 Task: Explore Airbnb accommodation in Piaseczno, Poland from 2nd November, 2023 to 6th November, 2023 for 1 adult.1  bedroom having 1 bed and 1 bathroom. Property type can be hotel. Booking option can be shelf check-in. Look for 4 properties as per requirement.
Action: Mouse moved to (473, 86)
Screenshot: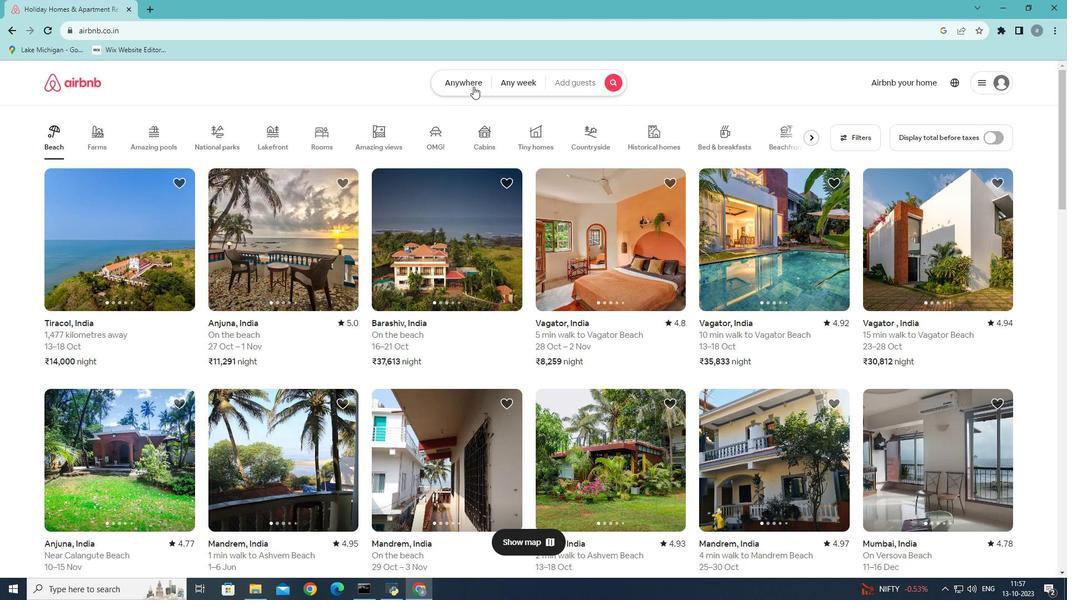 
Action: Mouse pressed left at (473, 86)
Screenshot: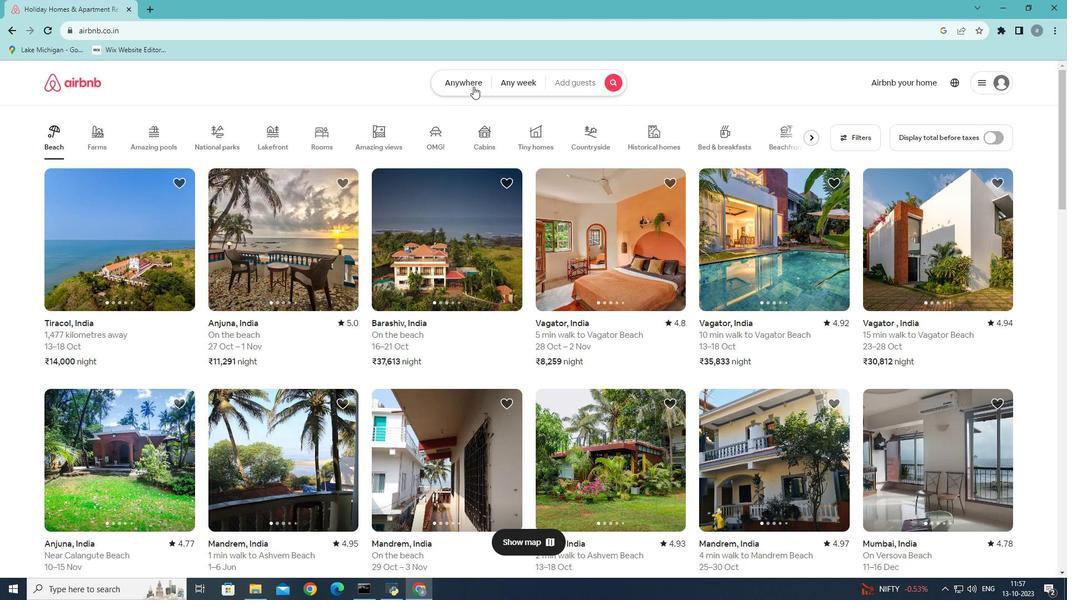 
Action: Mouse moved to (378, 128)
Screenshot: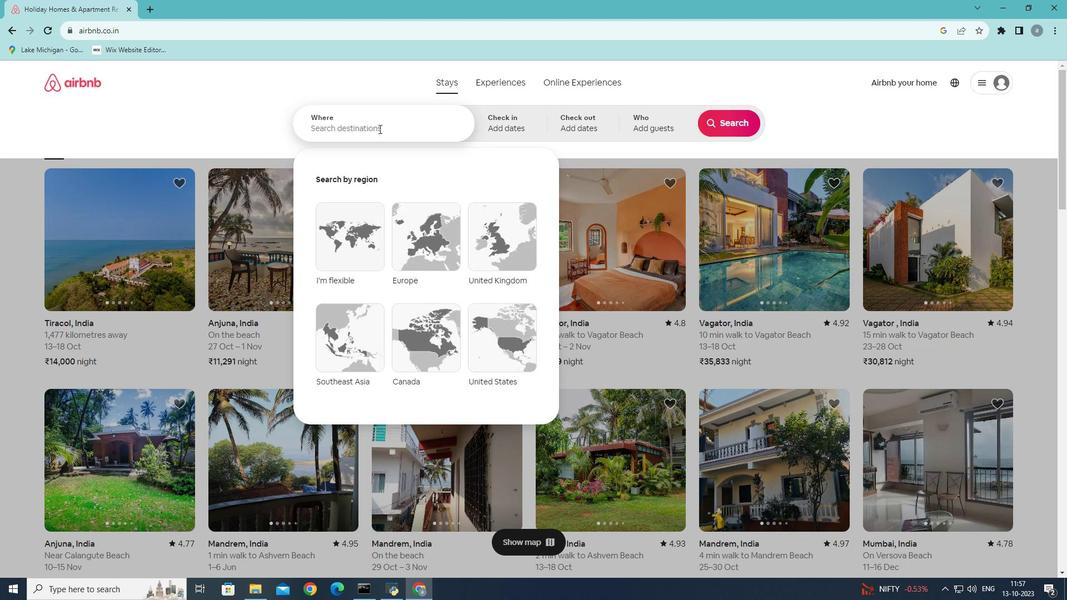 
Action: Mouse pressed left at (378, 128)
Screenshot: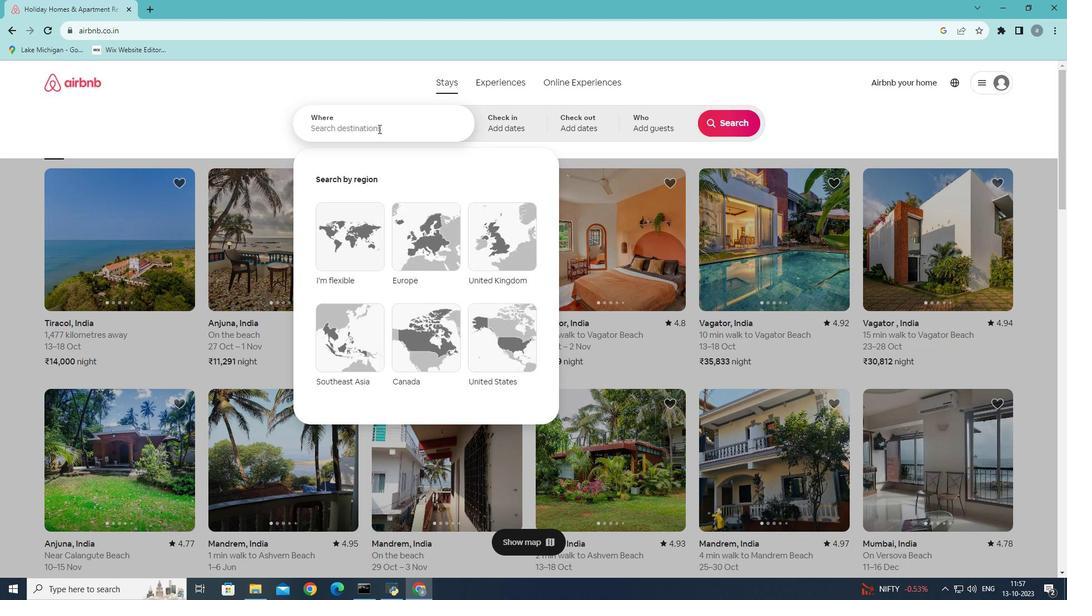 
Action: Mouse moved to (412, 121)
Screenshot: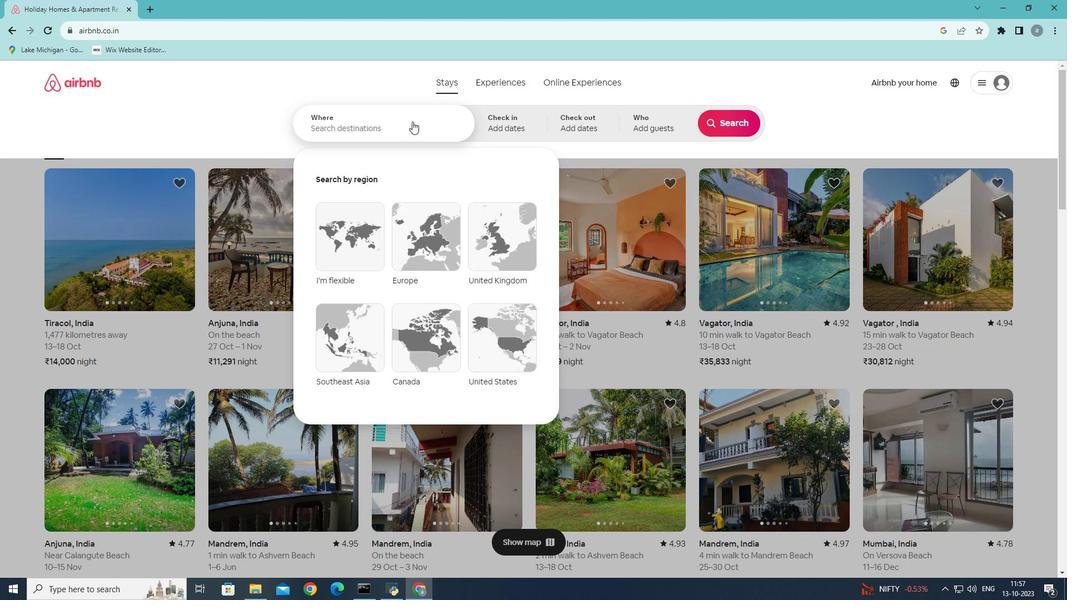 
Action: Key pressed <Key.shift><Key.shift><Key.shift><Key.shift><Key.shift><Key.shift><Key.shift><Key.shift><Key.shift><Key.shift><Key.shift><Key.shift><Key.shift><Key.shift><Key.shift><Key.shift><Key.shift><Key.shift><Key.shift><Key.shift><Key.shift><Key.shift><Key.shift><Key.shift><Key.shift><Key.shift><Key.shift><Key.shift><Key.shift><Key.shift><Key.shift><Key.shift><Key.shift>Piaseczno
Screenshot: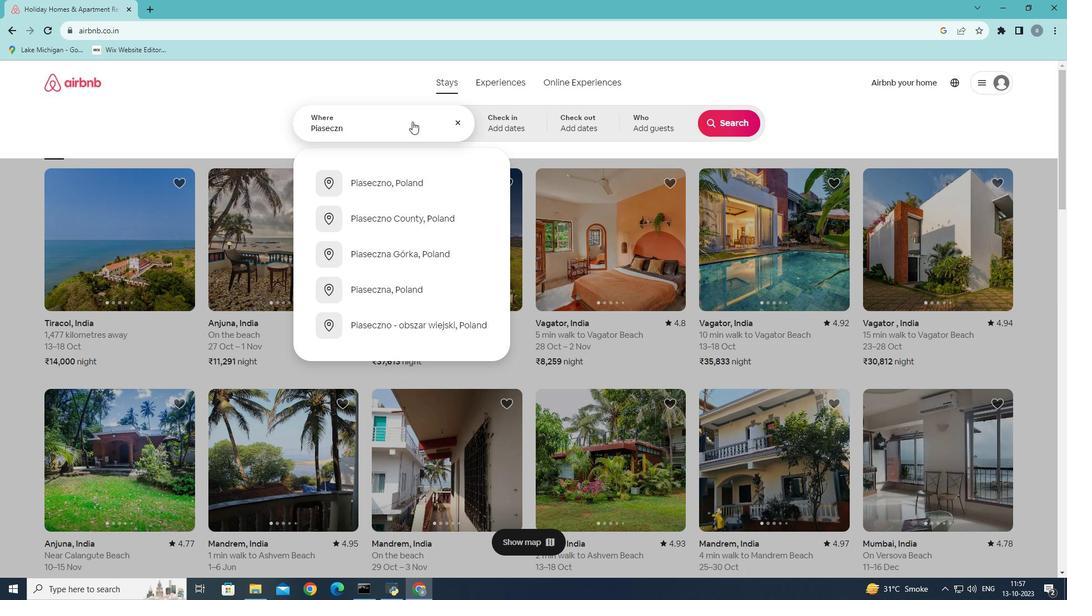 
Action: Mouse moved to (400, 186)
Screenshot: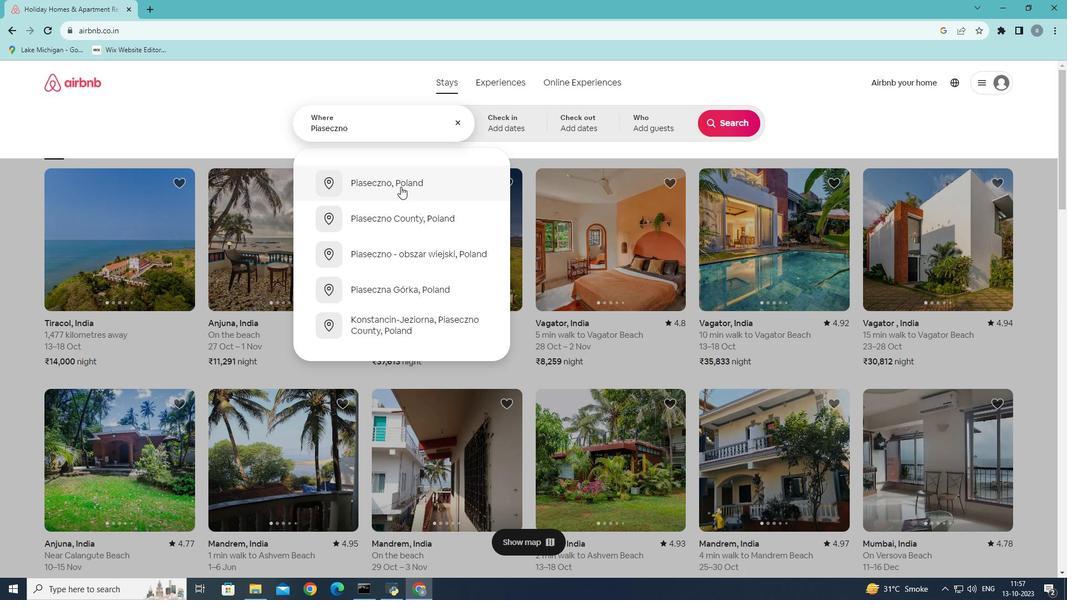
Action: Mouse pressed left at (400, 186)
Screenshot: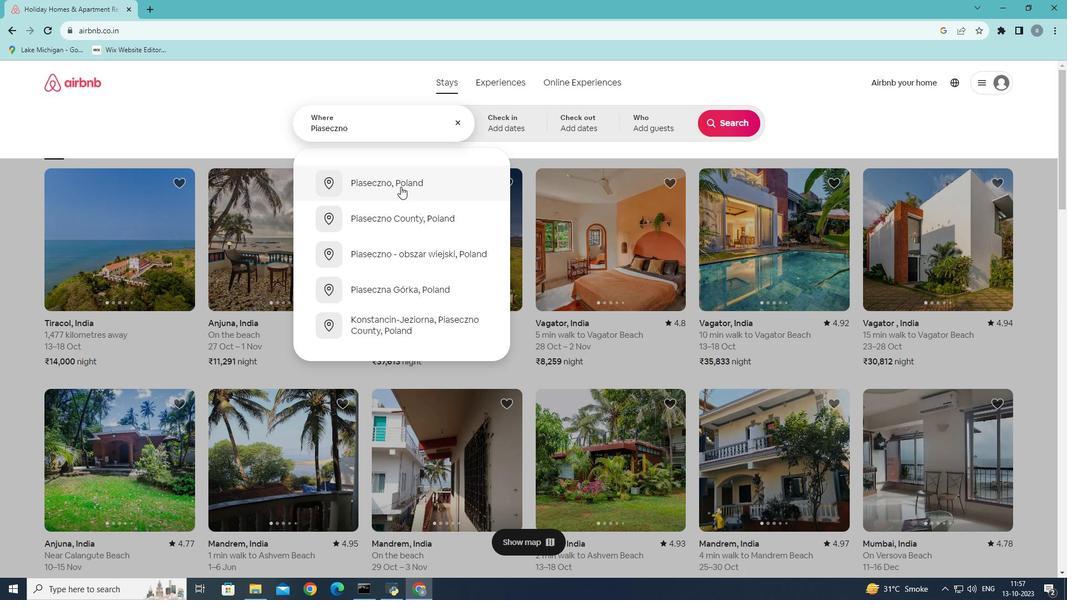 
Action: Mouse moved to (727, 211)
Screenshot: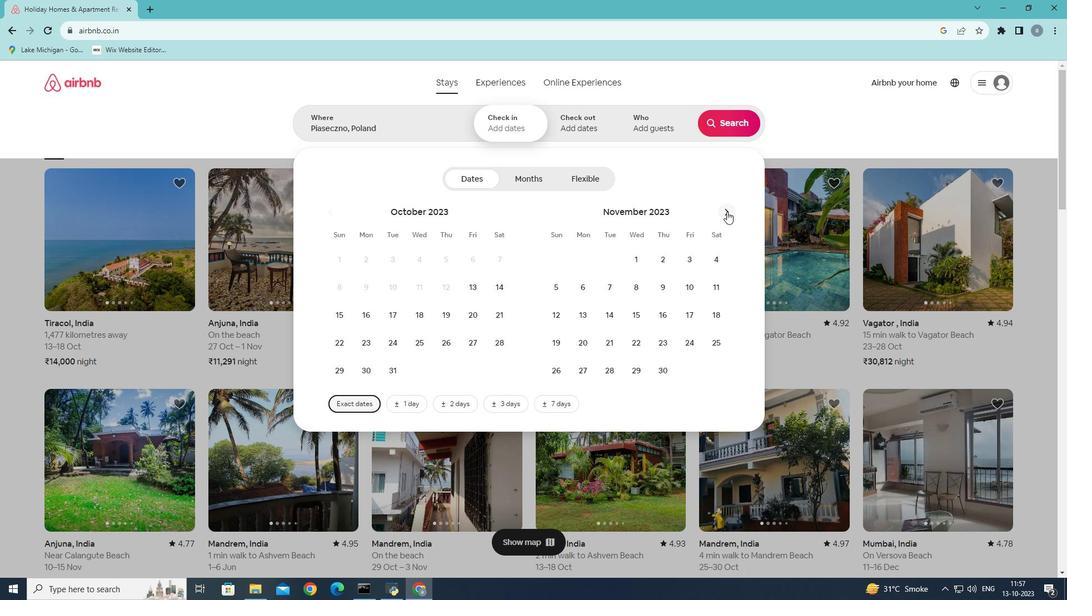 
Action: Mouse pressed left at (727, 211)
Screenshot: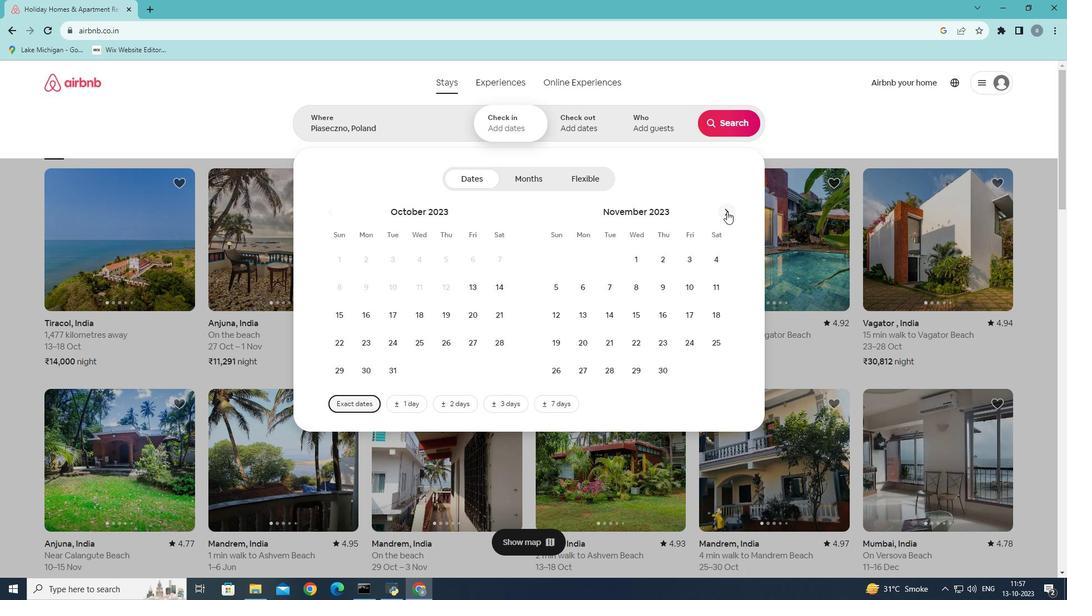 
Action: Mouse moved to (446, 254)
Screenshot: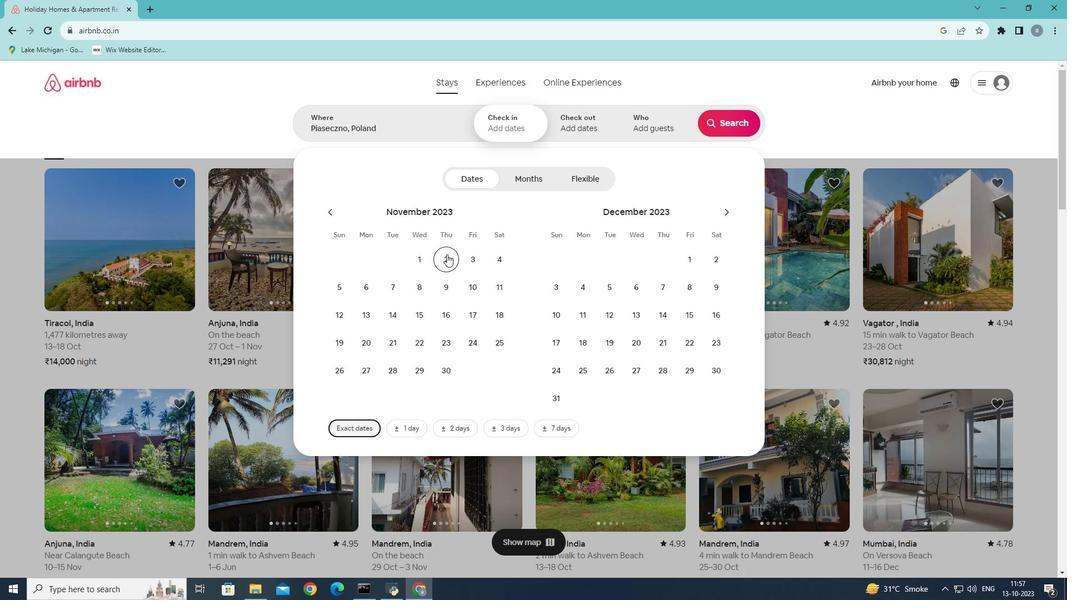 
Action: Mouse pressed left at (446, 254)
Screenshot: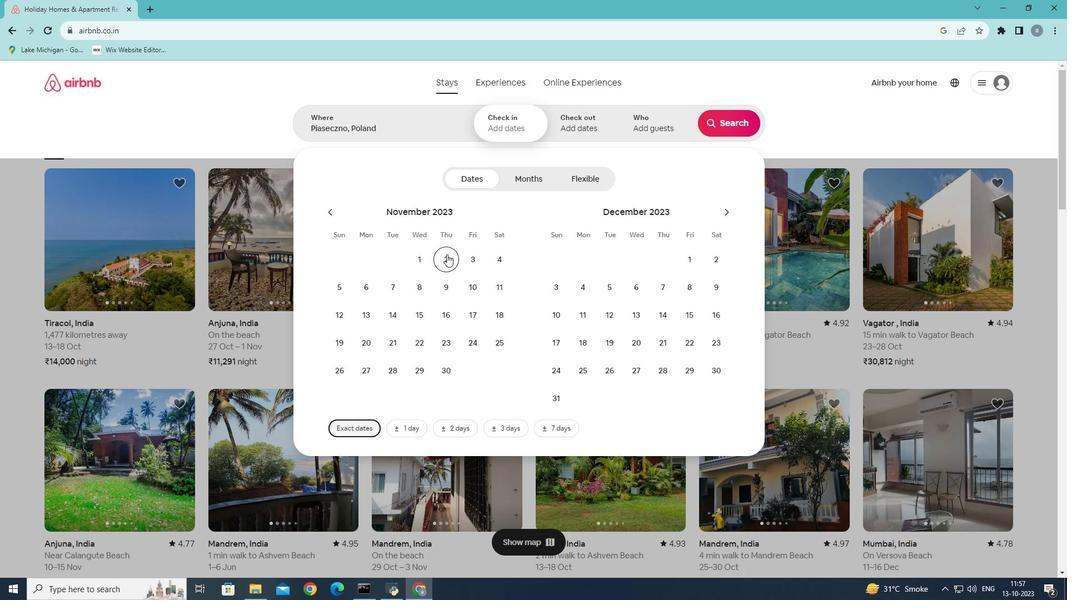 
Action: Mouse moved to (371, 291)
Screenshot: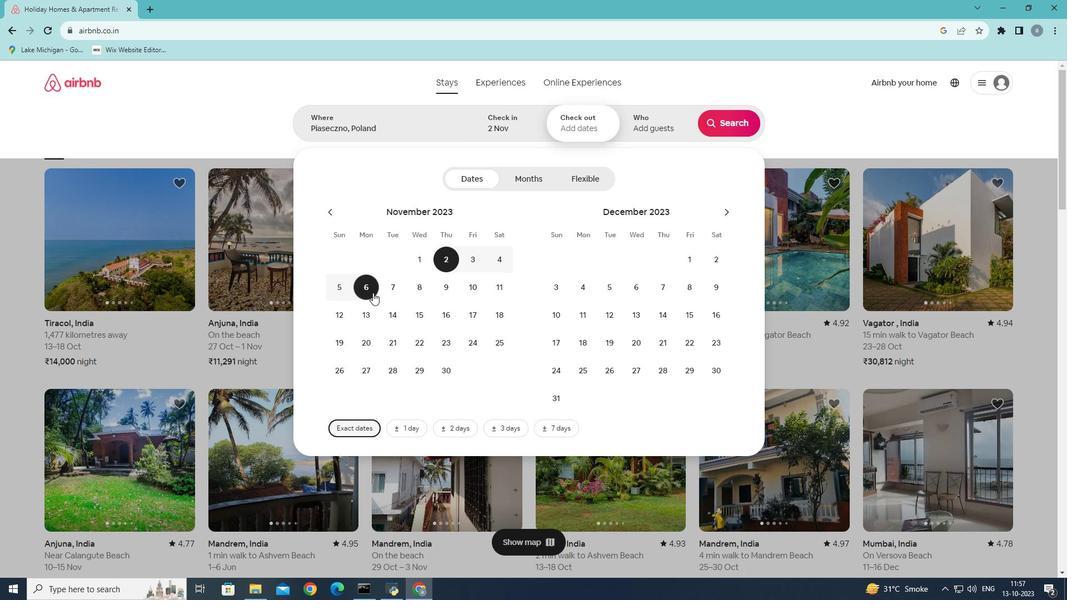 
Action: Mouse pressed left at (371, 291)
Screenshot: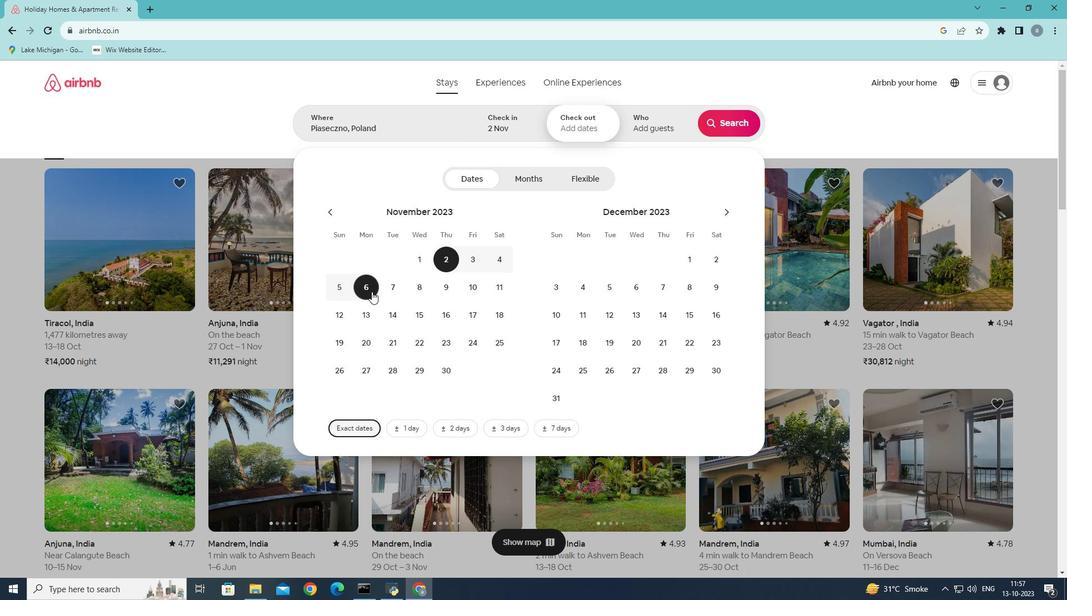 
Action: Mouse moved to (679, 125)
Screenshot: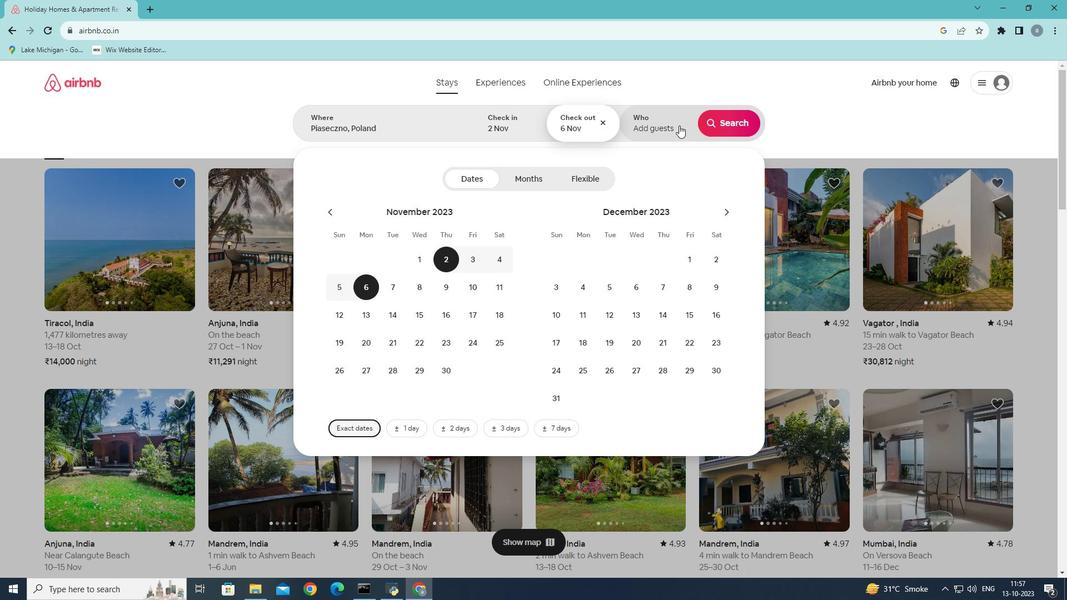 
Action: Mouse pressed left at (679, 125)
Screenshot: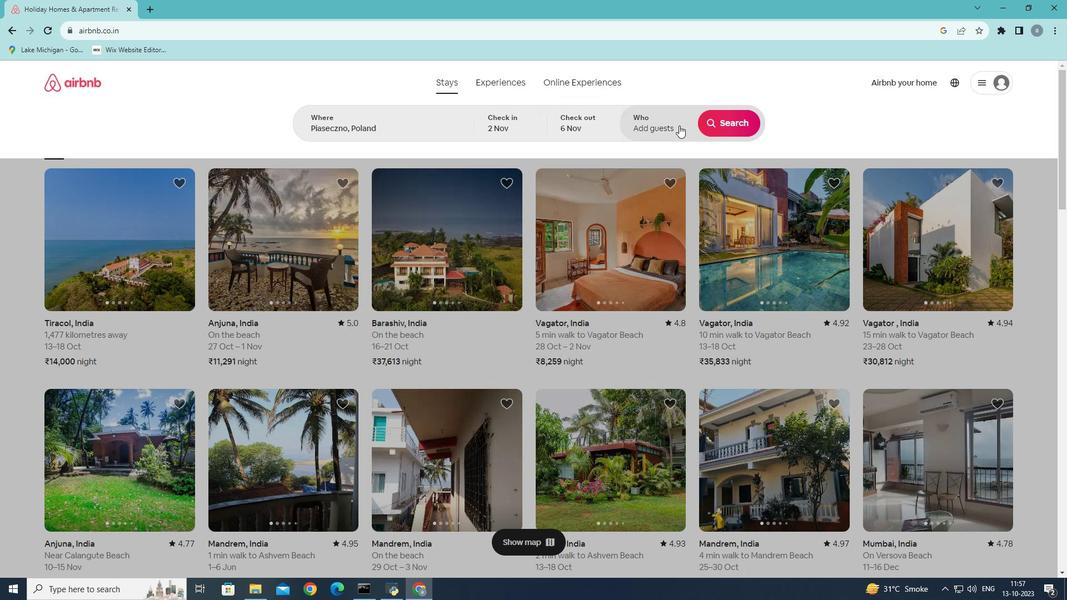 
Action: Mouse moved to (734, 182)
Screenshot: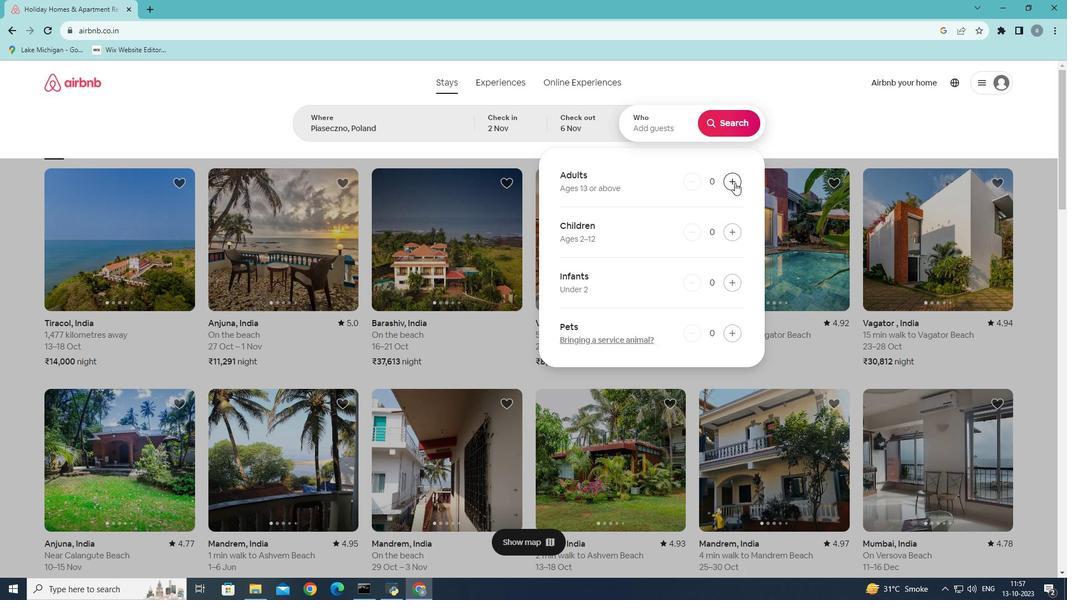 
Action: Mouse pressed left at (734, 182)
Screenshot: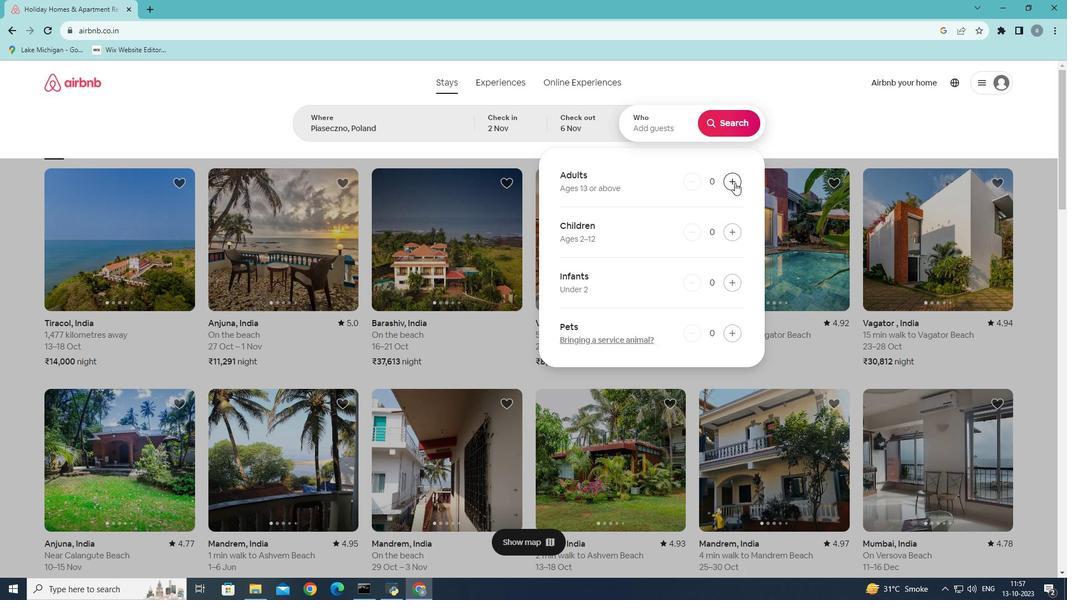 
Action: Mouse moved to (734, 122)
Screenshot: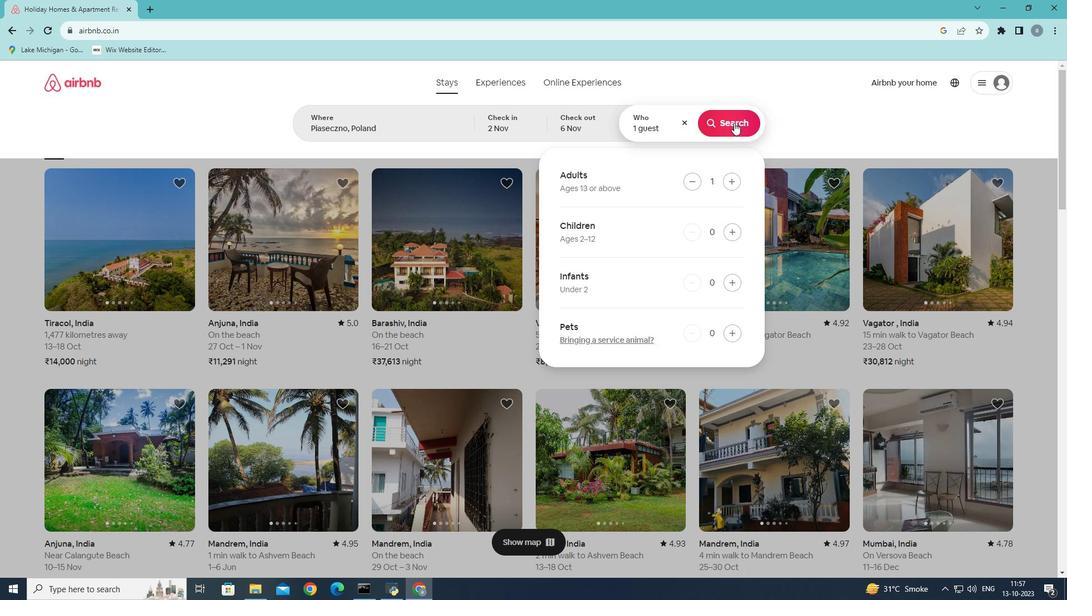 
Action: Mouse pressed left at (734, 122)
Screenshot: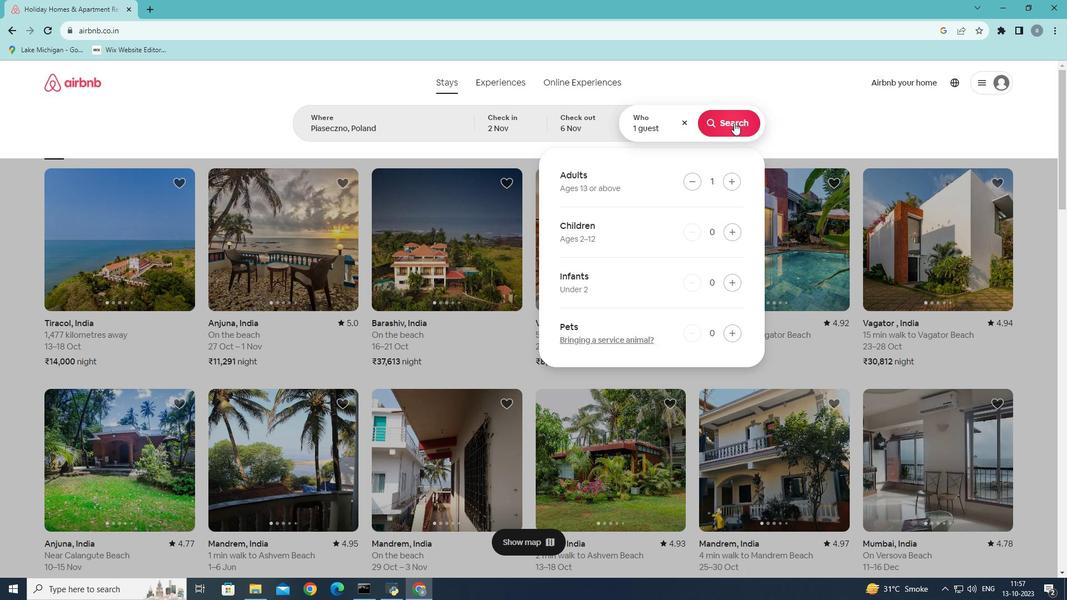 
Action: Mouse moved to (902, 122)
Screenshot: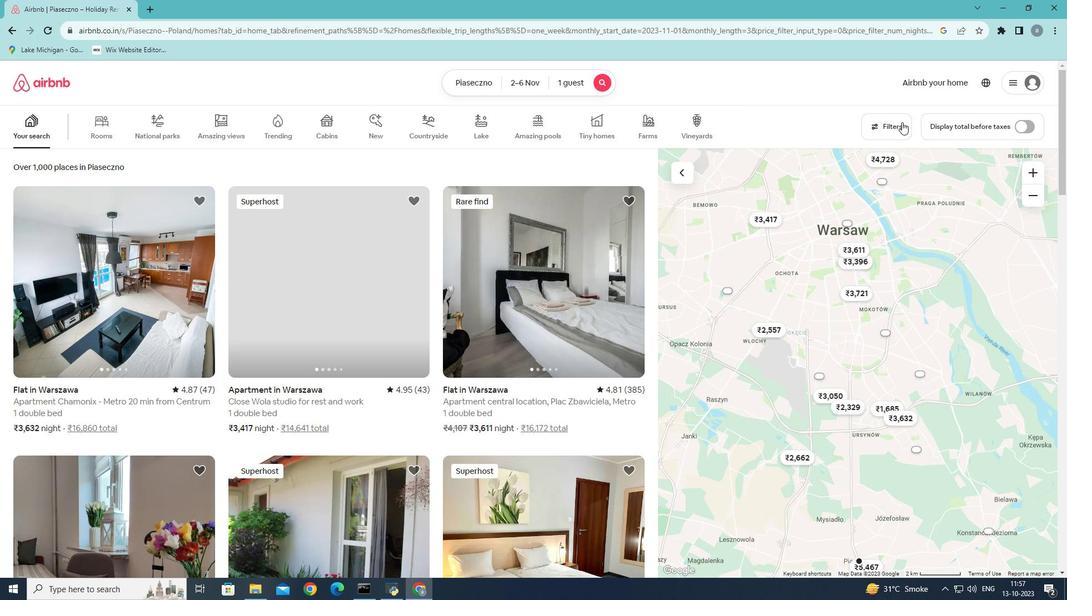 
Action: Mouse pressed left at (902, 122)
Screenshot: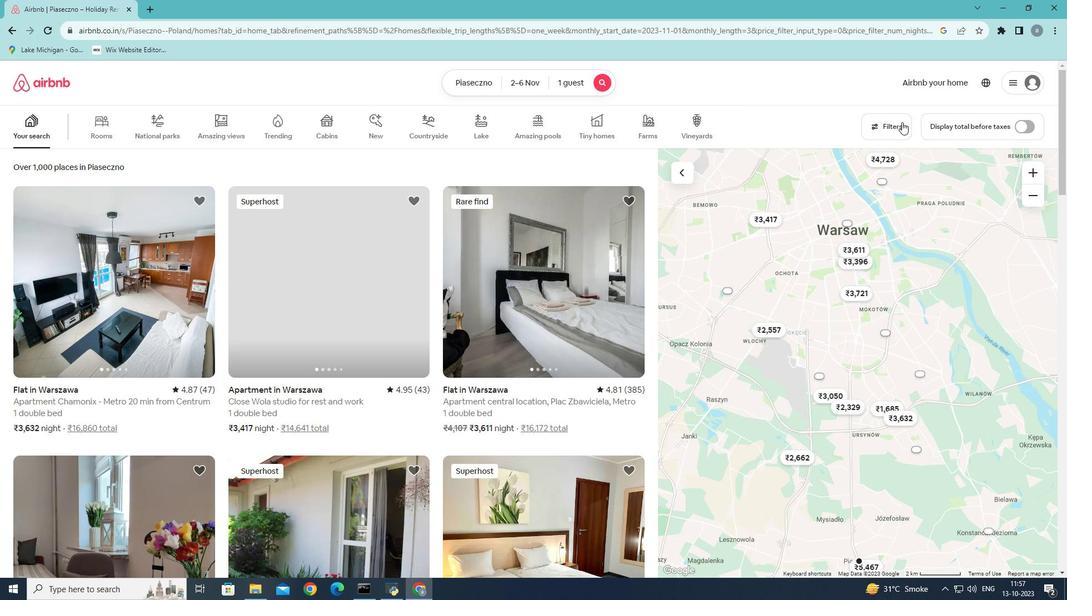 
Action: Mouse moved to (527, 356)
Screenshot: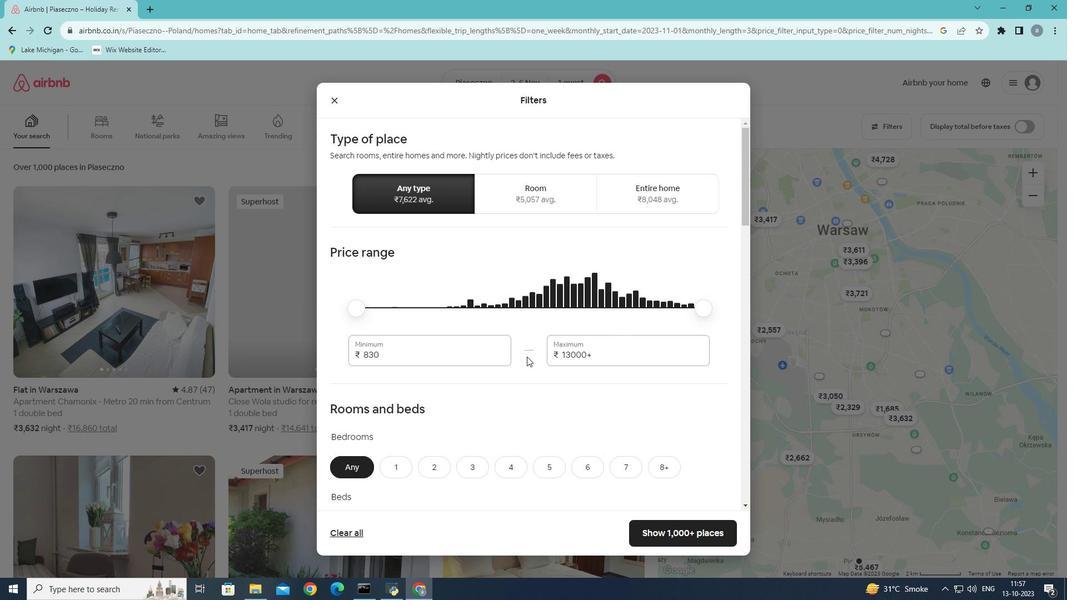 
Action: Mouse scrolled (527, 356) with delta (0, 0)
Screenshot: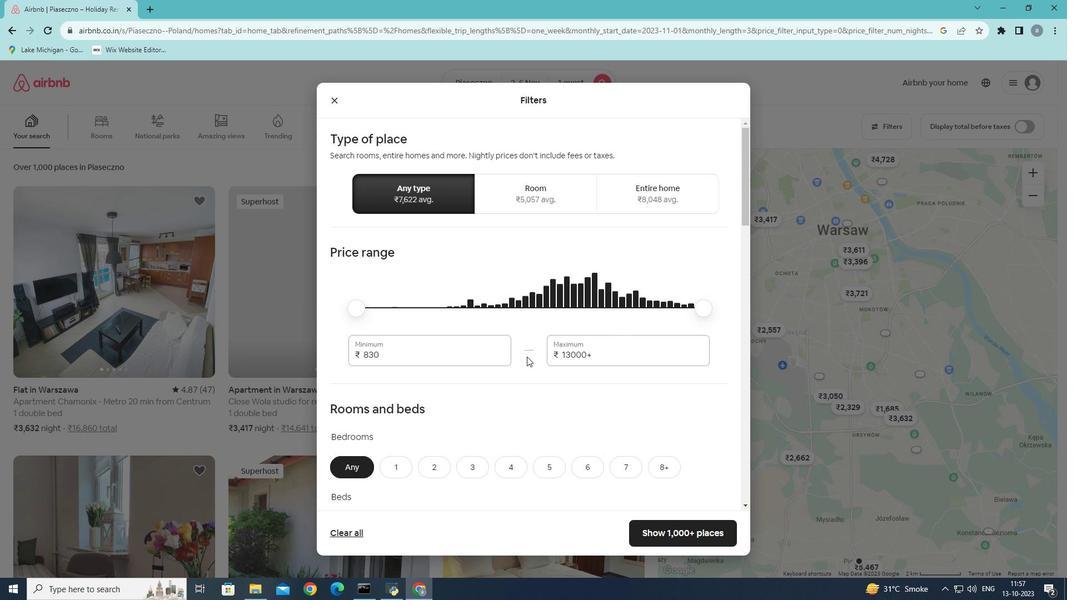 
Action: Mouse scrolled (527, 356) with delta (0, 0)
Screenshot: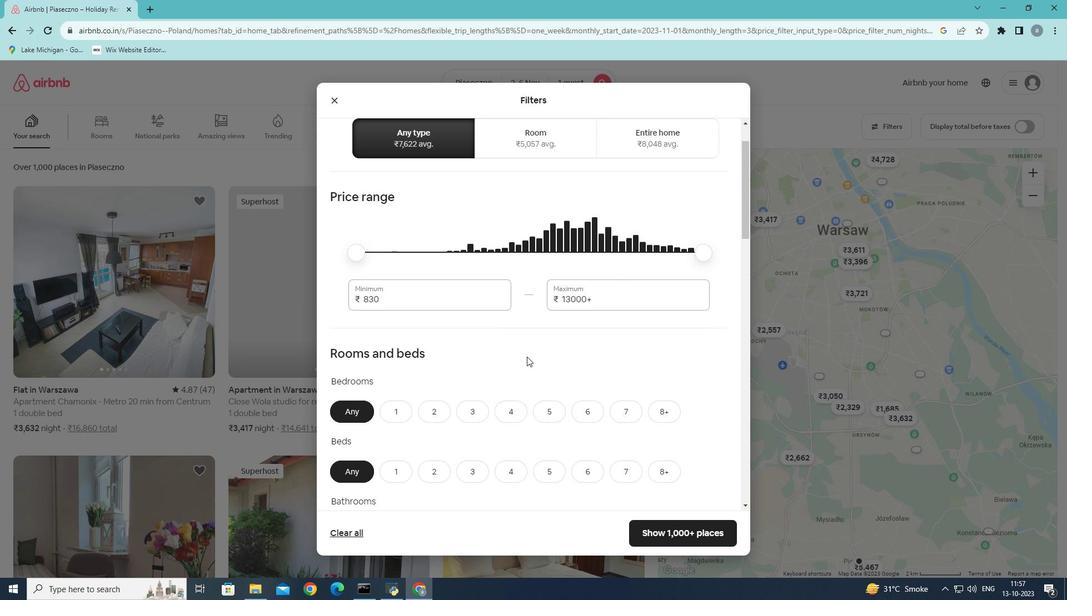 
Action: Mouse scrolled (527, 356) with delta (0, 0)
Screenshot: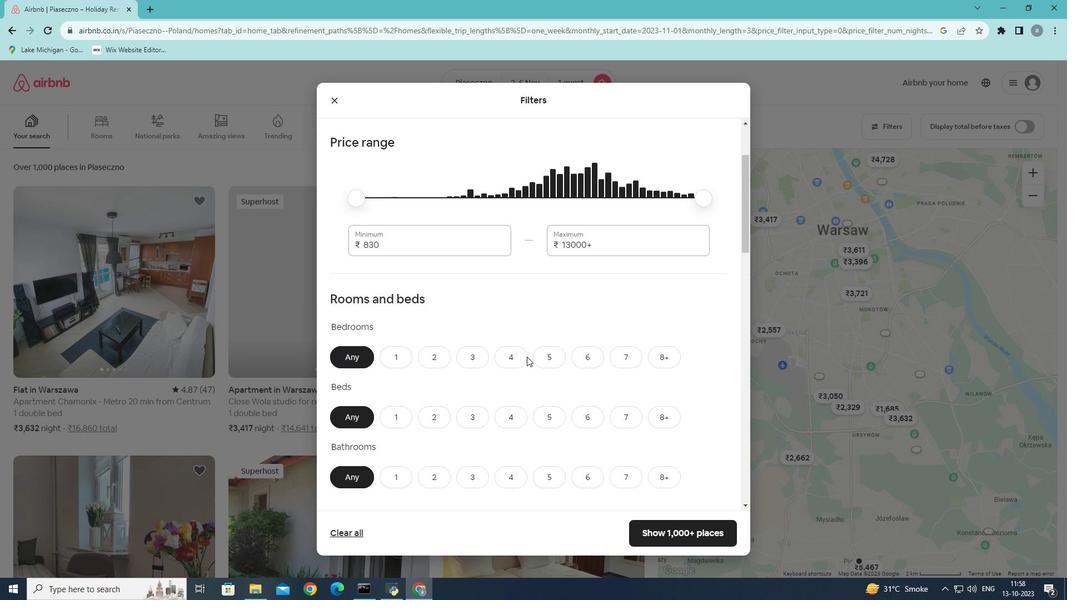 
Action: Mouse scrolled (527, 356) with delta (0, 0)
Screenshot: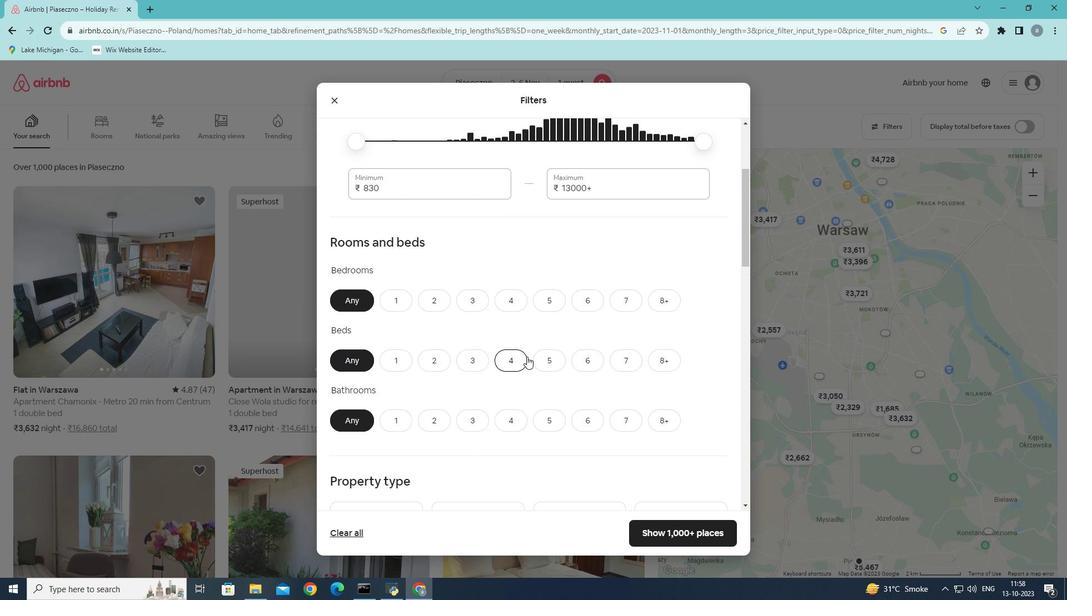 
Action: Mouse moved to (402, 245)
Screenshot: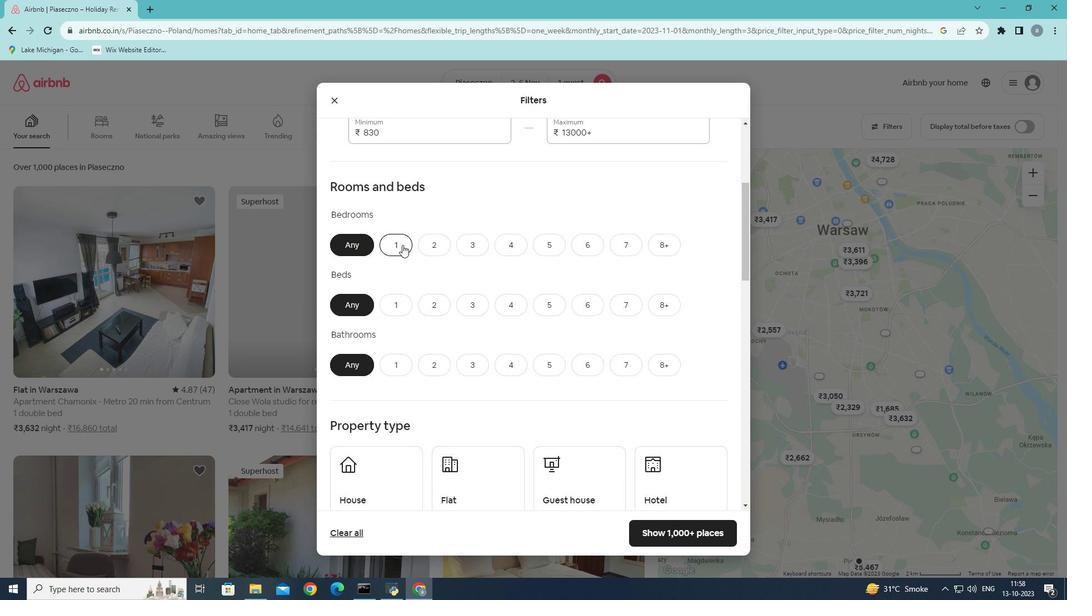 
Action: Mouse pressed left at (402, 245)
Screenshot: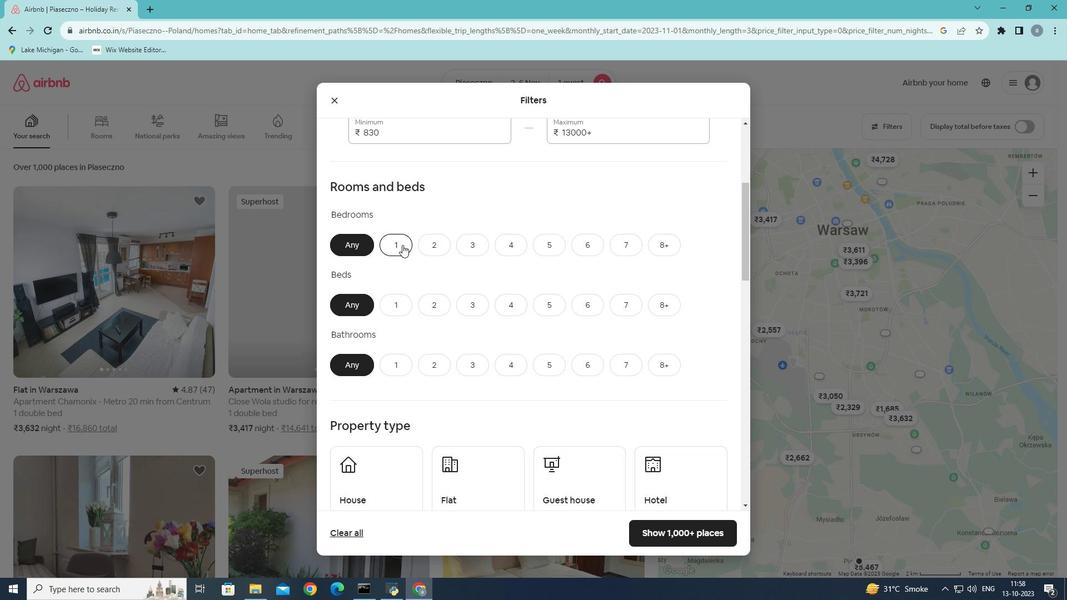
Action: Mouse moved to (395, 305)
Screenshot: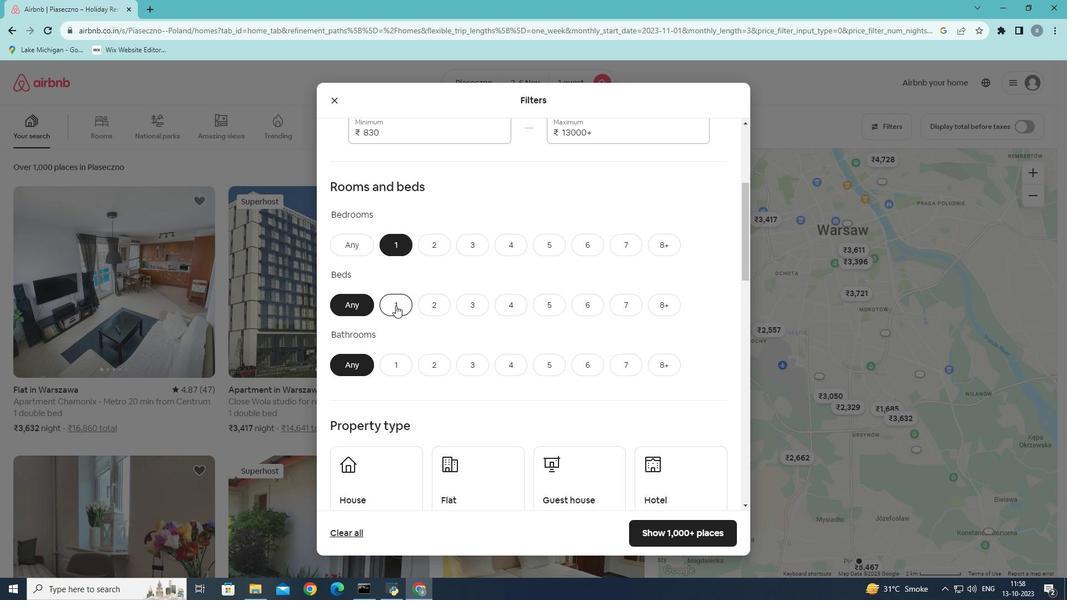
Action: Mouse pressed left at (395, 305)
Screenshot: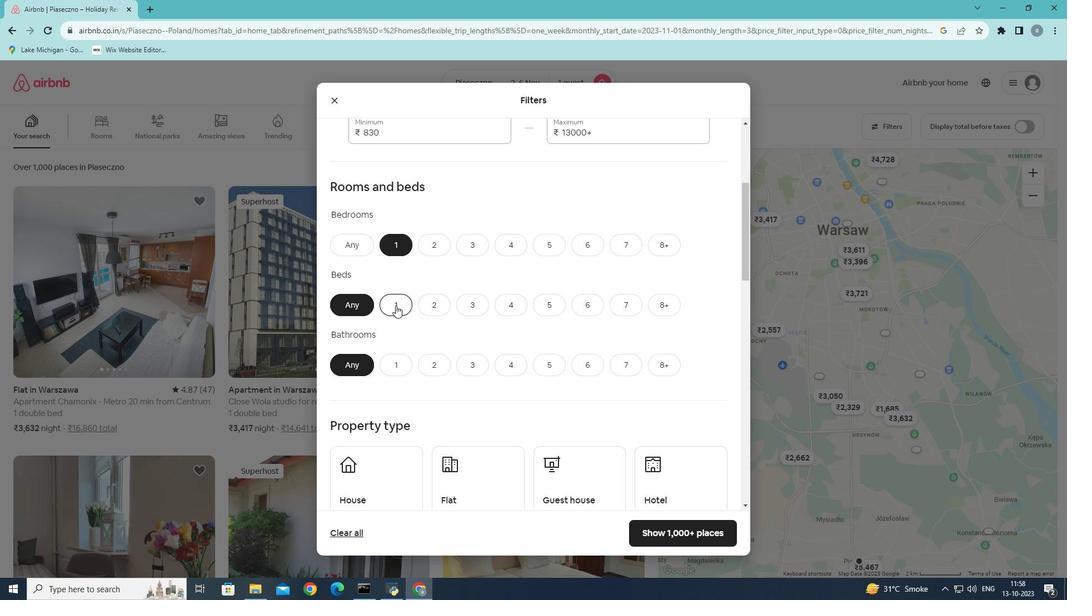 
Action: Mouse moved to (401, 367)
Screenshot: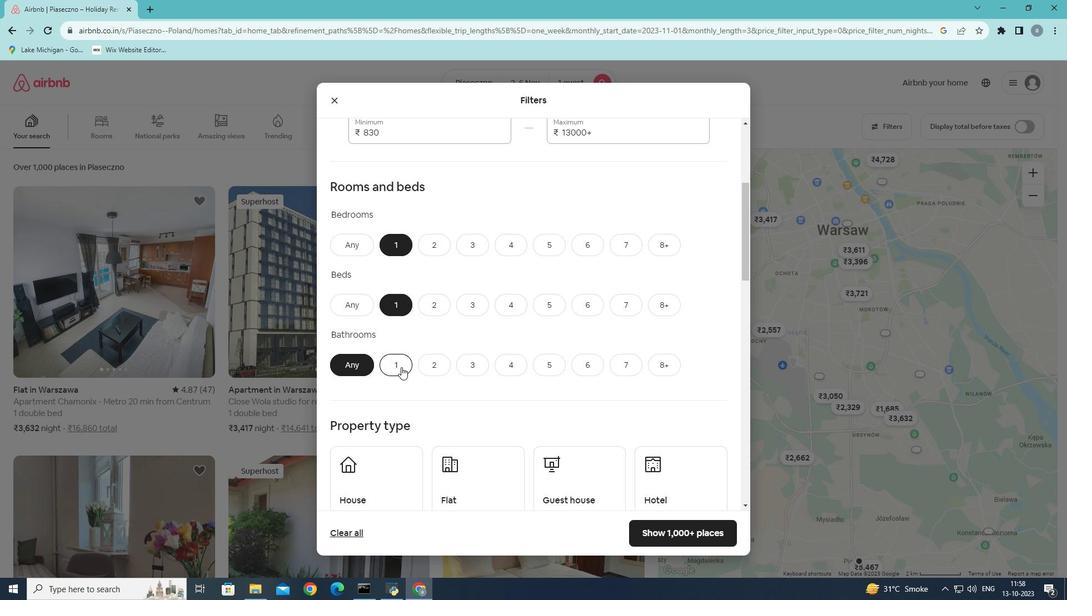 
Action: Mouse pressed left at (401, 367)
Screenshot: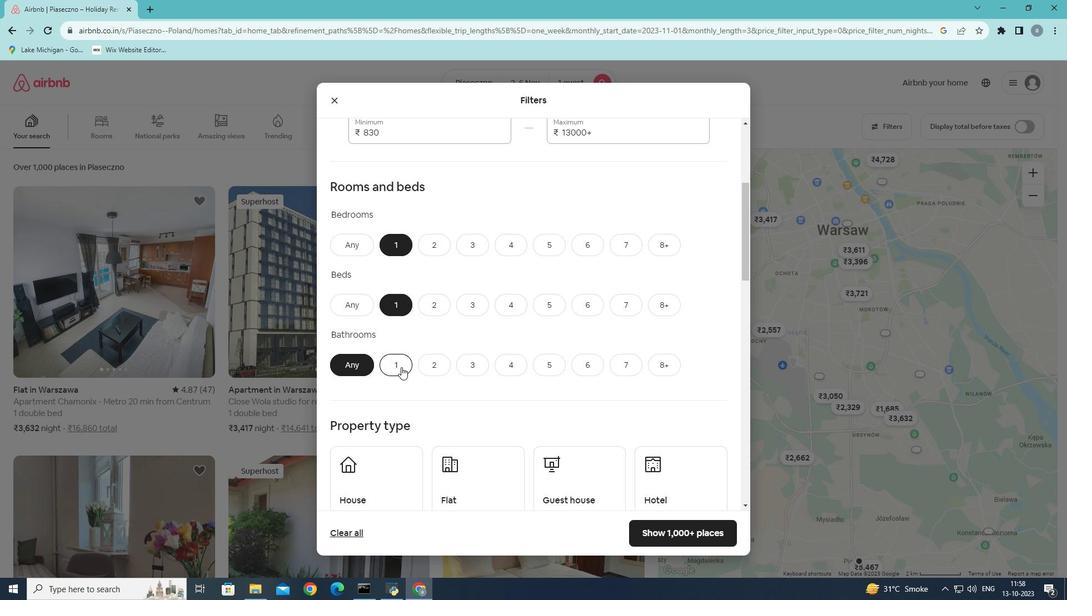 
Action: Mouse moved to (464, 290)
Screenshot: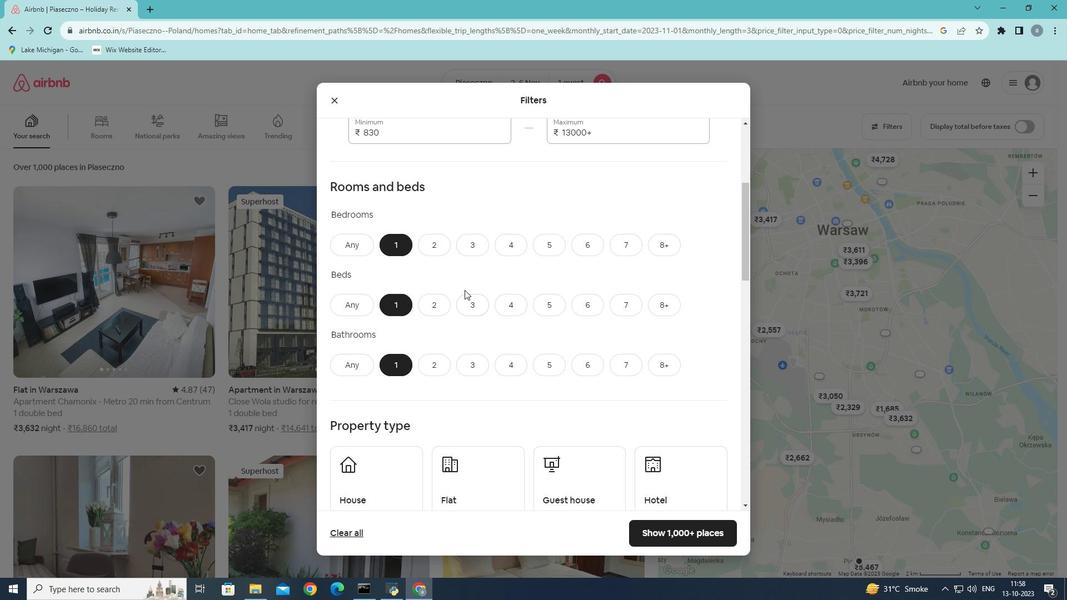 
Action: Mouse scrolled (464, 289) with delta (0, 0)
Screenshot: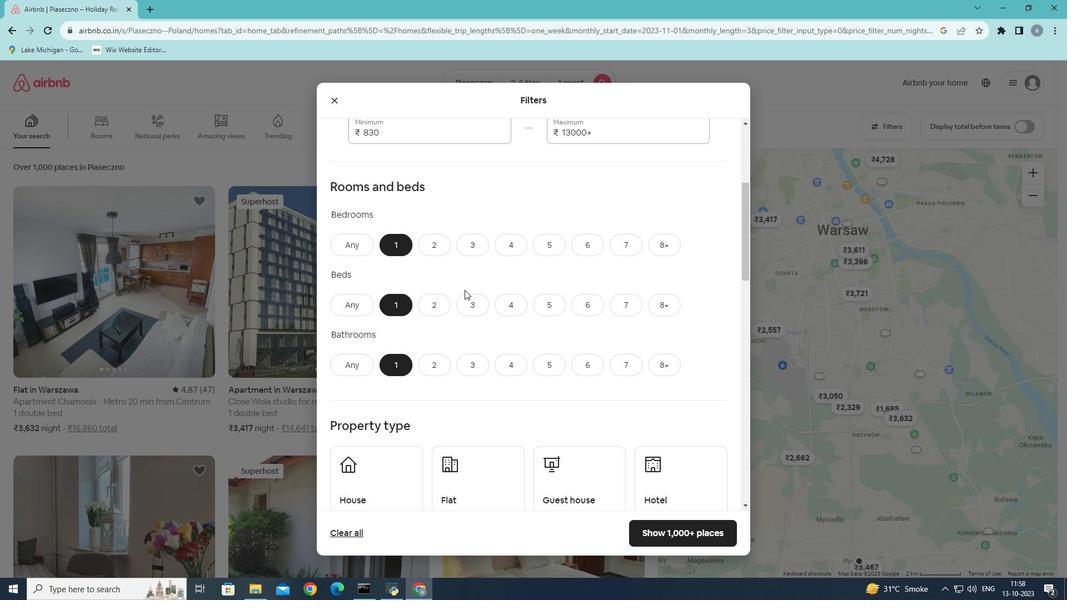 
Action: Mouse scrolled (464, 289) with delta (0, 0)
Screenshot: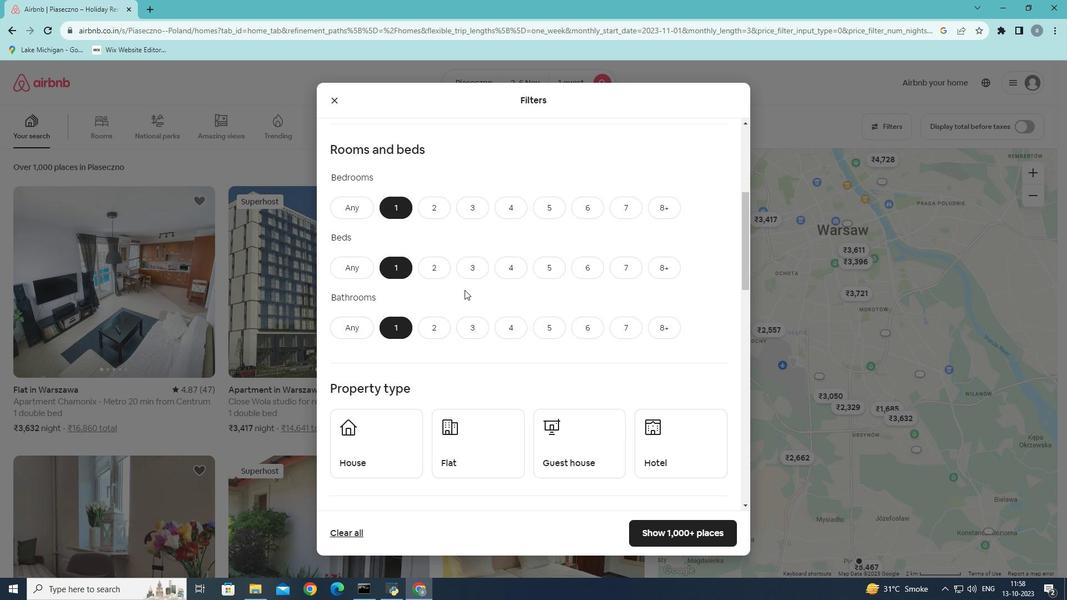
Action: Mouse scrolled (464, 289) with delta (0, 0)
Screenshot: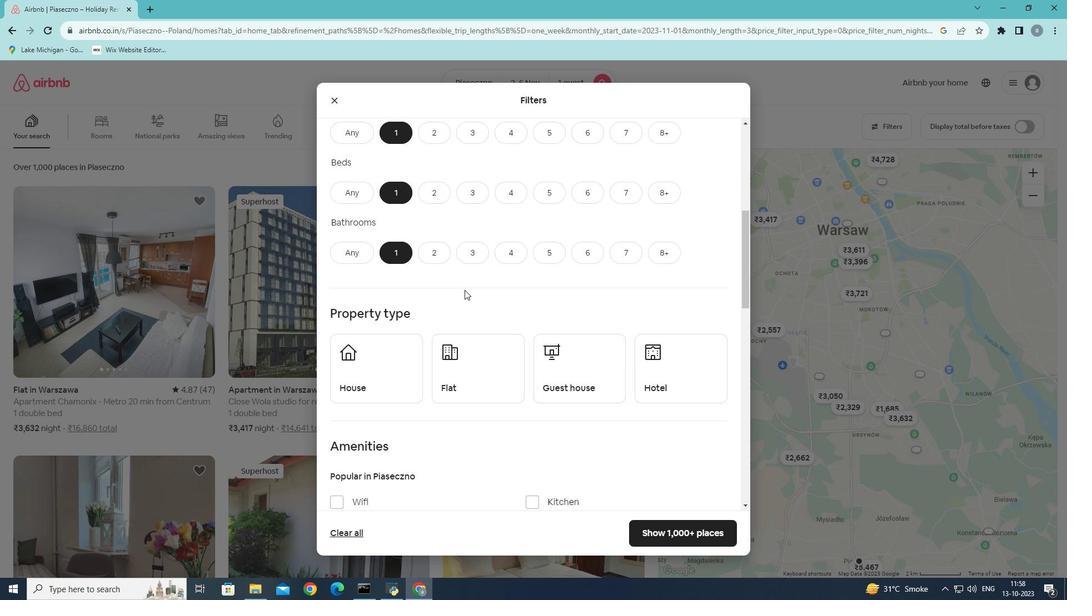 
Action: Mouse moved to (661, 306)
Screenshot: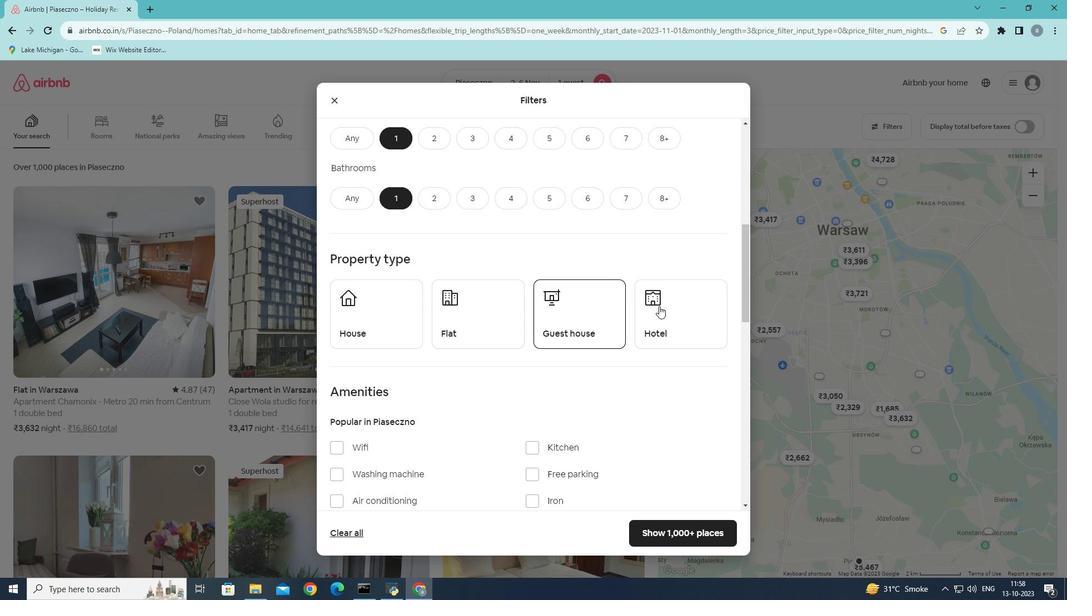 
Action: Mouse pressed left at (661, 306)
Screenshot: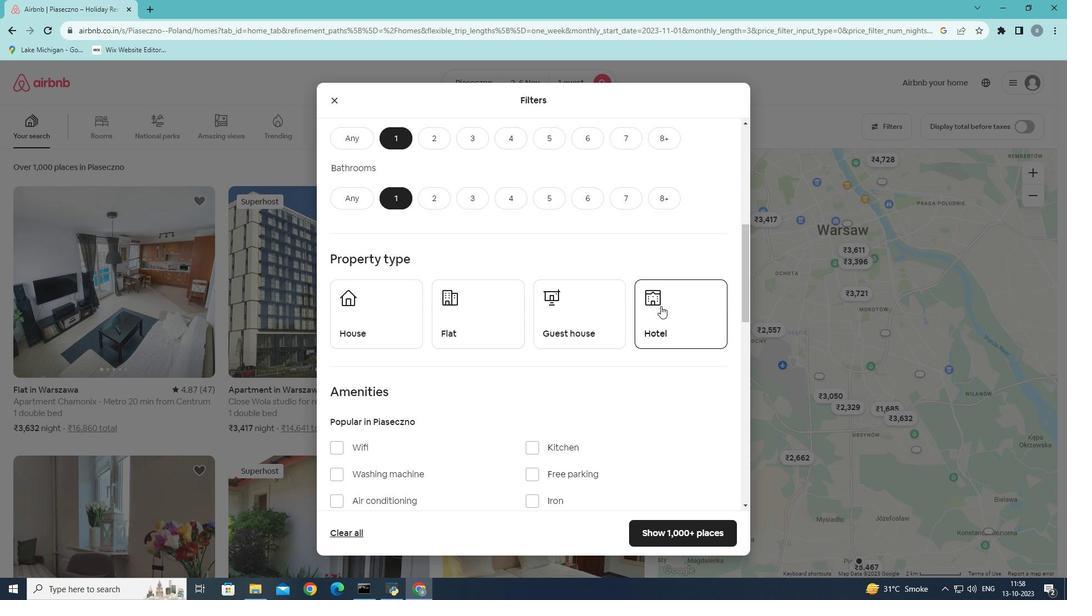 
Action: Mouse moved to (564, 335)
Screenshot: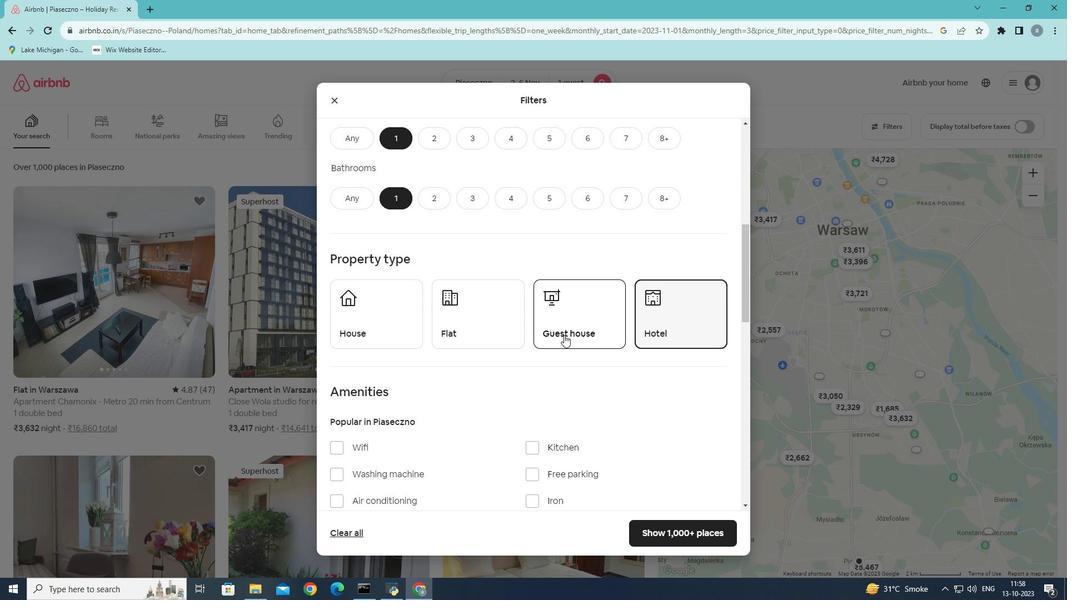 
Action: Mouse scrolled (564, 334) with delta (0, 0)
Screenshot: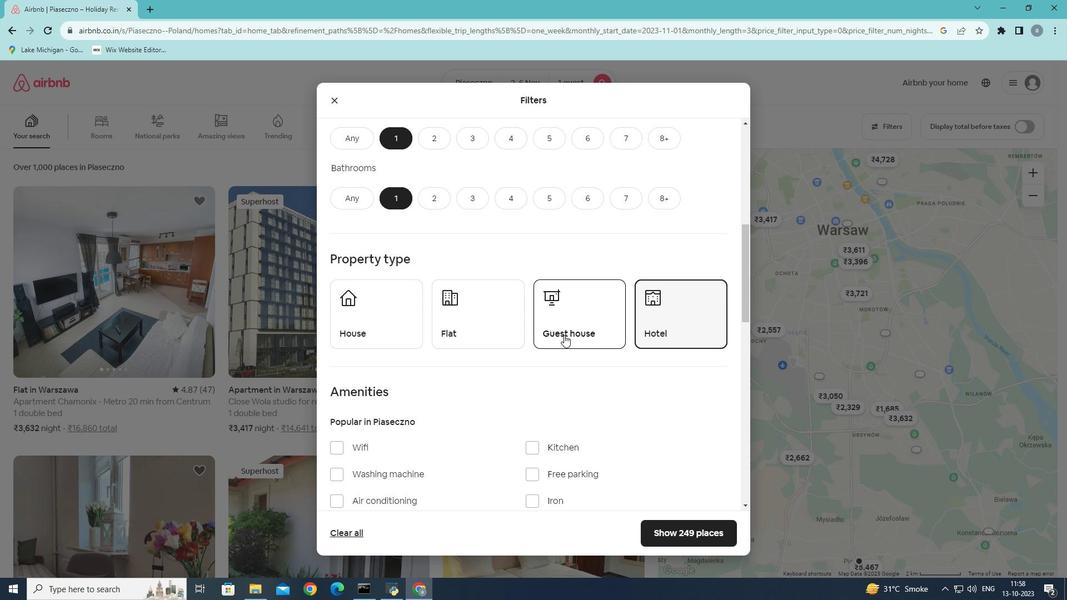 
Action: Mouse scrolled (564, 334) with delta (0, 0)
Screenshot: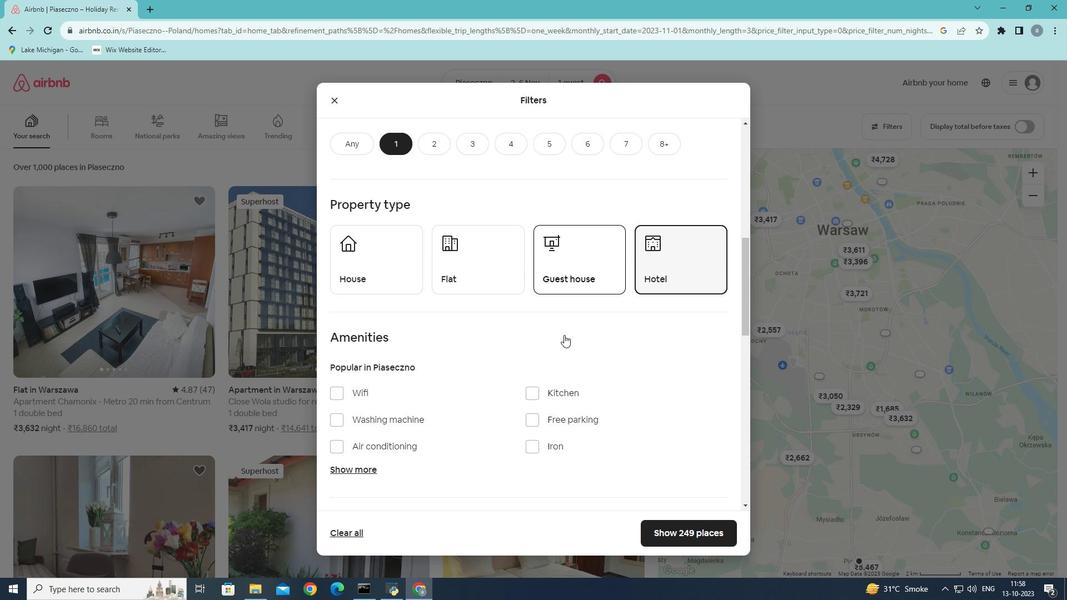 
Action: Mouse scrolled (564, 334) with delta (0, 0)
Screenshot: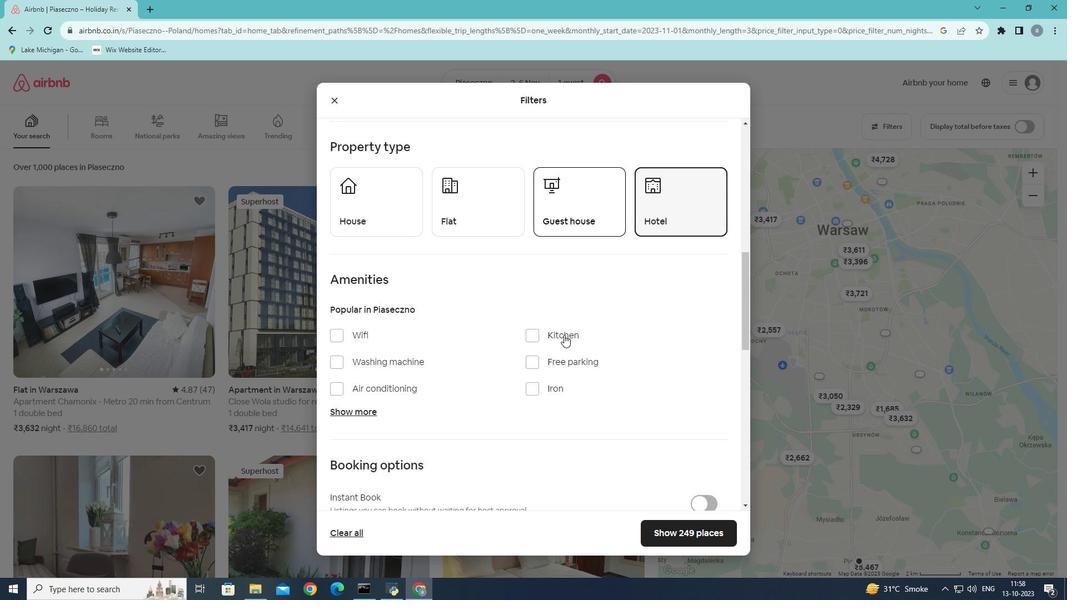 
Action: Mouse moved to (493, 280)
Screenshot: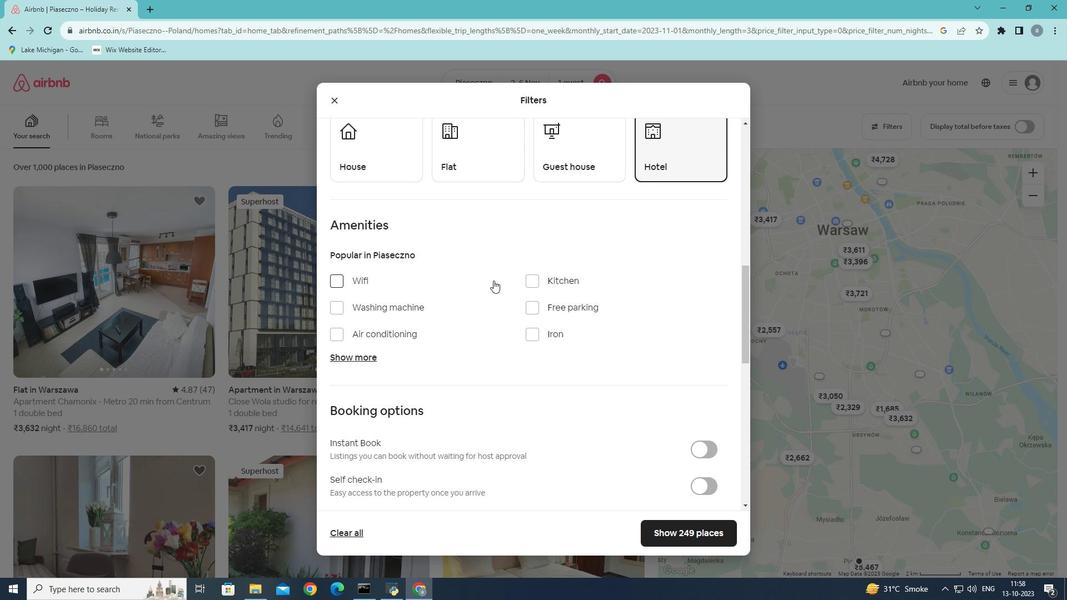 
Action: Mouse scrolled (493, 280) with delta (0, 0)
Screenshot: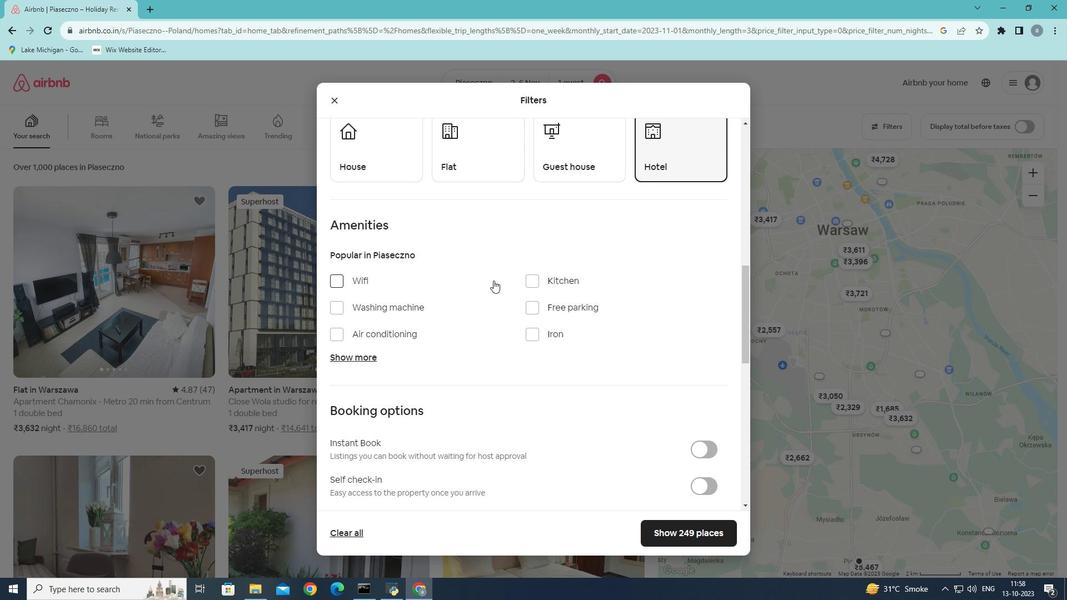 
Action: Mouse moved to (583, 328)
Screenshot: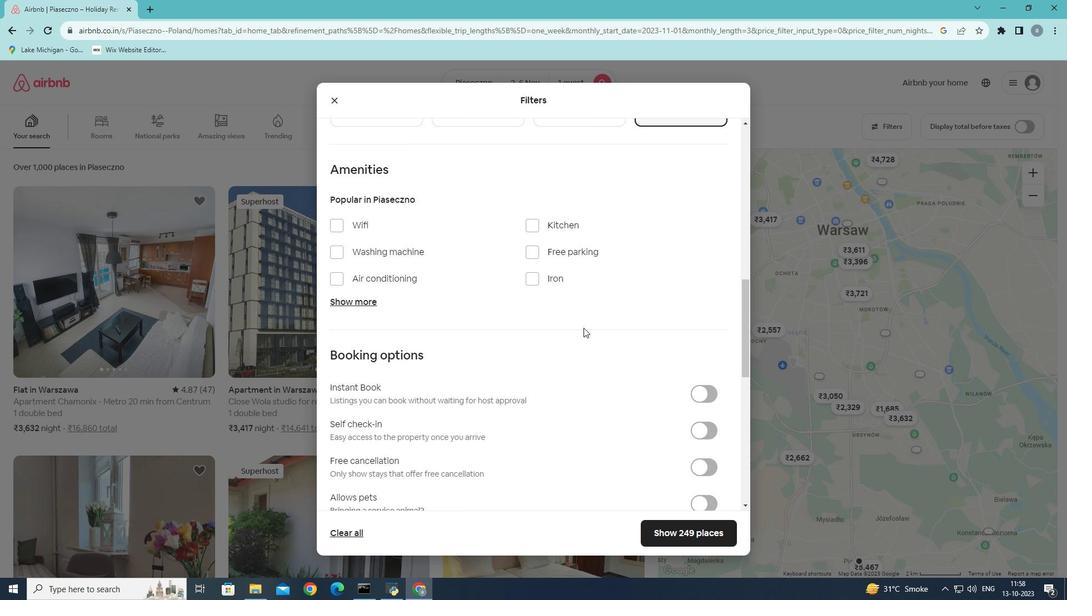 
Action: Mouse scrolled (583, 327) with delta (0, 0)
Screenshot: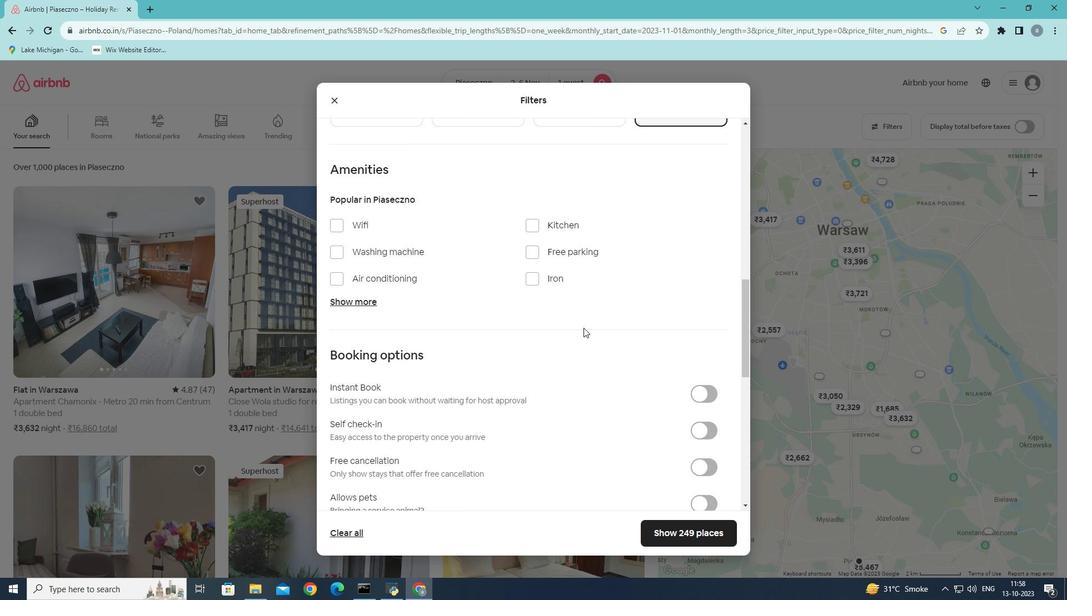 
Action: Mouse scrolled (583, 327) with delta (0, 0)
Screenshot: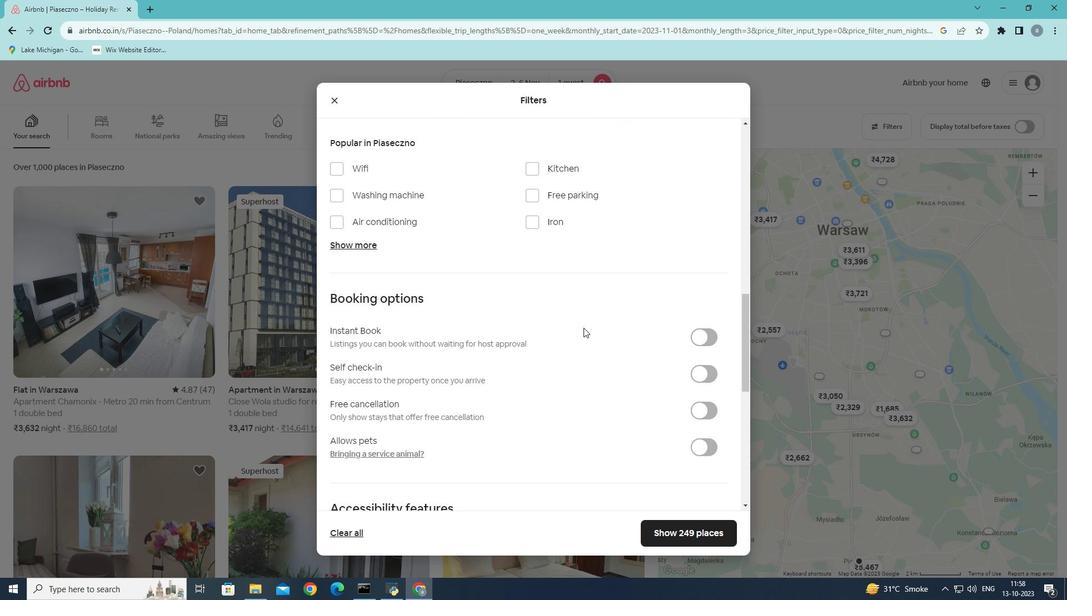 
Action: Mouse moved to (706, 322)
Screenshot: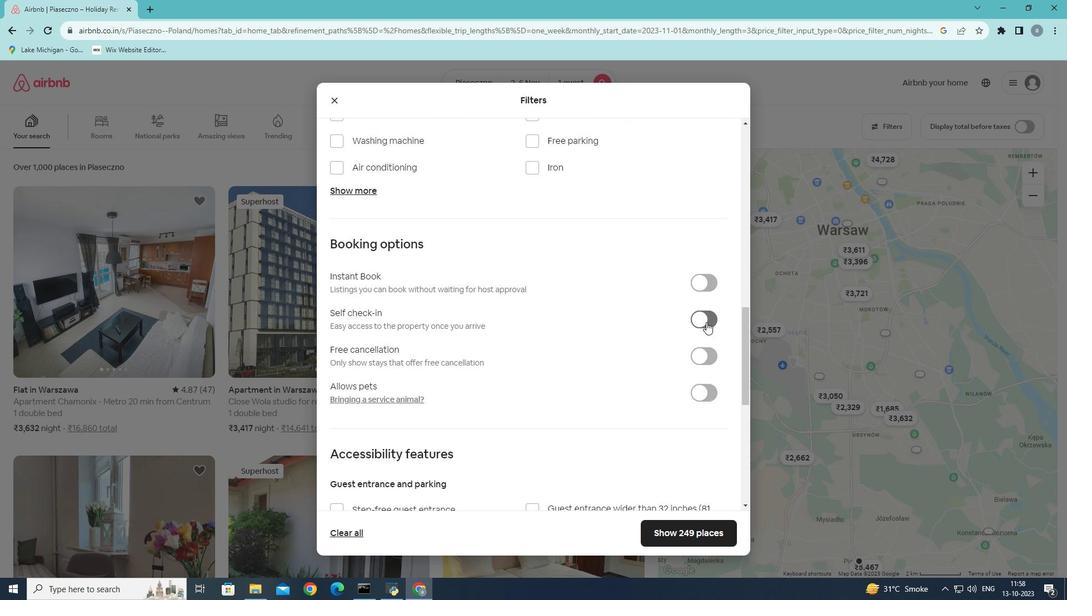 
Action: Mouse pressed left at (706, 322)
Screenshot: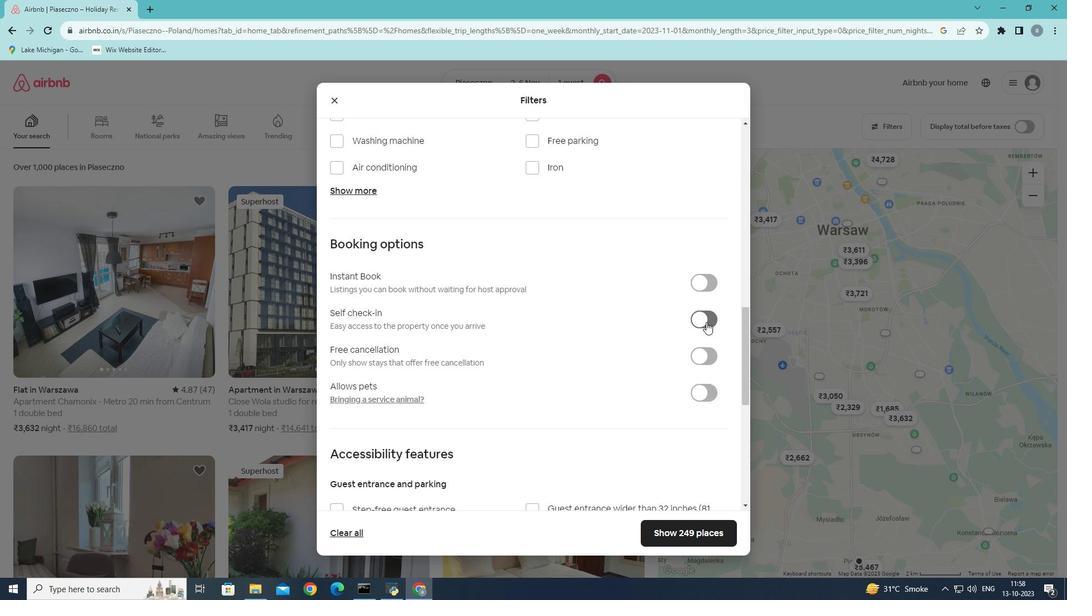 
Action: Mouse moved to (630, 383)
Screenshot: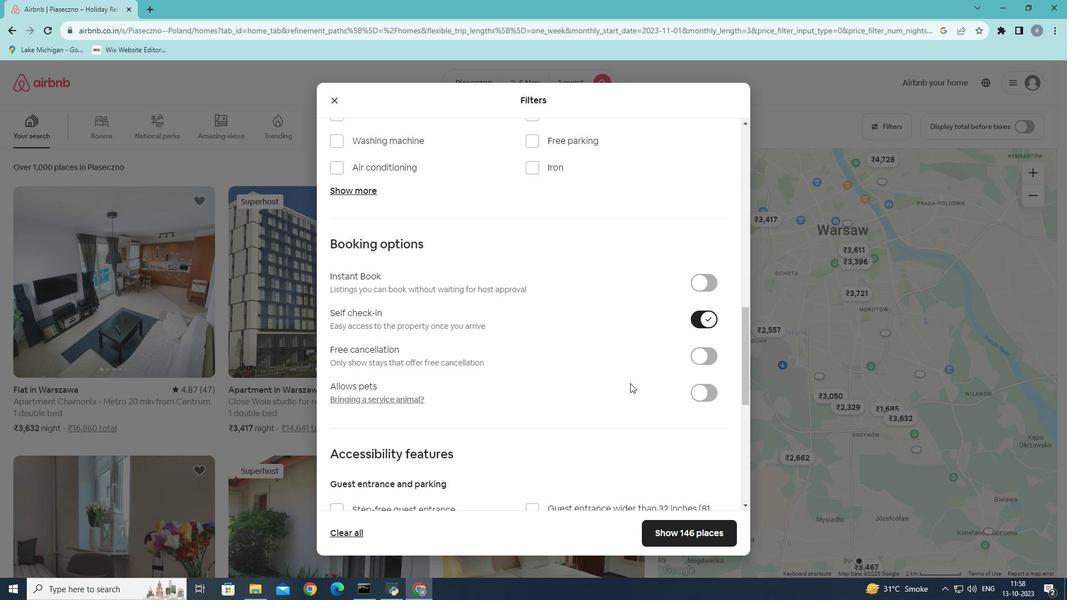 
Action: Mouse scrolled (630, 383) with delta (0, 0)
Screenshot: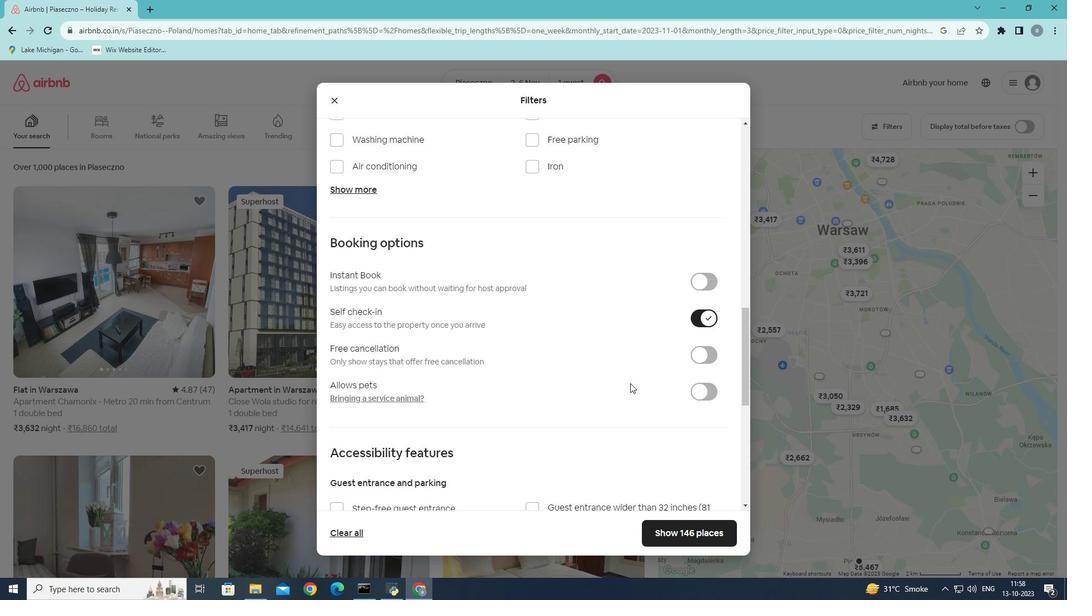 
Action: Mouse moved to (672, 532)
Screenshot: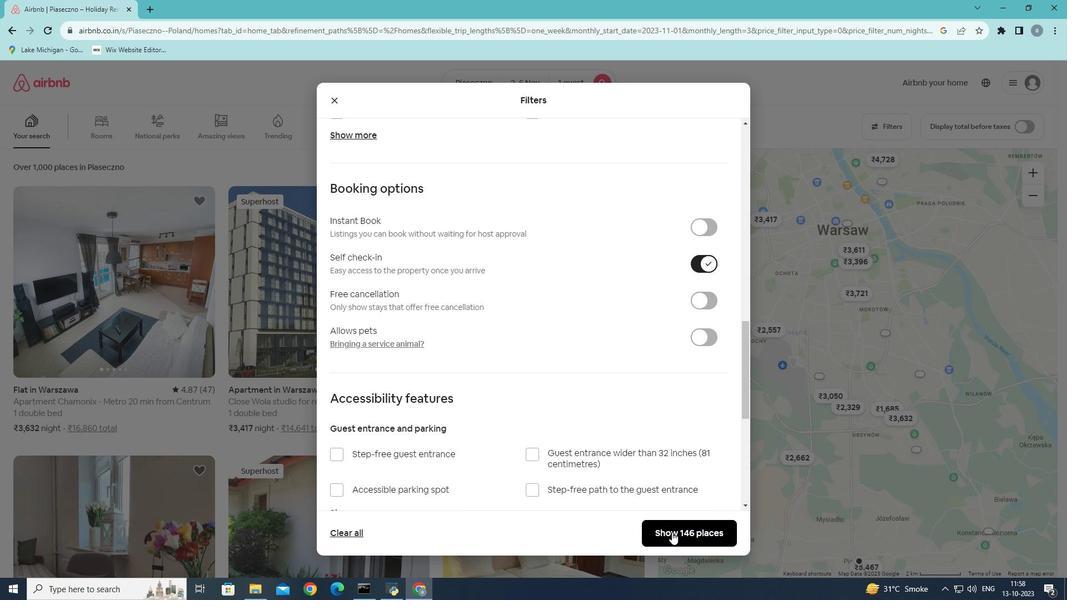 
Action: Mouse pressed left at (672, 532)
Screenshot: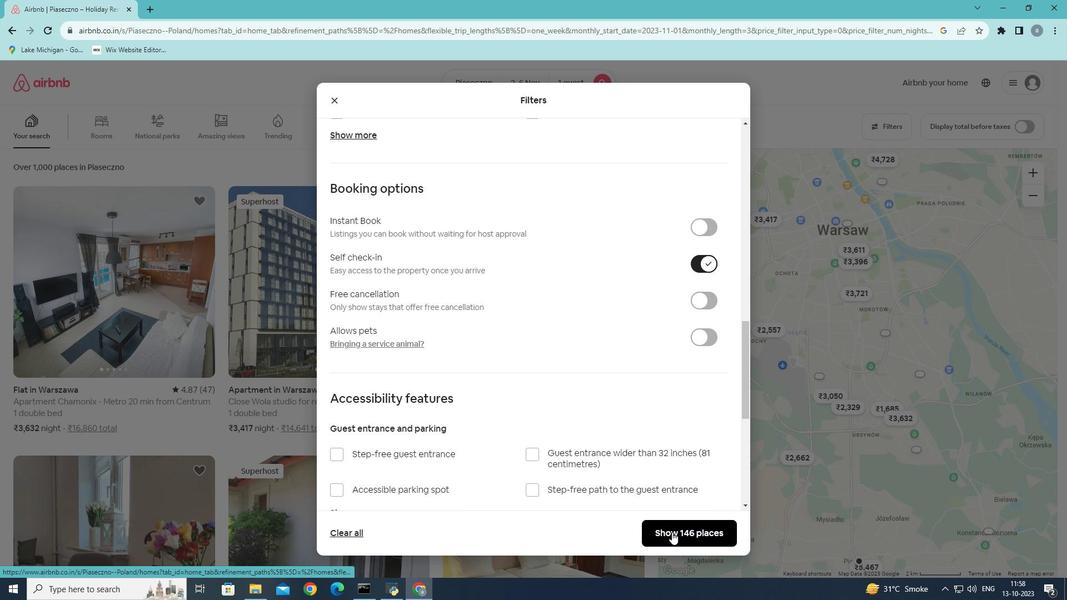 
Action: Mouse moved to (144, 297)
Screenshot: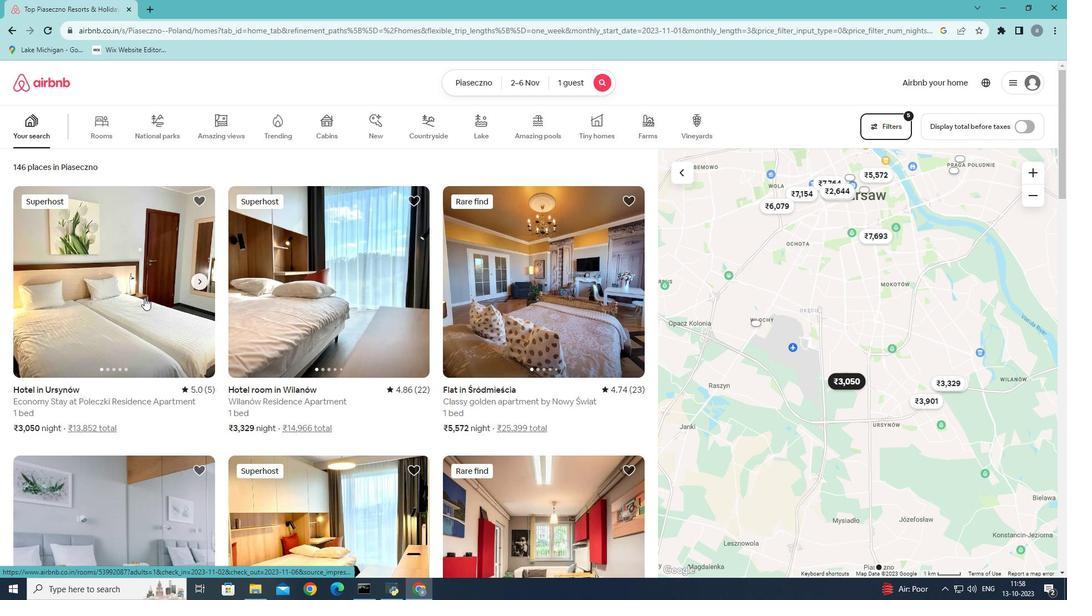 
Action: Mouse pressed left at (144, 297)
Screenshot: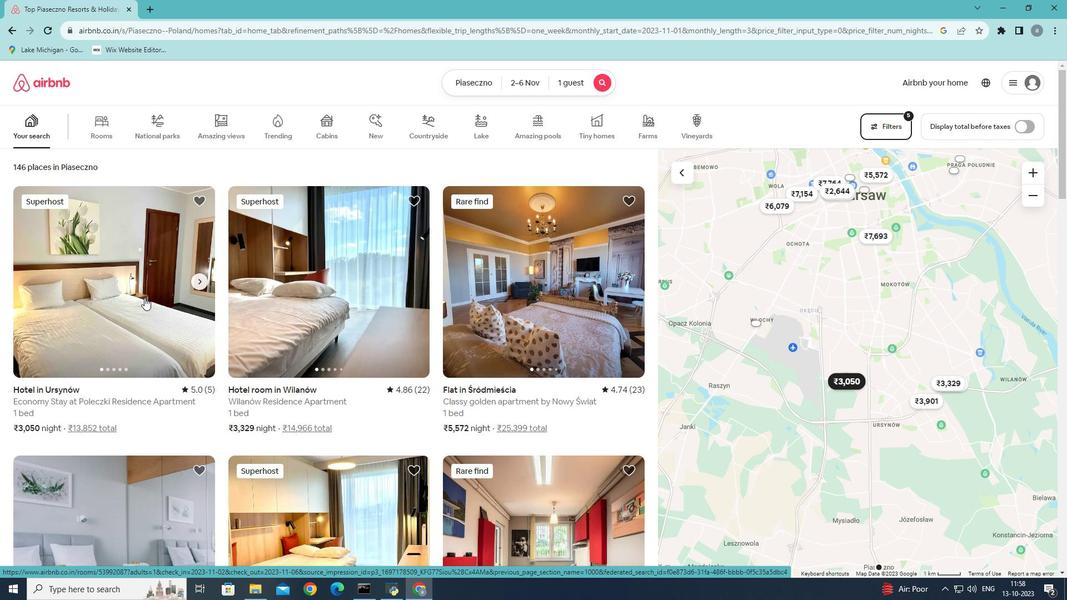 
Action: Mouse moved to (781, 418)
Screenshot: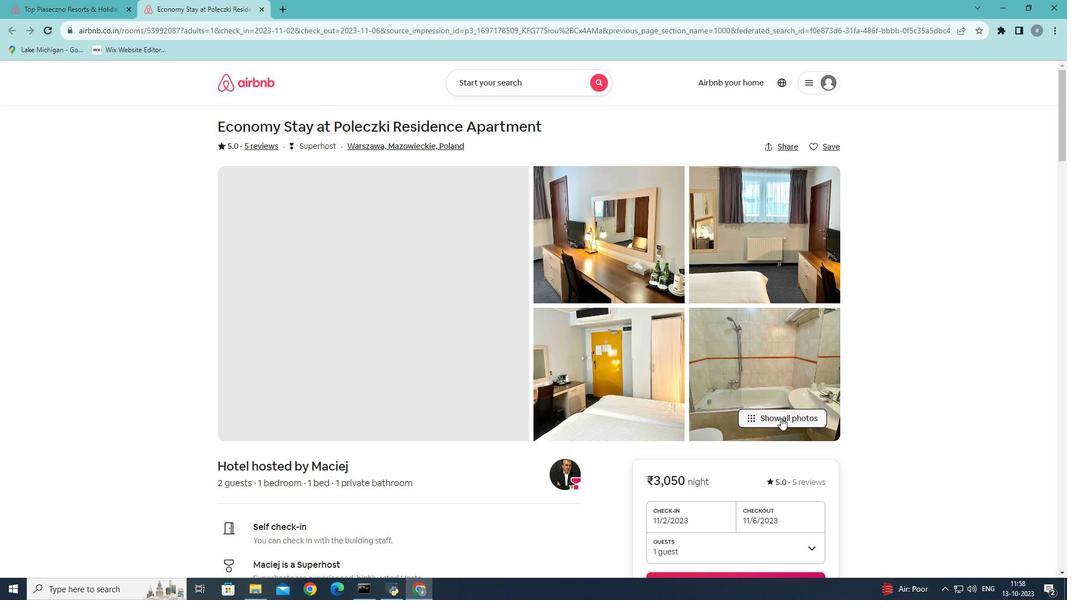 
Action: Mouse pressed left at (781, 418)
Screenshot: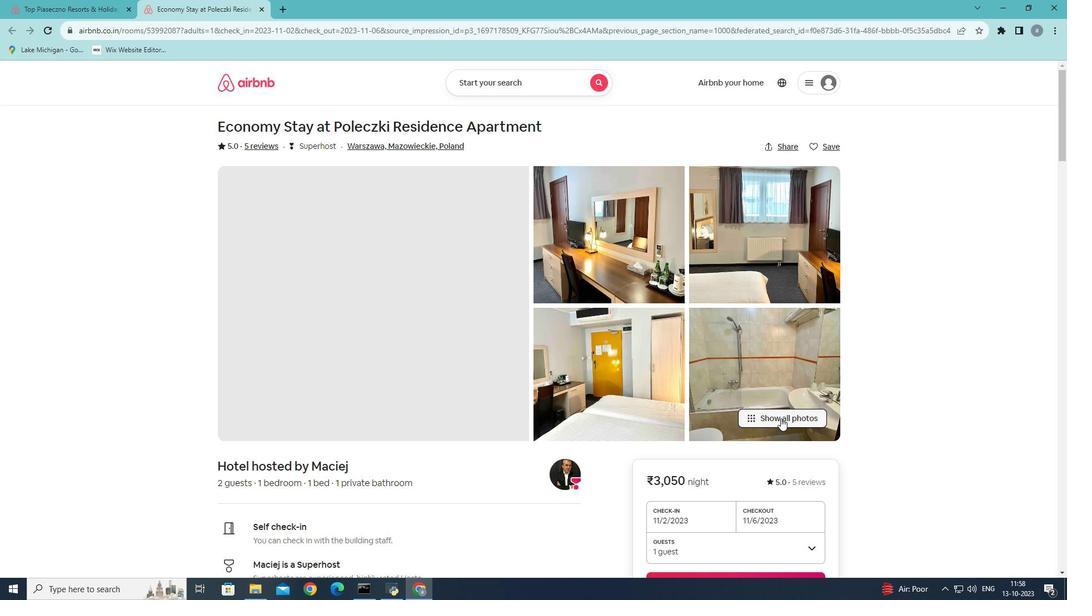 
Action: Mouse moved to (611, 256)
Screenshot: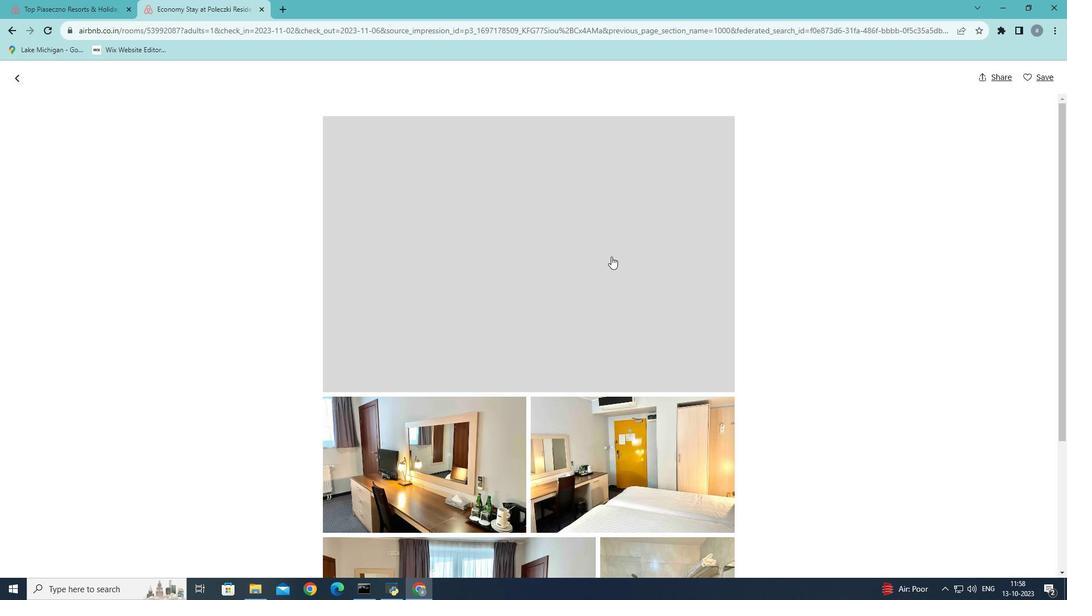 
Action: Mouse scrolled (611, 256) with delta (0, 0)
Screenshot: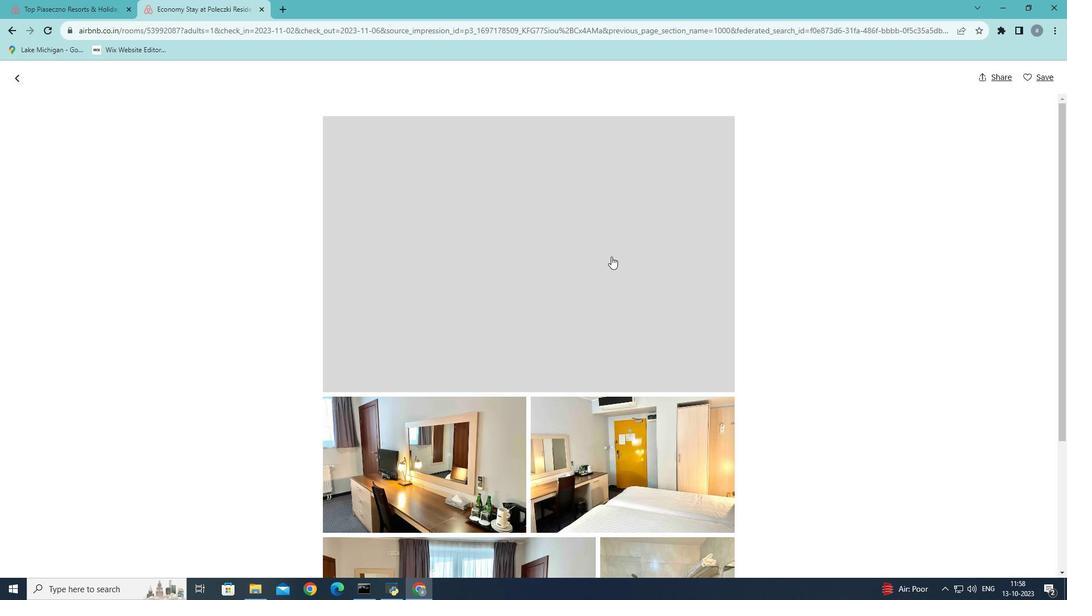 
Action: Mouse moved to (622, 256)
Screenshot: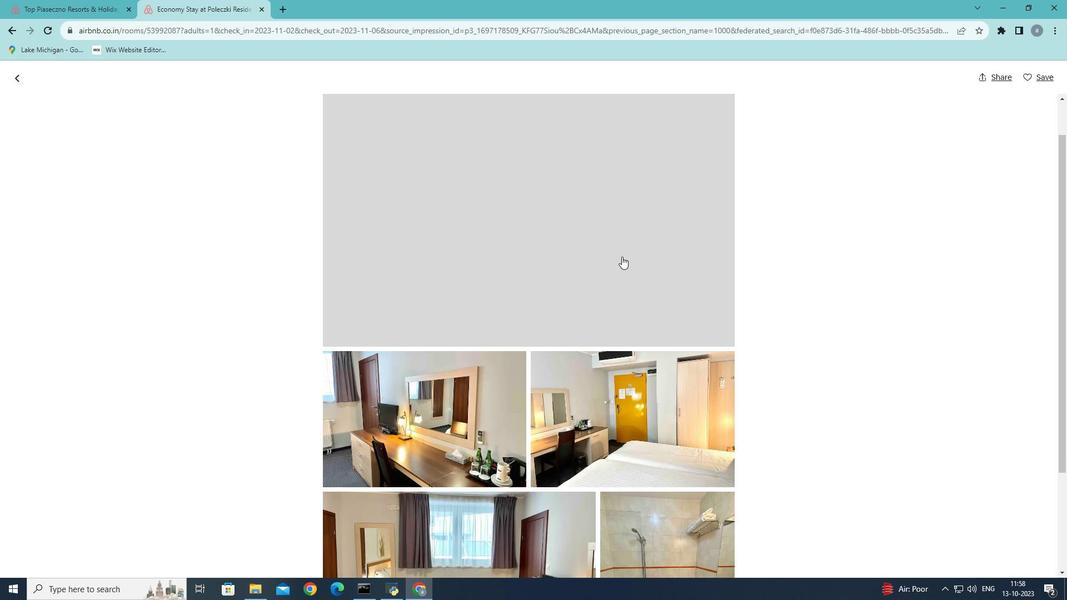 
Action: Mouse scrolled (622, 256) with delta (0, 0)
Screenshot: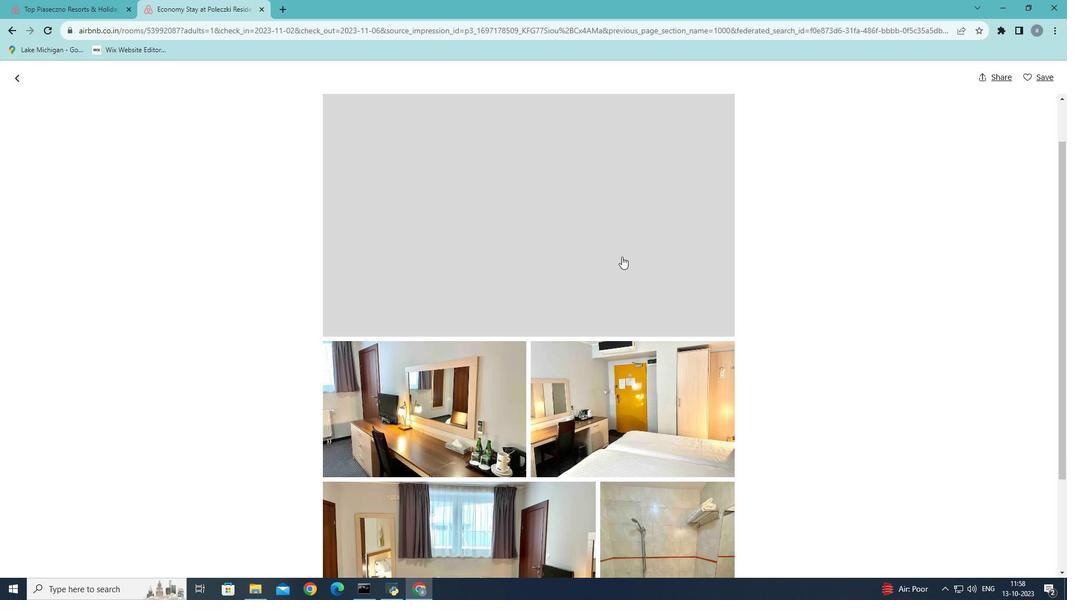 
Action: Mouse scrolled (622, 256) with delta (0, 0)
Screenshot: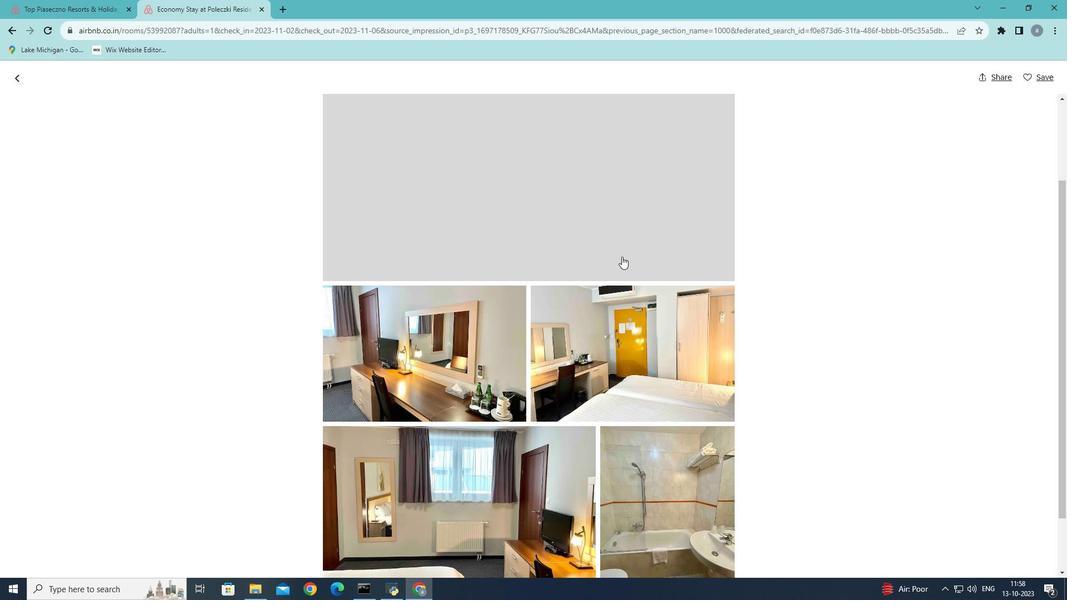 
Action: Mouse moved to (664, 258)
Screenshot: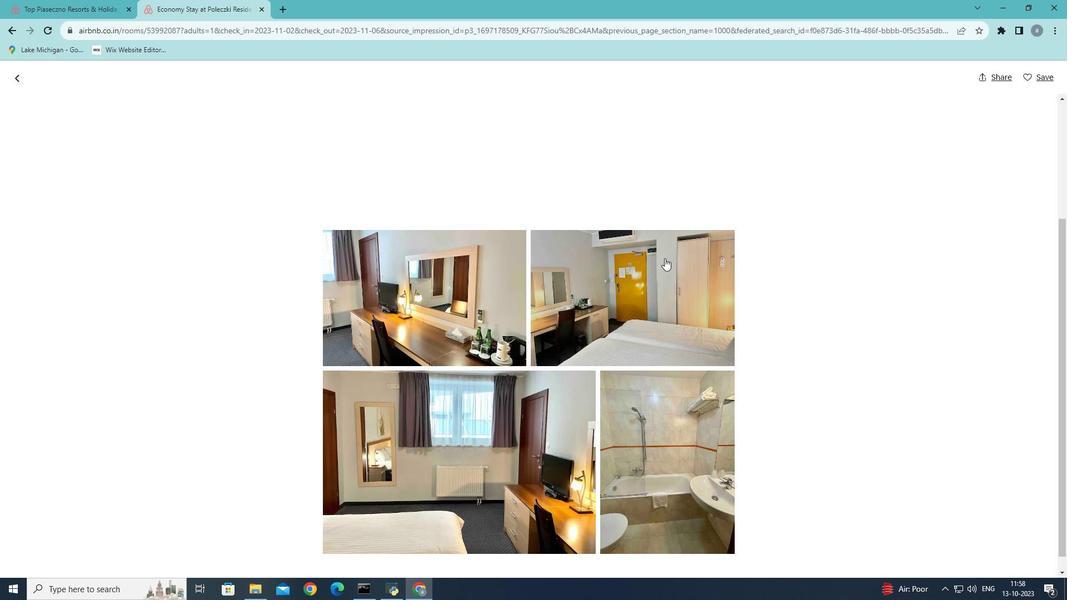 
Action: Mouse scrolled (664, 257) with delta (0, 0)
Screenshot: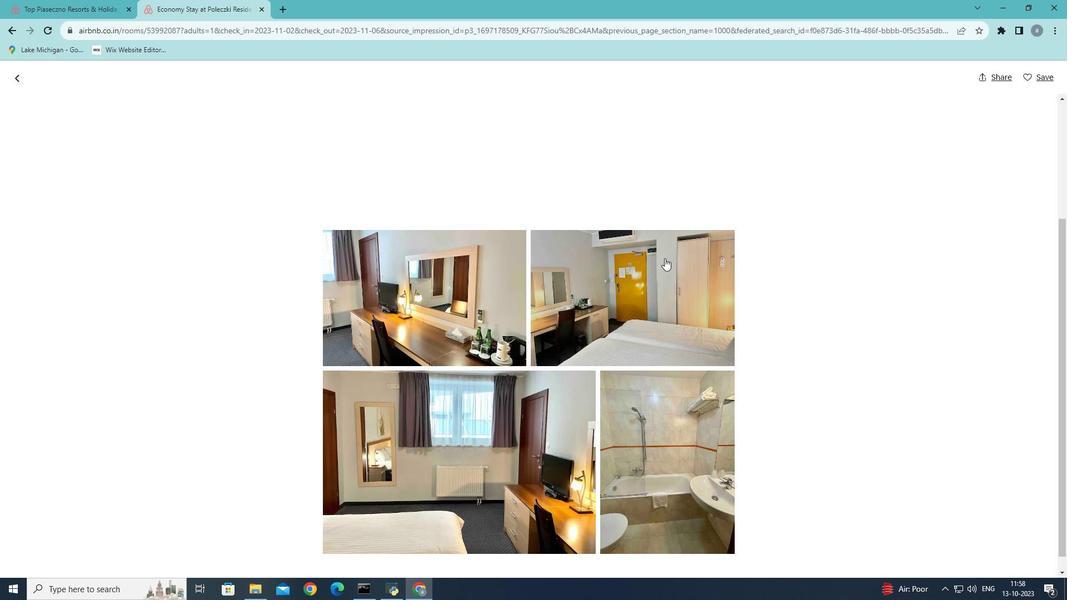 
Action: Mouse scrolled (664, 257) with delta (0, 0)
Screenshot: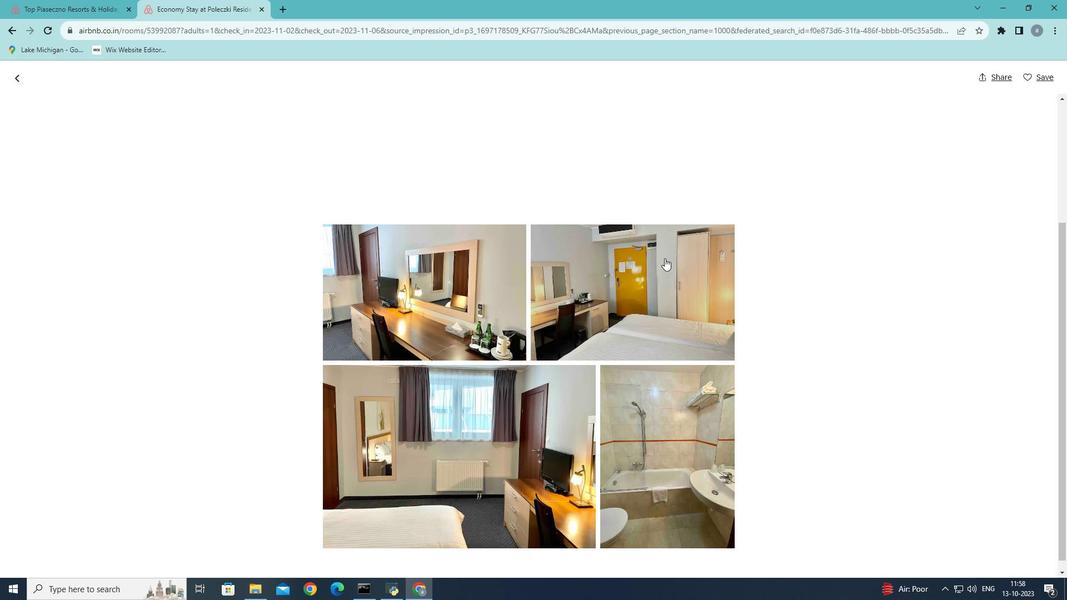 
Action: Mouse scrolled (664, 257) with delta (0, 0)
Screenshot: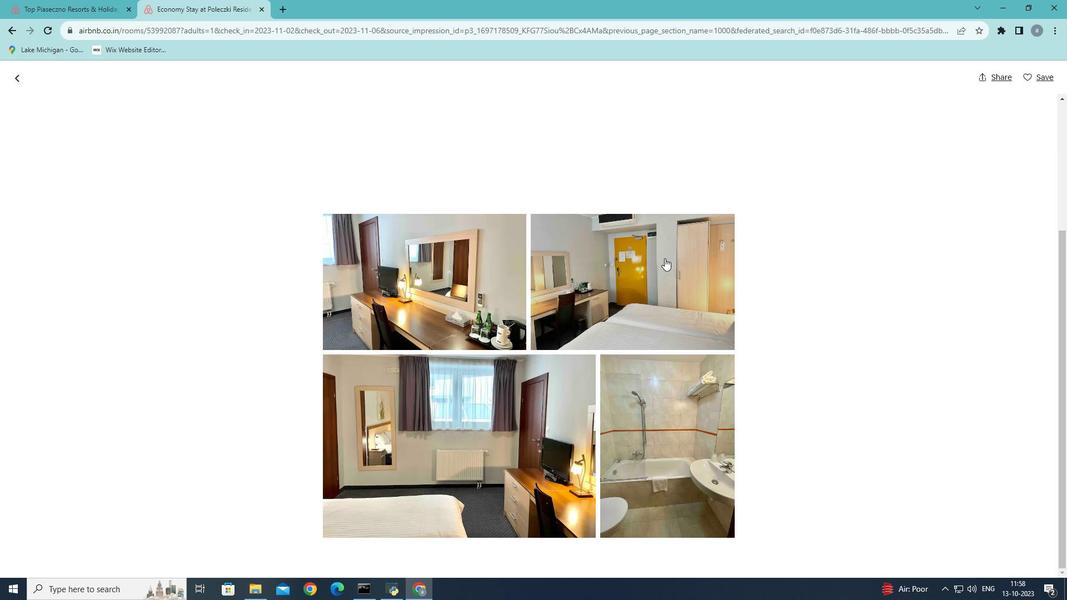 
Action: Mouse scrolled (664, 257) with delta (0, 0)
Screenshot: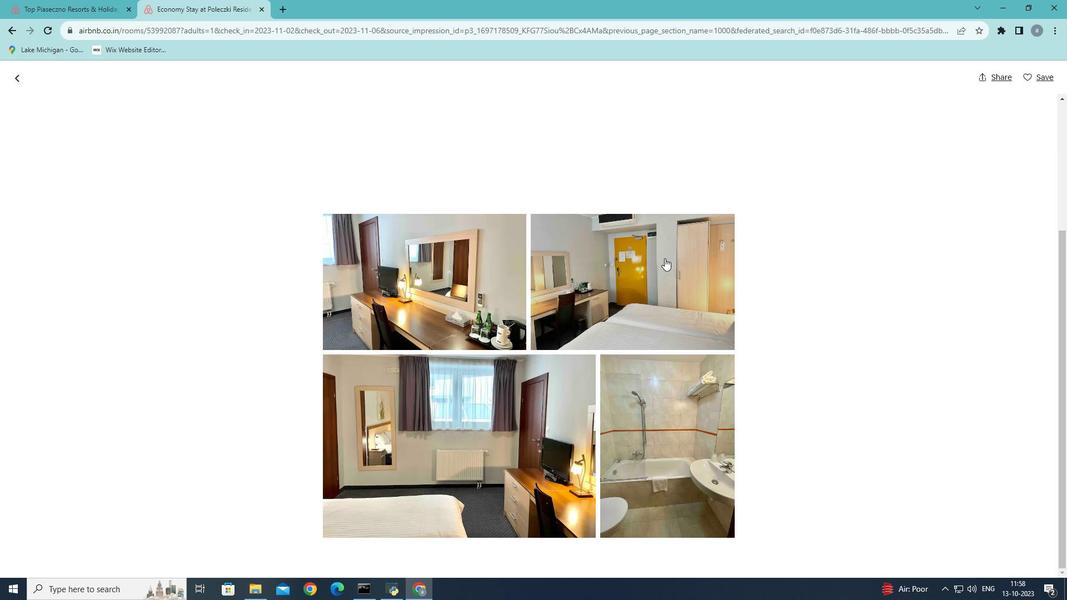 
Action: Mouse scrolled (664, 257) with delta (0, 0)
Screenshot: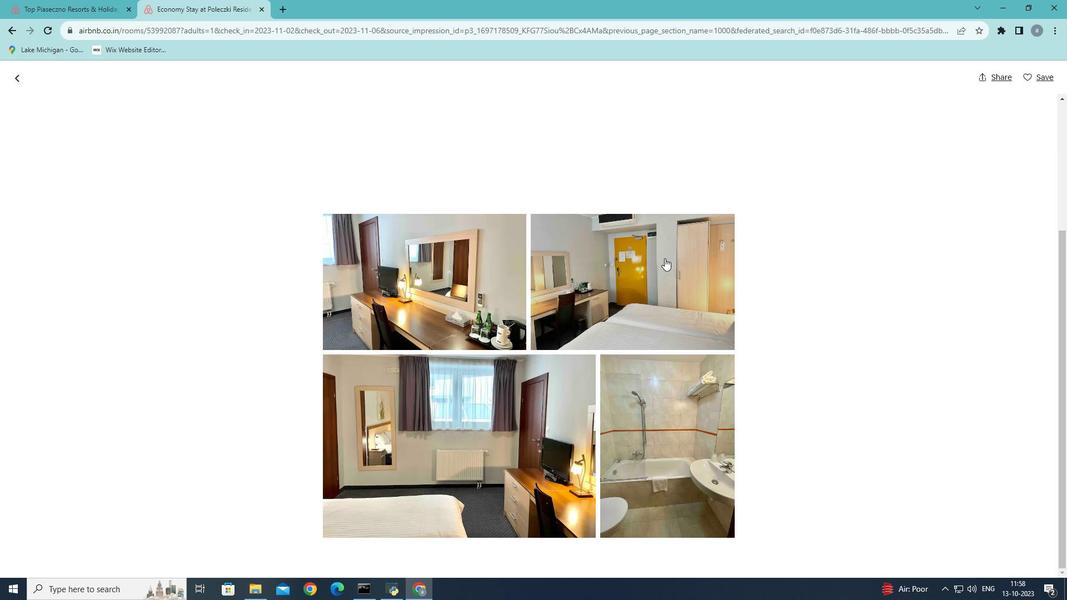
Action: Mouse scrolled (664, 257) with delta (0, 0)
Screenshot: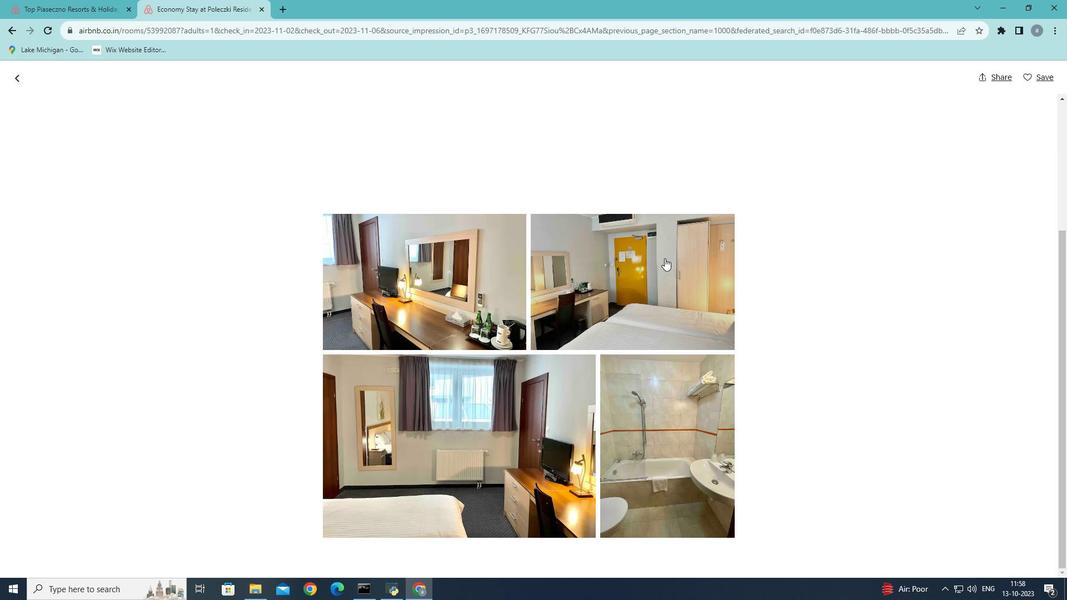
Action: Mouse scrolled (664, 259) with delta (0, 0)
Screenshot: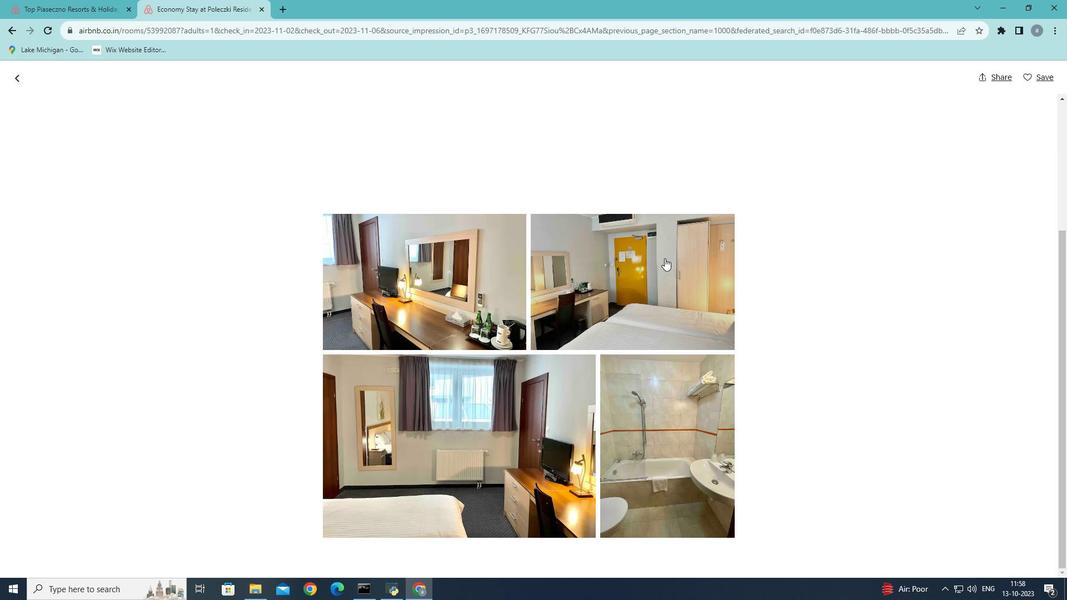 
Action: Mouse scrolled (664, 259) with delta (0, 0)
Screenshot: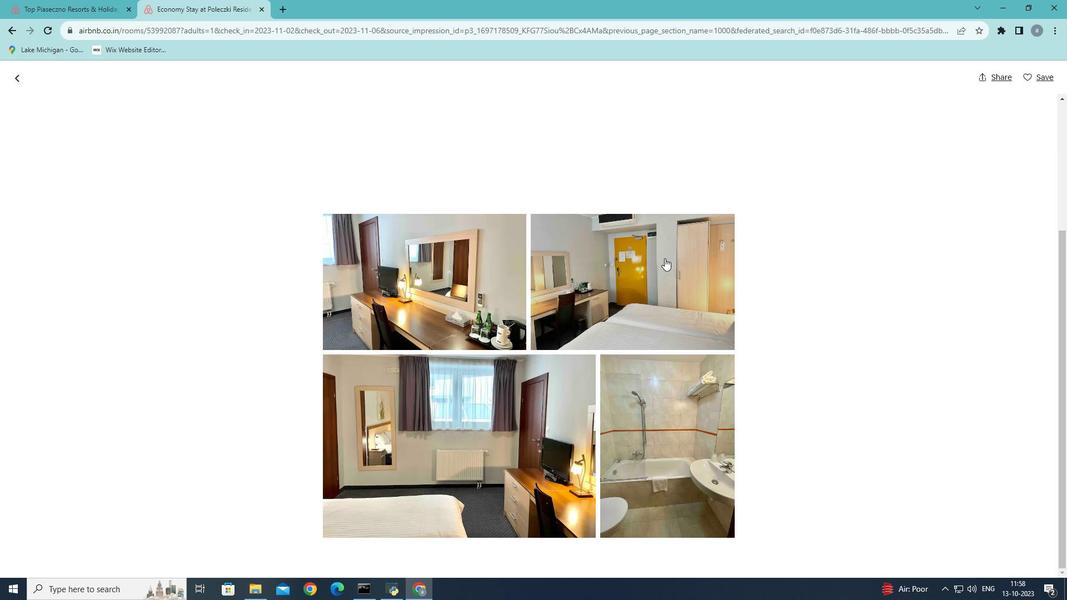 
Action: Mouse scrolled (664, 259) with delta (0, 0)
Screenshot: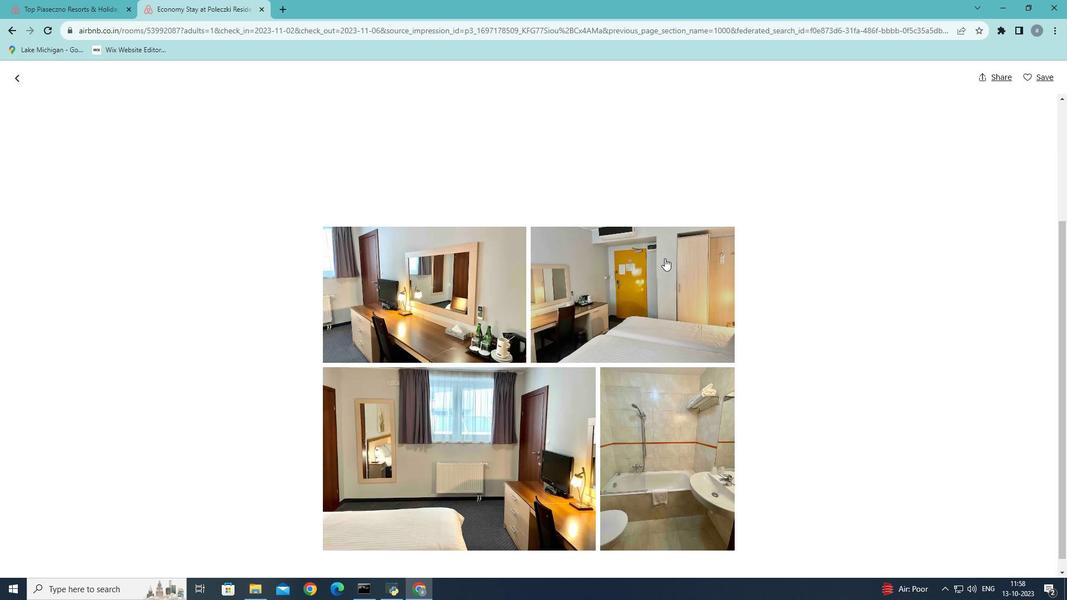 
Action: Mouse scrolled (664, 259) with delta (0, 0)
Screenshot: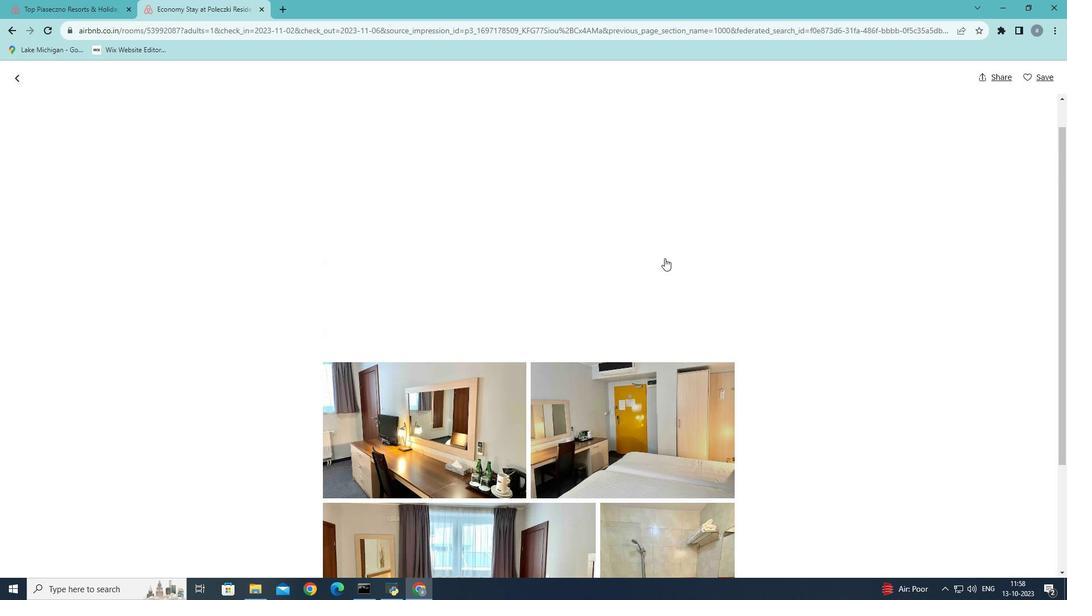 
Action: Mouse scrolled (664, 259) with delta (0, 0)
Screenshot: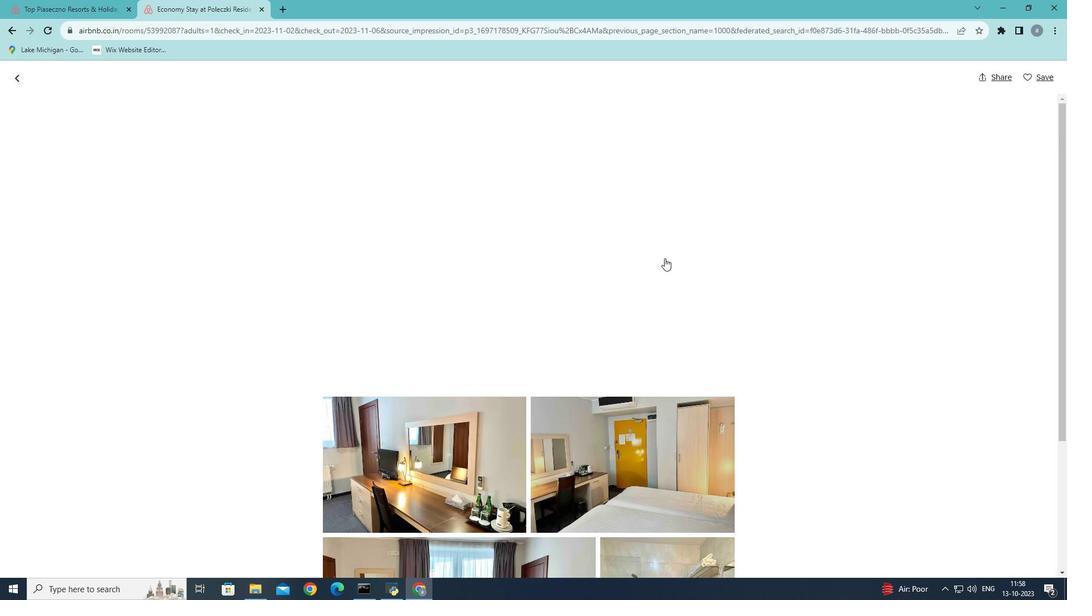 
Action: Mouse scrolled (664, 259) with delta (0, 0)
Screenshot: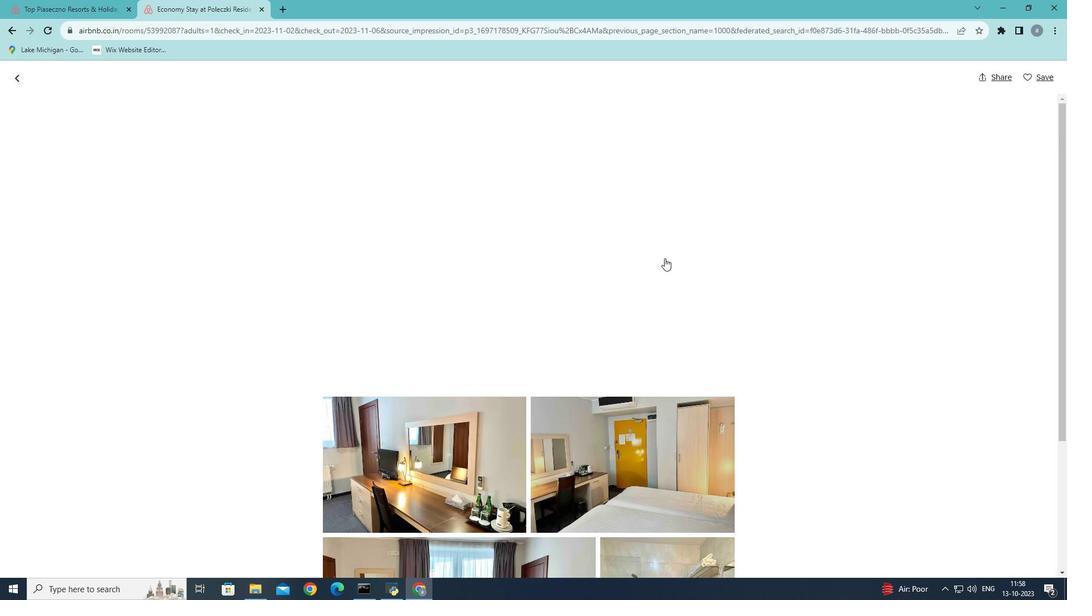 
Action: Mouse scrolled (664, 259) with delta (0, 0)
Screenshot: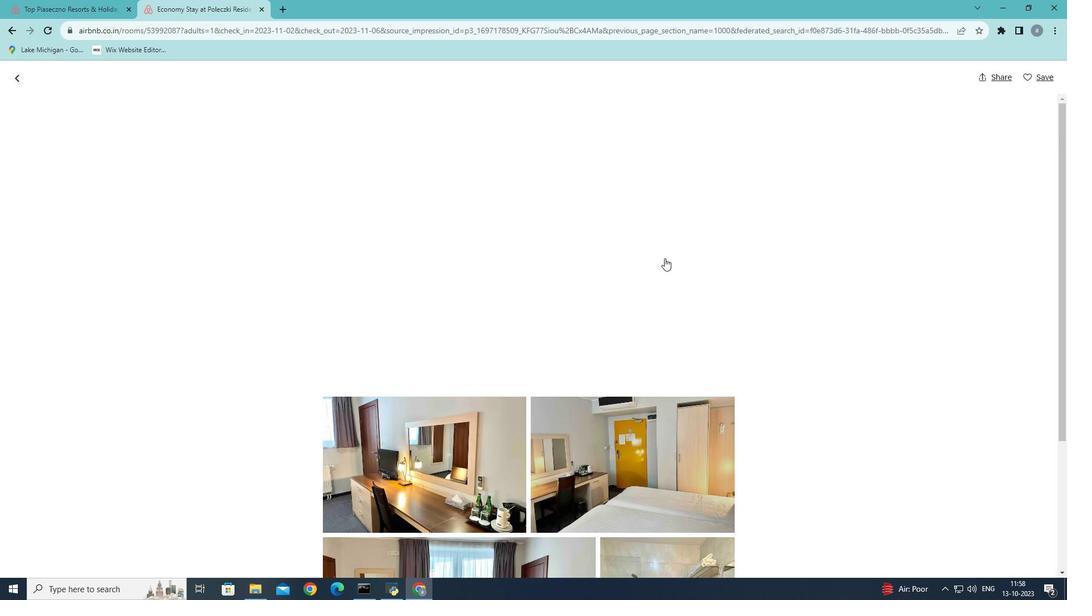 
Action: Mouse scrolled (664, 259) with delta (0, 0)
Screenshot: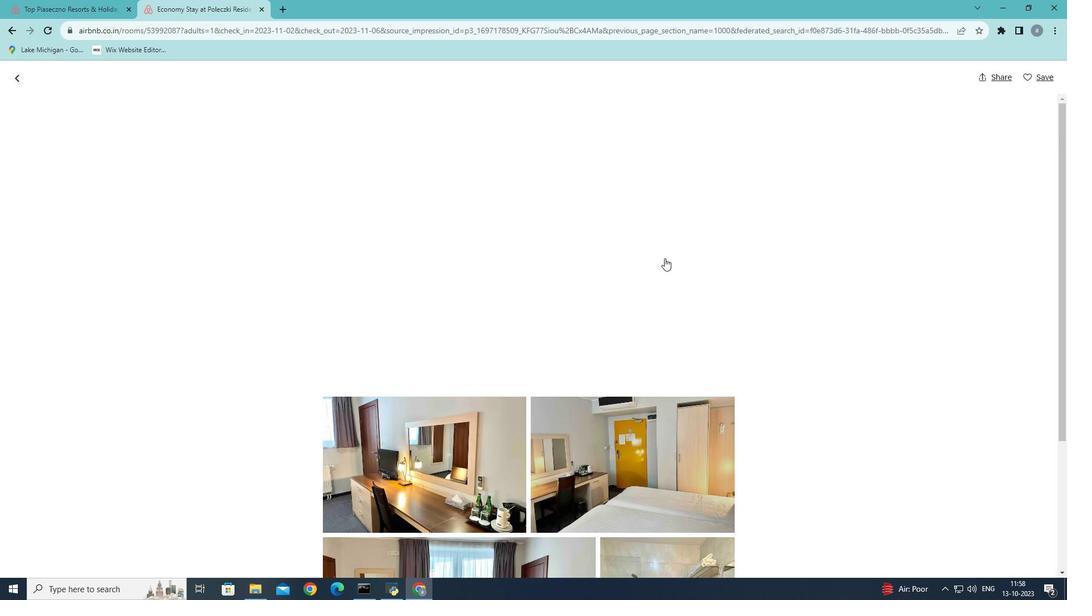 
Action: Mouse scrolled (664, 257) with delta (0, 0)
Screenshot: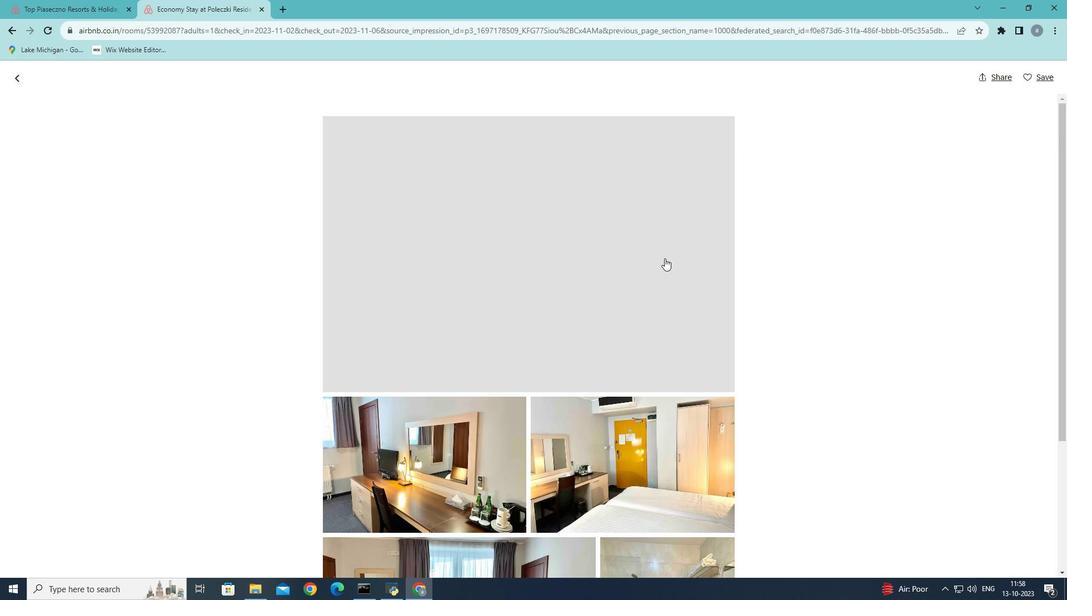 
Action: Mouse scrolled (664, 257) with delta (0, 0)
Screenshot: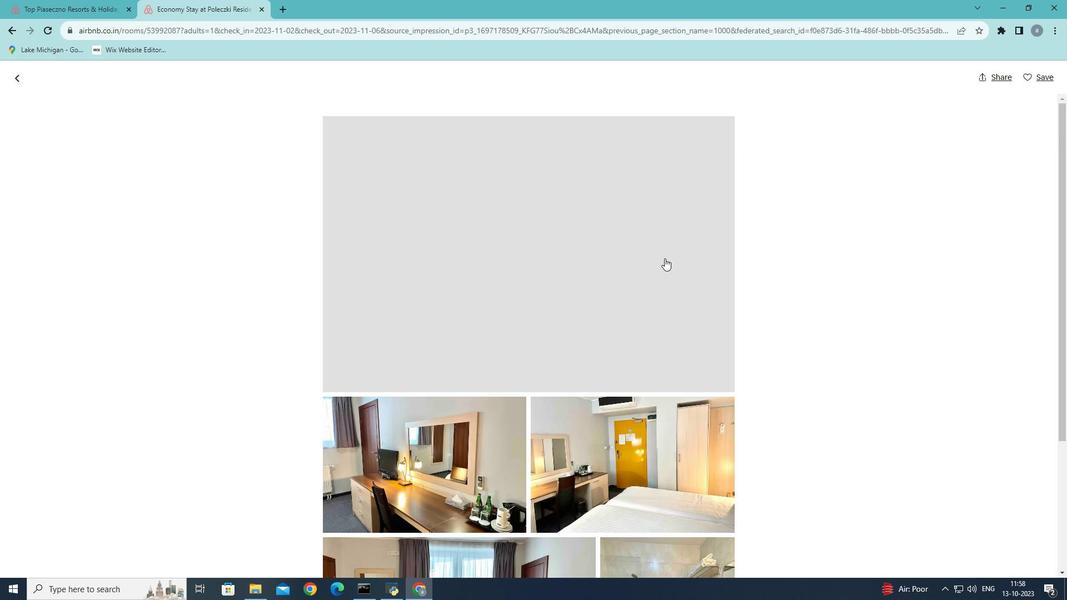 
Action: Mouse scrolled (664, 257) with delta (0, 0)
Screenshot: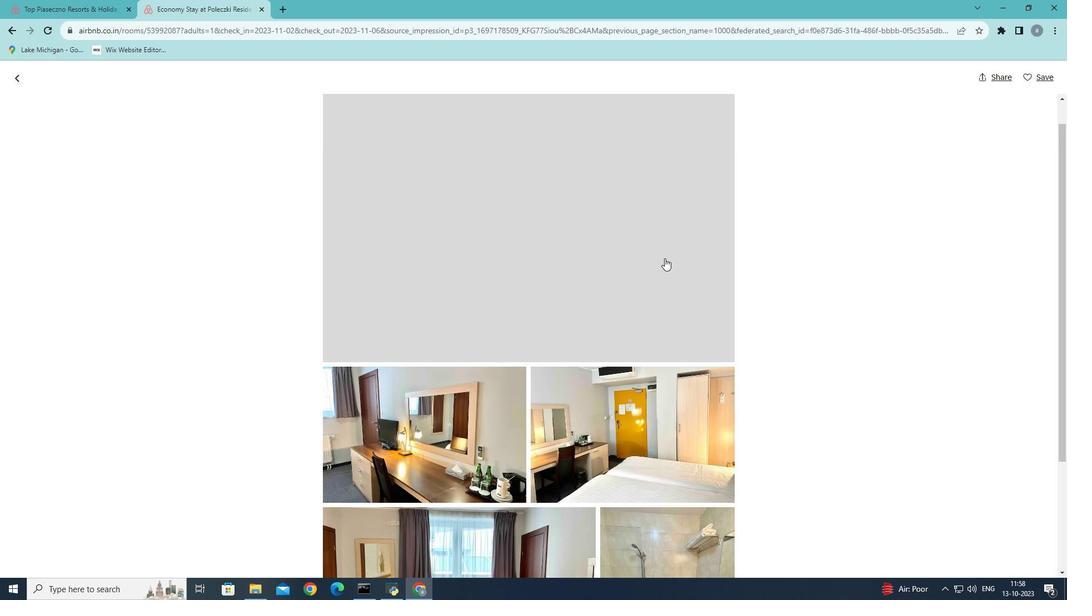 
Action: Mouse scrolled (664, 257) with delta (0, 0)
Screenshot: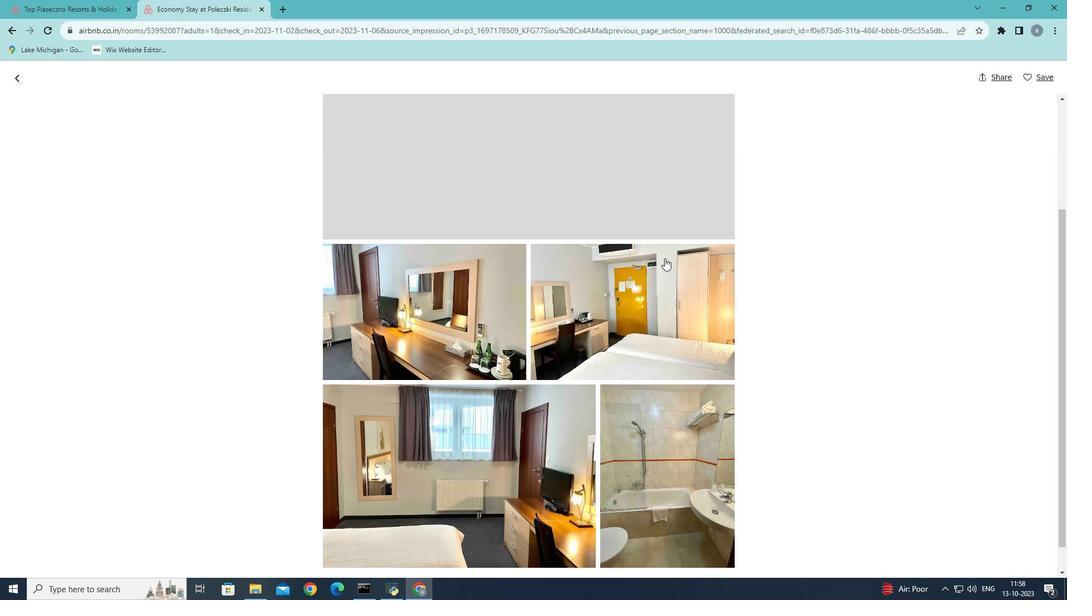 
Action: Mouse scrolled (664, 257) with delta (0, 0)
Screenshot: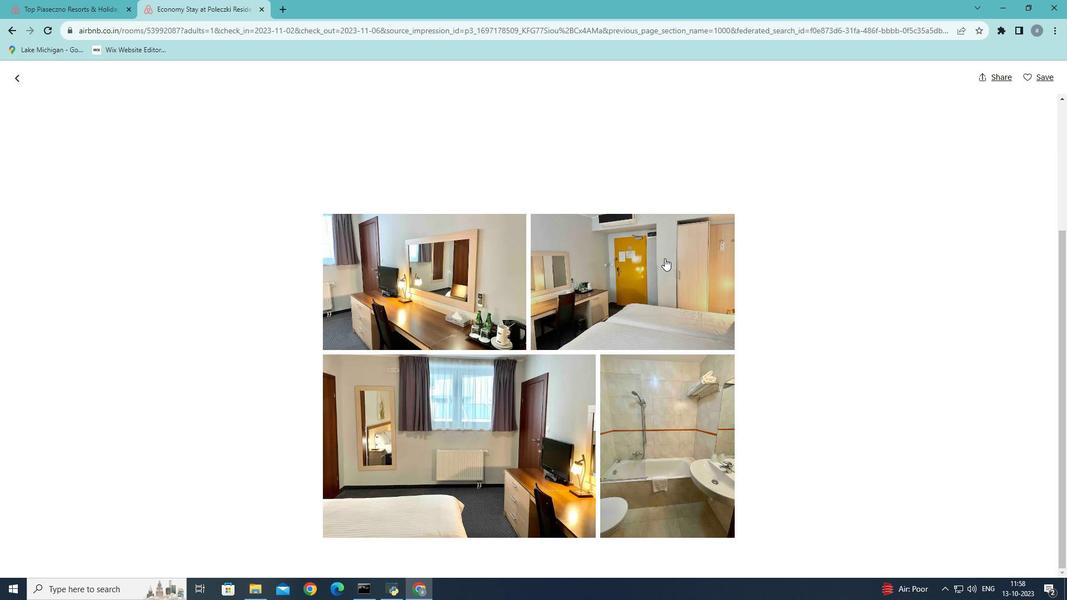 
Action: Mouse scrolled (664, 257) with delta (0, 0)
Screenshot: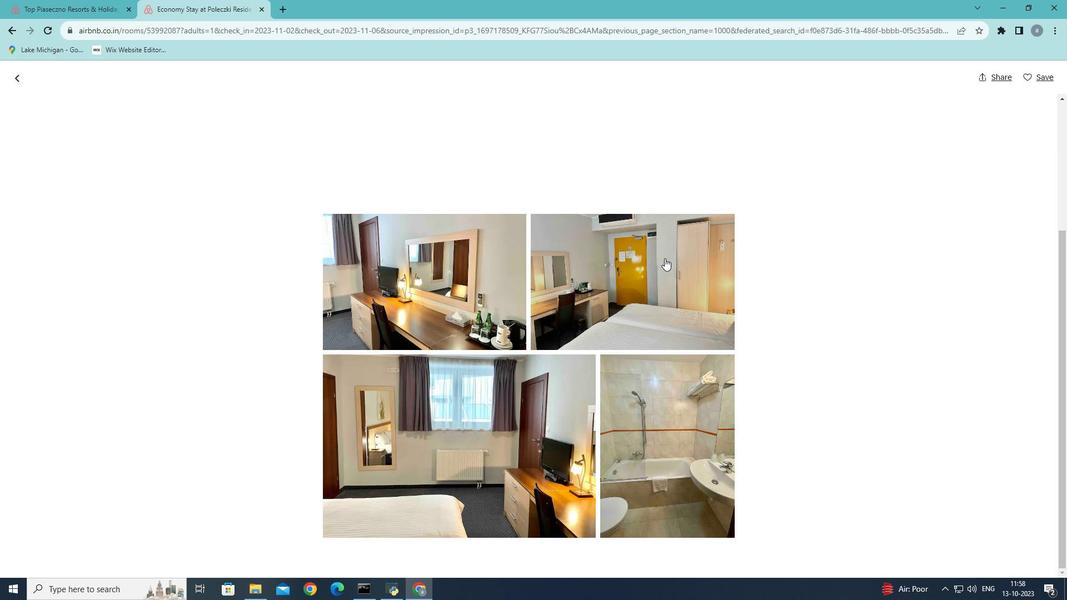
Action: Mouse scrolled (664, 257) with delta (0, 0)
Screenshot: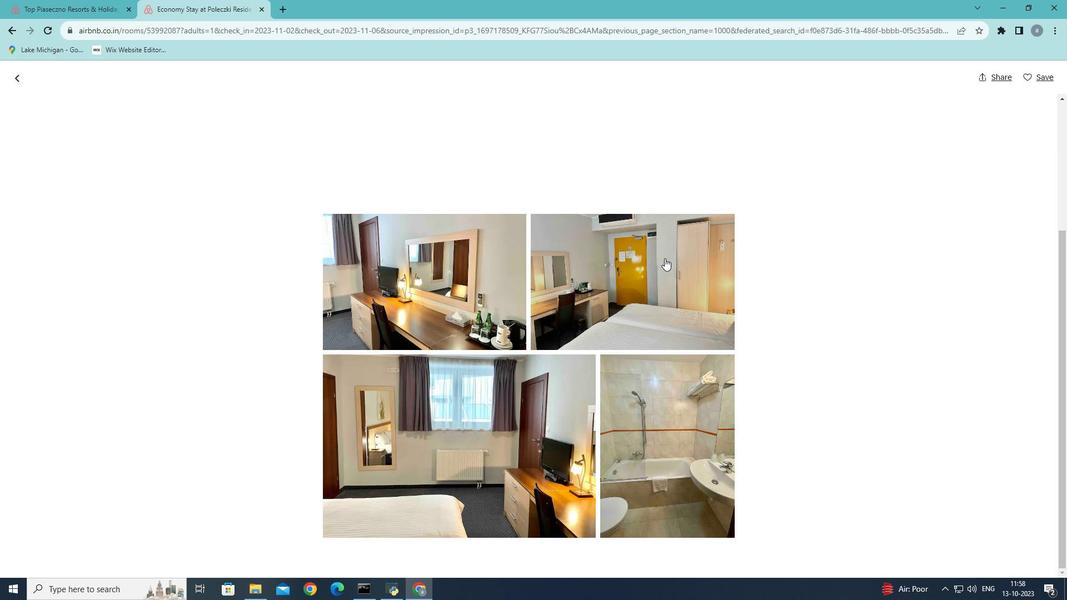 
Action: Mouse moved to (667, 261)
Screenshot: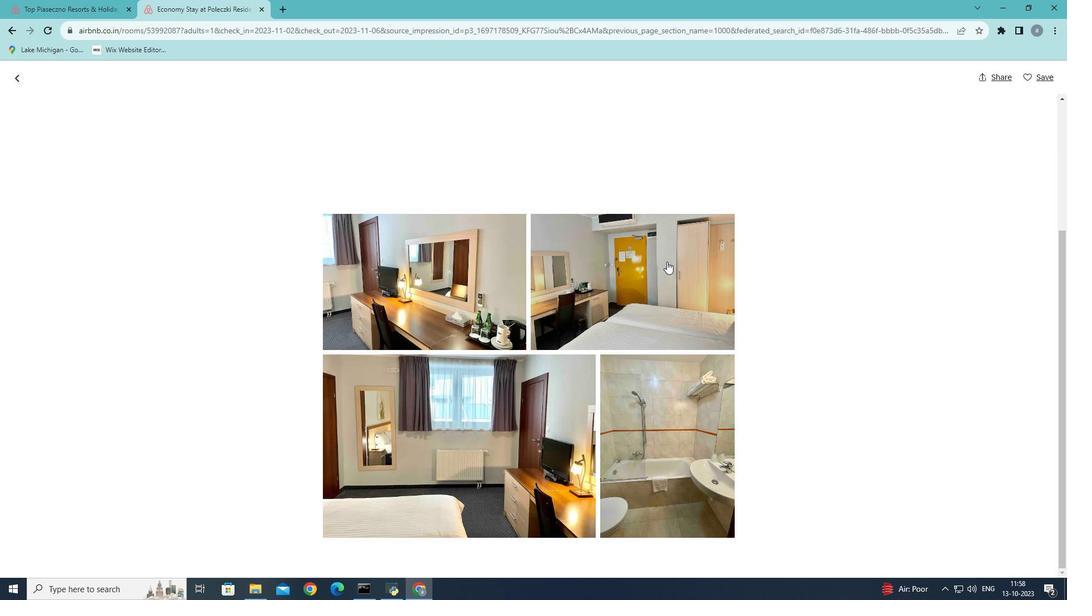 
Action: Mouse scrolled (667, 262) with delta (0, 0)
Screenshot: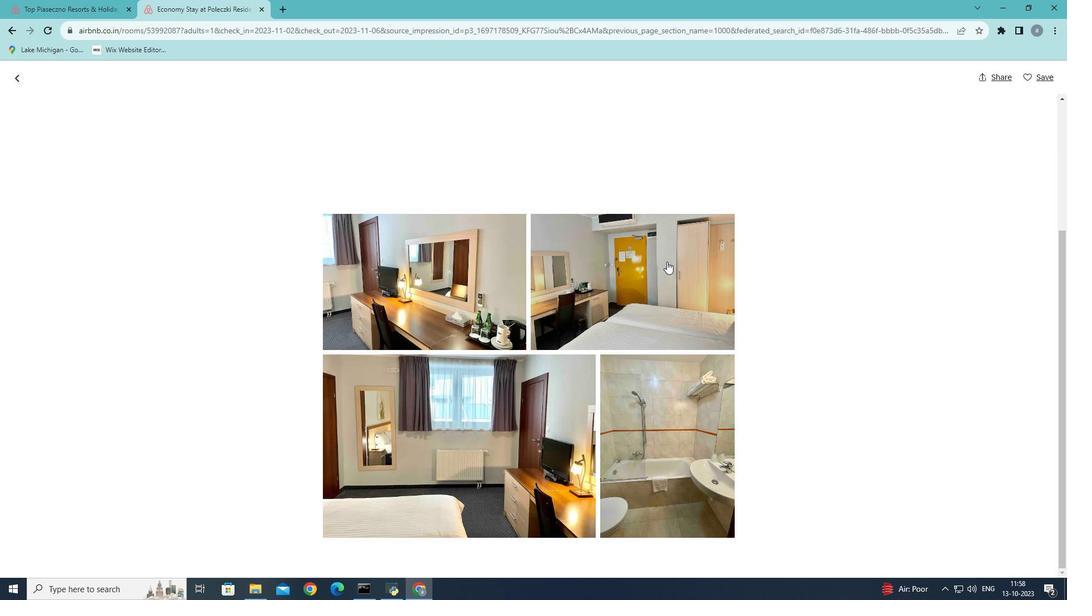 
Action: Mouse scrolled (667, 262) with delta (0, 0)
Screenshot: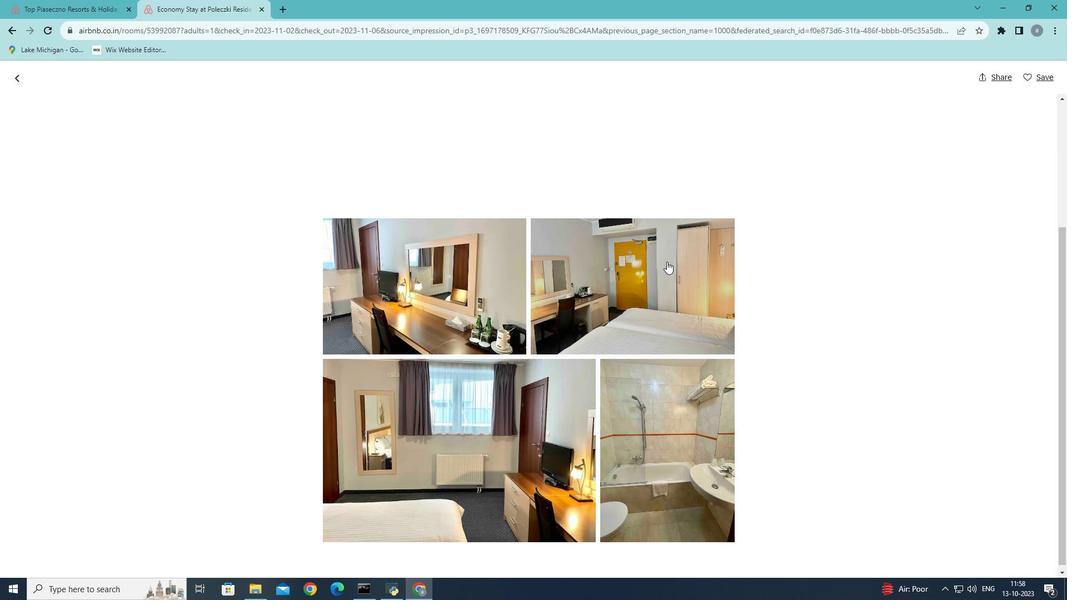 
Action: Mouse scrolled (667, 262) with delta (0, 0)
Screenshot: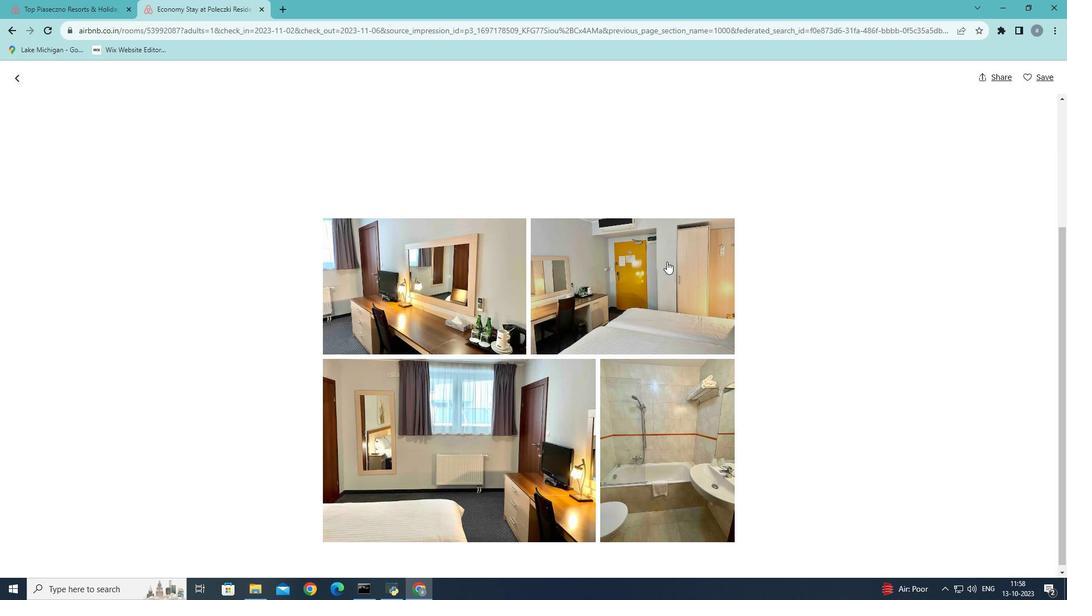 
Action: Mouse scrolled (667, 262) with delta (0, 0)
Screenshot: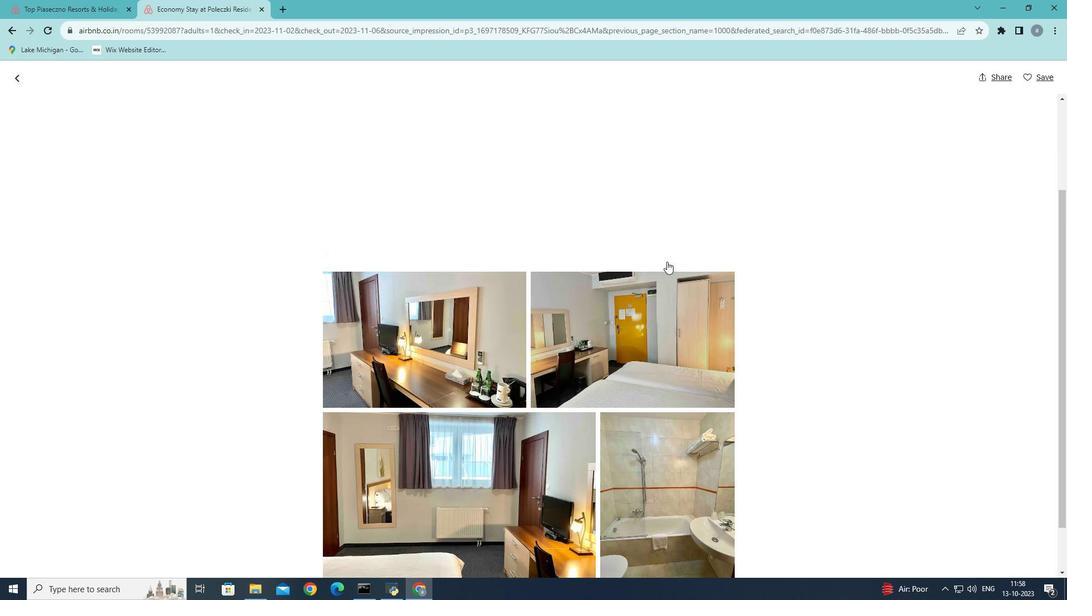 
Action: Mouse scrolled (667, 262) with delta (0, 0)
Screenshot: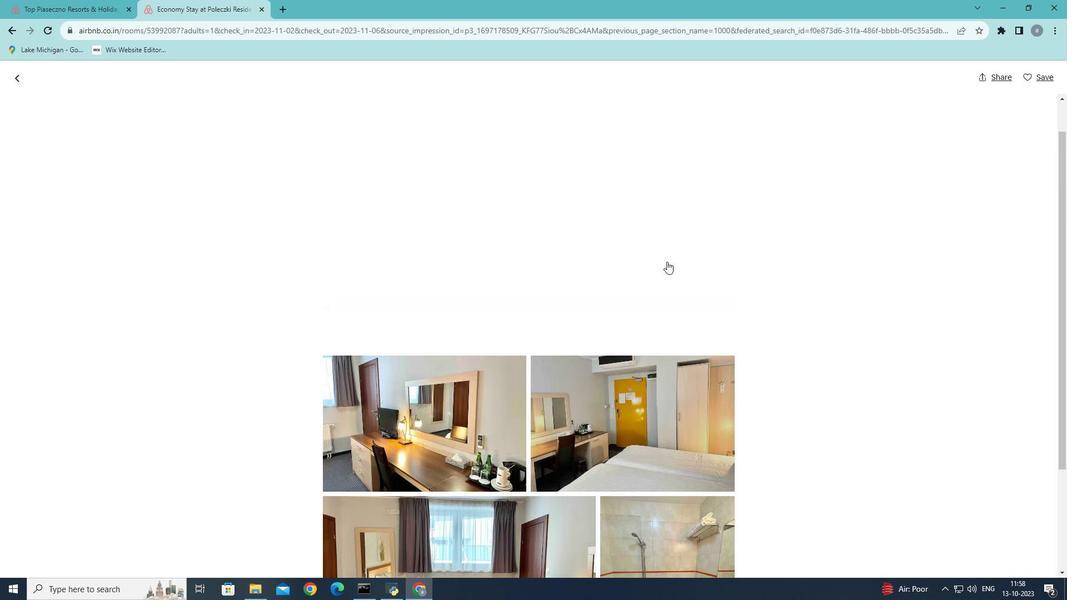 
Action: Mouse moved to (654, 264)
Screenshot: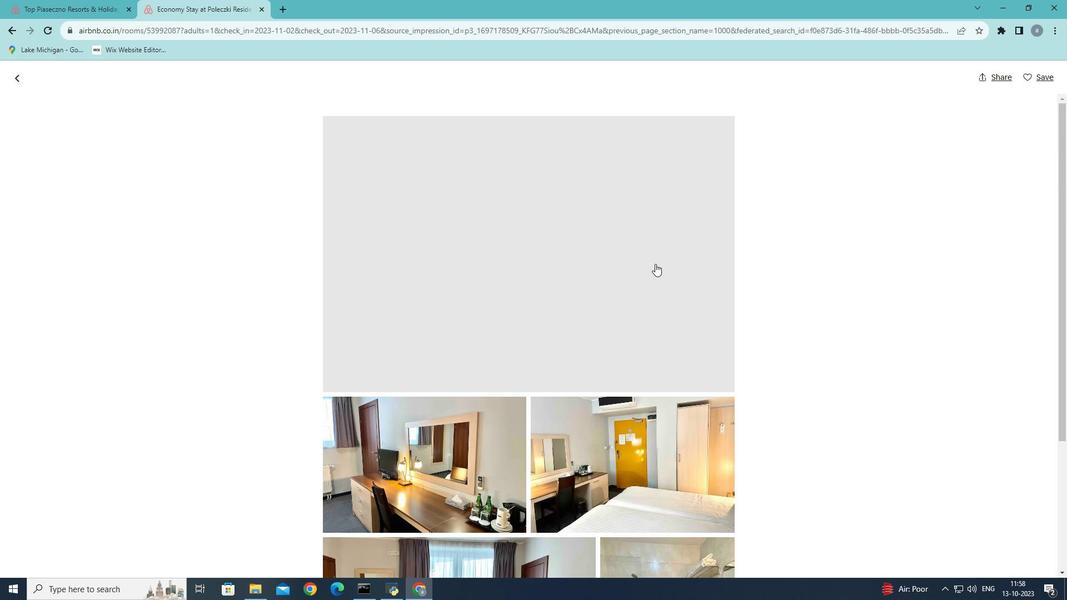 
Action: Mouse scrolled (654, 264) with delta (0, 0)
Screenshot: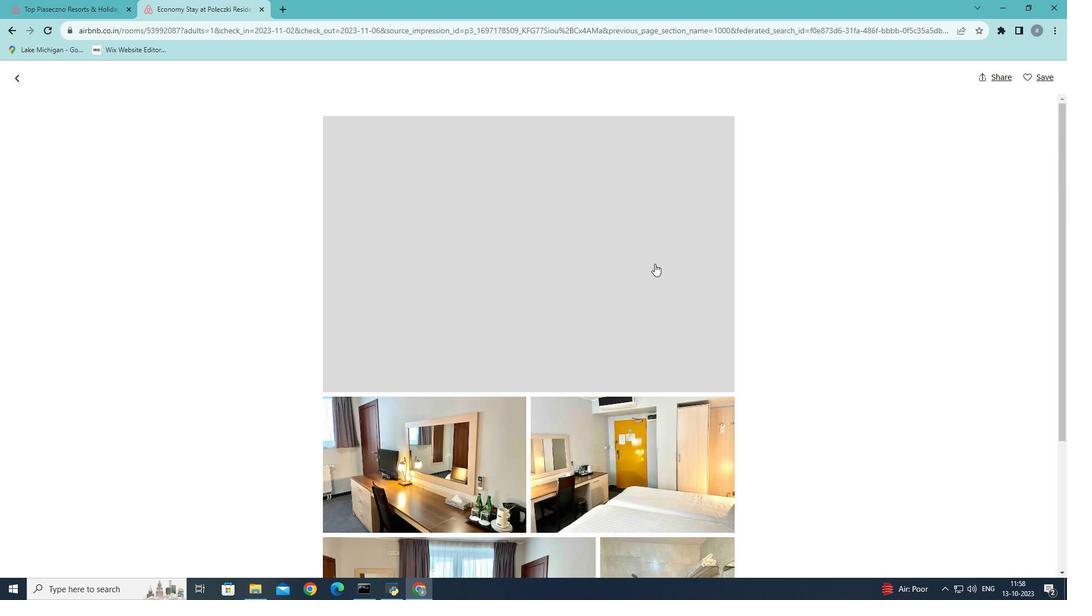 
Action: Mouse moved to (653, 264)
Screenshot: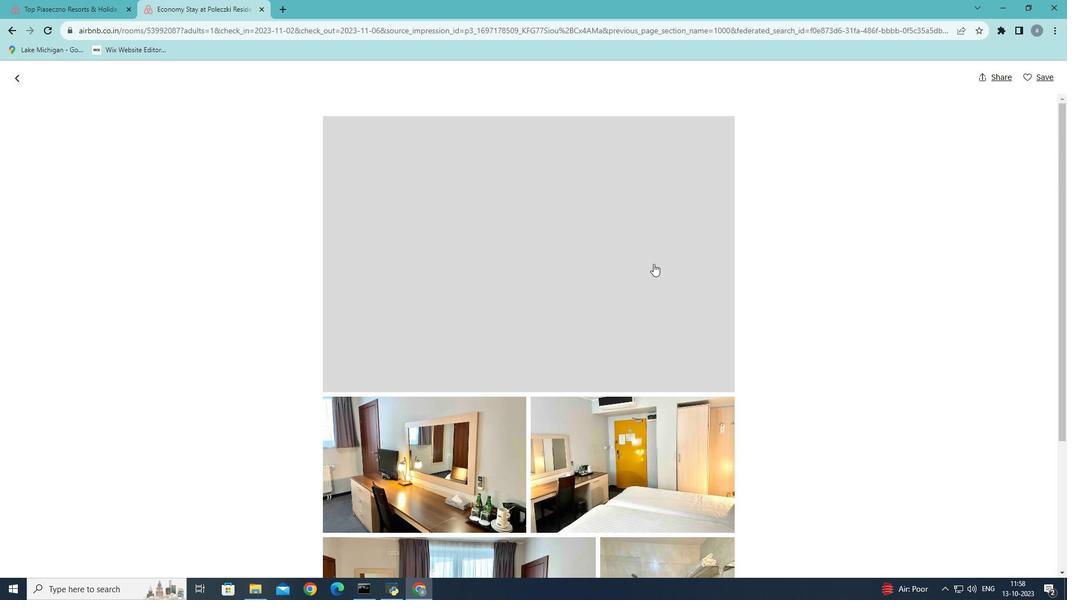 
Action: Mouse scrolled (653, 264) with delta (0, 0)
Screenshot: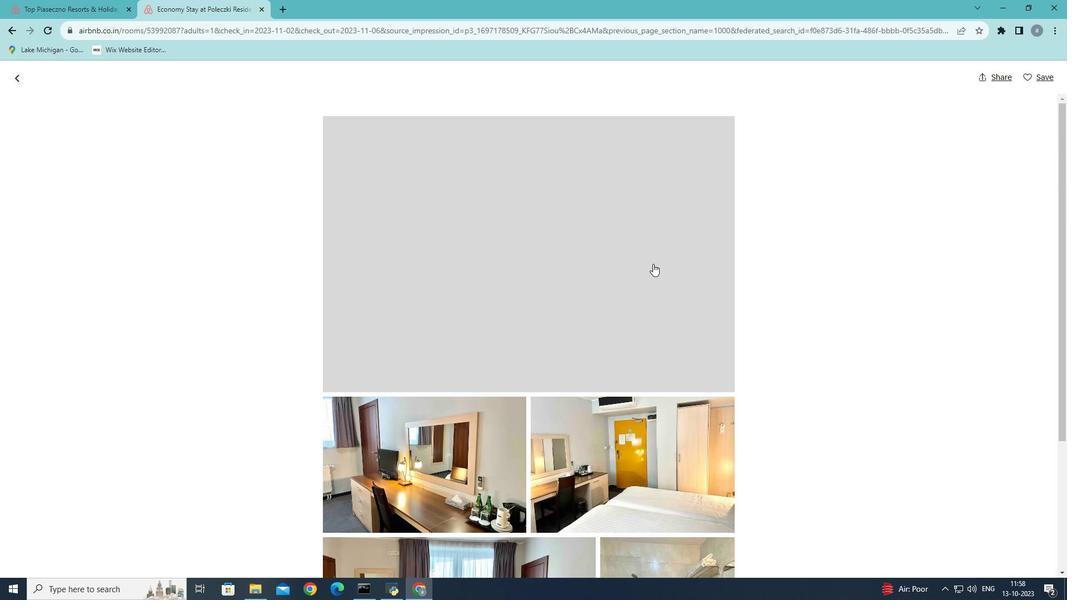 
Action: Mouse moved to (11, 77)
Screenshot: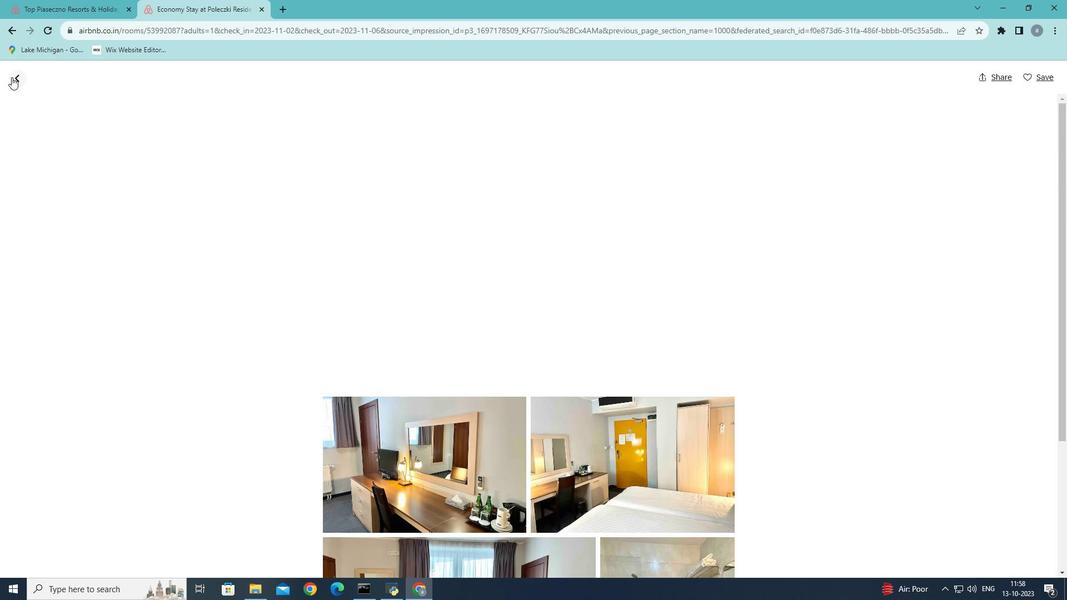 
Action: Mouse pressed left at (11, 77)
Screenshot: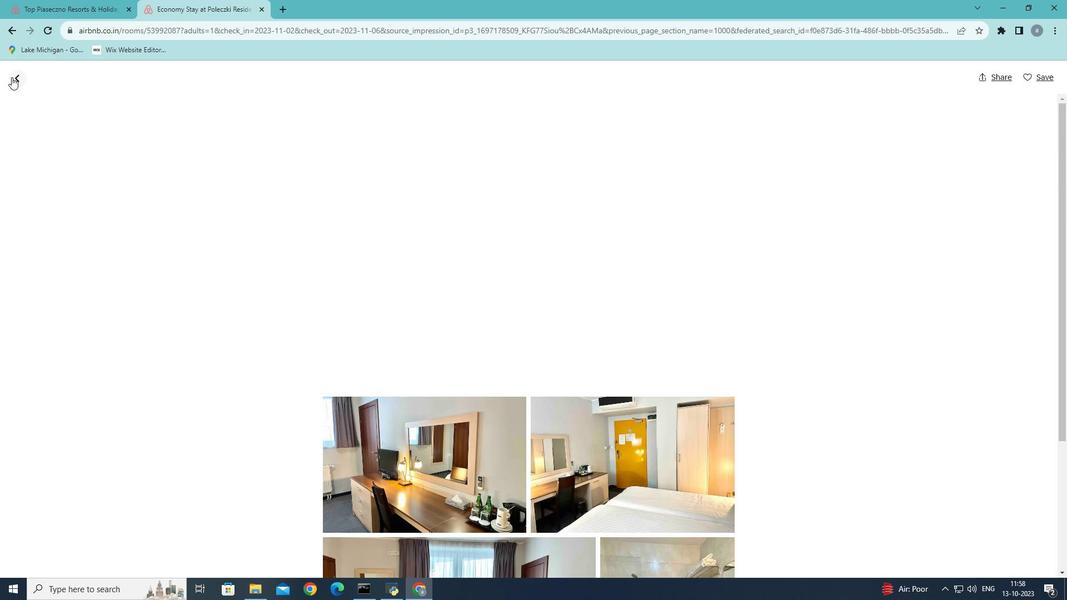 
Action: Mouse moved to (95, 82)
Screenshot: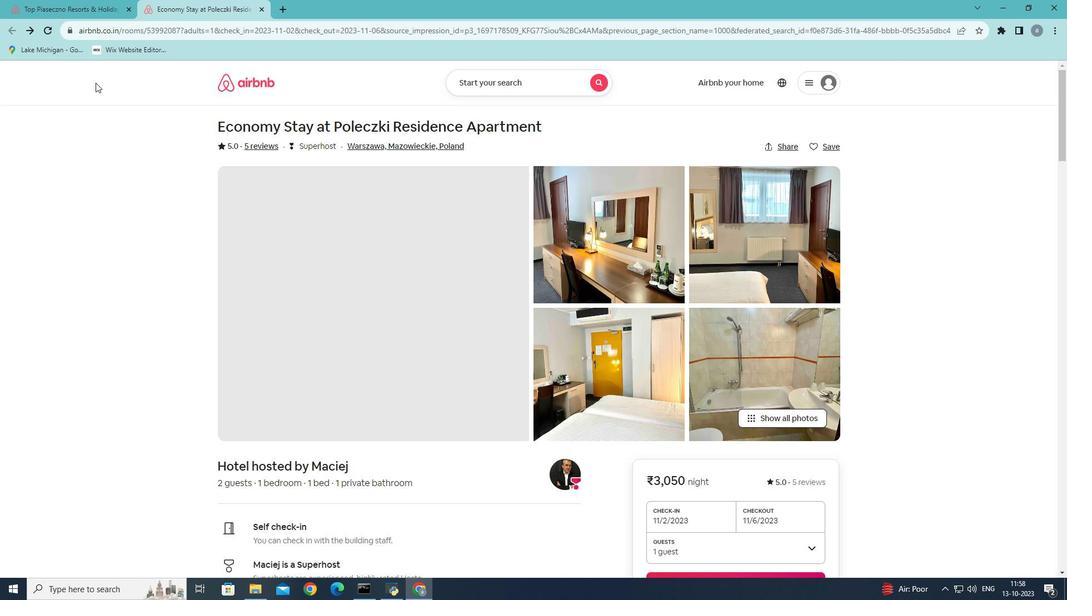 
Action: Mouse scrolled (95, 82) with delta (0, 0)
Screenshot: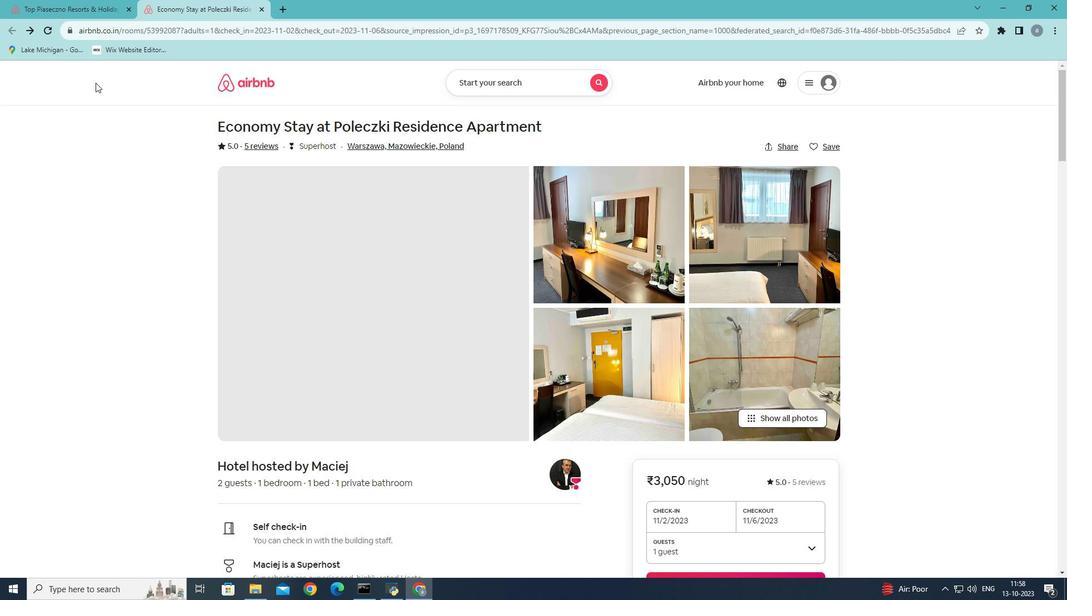 
Action: Mouse scrolled (95, 82) with delta (0, 0)
Screenshot: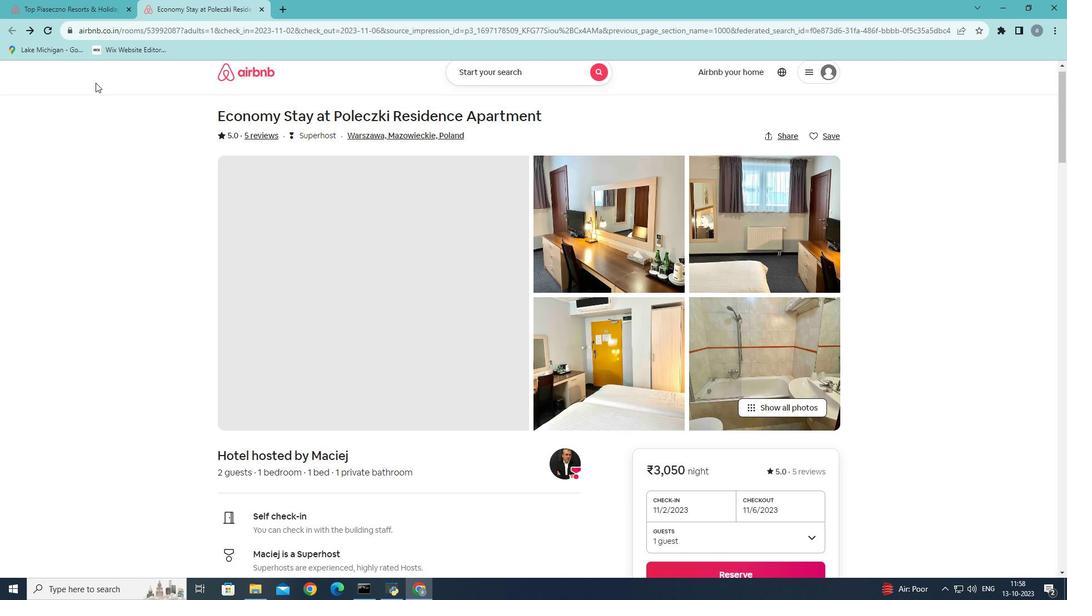 
Action: Mouse moved to (134, 87)
Screenshot: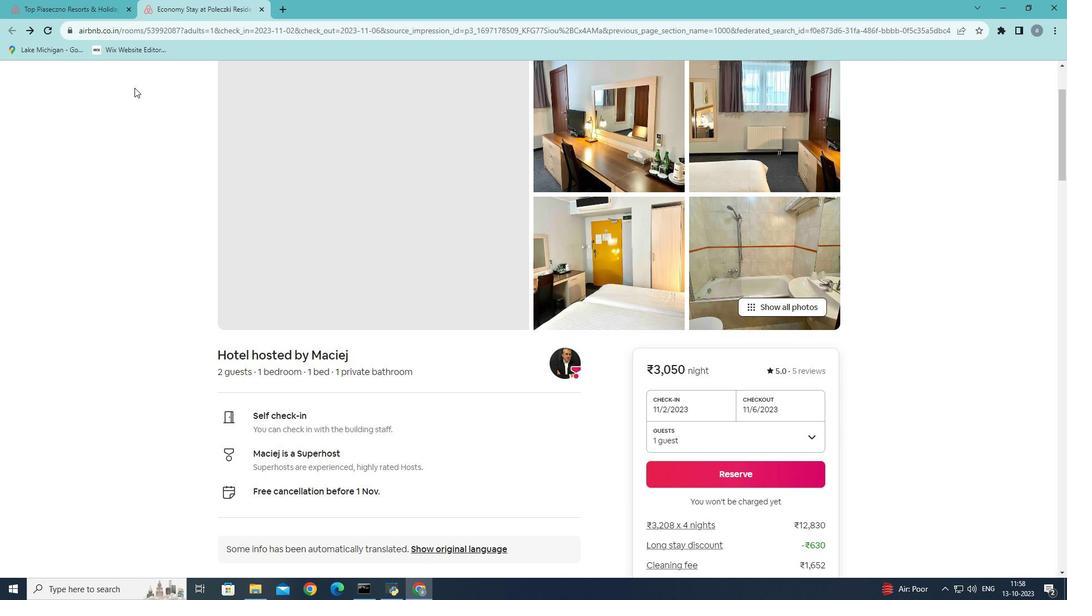 
Action: Mouse scrolled (134, 87) with delta (0, 0)
Screenshot: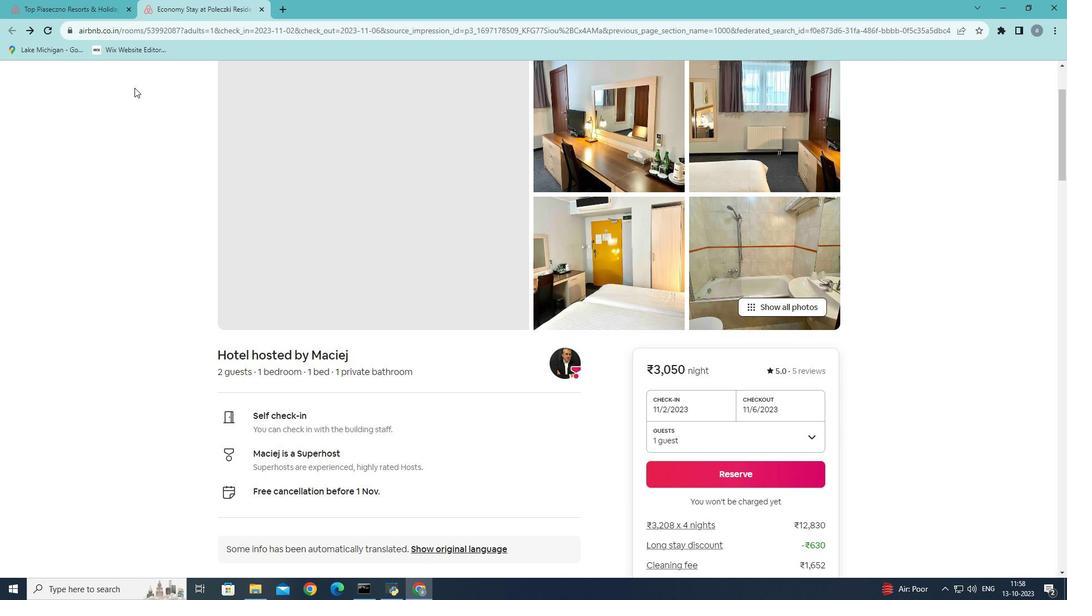 
Action: Mouse moved to (135, 87)
Screenshot: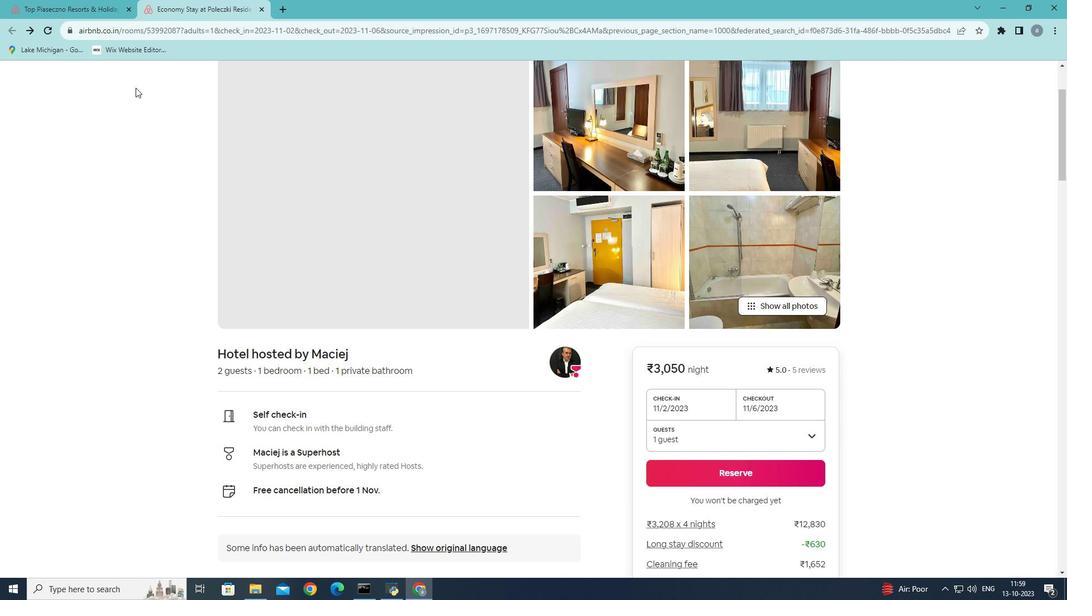 
Action: Mouse scrolled (135, 87) with delta (0, 0)
Screenshot: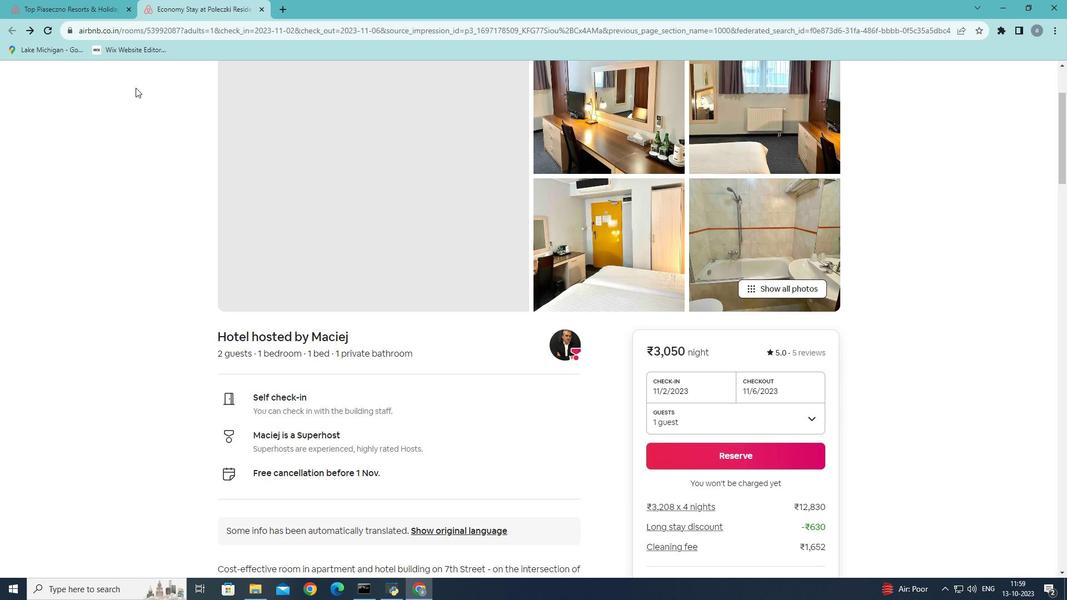 
Action: Mouse scrolled (135, 87) with delta (0, 0)
Screenshot: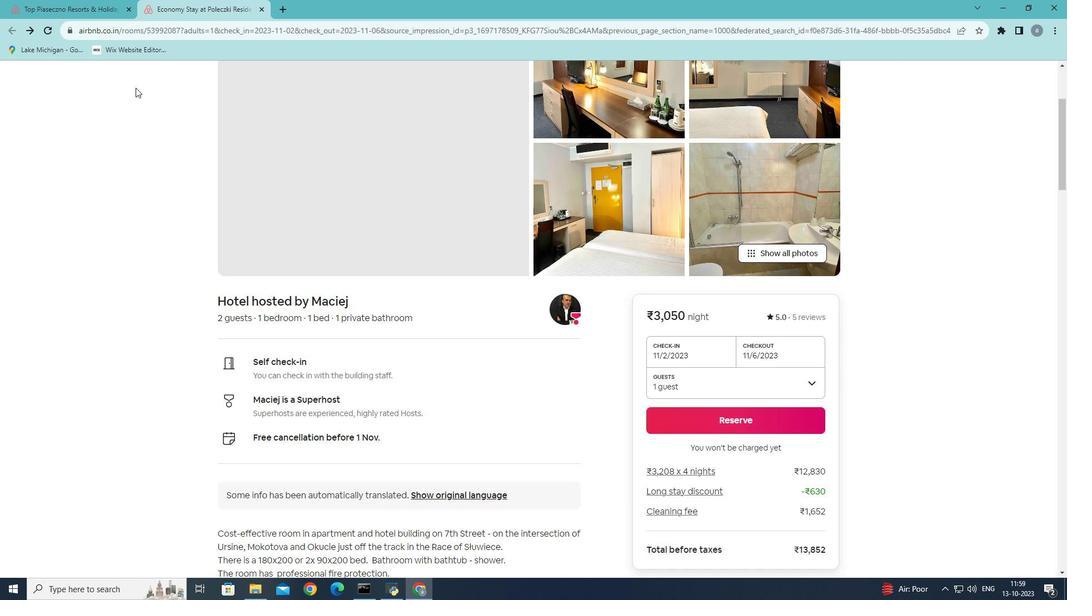 
Action: Mouse moved to (135, 88)
Screenshot: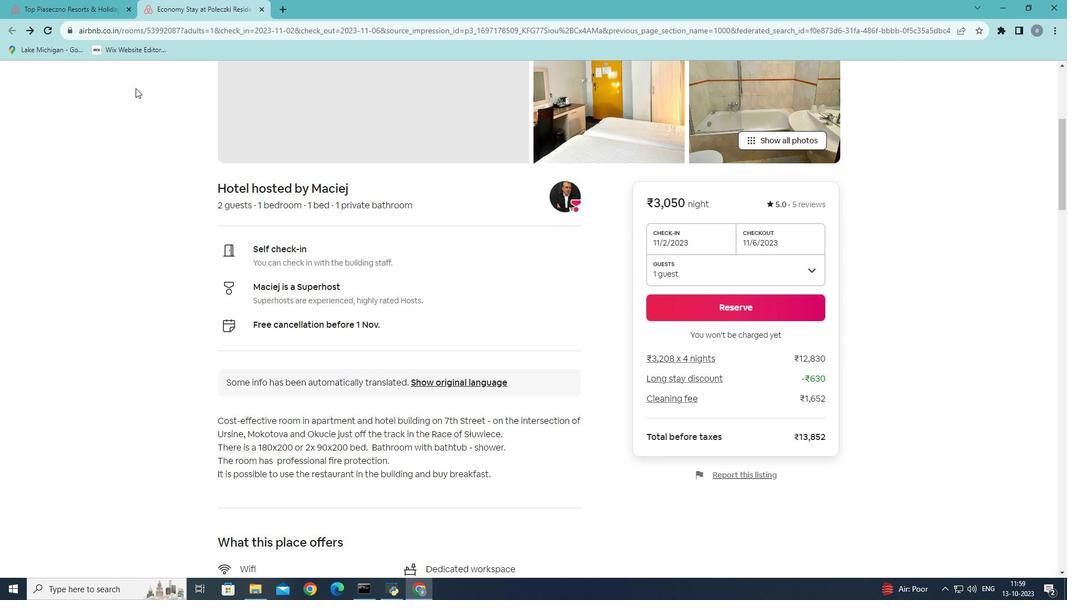 
Action: Mouse scrolled (135, 87) with delta (0, 0)
Screenshot: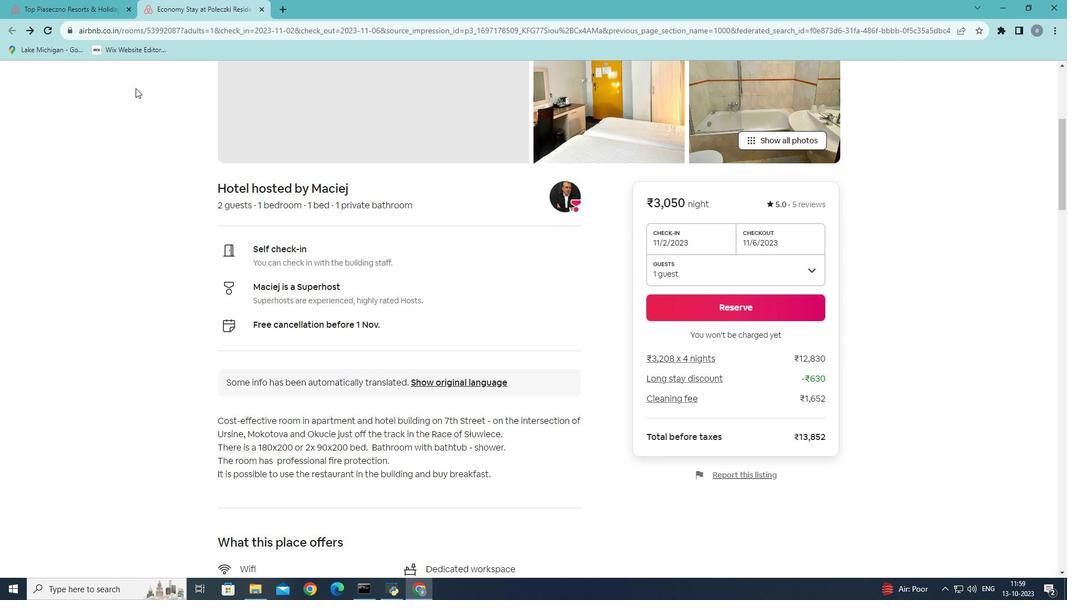 
Action: Mouse moved to (134, 92)
Screenshot: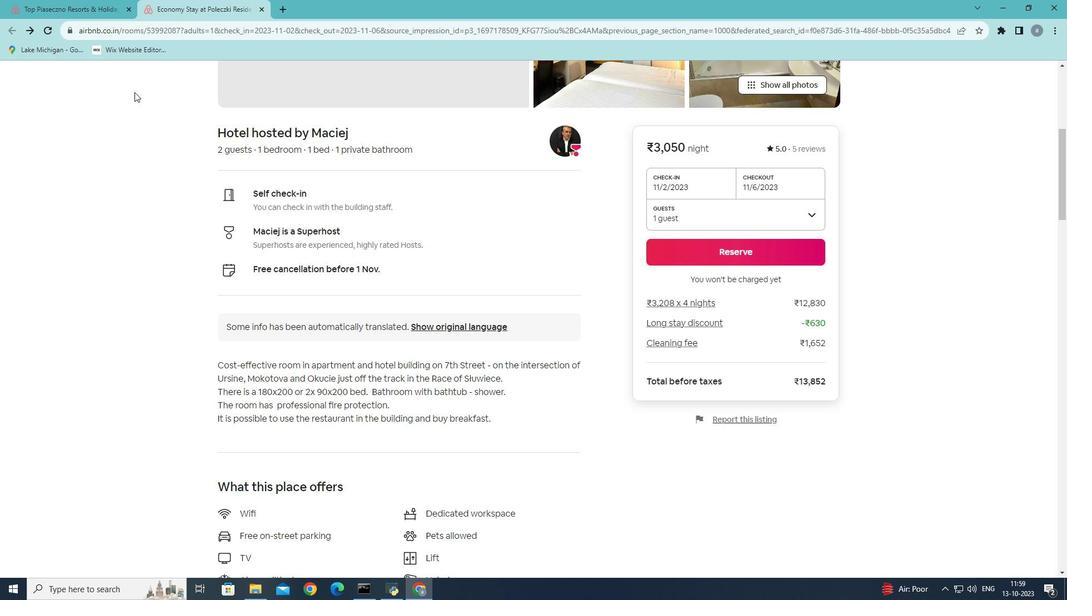 
Action: Mouse scrolled (134, 91) with delta (0, 0)
Screenshot: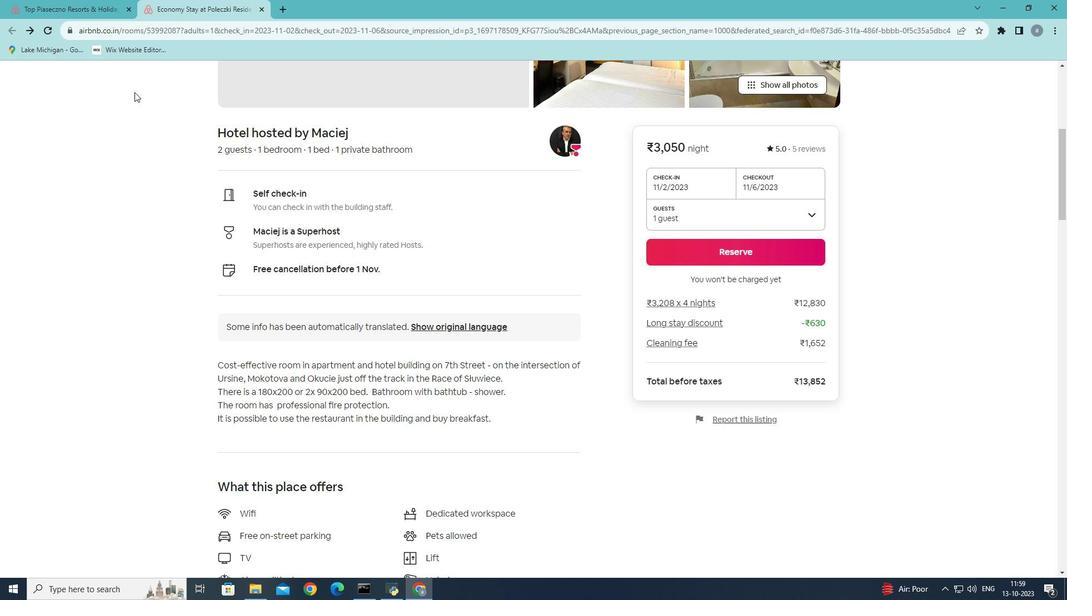 
Action: Mouse moved to (133, 100)
Screenshot: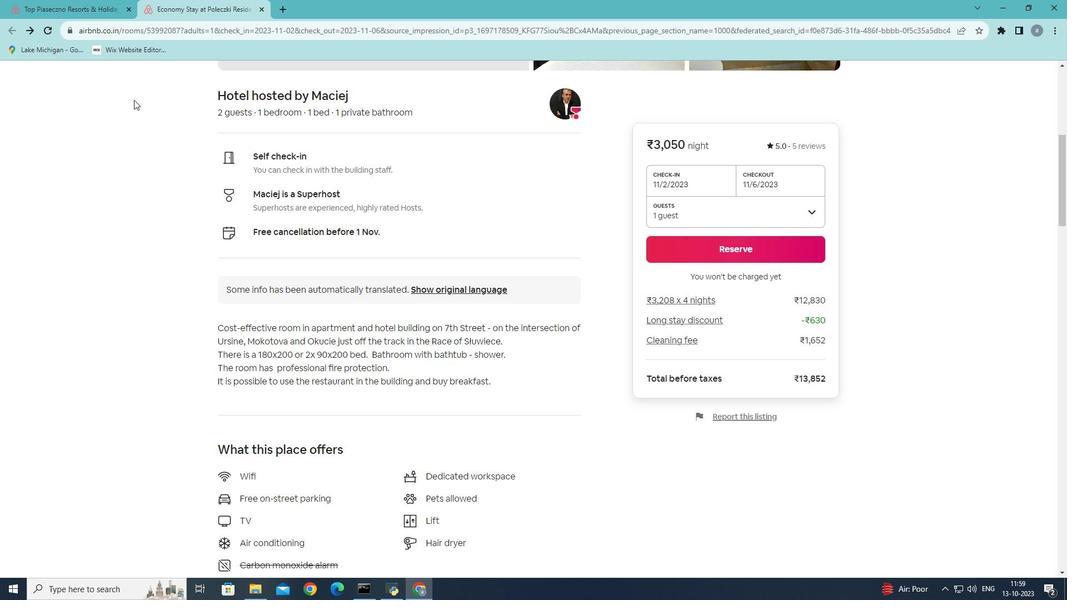 
Action: Mouse scrolled (133, 99) with delta (0, 0)
Screenshot: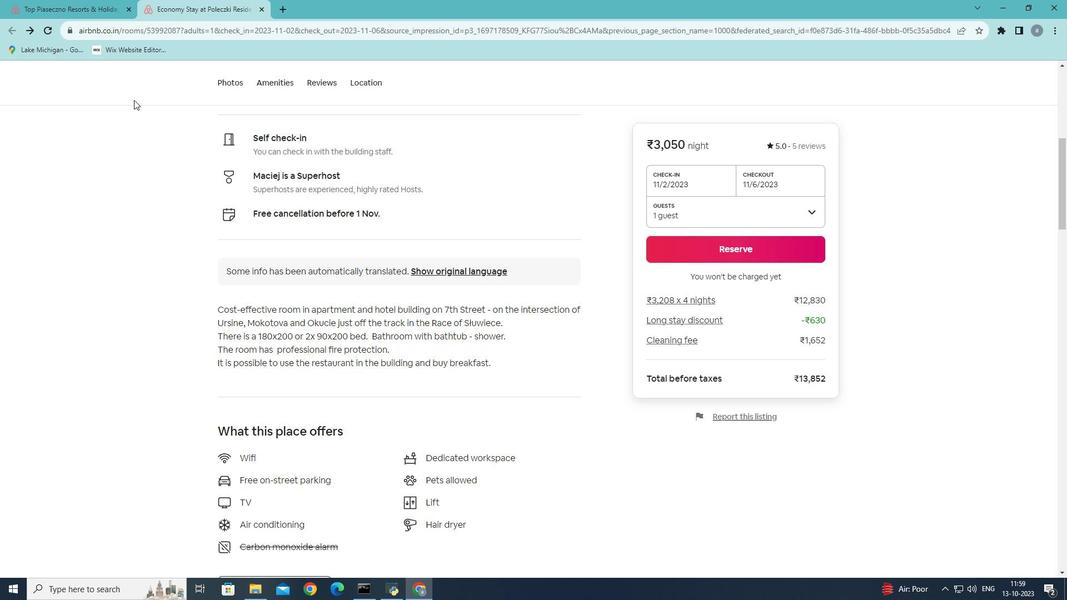 
Action: Mouse scrolled (133, 99) with delta (0, 0)
Screenshot: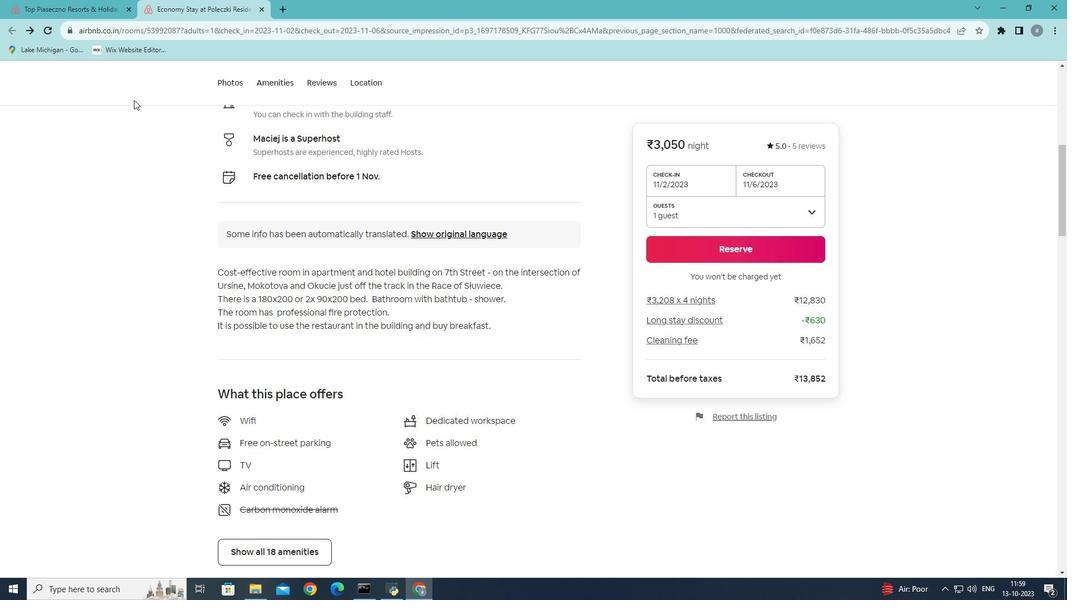 
Action: Mouse scrolled (133, 99) with delta (0, 0)
Screenshot: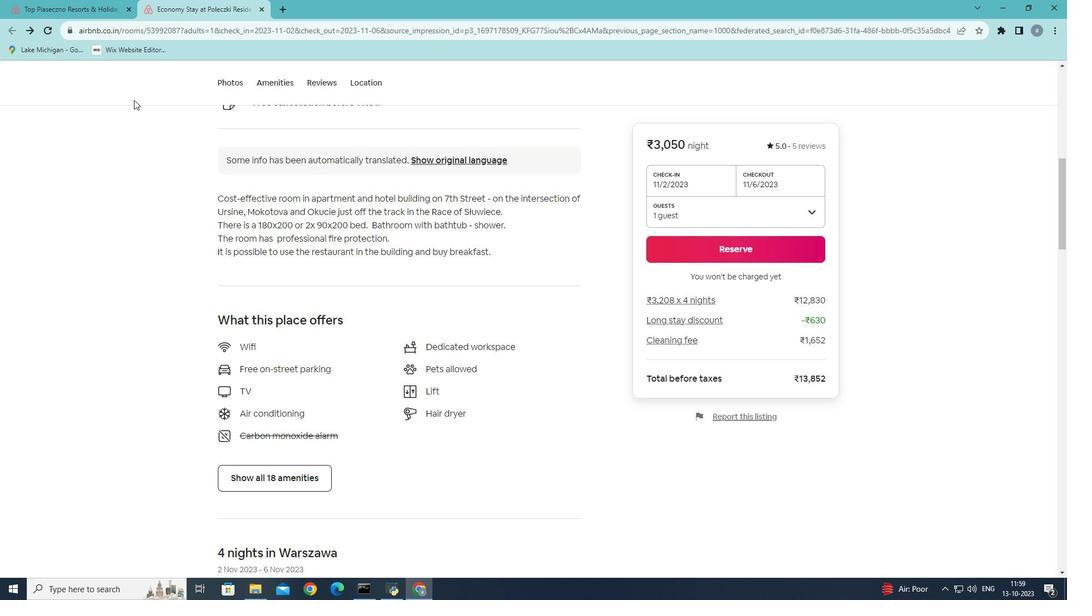 
Action: Mouse scrolled (133, 99) with delta (0, 0)
Screenshot: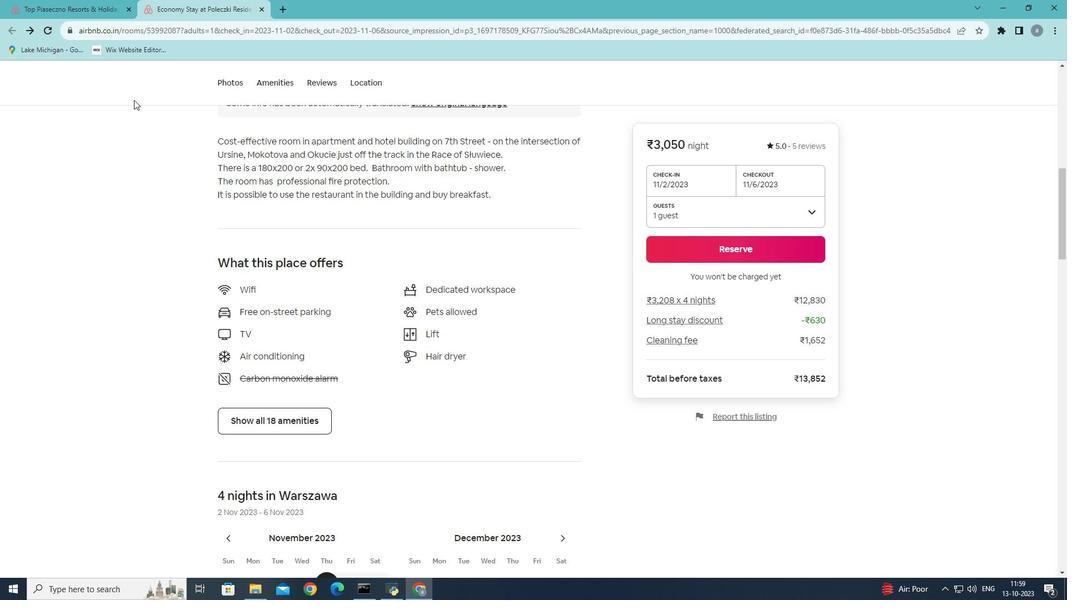 
Action: Mouse moved to (264, 368)
Screenshot: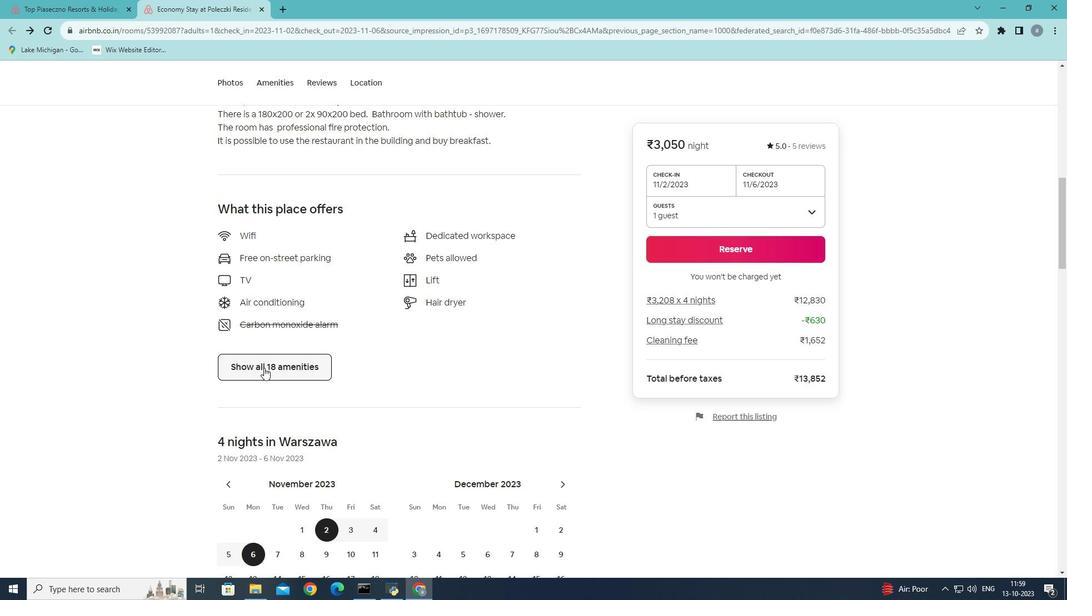 
Action: Mouse pressed left at (264, 368)
Screenshot: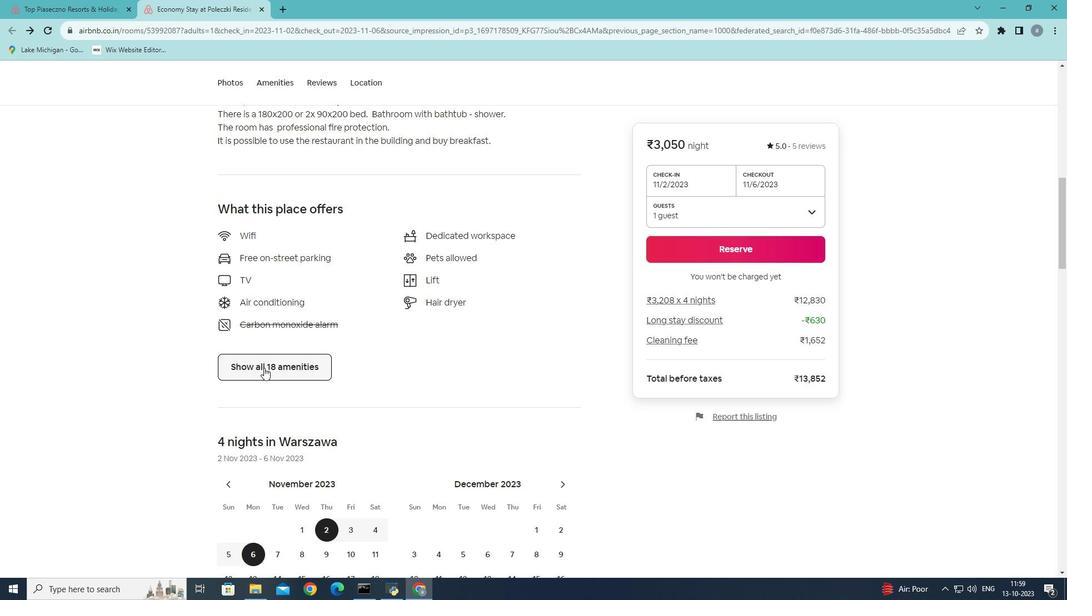 
Action: Mouse moved to (376, 247)
Screenshot: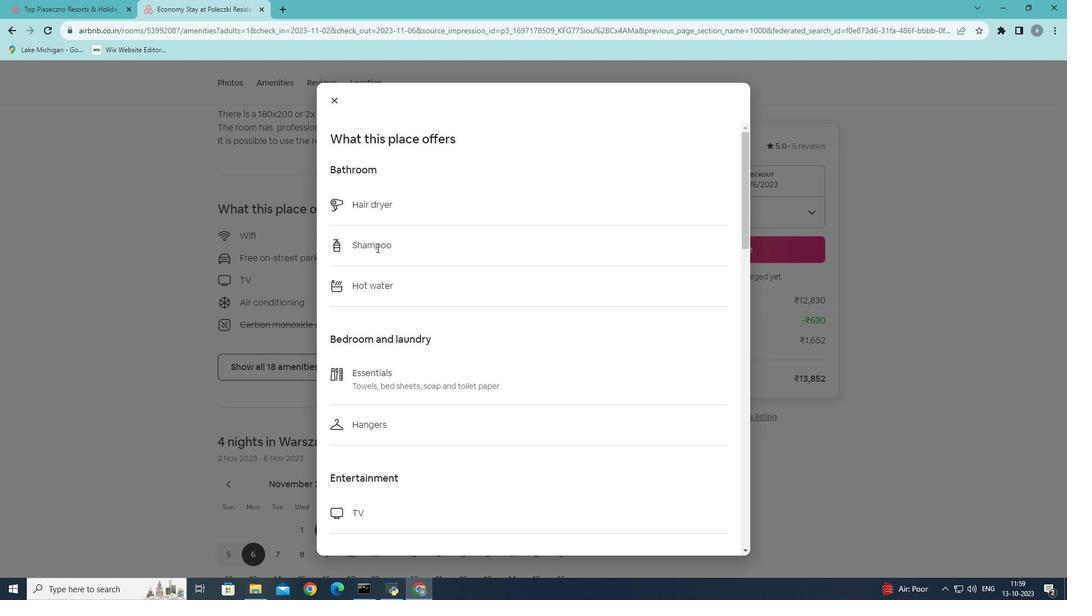 
Action: Mouse scrolled (376, 247) with delta (0, 0)
Screenshot: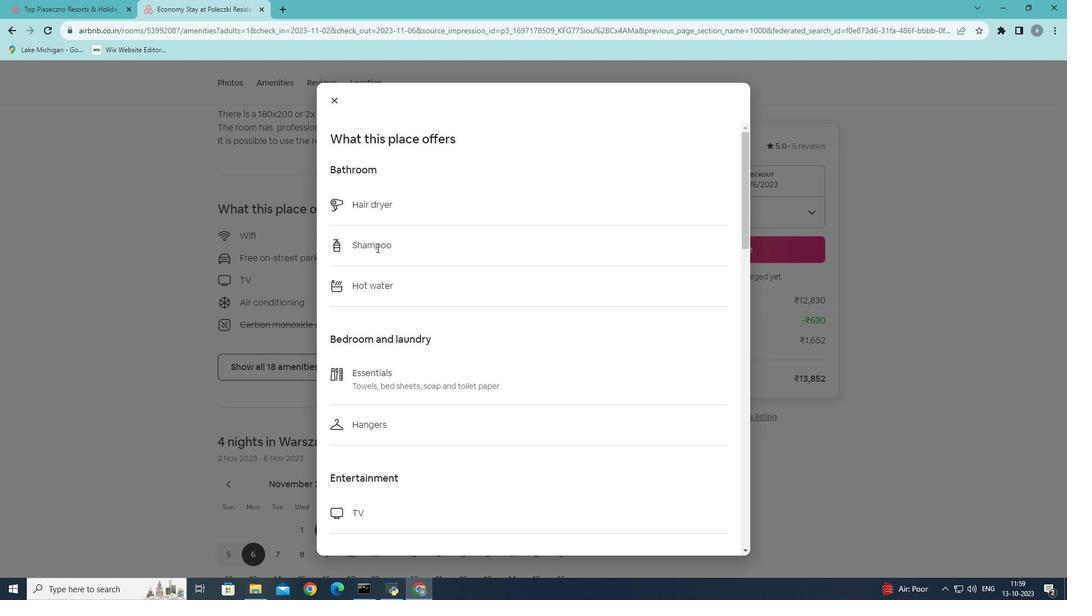 
Action: Mouse scrolled (376, 247) with delta (0, 0)
Screenshot: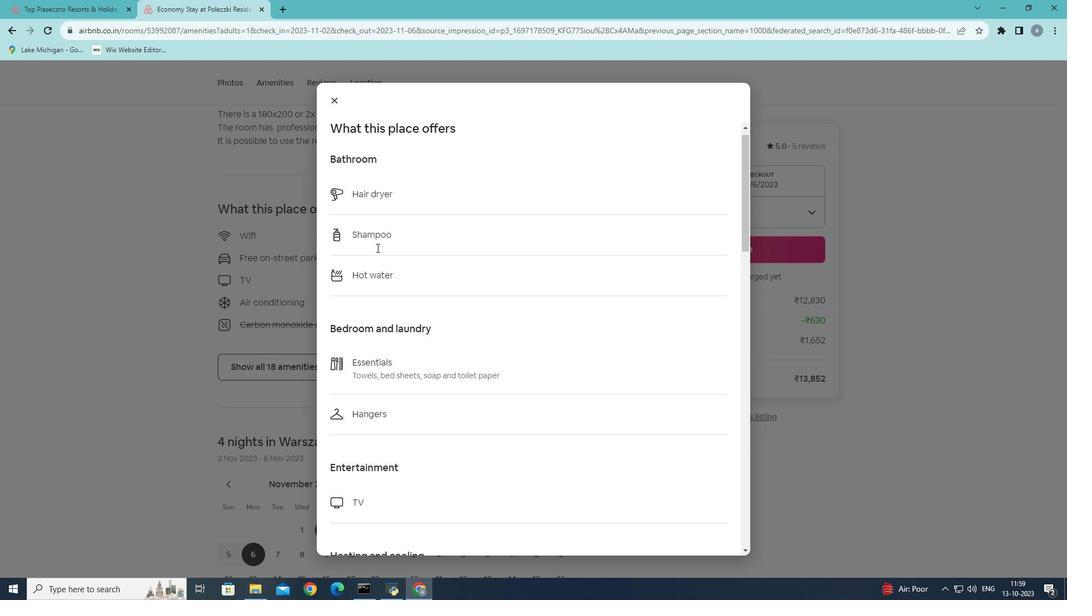 
Action: Mouse scrolled (376, 247) with delta (0, 0)
Screenshot: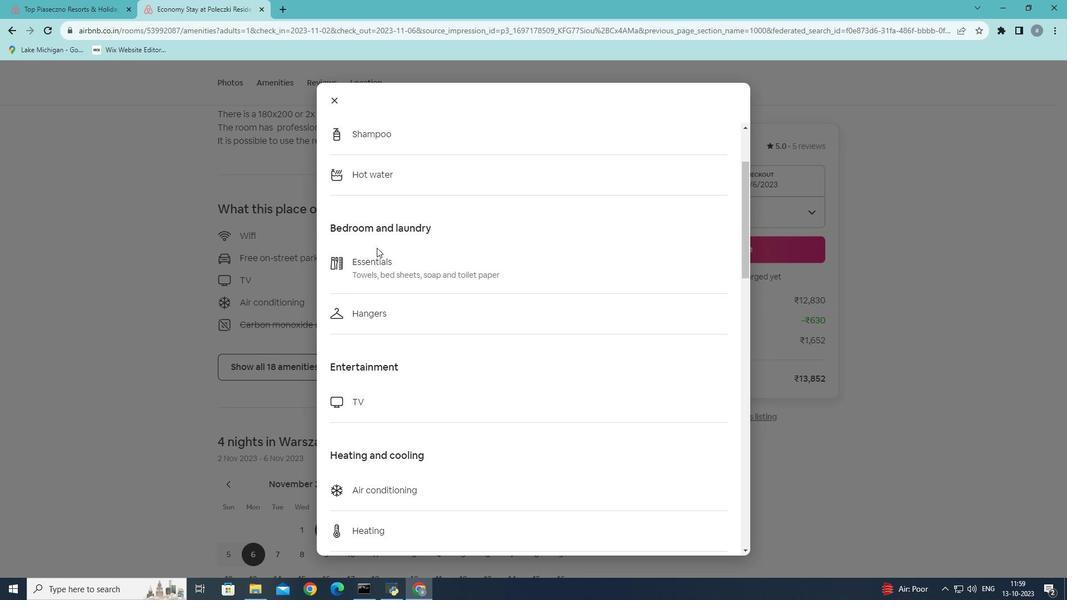 
Action: Mouse scrolled (376, 247) with delta (0, 0)
Screenshot: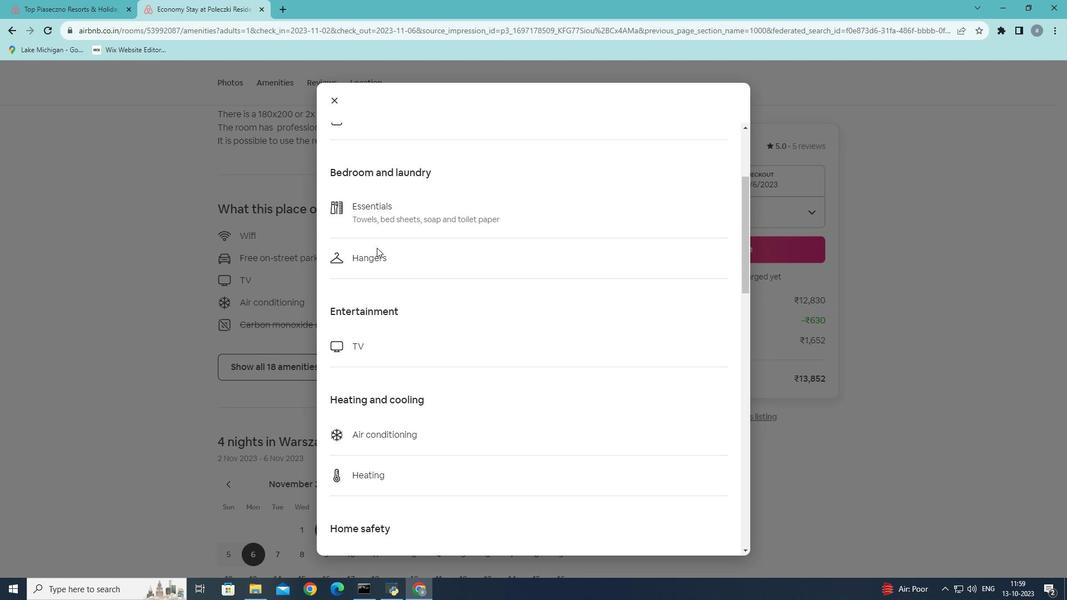 
Action: Mouse scrolled (376, 247) with delta (0, 0)
Screenshot: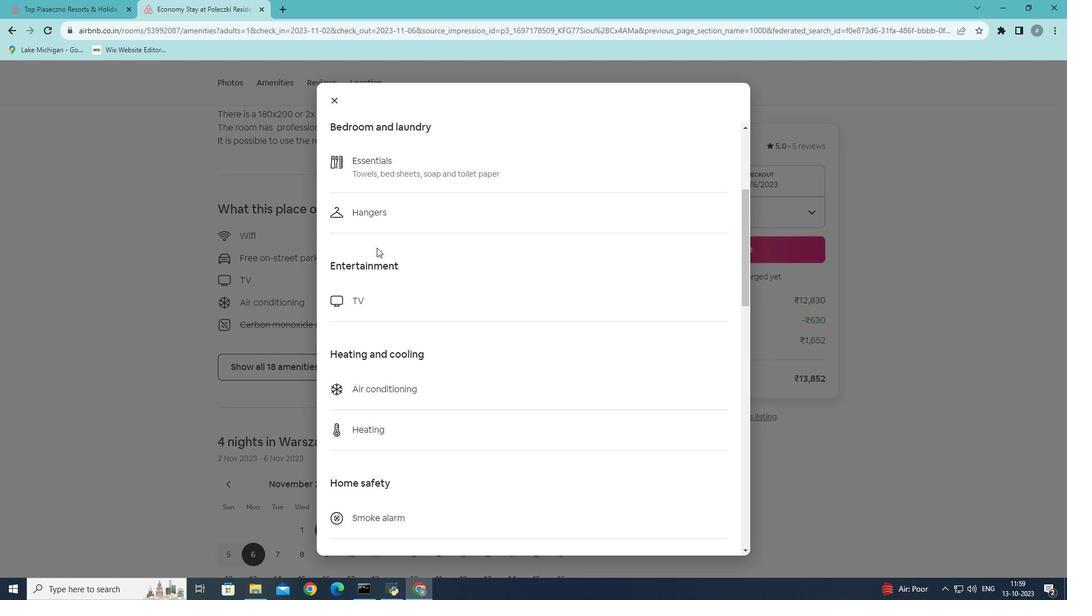 
Action: Mouse scrolled (376, 247) with delta (0, 0)
Screenshot: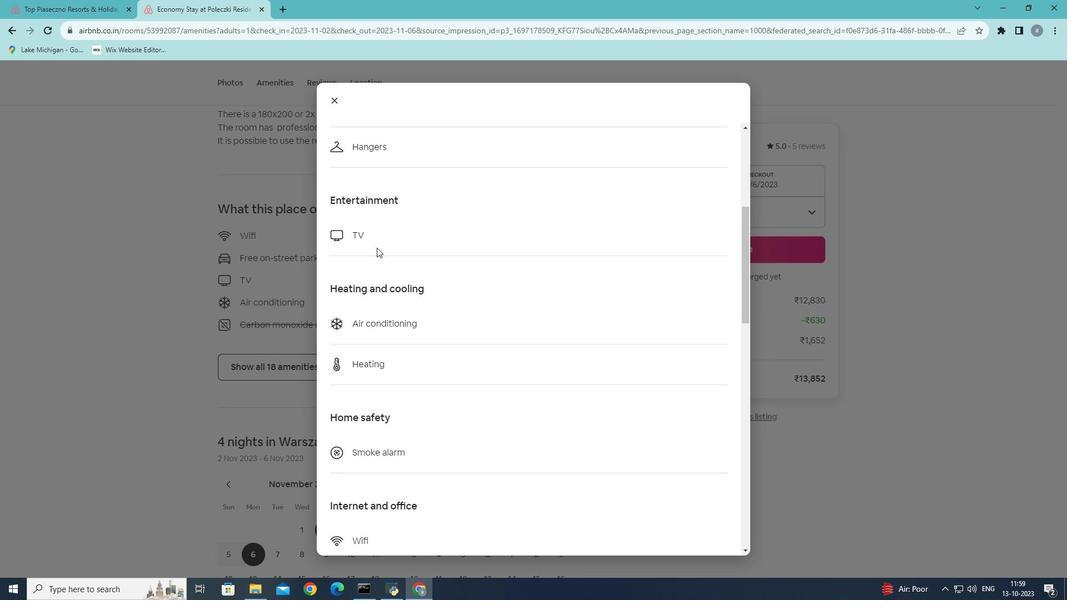 
Action: Mouse scrolled (376, 247) with delta (0, 0)
Screenshot: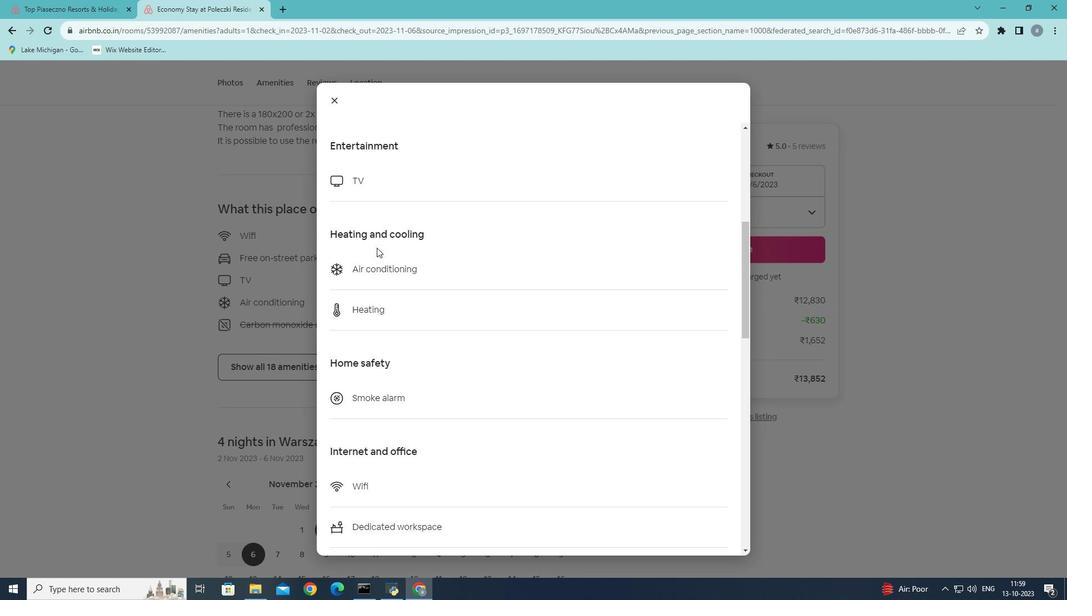 
Action: Mouse scrolled (376, 247) with delta (0, 0)
Screenshot: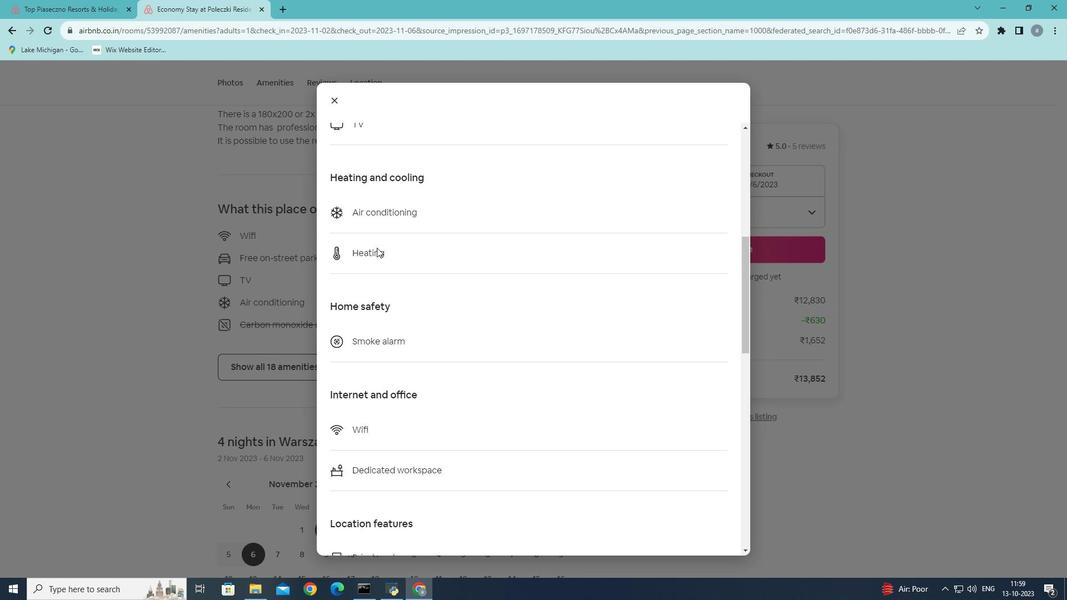 
Action: Mouse scrolled (376, 247) with delta (0, 0)
Screenshot: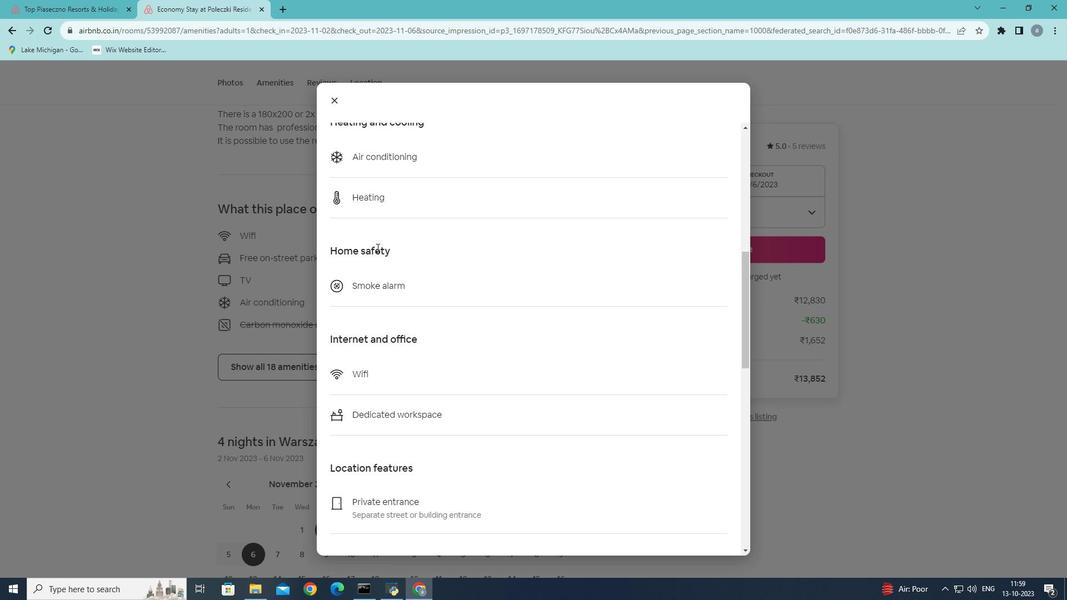 
Action: Mouse scrolled (376, 247) with delta (0, 0)
Screenshot: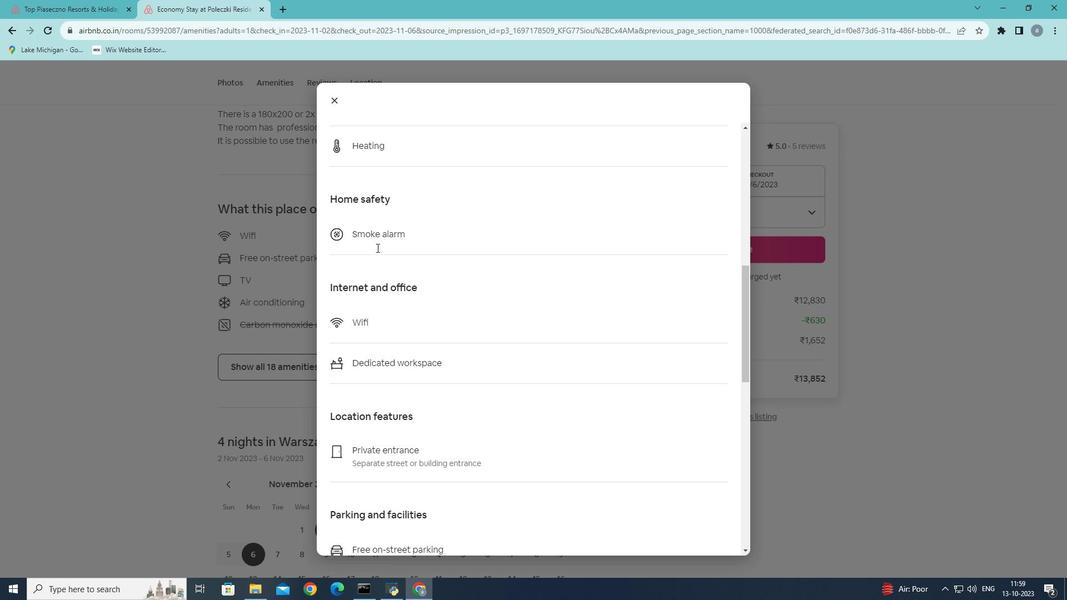 
Action: Mouse scrolled (376, 247) with delta (0, 0)
Screenshot: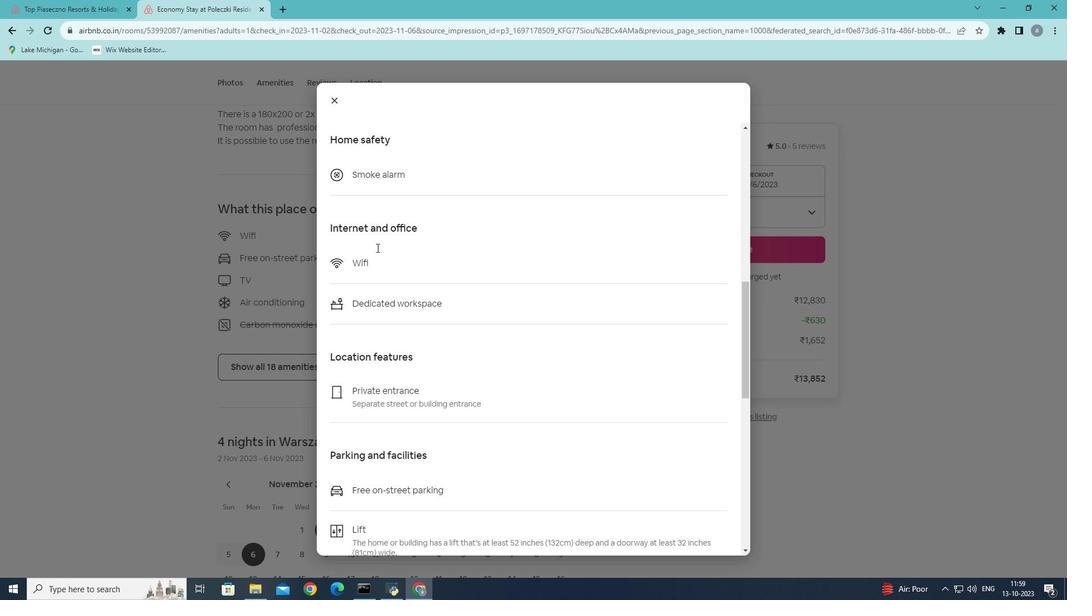 
Action: Mouse scrolled (376, 247) with delta (0, 0)
Screenshot: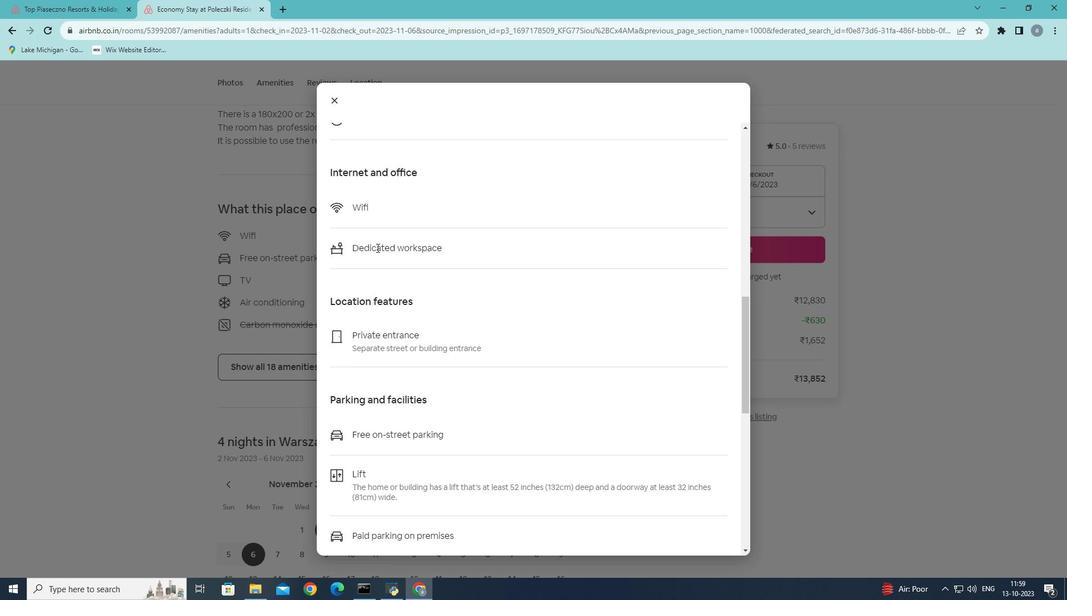 
Action: Mouse scrolled (376, 247) with delta (0, 0)
Screenshot: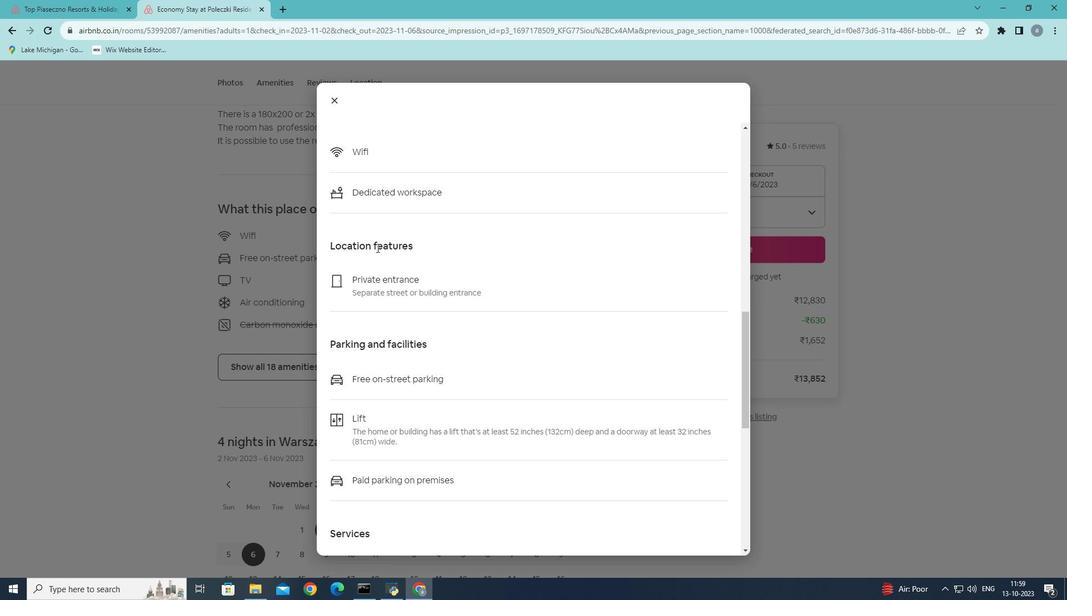
Action: Mouse scrolled (376, 247) with delta (0, 0)
Screenshot: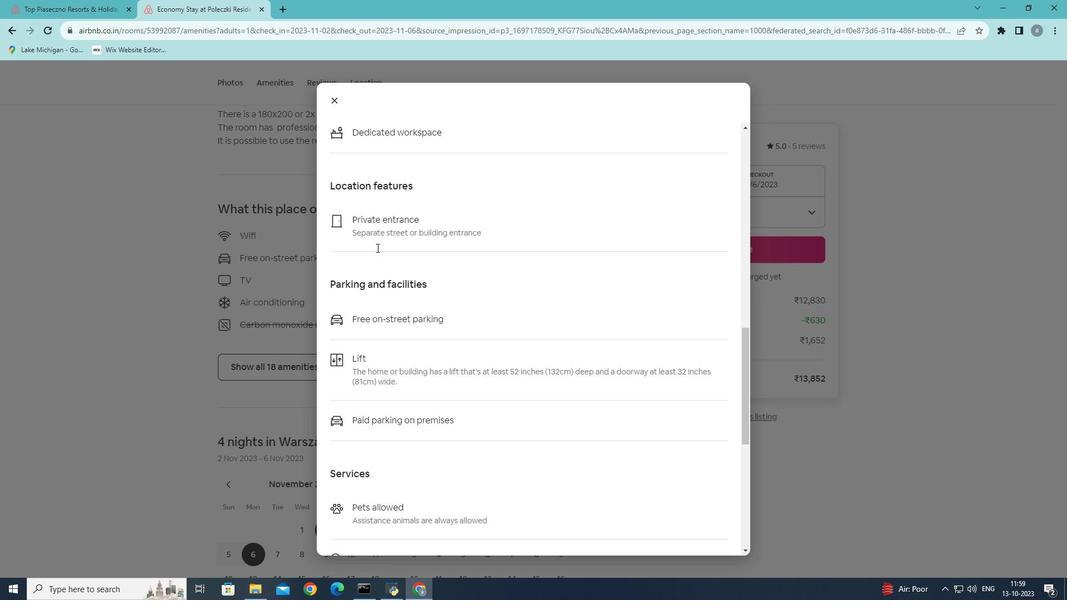 
Action: Mouse moved to (390, 245)
Screenshot: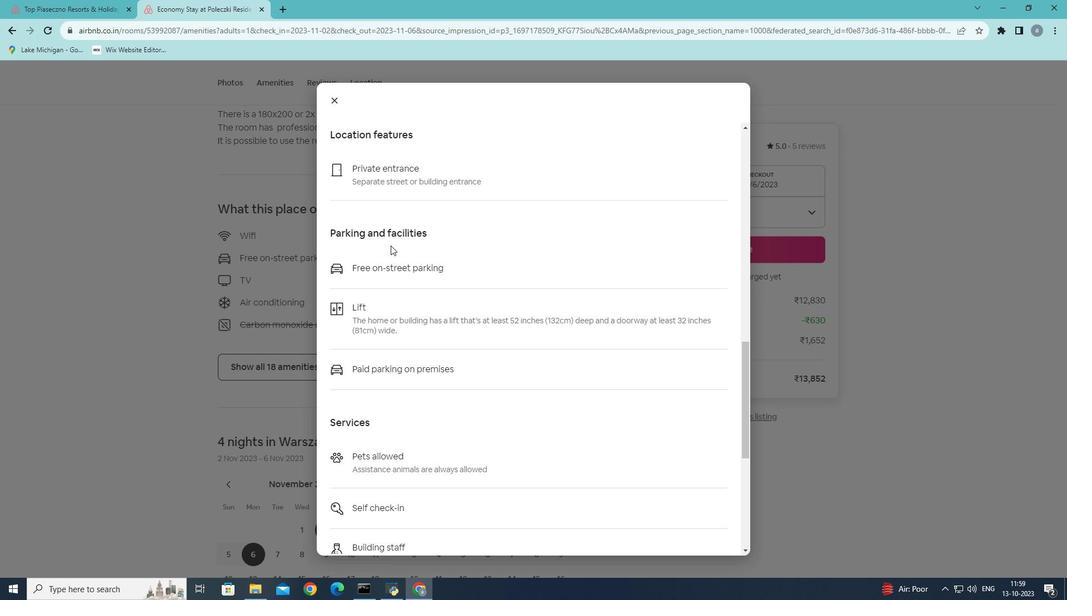 
Action: Mouse scrolled (390, 245) with delta (0, 0)
Screenshot: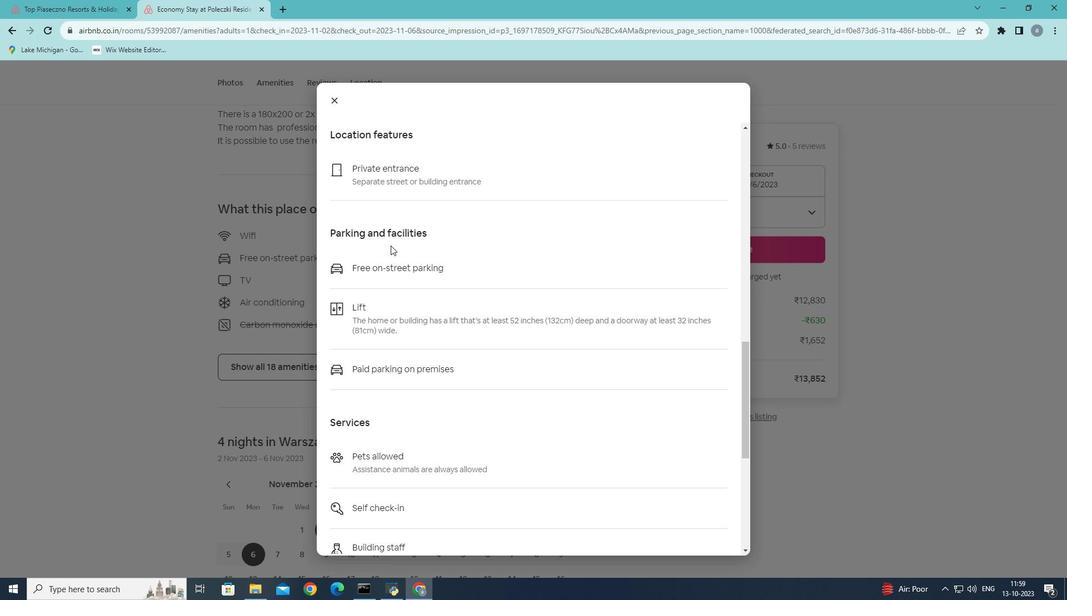 
Action: Mouse scrolled (390, 245) with delta (0, 0)
Screenshot: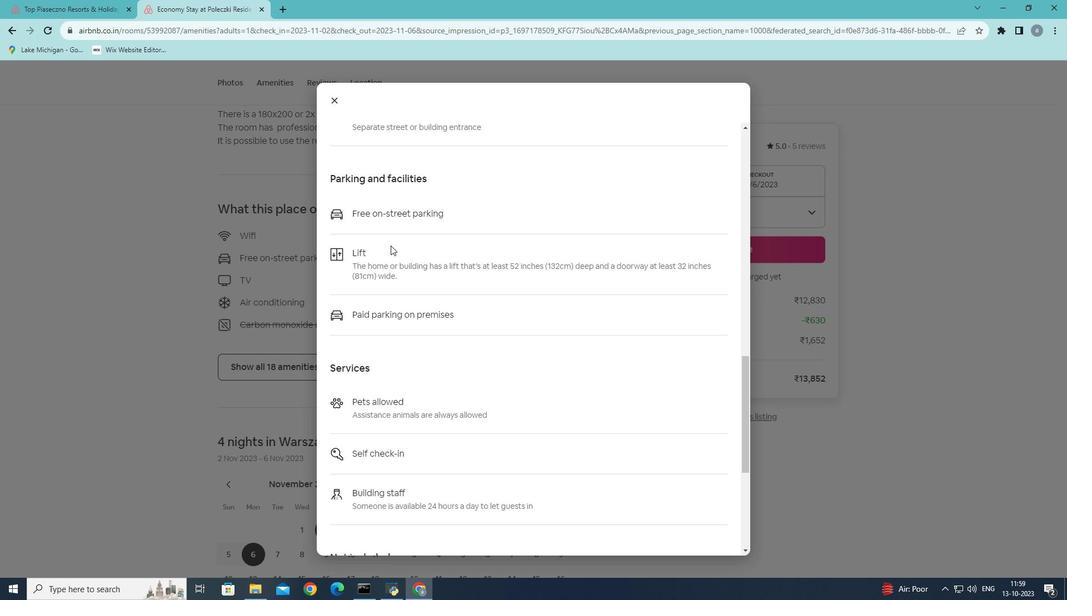 
Action: Mouse moved to (390, 245)
Screenshot: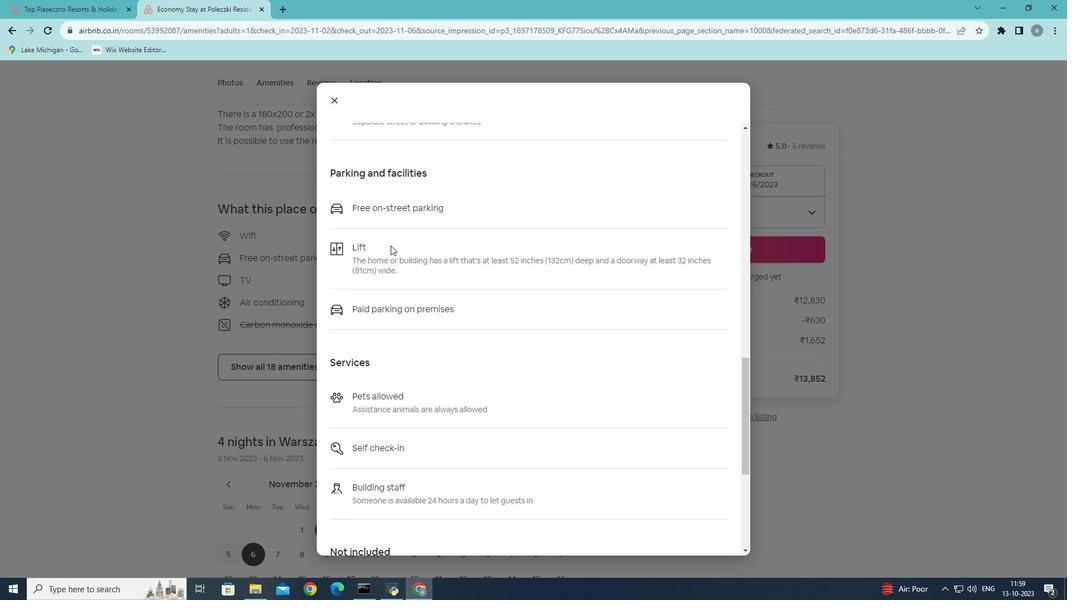 
Action: Mouse scrolled (390, 245) with delta (0, 0)
Screenshot: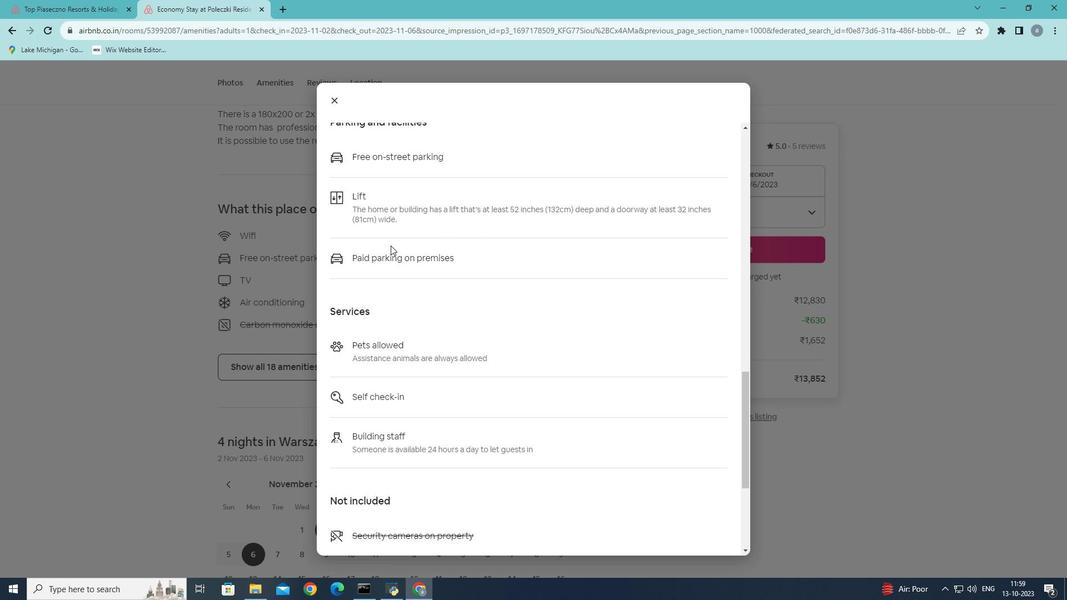 
Action: Mouse scrolled (390, 245) with delta (0, 0)
Screenshot: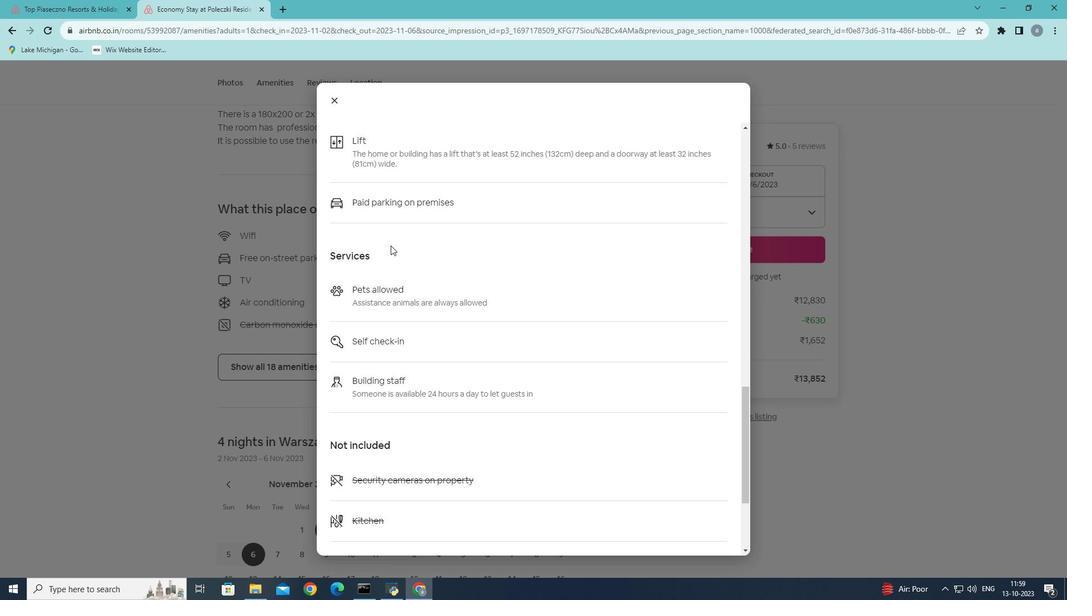 
Action: Mouse scrolled (390, 245) with delta (0, 0)
Screenshot: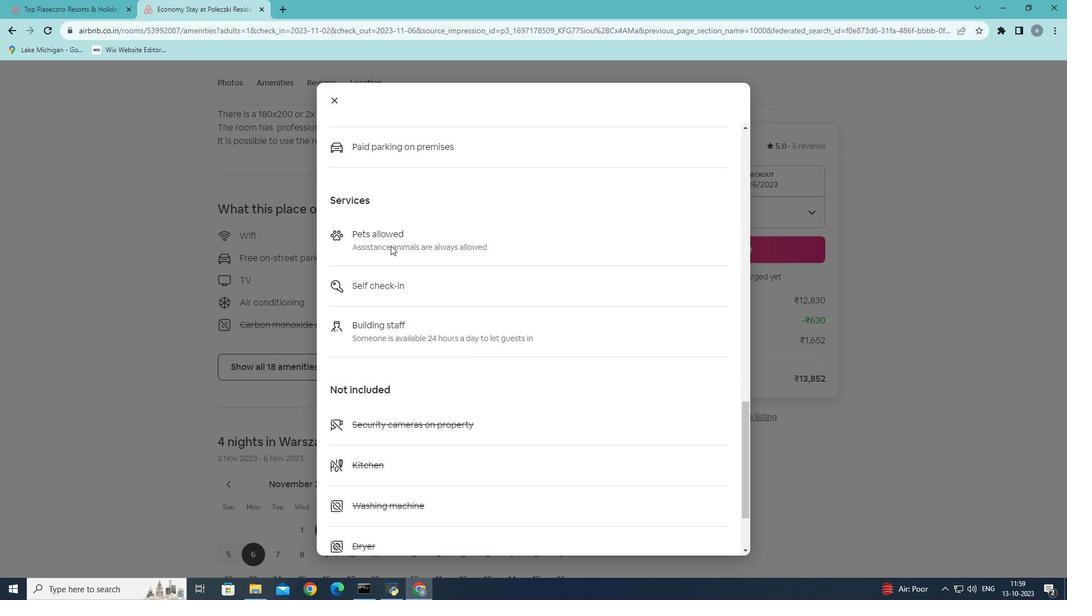 
Action: Mouse scrolled (390, 245) with delta (0, 0)
Screenshot: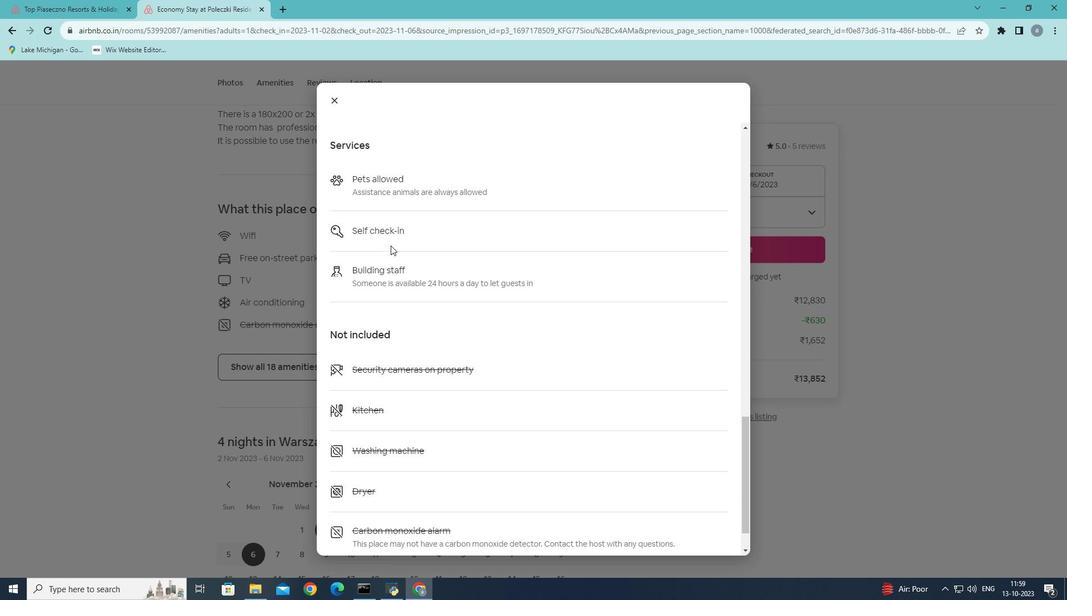 
Action: Mouse scrolled (390, 245) with delta (0, 0)
Screenshot: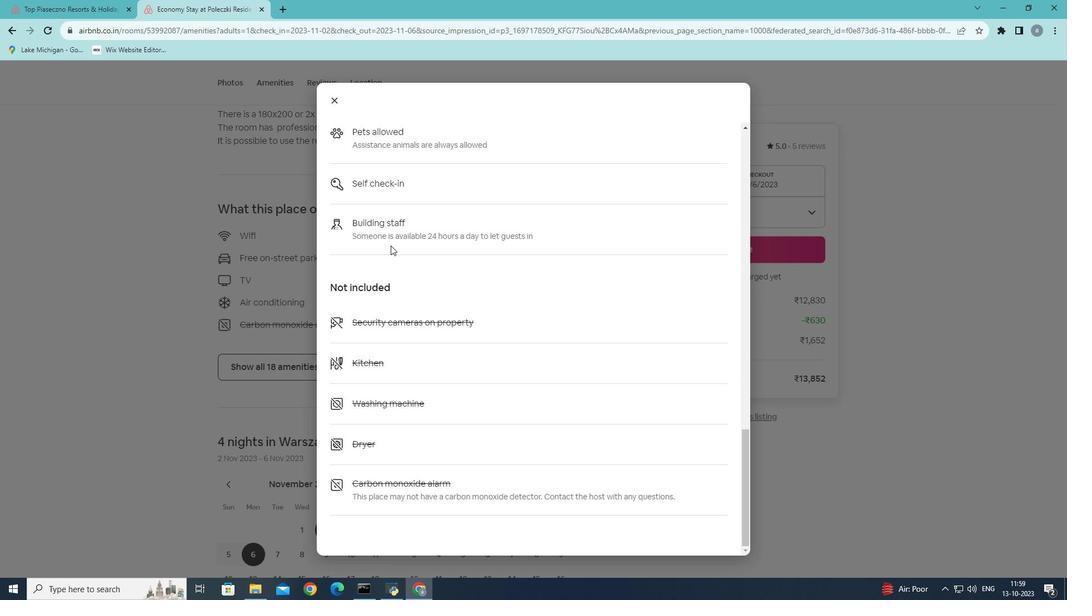 
Action: Mouse scrolled (390, 245) with delta (0, 0)
Screenshot: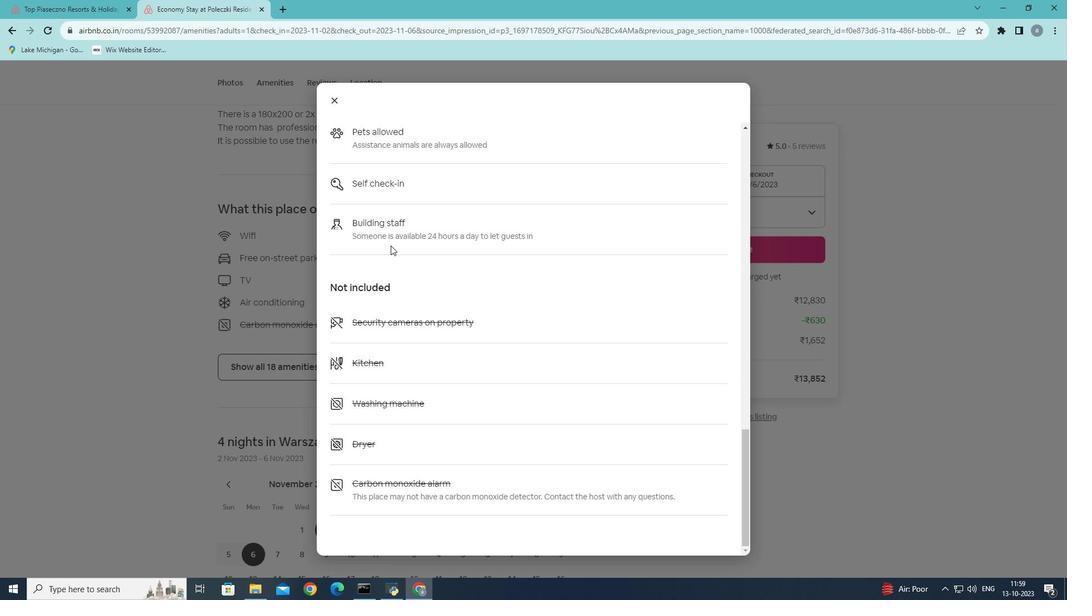 
Action: Mouse scrolled (390, 245) with delta (0, 0)
Screenshot: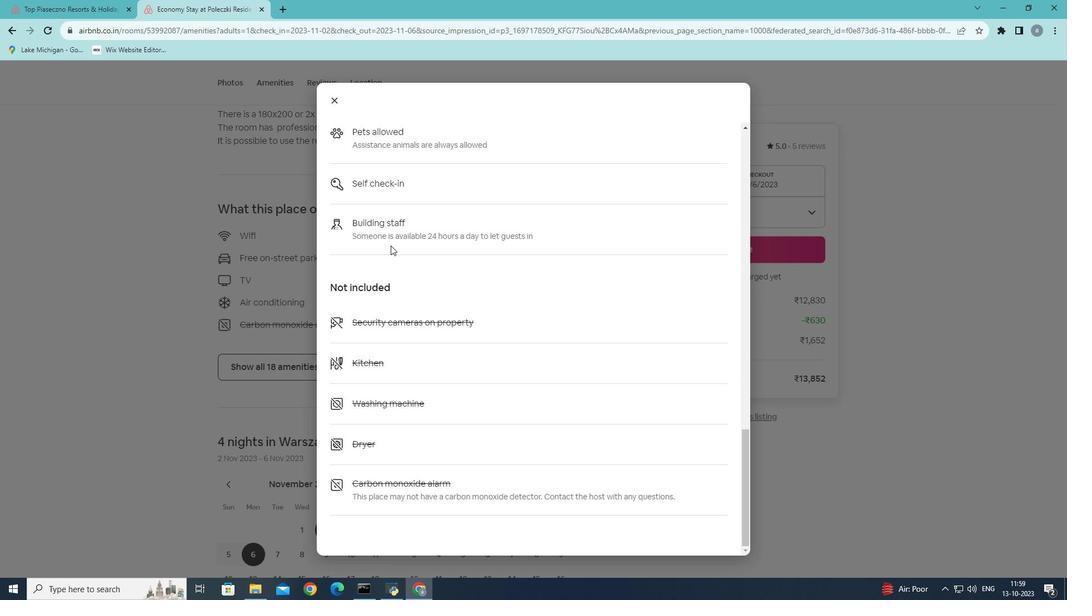 
Action: Mouse moved to (343, 99)
Screenshot: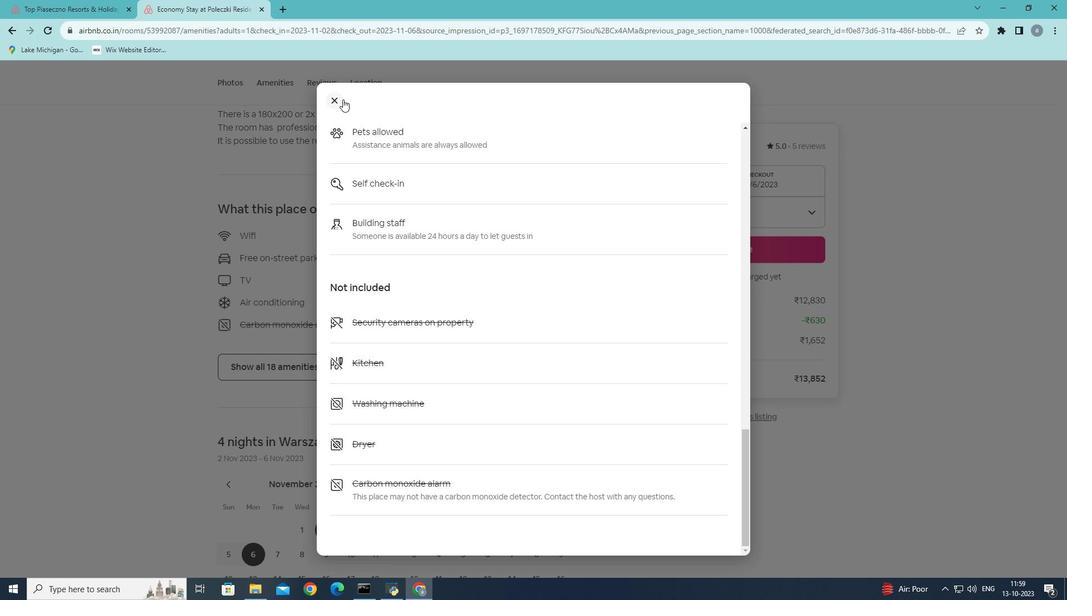 
Action: Mouse pressed left at (343, 99)
Screenshot: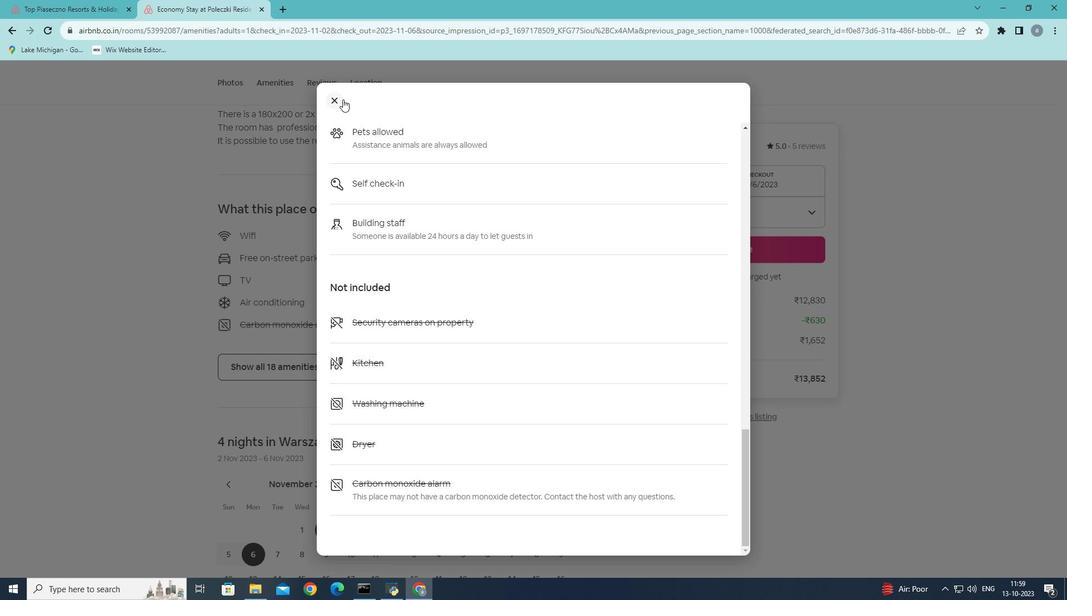
Action: Mouse moved to (331, 106)
Screenshot: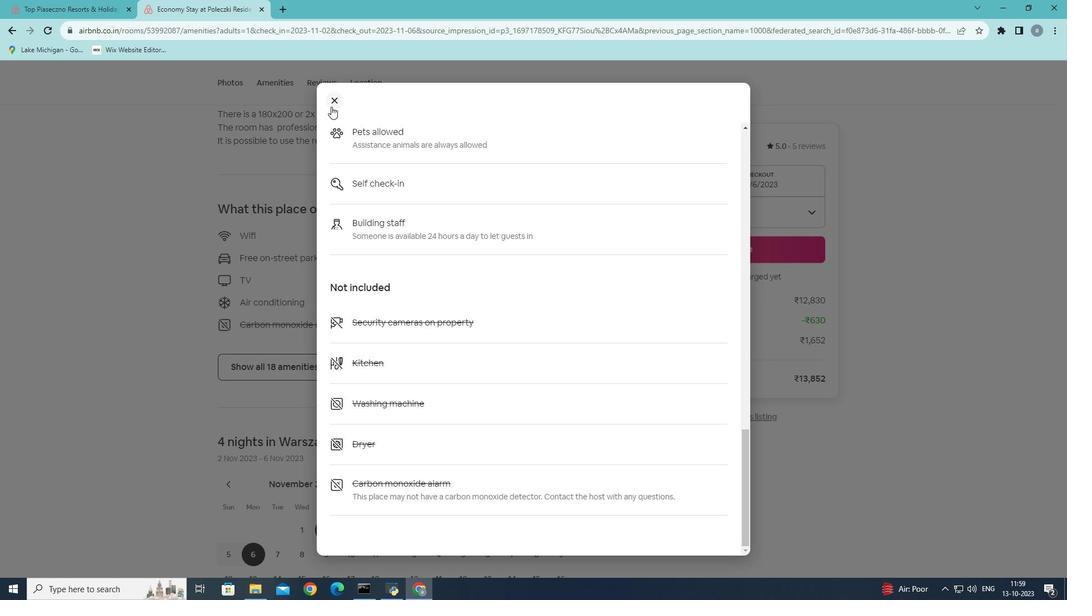 
Action: Mouse pressed left at (331, 106)
Screenshot: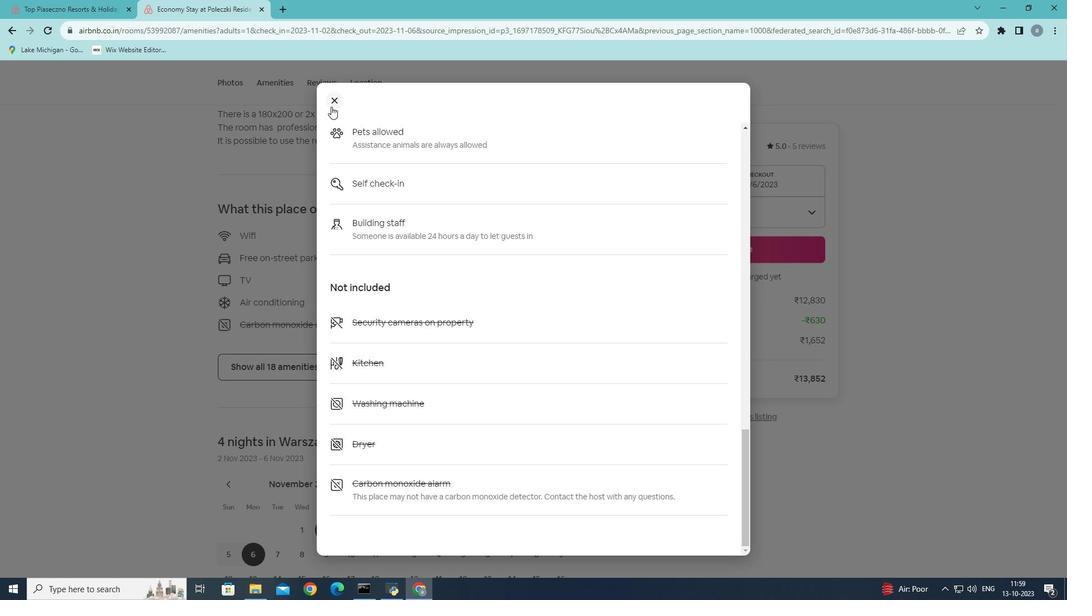 
Action: Mouse moved to (342, 230)
Screenshot: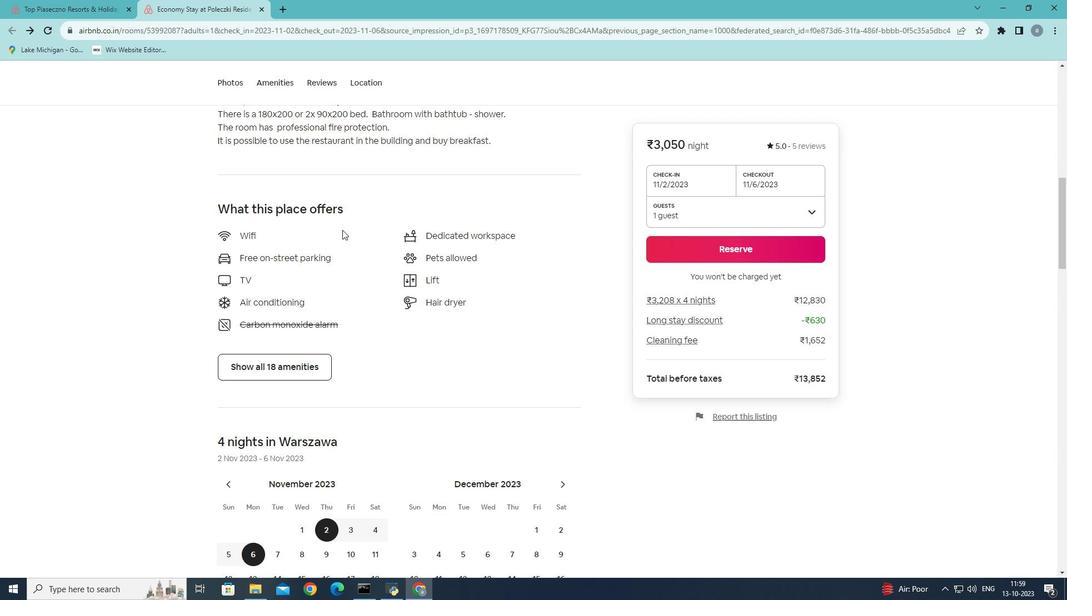 
Action: Mouse scrolled (342, 229) with delta (0, 0)
Screenshot: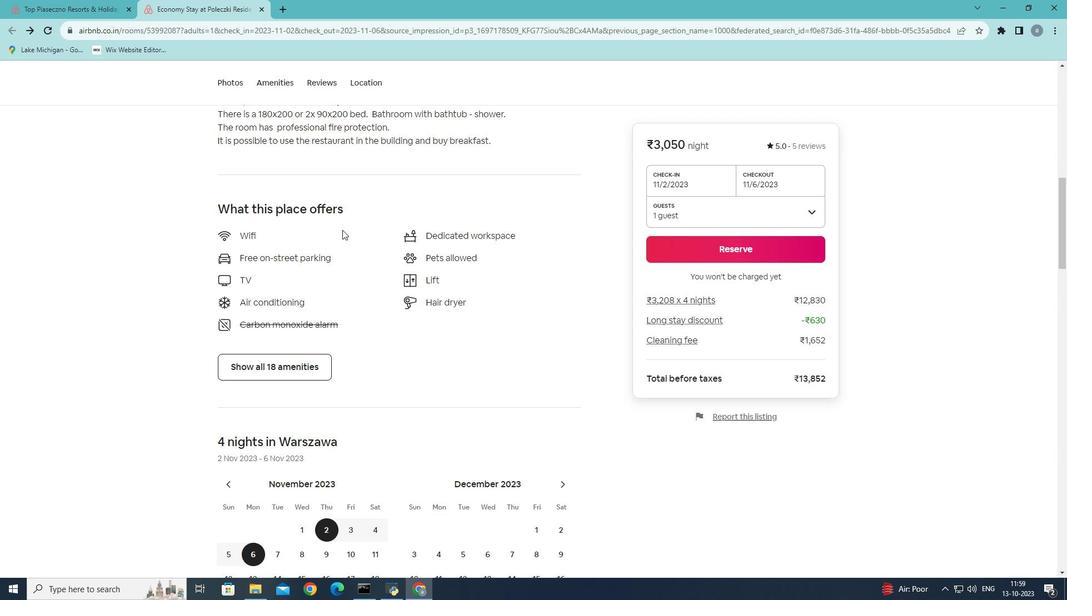 
Action: Mouse scrolled (342, 229) with delta (0, 0)
Screenshot: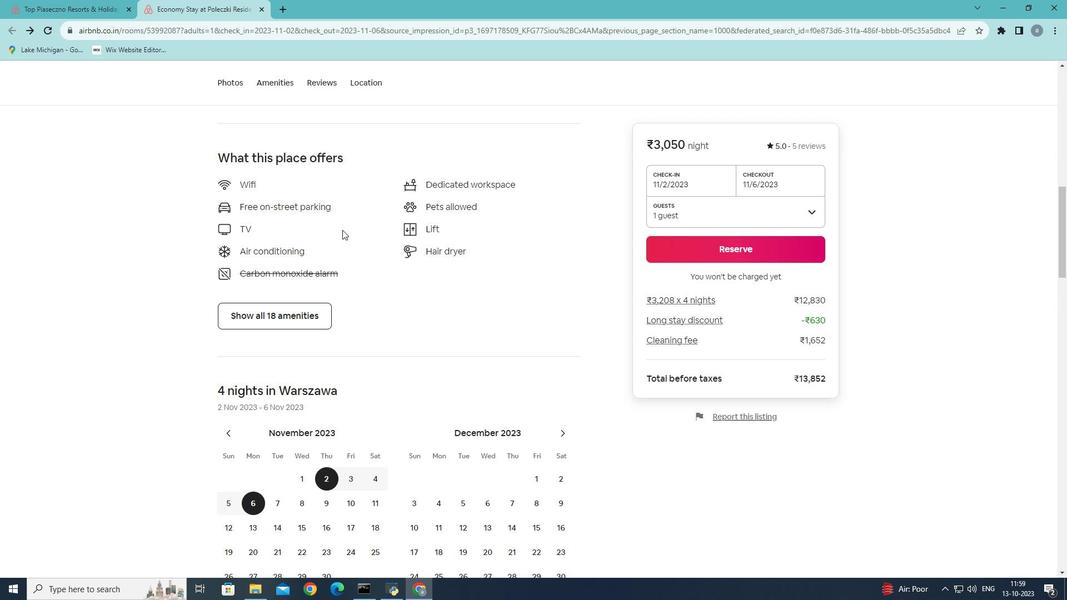 
Action: Mouse scrolled (342, 229) with delta (0, 0)
Screenshot: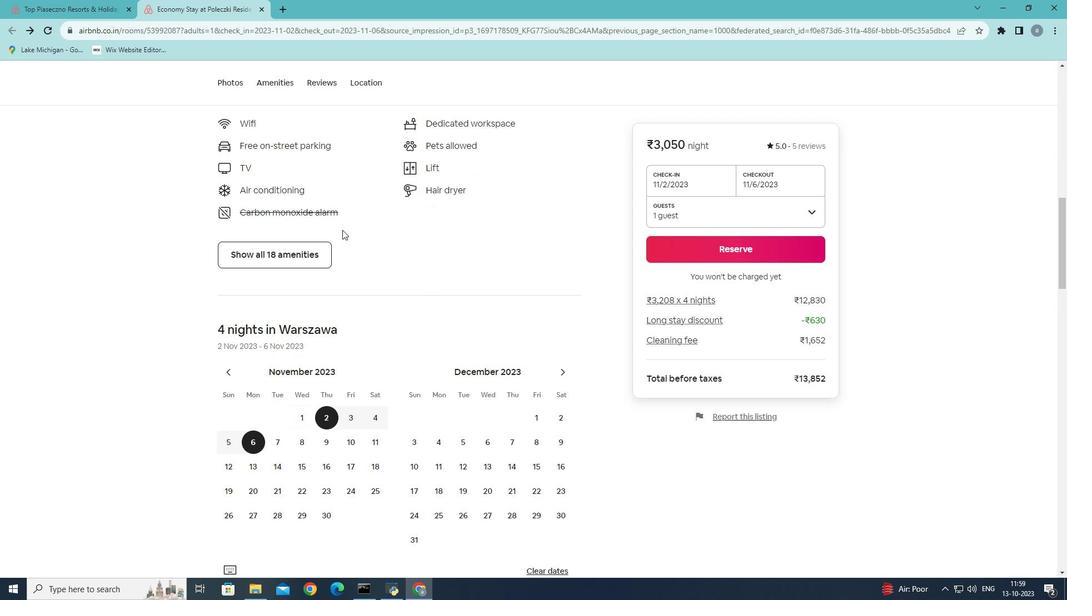 
Action: Mouse scrolled (342, 229) with delta (0, 0)
Screenshot: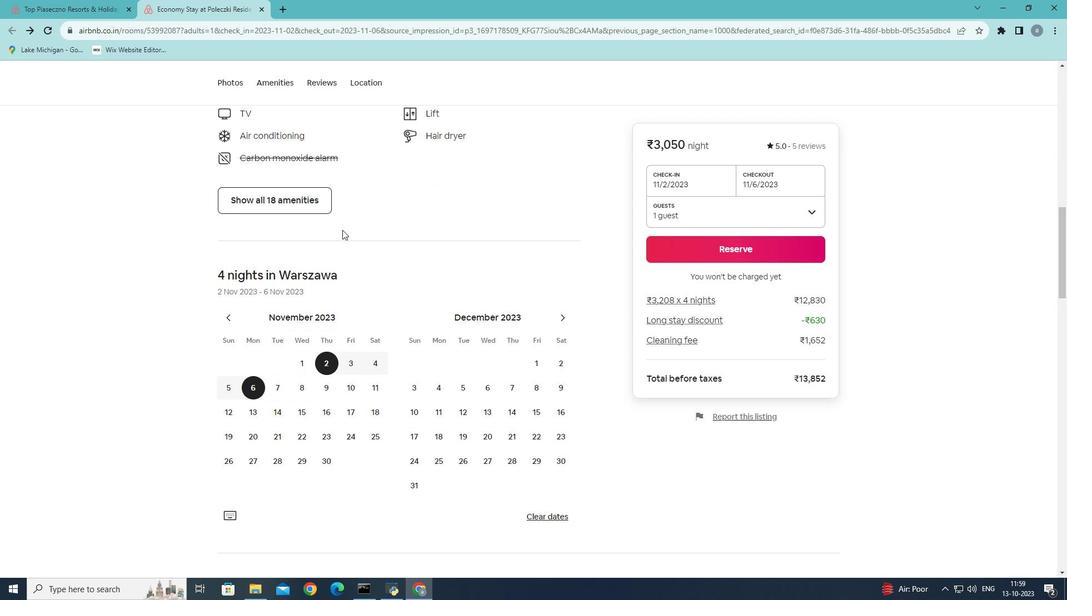 
Action: Mouse scrolled (342, 229) with delta (0, 0)
Screenshot: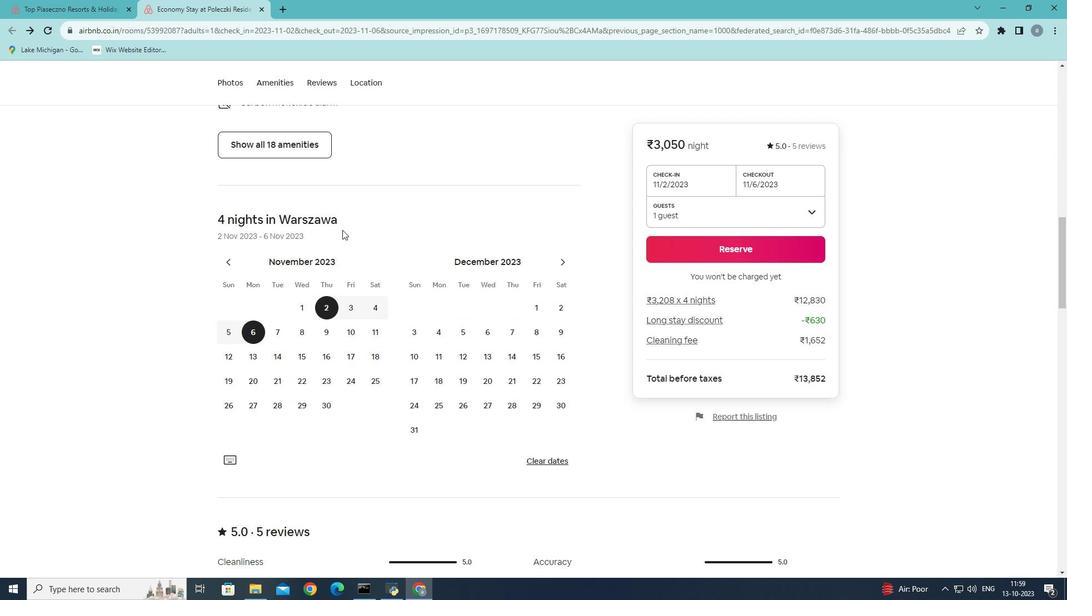 
Action: Mouse scrolled (342, 229) with delta (0, 0)
Screenshot: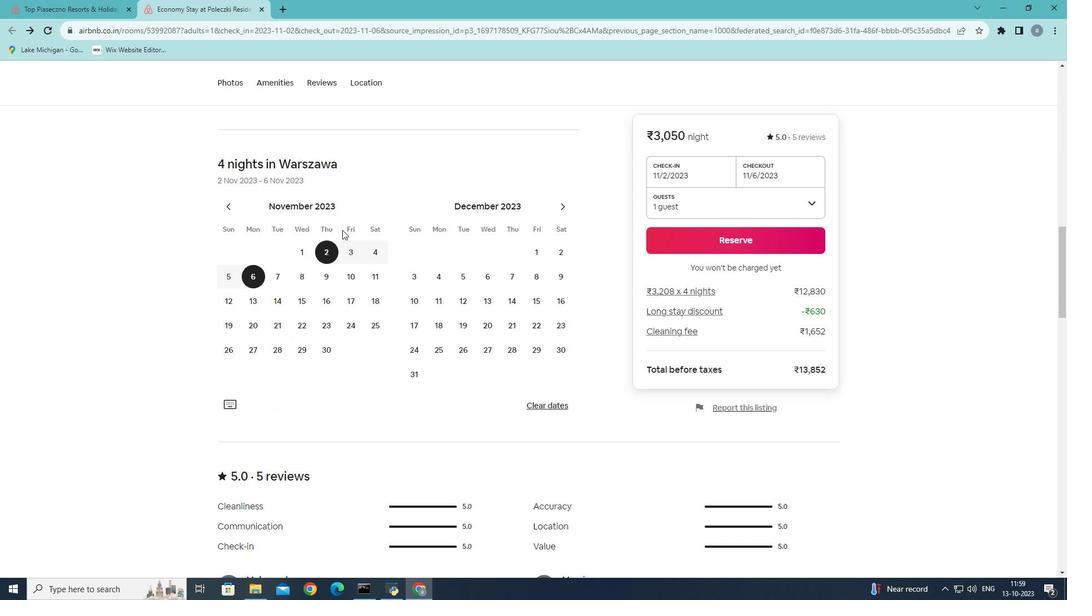 
Action: Mouse scrolled (342, 229) with delta (0, 0)
Screenshot: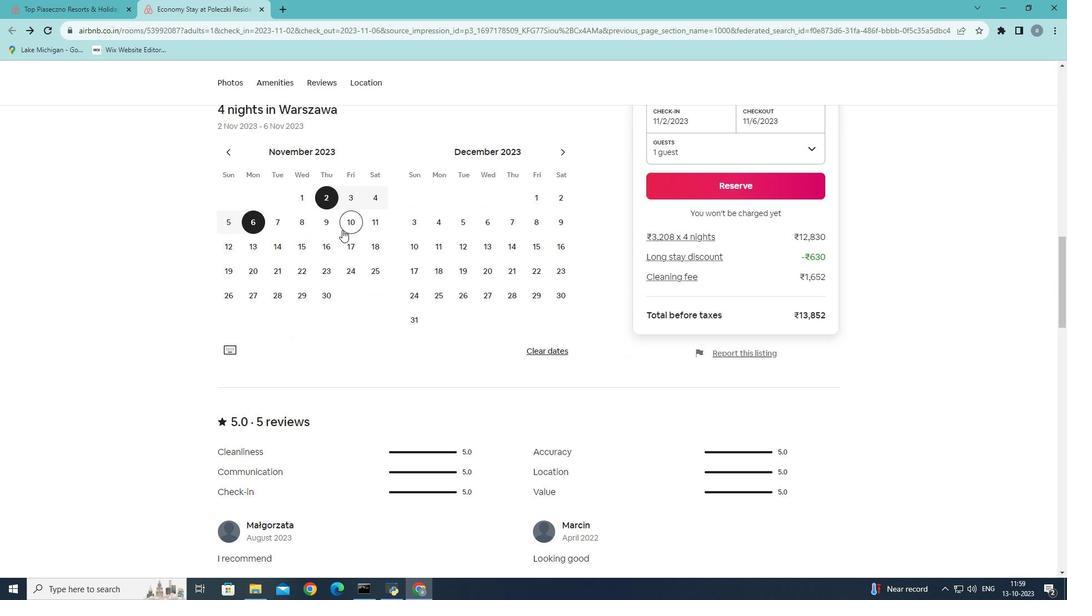 
Action: Mouse scrolled (342, 229) with delta (0, 0)
Screenshot: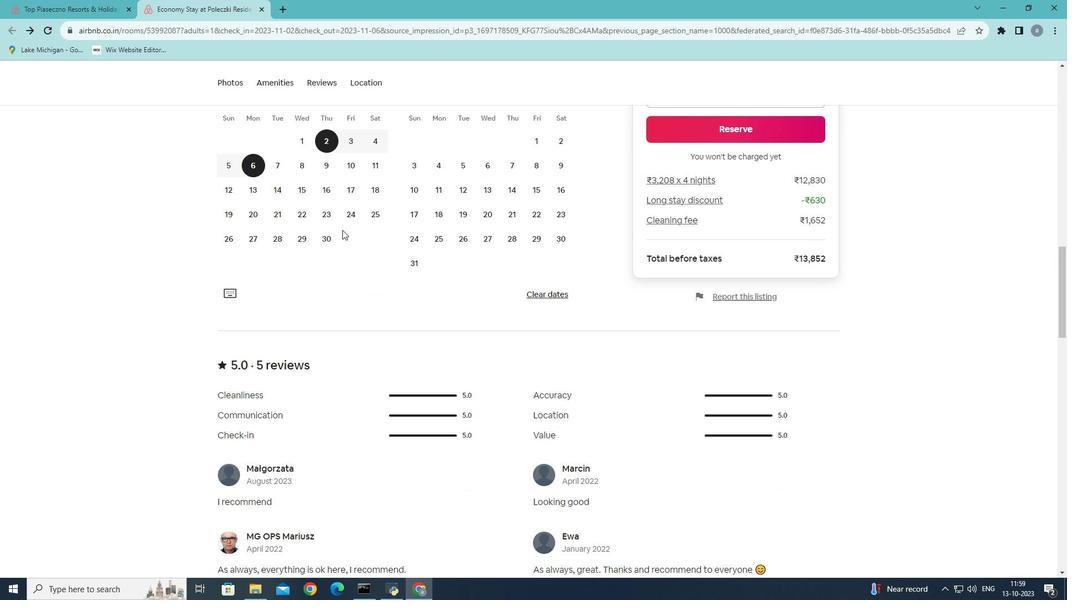 
Action: Mouse scrolled (342, 229) with delta (0, 0)
Screenshot: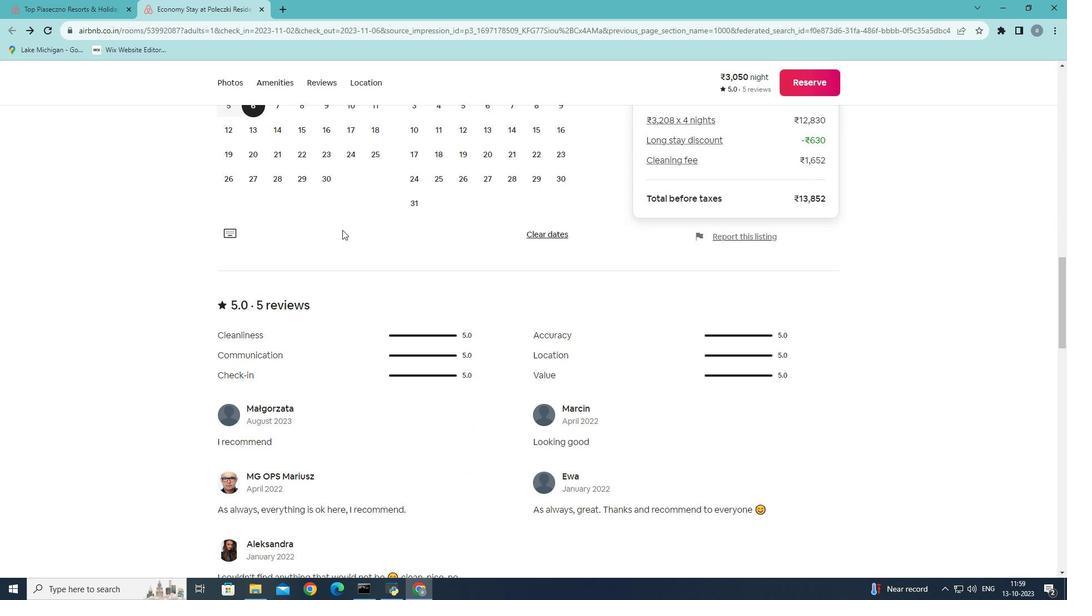 
Action: Mouse scrolled (342, 229) with delta (0, 0)
Screenshot: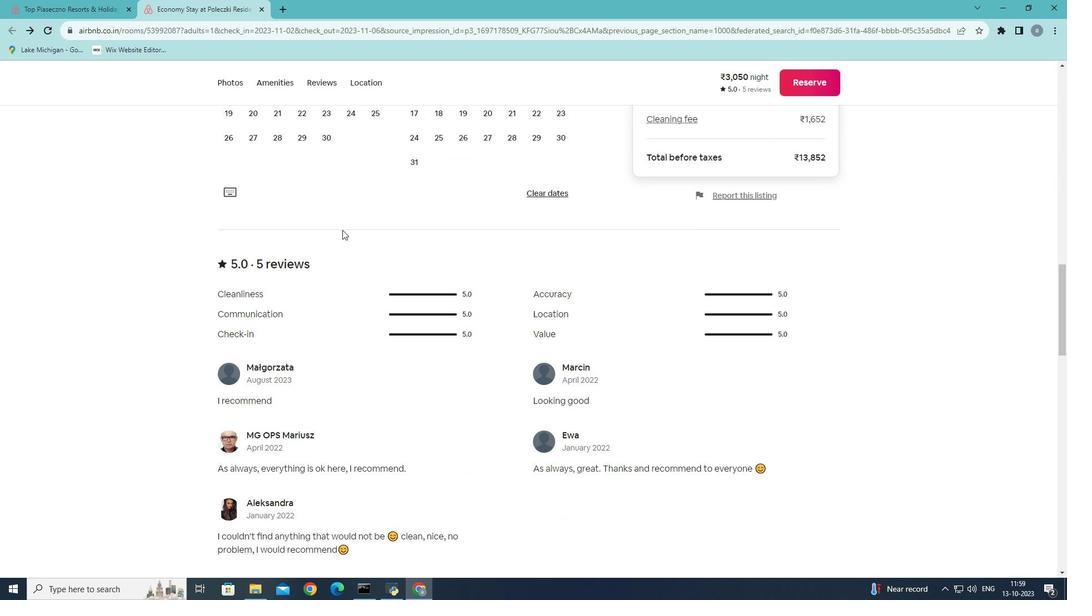 
Action: Mouse scrolled (342, 229) with delta (0, 0)
Screenshot: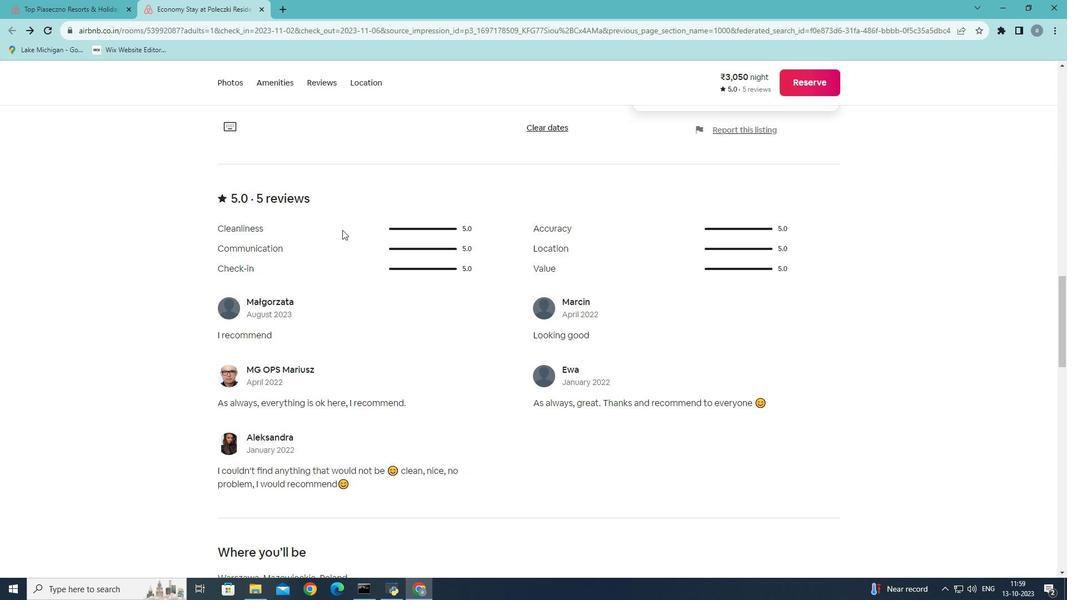 
Action: Mouse scrolled (342, 229) with delta (0, 0)
Screenshot: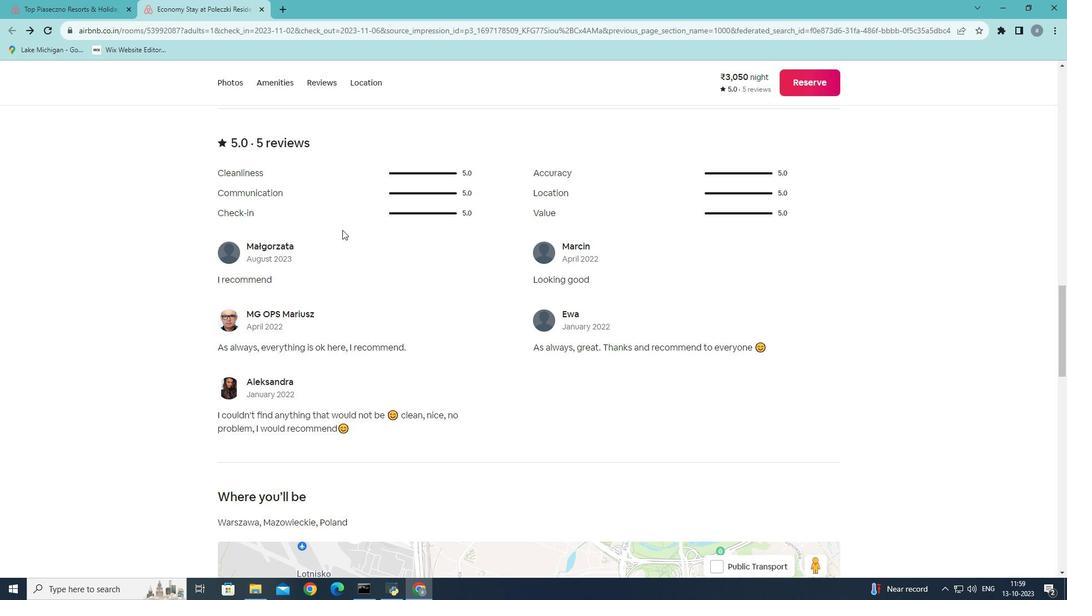 
Action: Mouse scrolled (342, 229) with delta (0, 0)
Screenshot: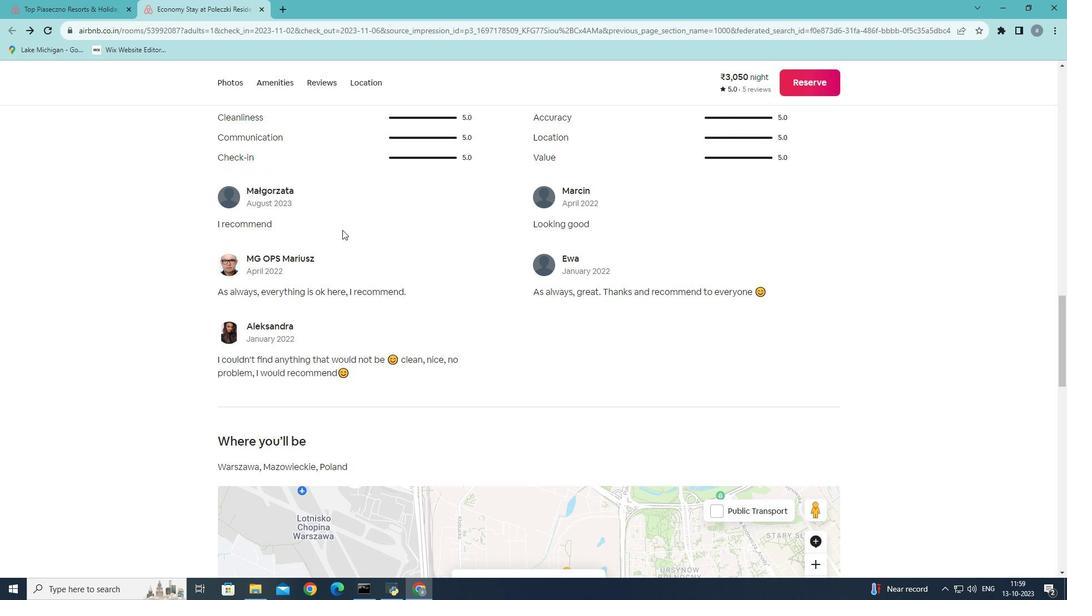 
Action: Mouse scrolled (342, 229) with delta (0, 0)
Screenshot: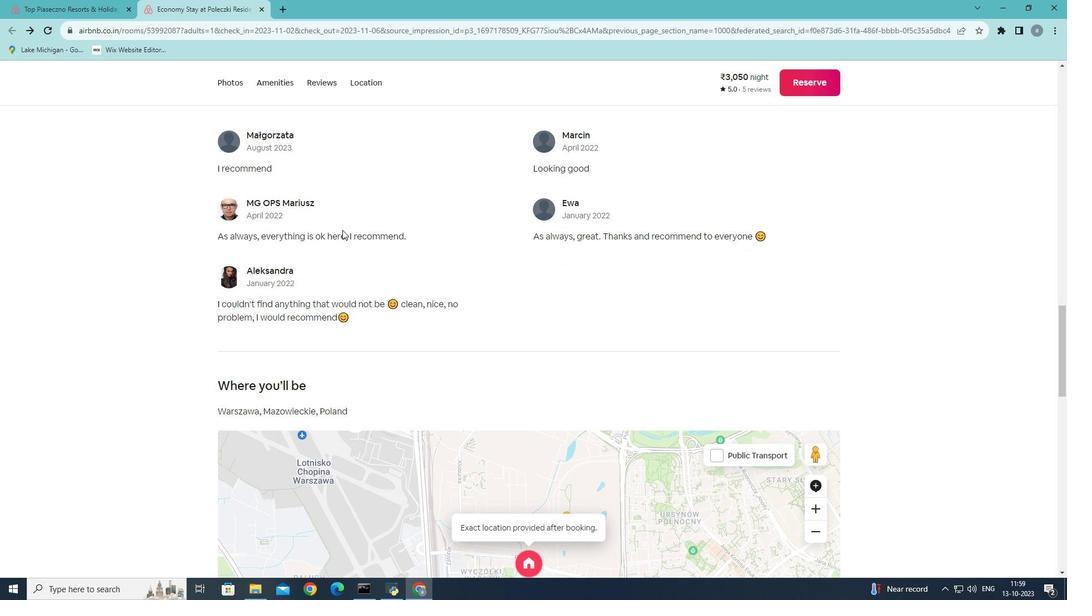 
Action: Mouse scrolled (342, 229) with delta (0, 0)
Screenshot: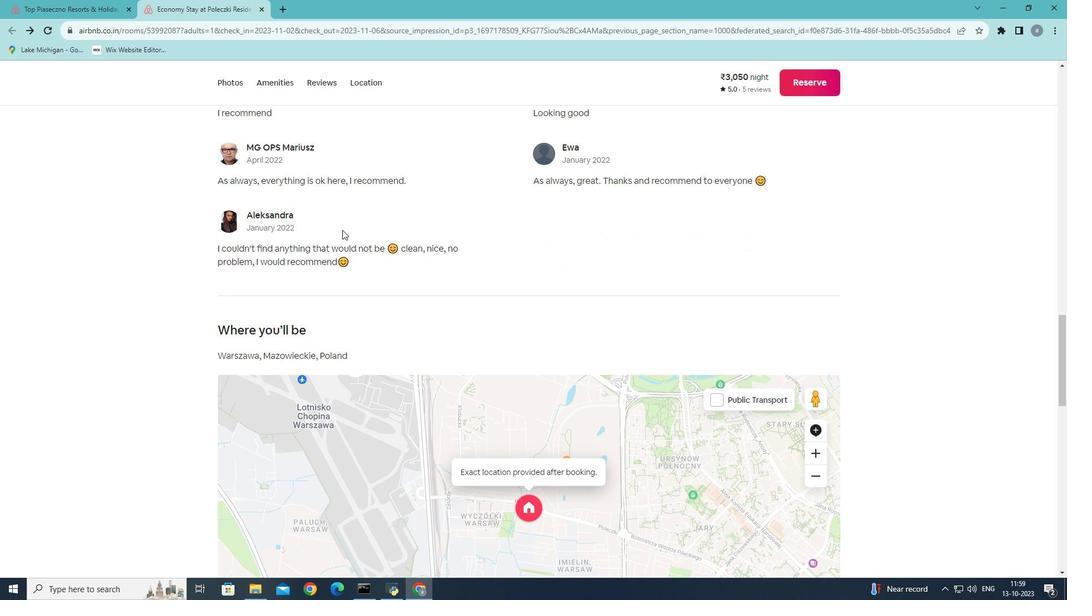 
Action: Mouse scrolled (342, 229) with delta (0, 0)
Screenshot: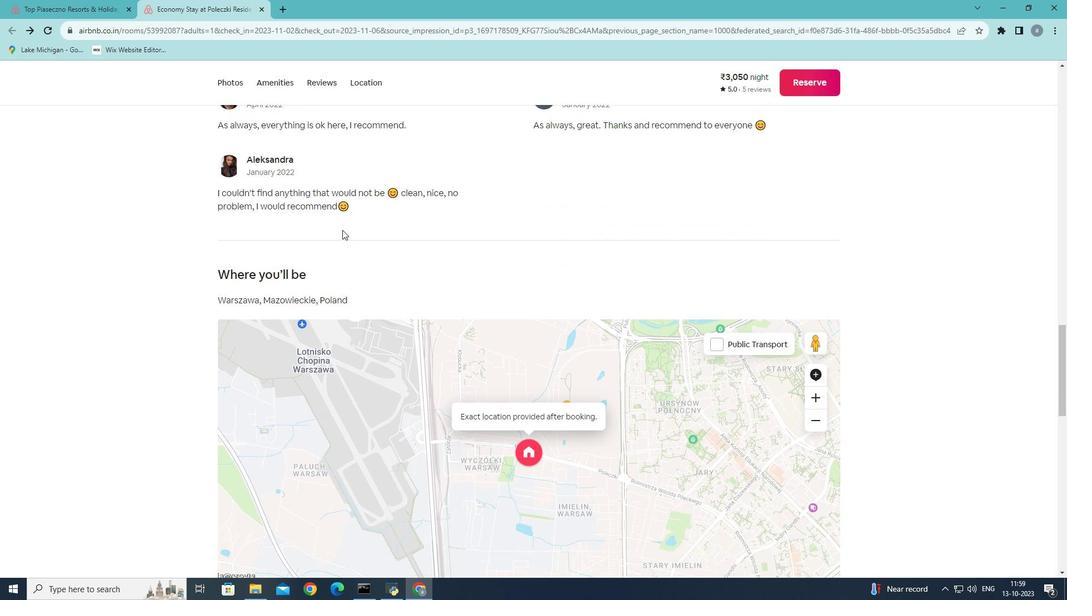 
Action: Mouse scrolled (342, 229) with delta (0, 0)
Screenshot: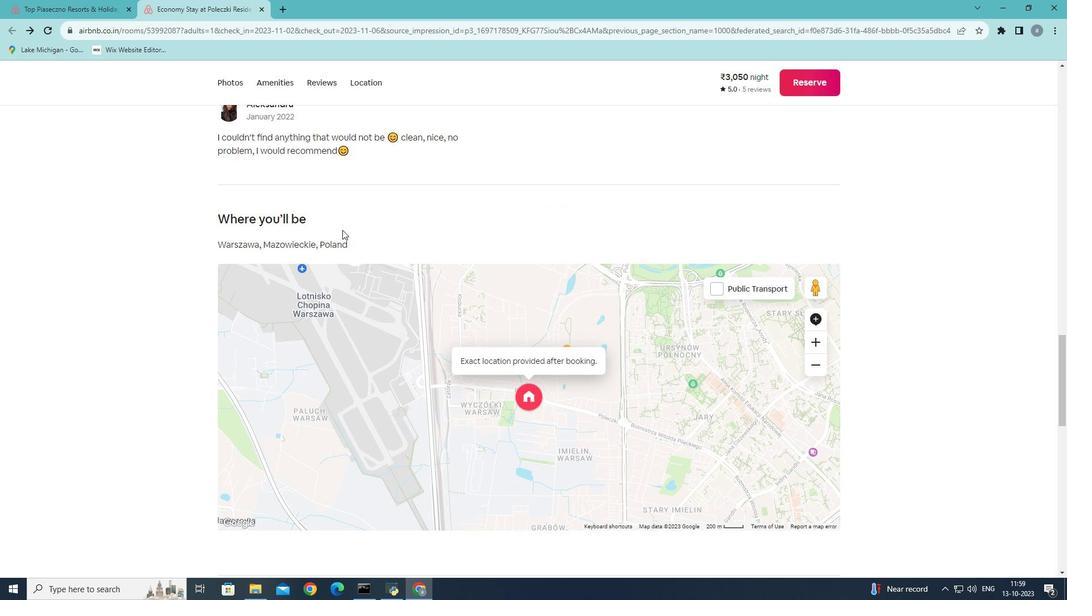 
Action: Mouse scrolled (342, 229) with delta (0, 0)
Screenshot: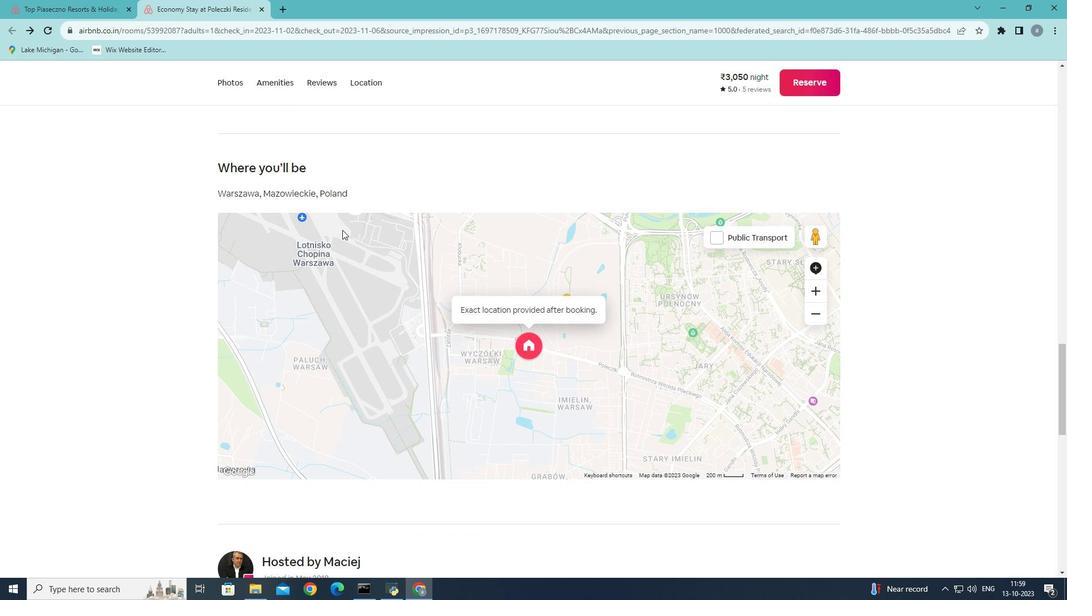 
Action: Mouse scrolled (342, 229) with delta (0, 0)
Screenshot: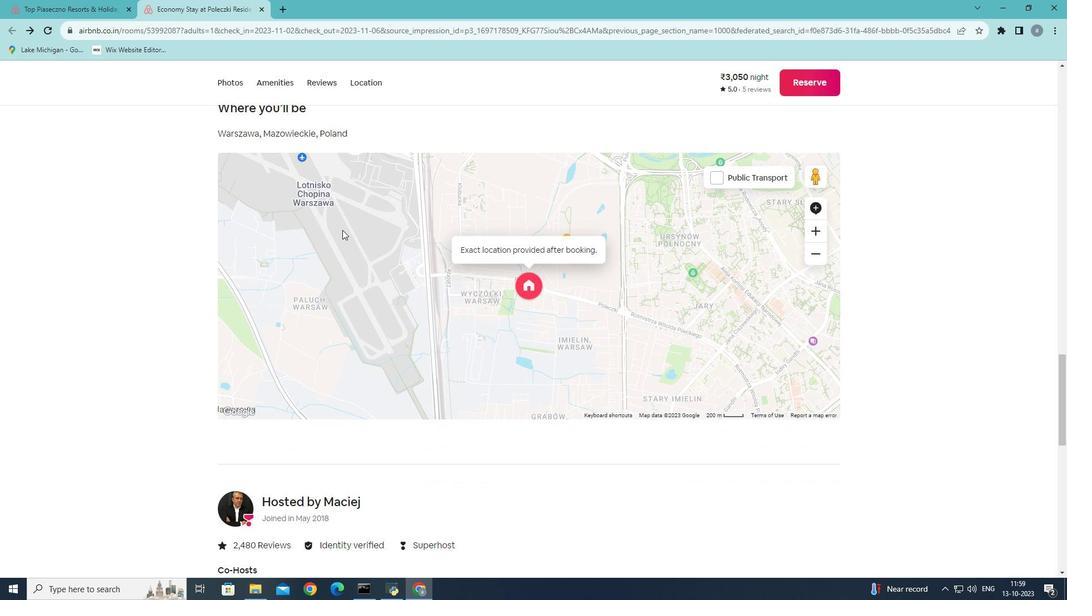 
Action: Mouse scrolled (342, 229) with delta (0, 0)
Screenshot: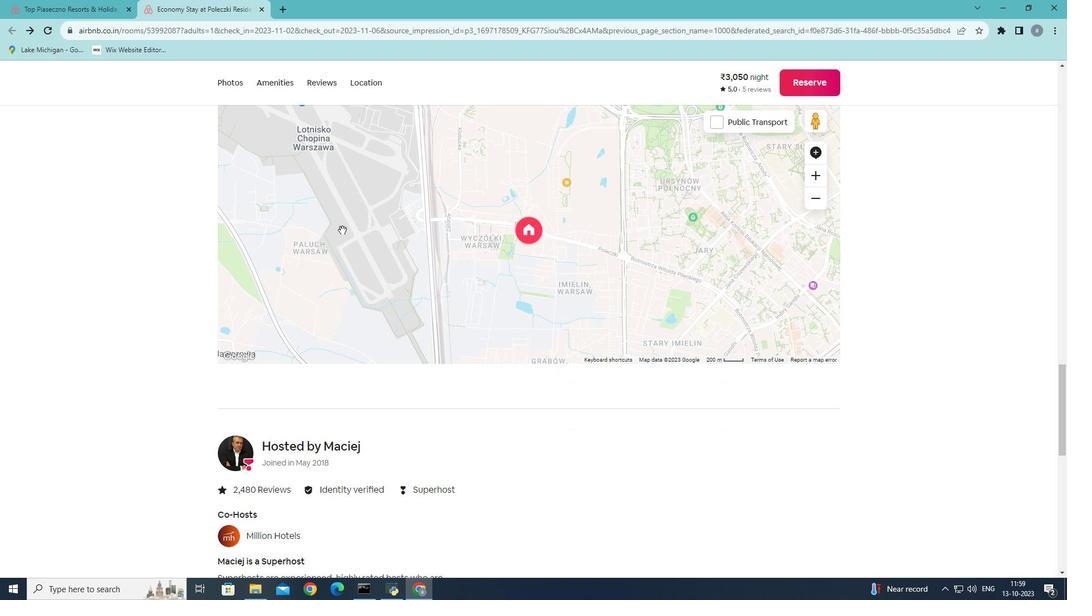 
Action: Mouse scrolled (342, 229) with delta (0, 0)
Screenshot: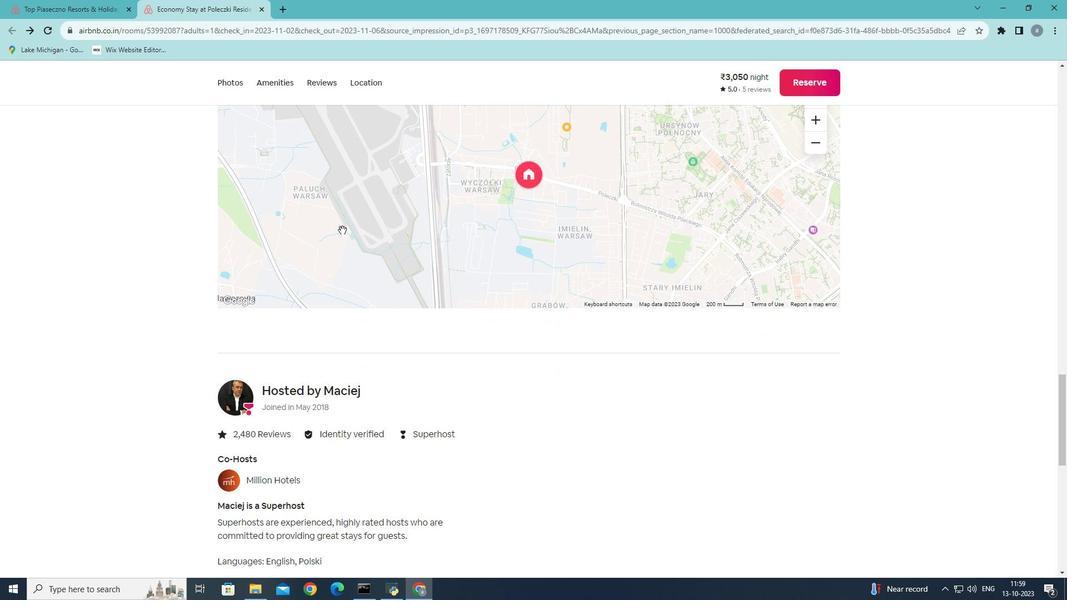 
Action: Mouse scrolled (342, 229) with delta (0, 0)
Screenshot: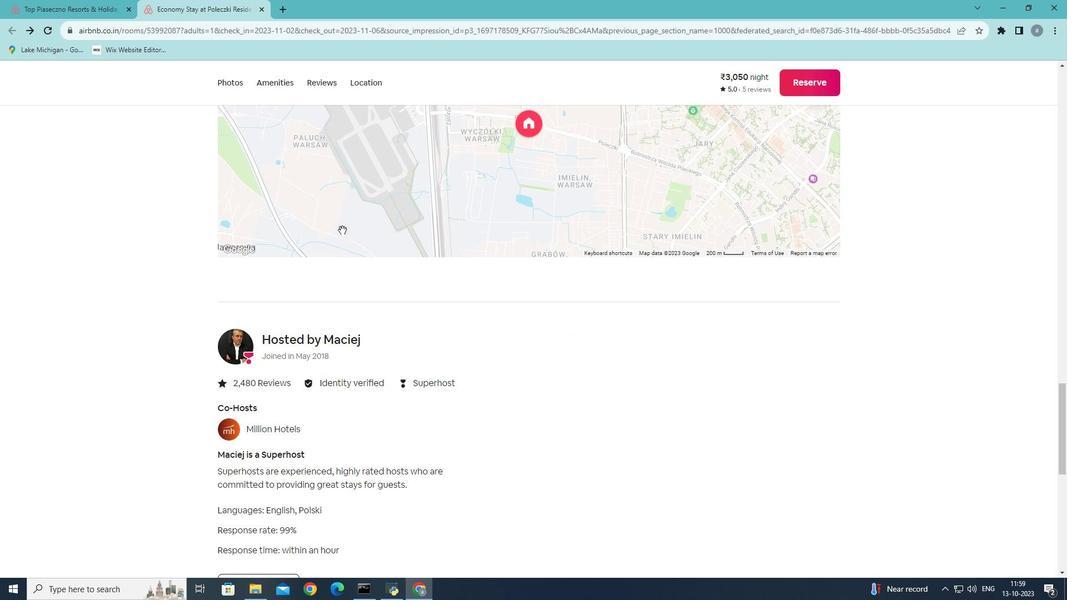 
Action: Mouse scrolled (342, 229) with delta (0, 0)
Screenshot: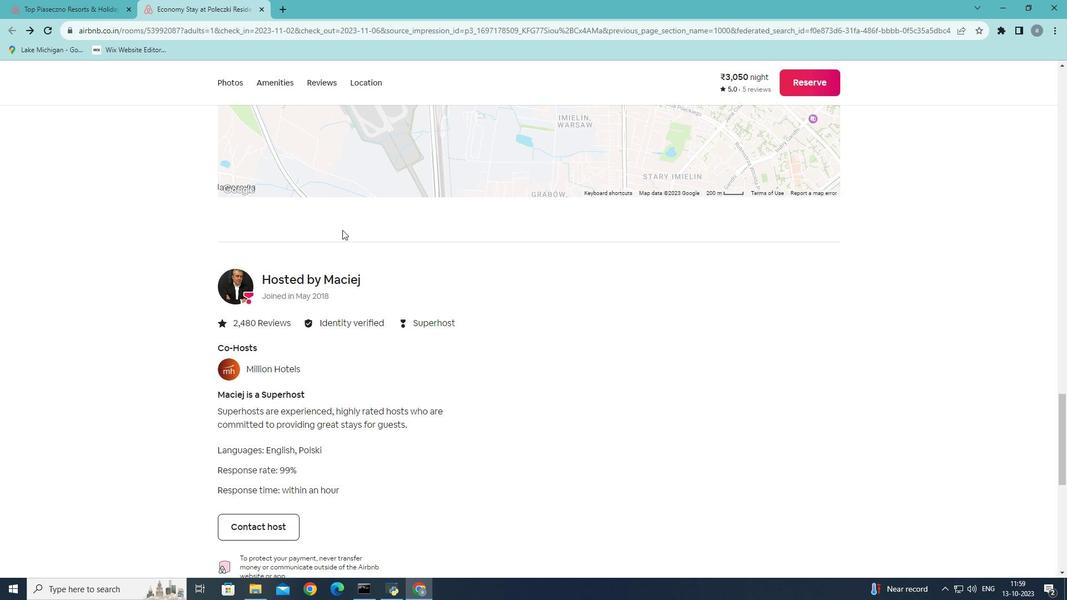 
Action: Mouse scrolled (342, 229) with delta (0, 0)
Screenshot: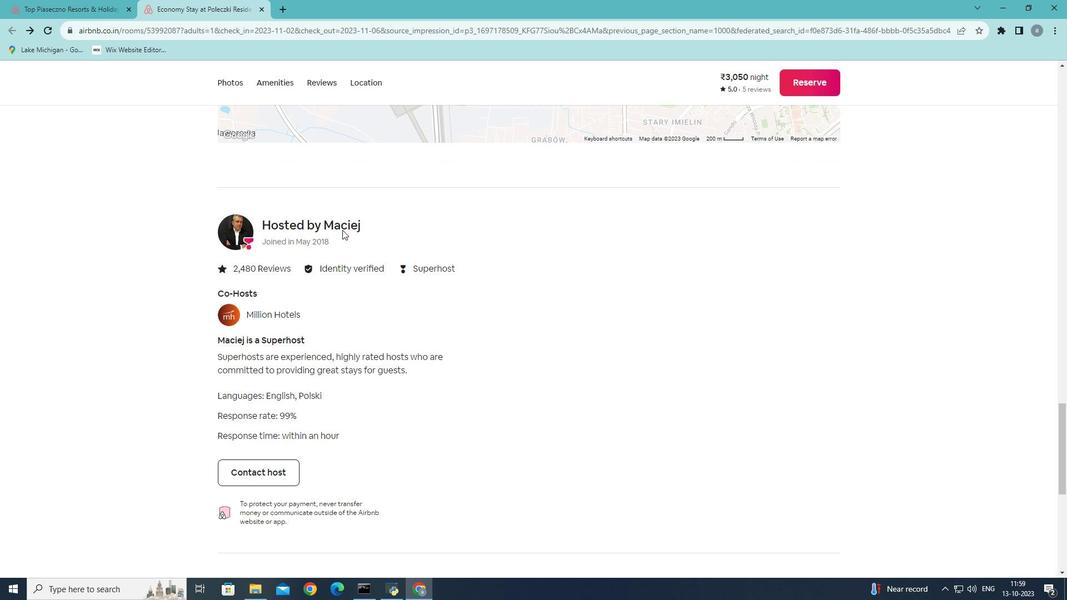 
Action: Mouse scrolled (342, 229) with delta (0, 0)
Screenshot: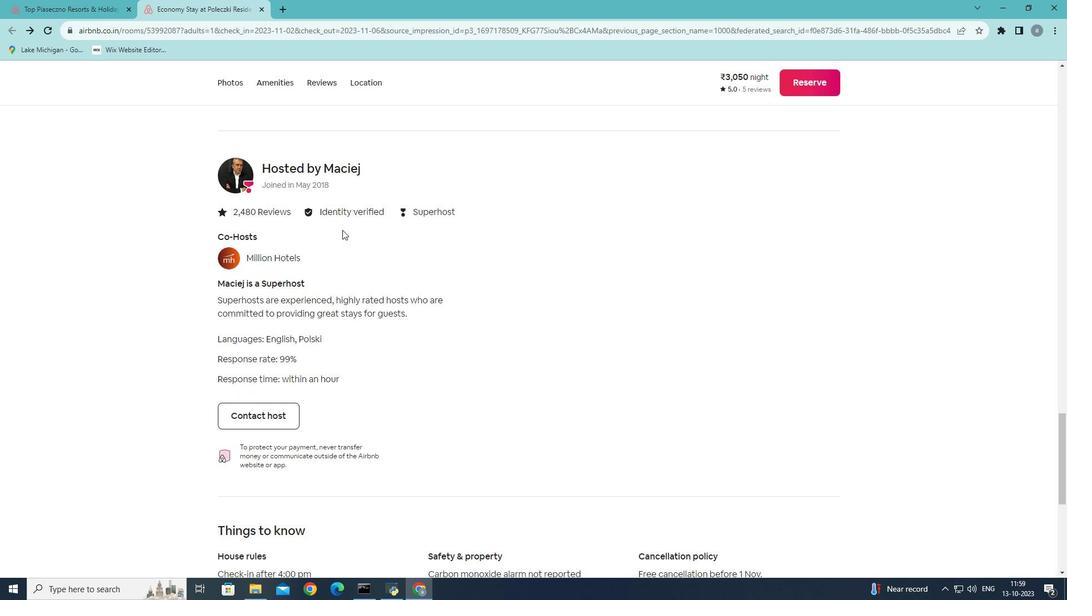 
Action: Mouse scrolled (342, 229) with delta (0, 0)
Screenshot: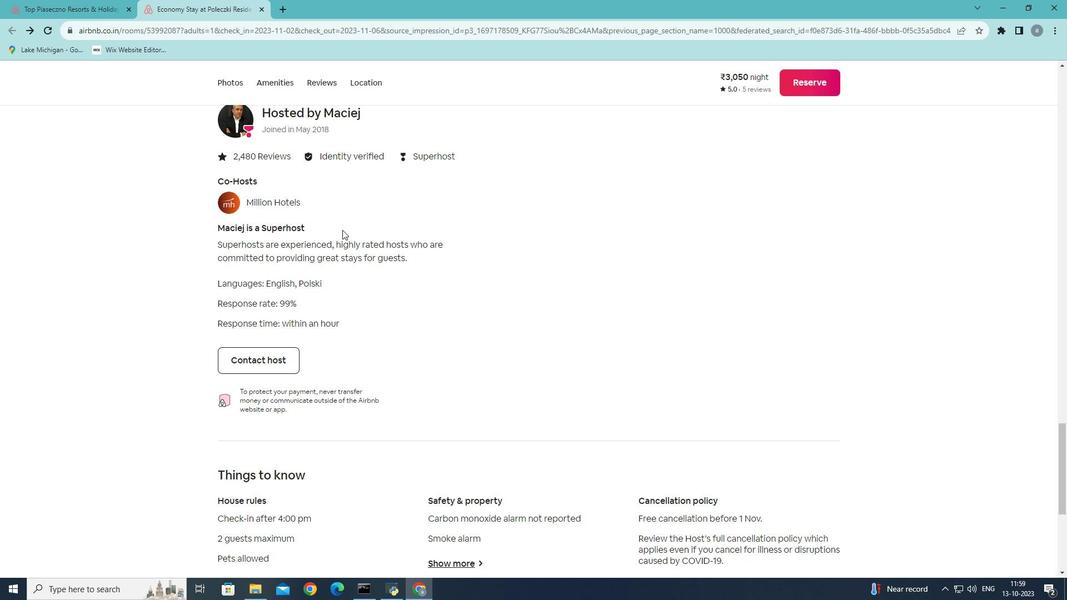 
Action: Mouse scrolled (342, 229) with delta (0, 0)
Screenshot: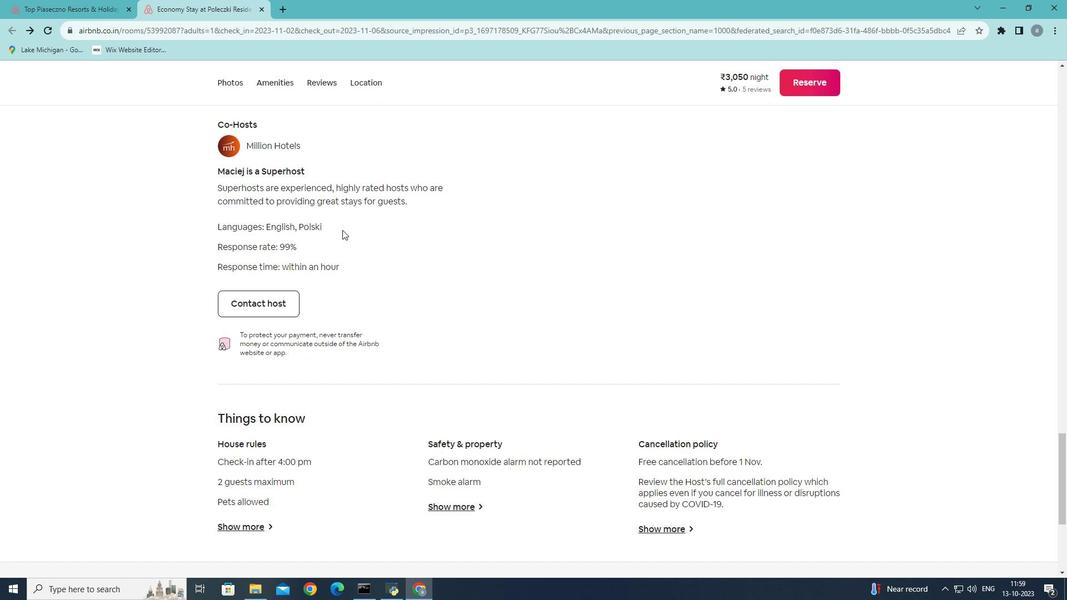 
Action: Mouse scrolled (342, 229) with delta (0, 0)
Screenshot: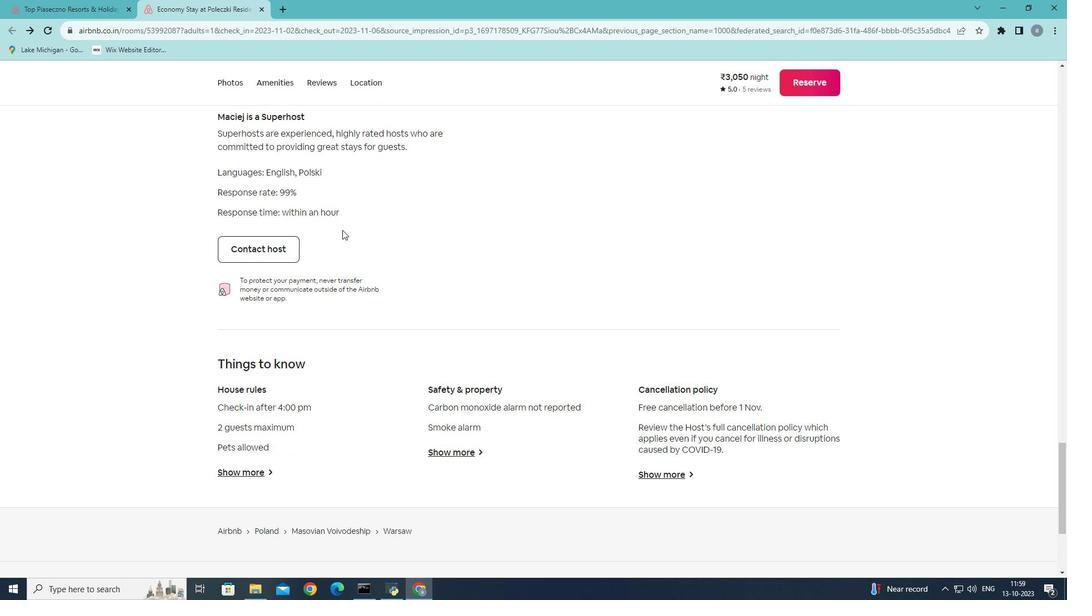 
Action: Mouse scrolled (342, 229) with delta (0, 0)
Screenshot: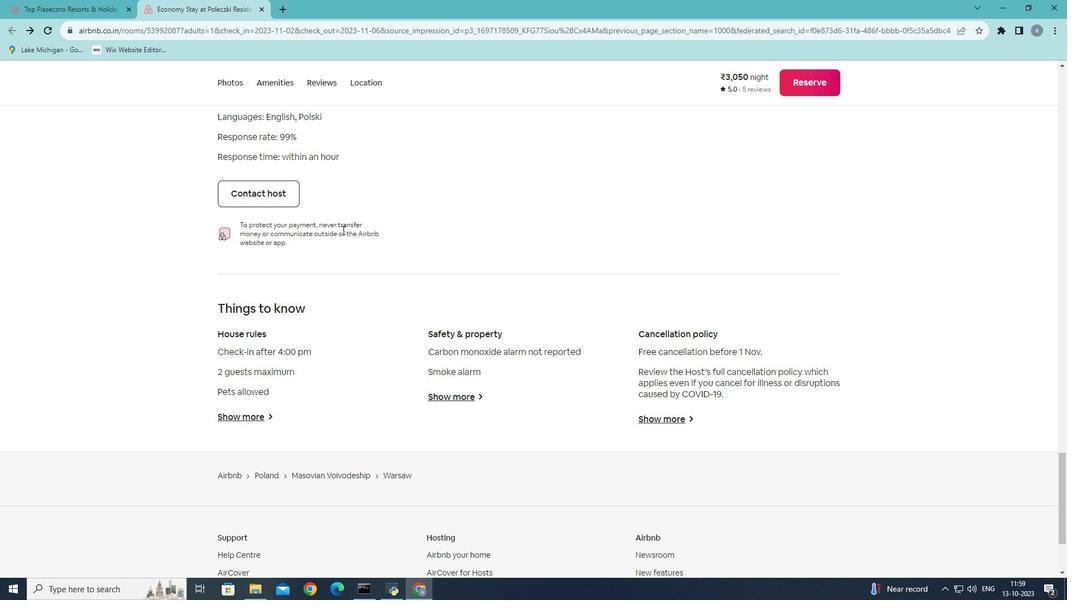 
Action: Mouse scrolled (342, 229) with delta (0, 0)
Screenshot: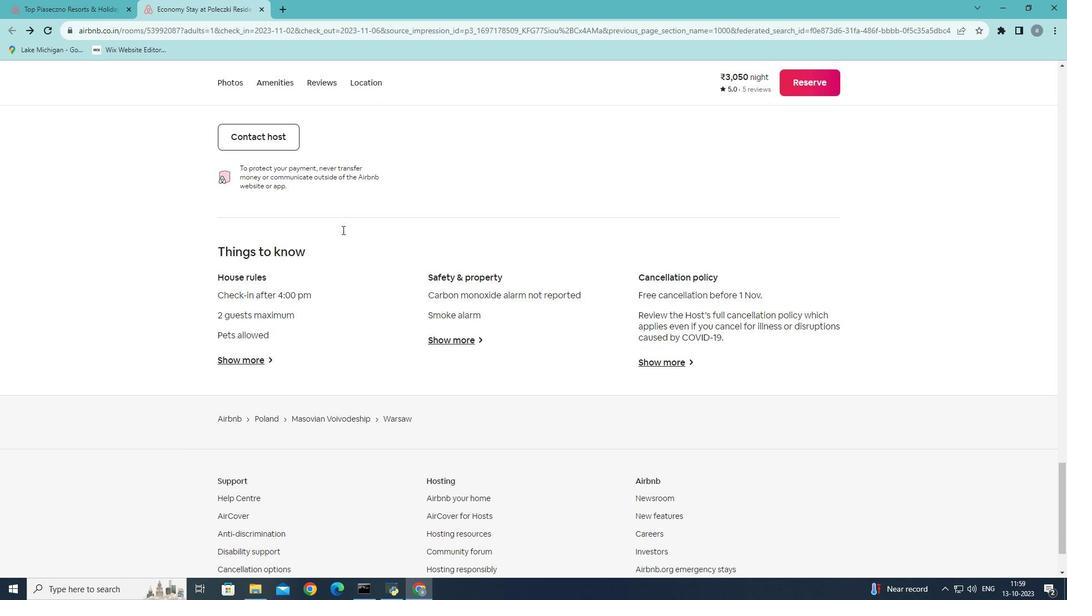 
Action: Mouse scrolled (342, 229) with delta (0, 0)
Screenshot: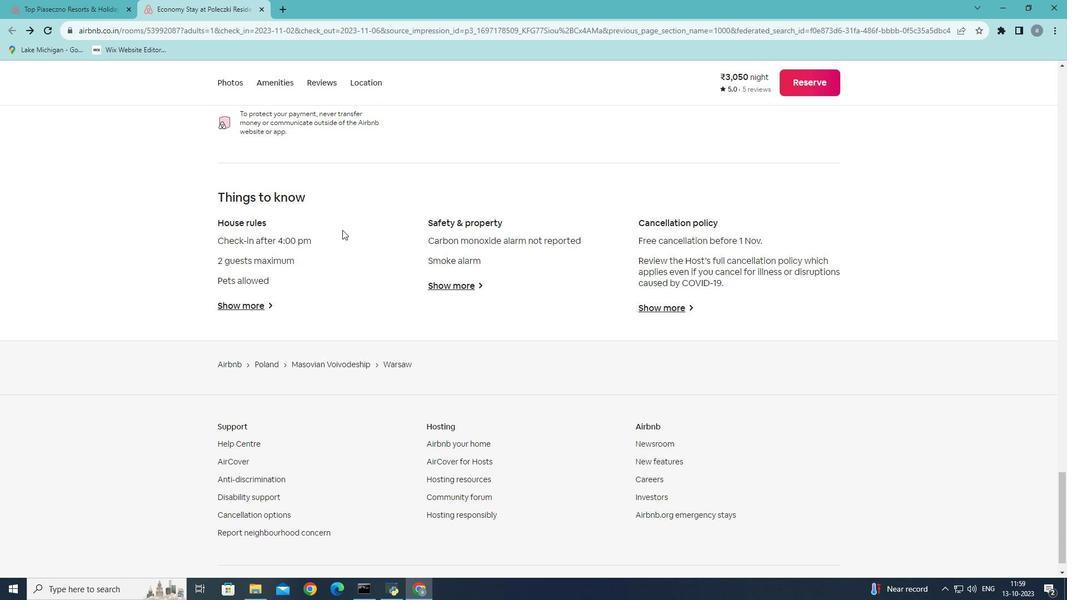 
Action: Mouse scrolled (342, 229) with delta (0, 0)
Screenshot: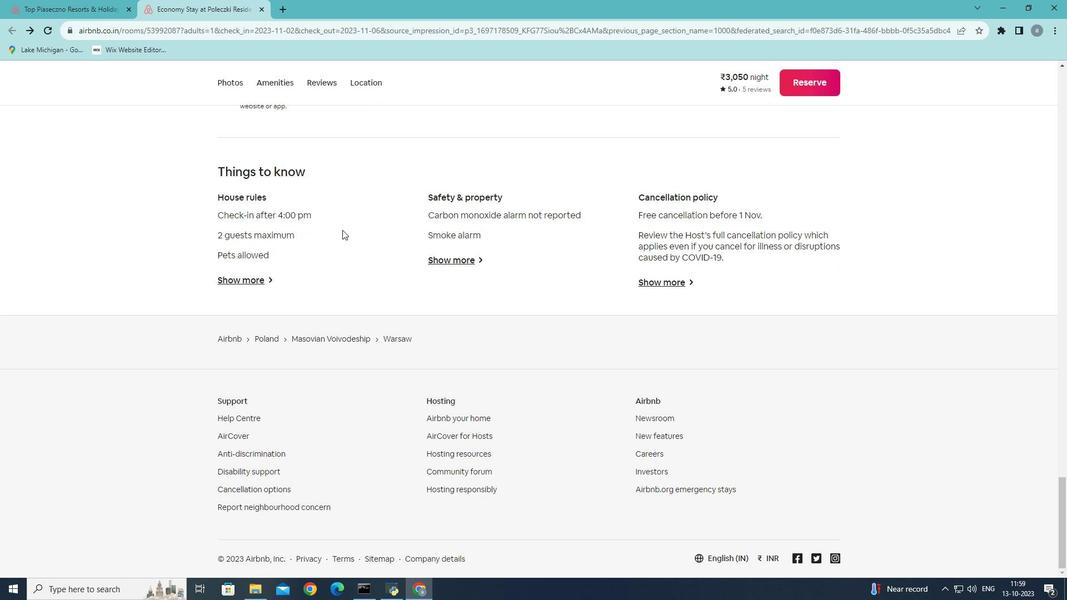 
Action: Mouse scrolled (342, 229) with delta (0, 0)
Screenshot: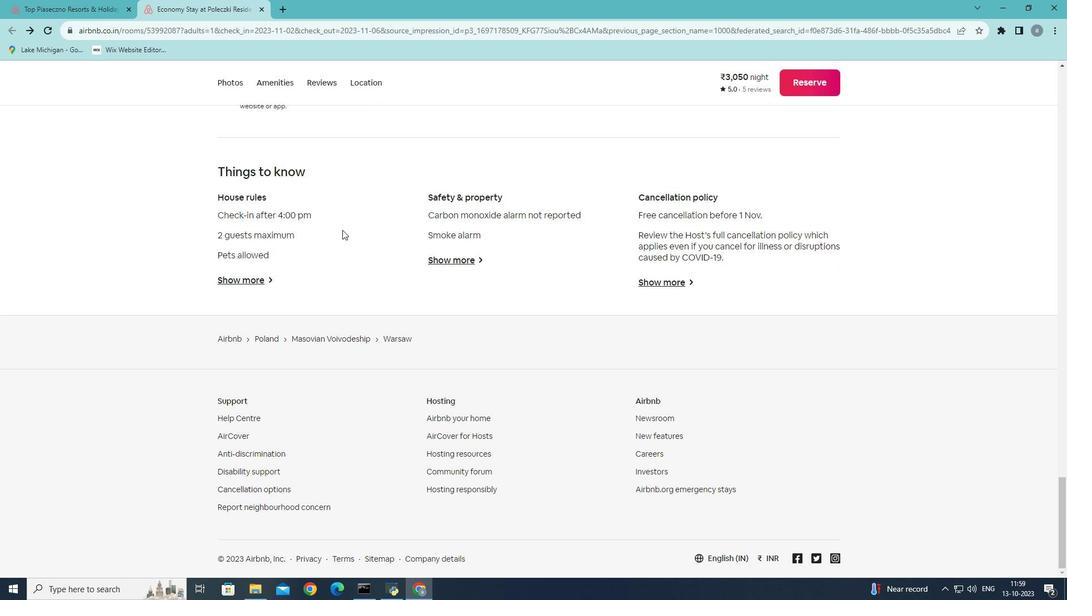 
Action: Mouse scrolled (342, 229) with delta (0, 0)
Screenshot: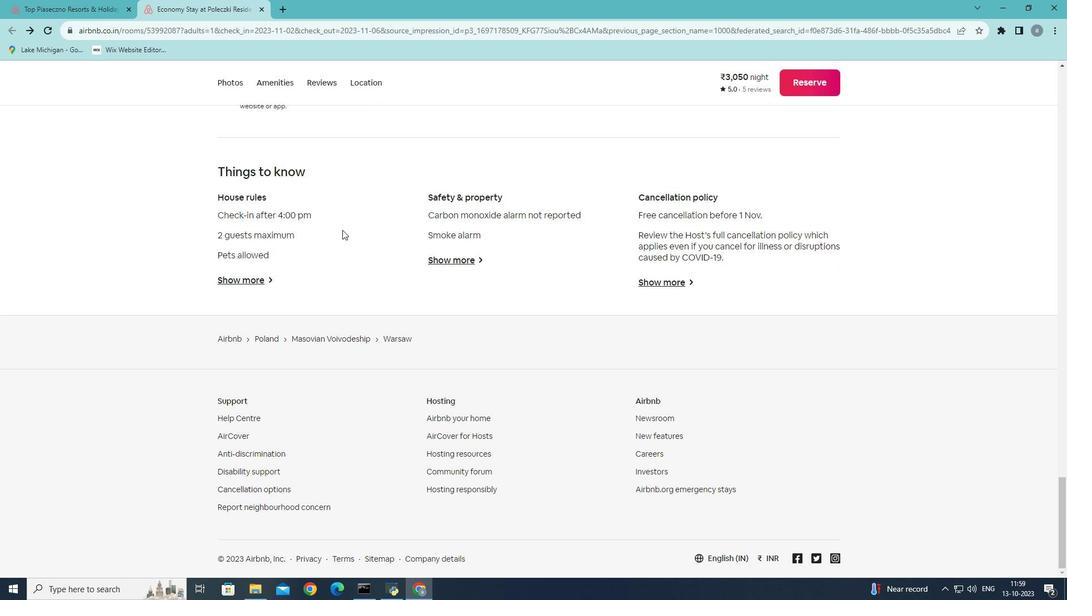 
Action: Mouse scrolled (342, 229) with delta (0, 0)
Screenshot: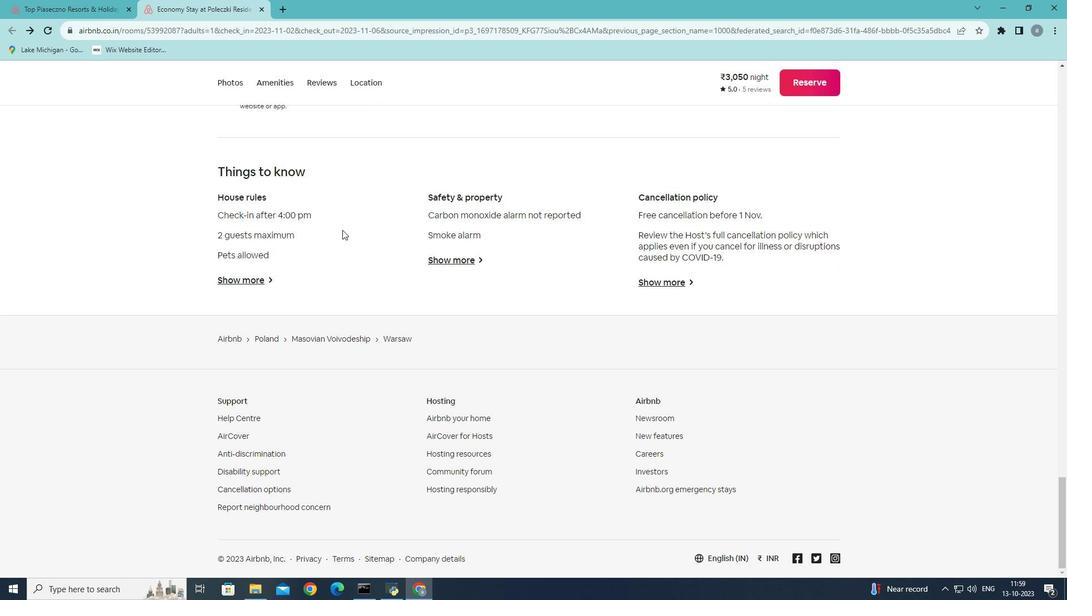
Action: Mouse moved to (61, 3)
Screenshot: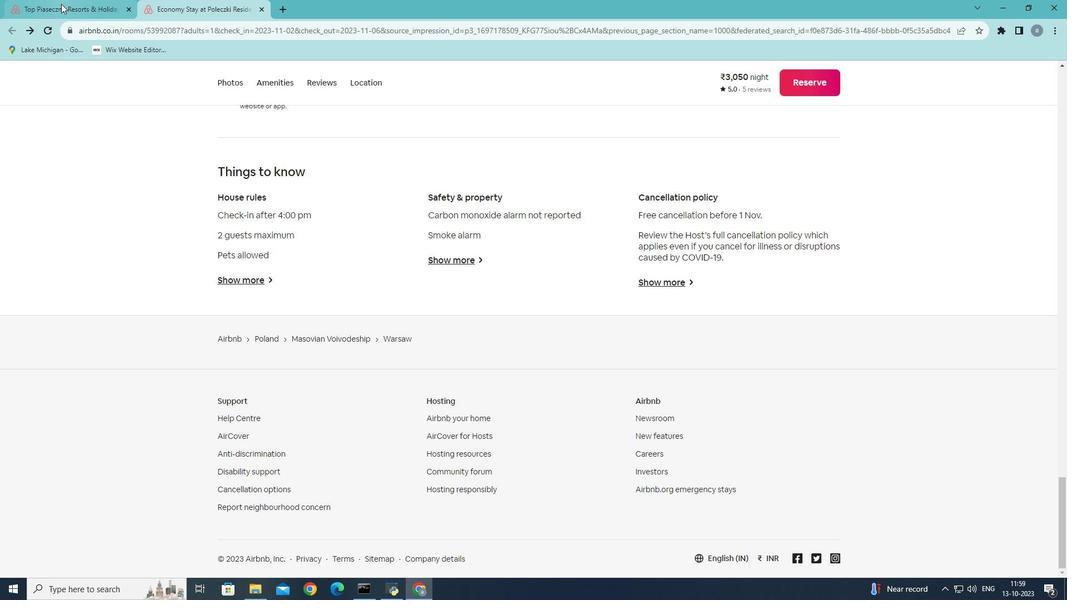
Action: Mouse pressed left at (61, 3)
Screenshot: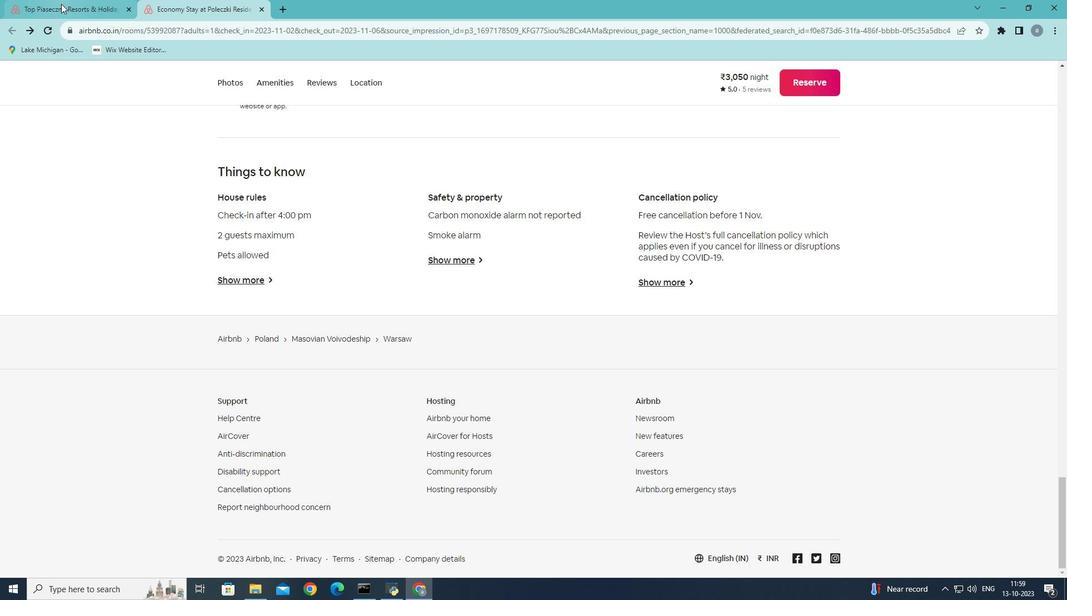 
Action: Mouse moved to (277, 260)
Screenshot: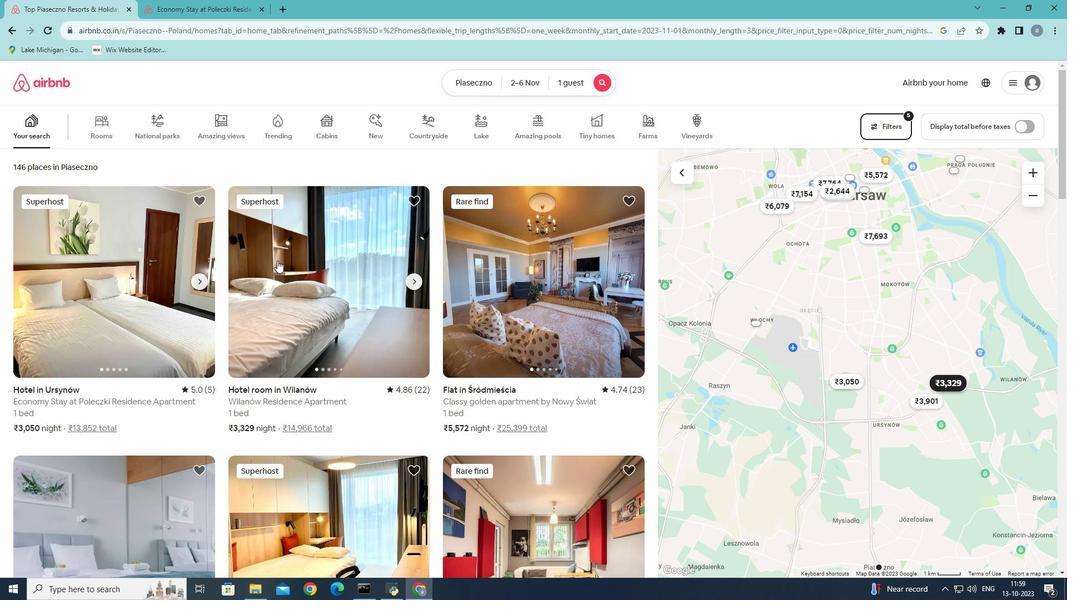 
Action: Mouse pressed left at (277, 260)
Screenshot: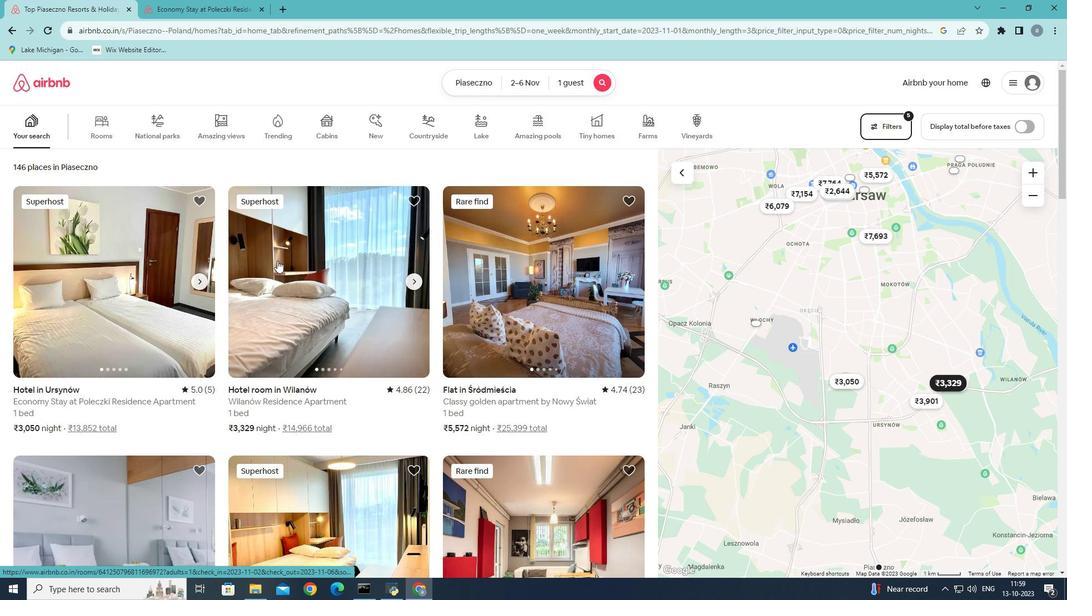 
Action: Mouse moved to (800, 420)
Screenshot: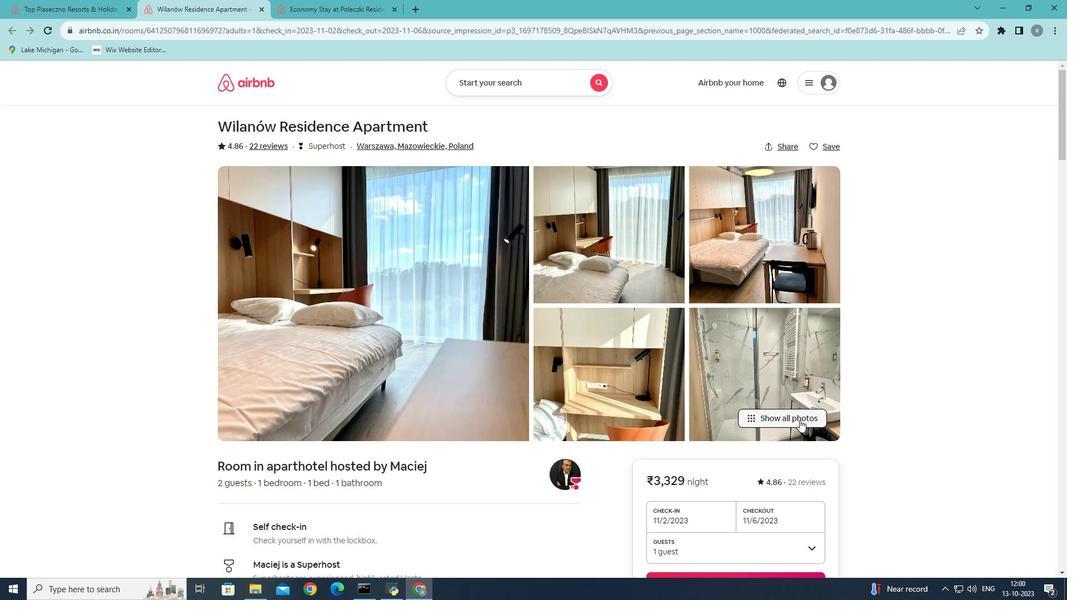 
Action: Mouse pressed left at (800, 420)
Screenshot: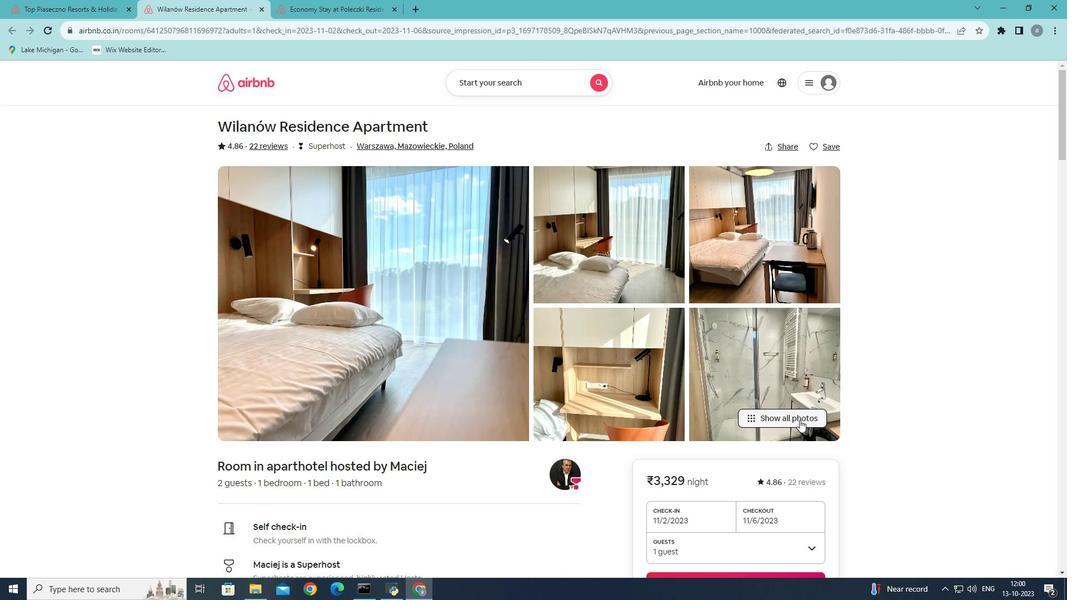 
Action: Mouse moved to (553, 299)
Screenshot: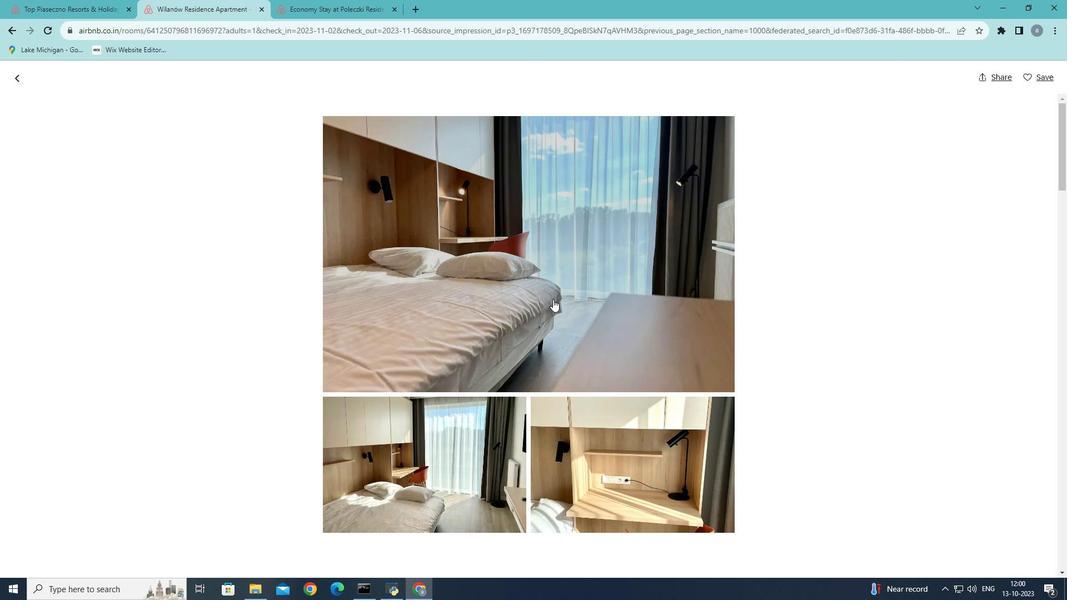
Action: Mouse scrolled (553, 299) with delta (0, 0)
Screenshot: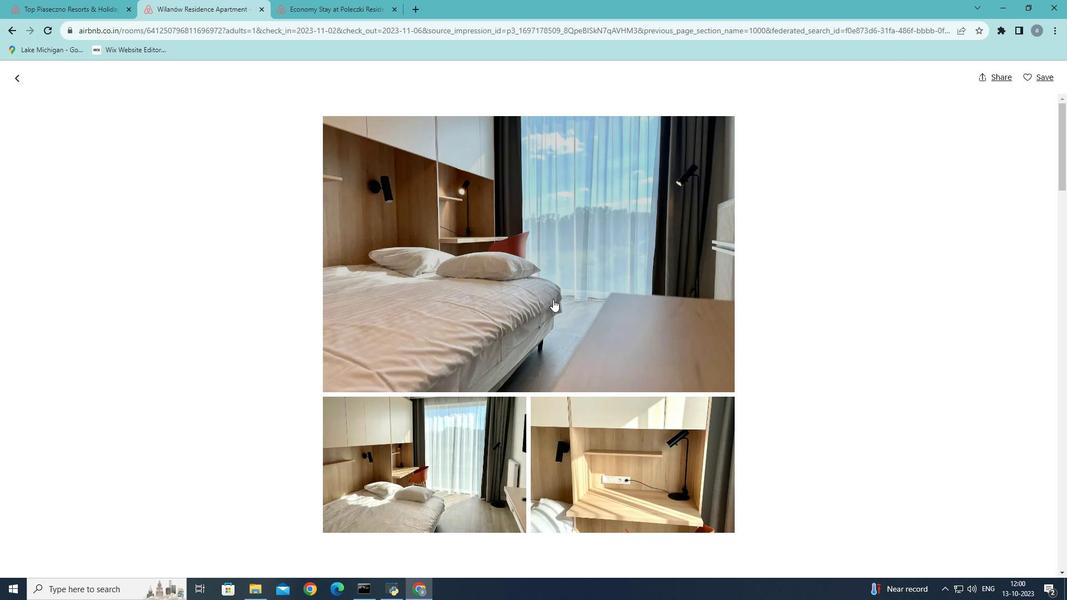 
Action: Mouse moved to (553, 299)
Screenshot: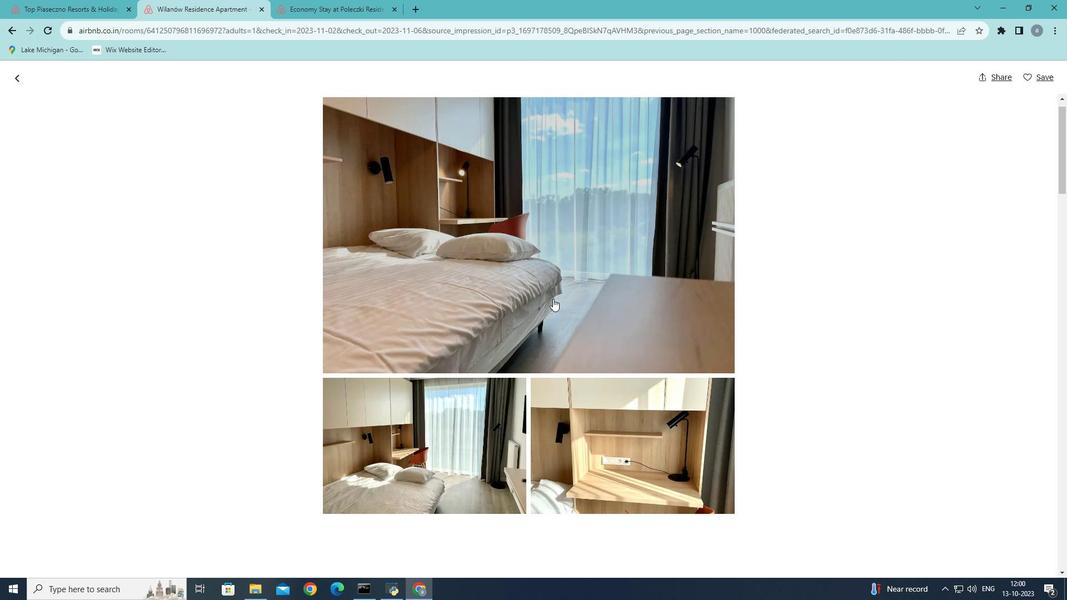 
Action: Mouse scrolled (553, 298) with delta (0, 0)
Screenshot: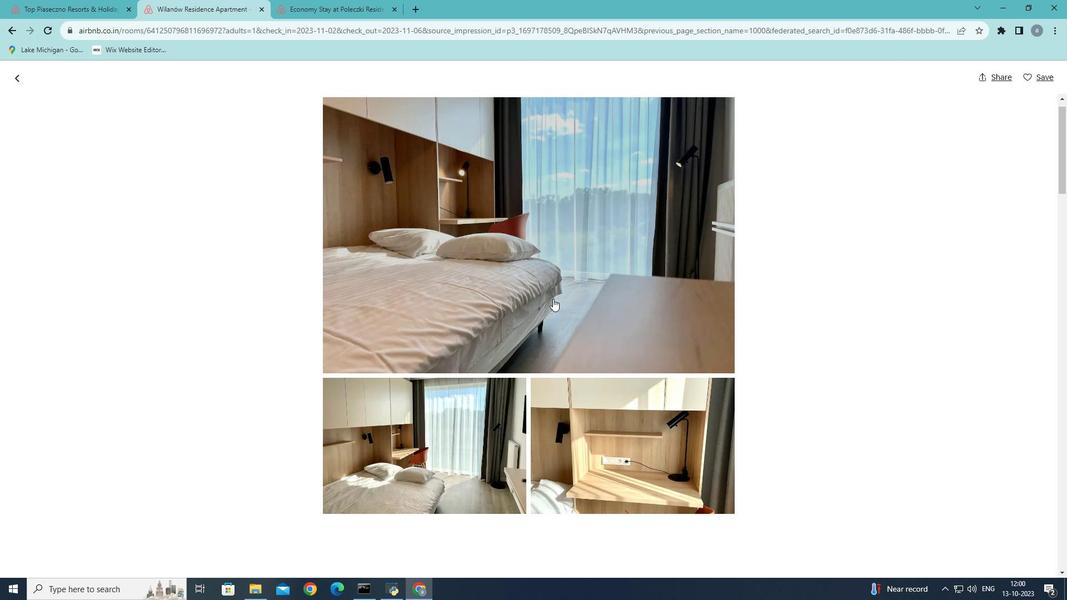 
Action: Mouse moved to (553, 297)
Screenshot: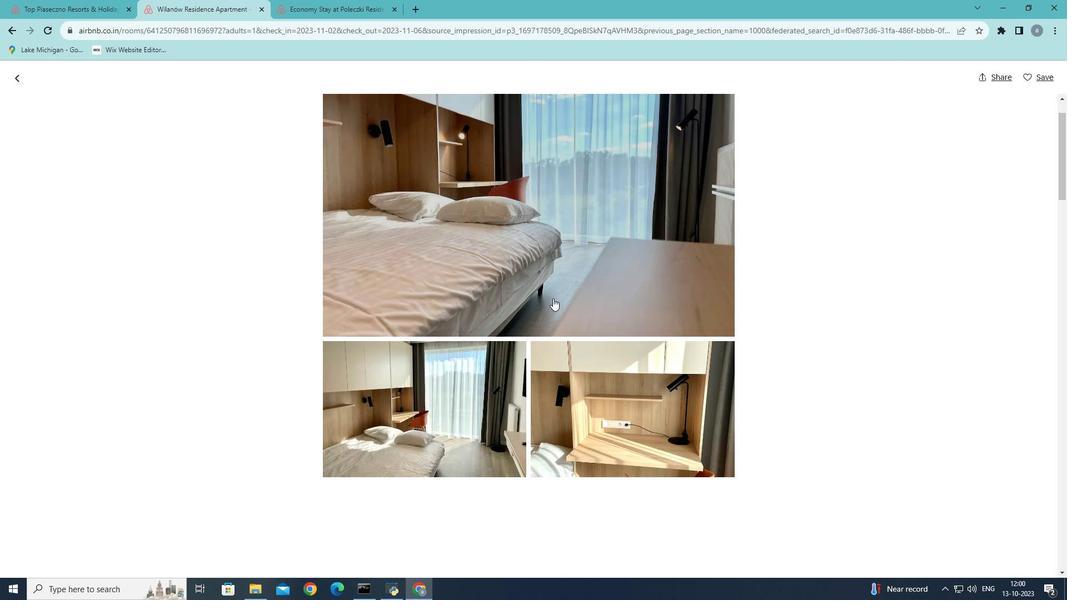 
Action: Mouse scrolled (553, 297) with delta (0, 0)
Screenshot: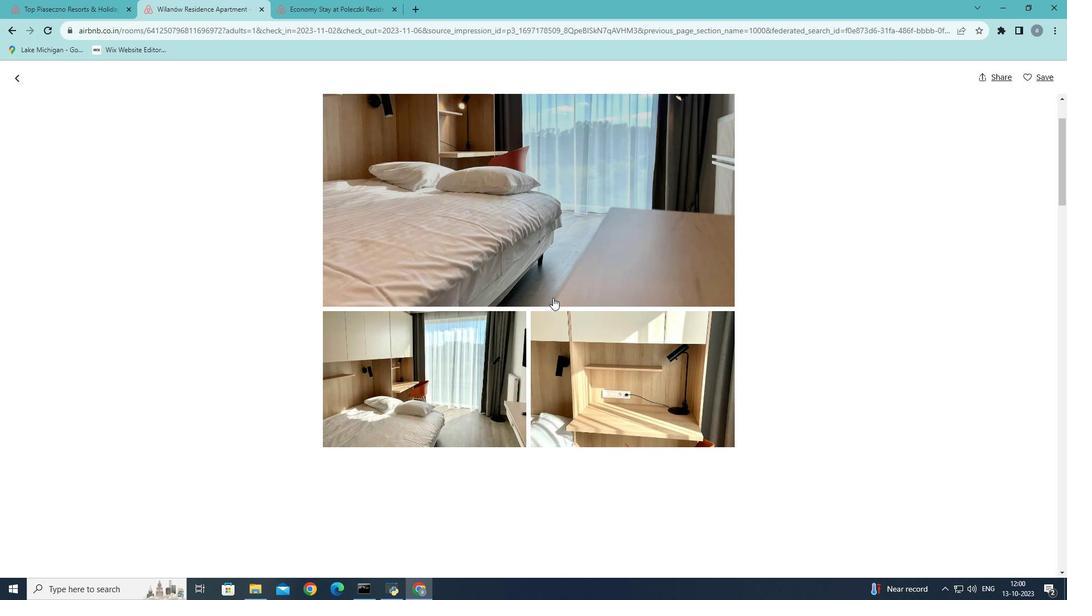 
Action: Mouse scrolled (553, 297) with delta (0, 0)
Screenshot: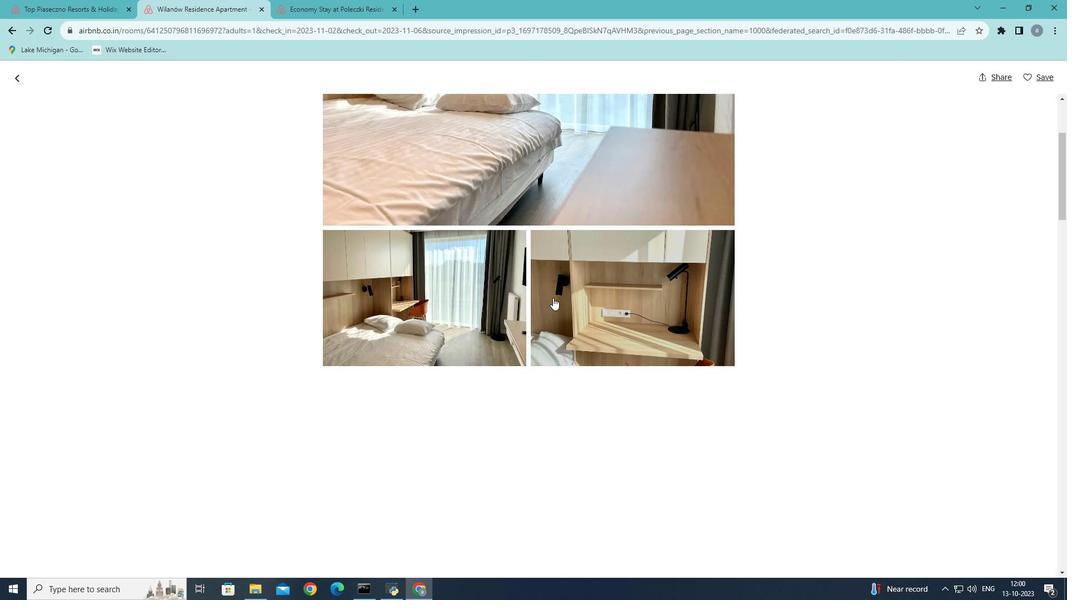 
Action: Mouse scrolled (553, 297) with delta (0, 0)
Screenshot: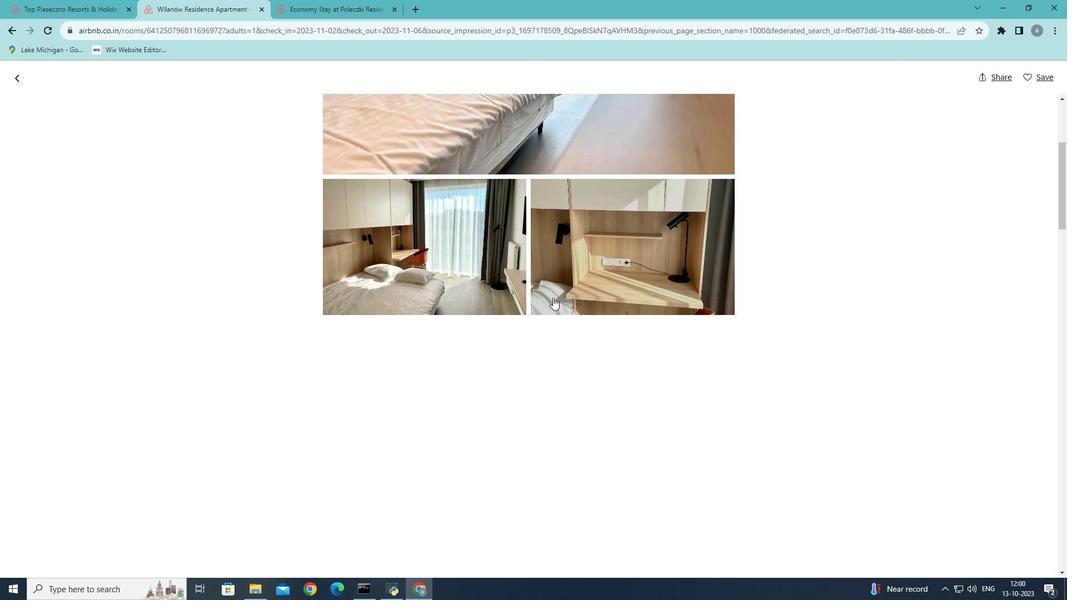 
Action: Mouse scrolled (553, 297) with delta (0, 0)
Screenshot: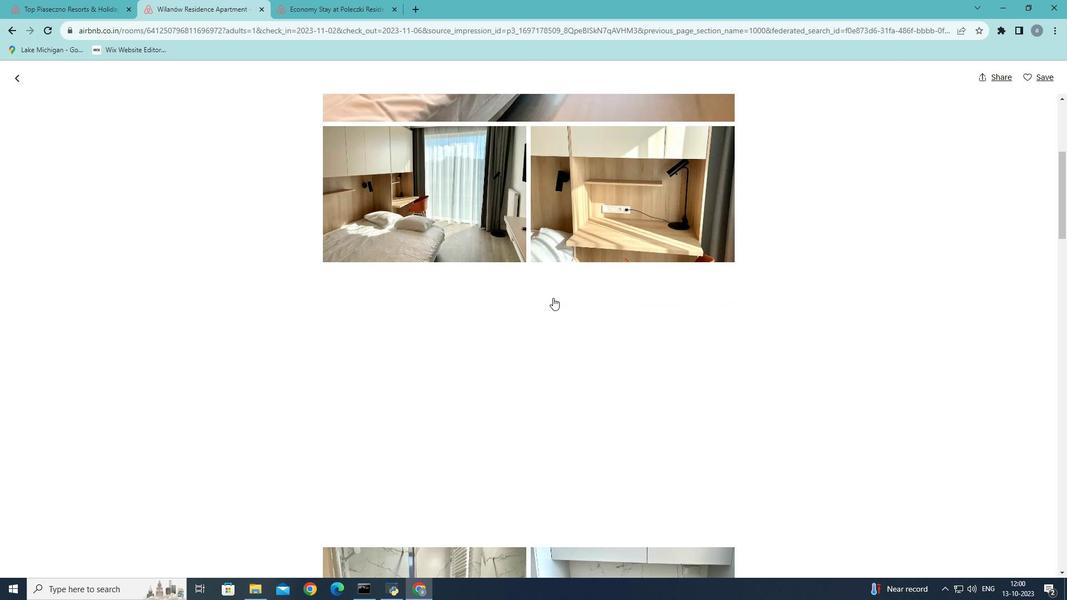 
Action: Mouse moved to (553, 296)
Screenshot: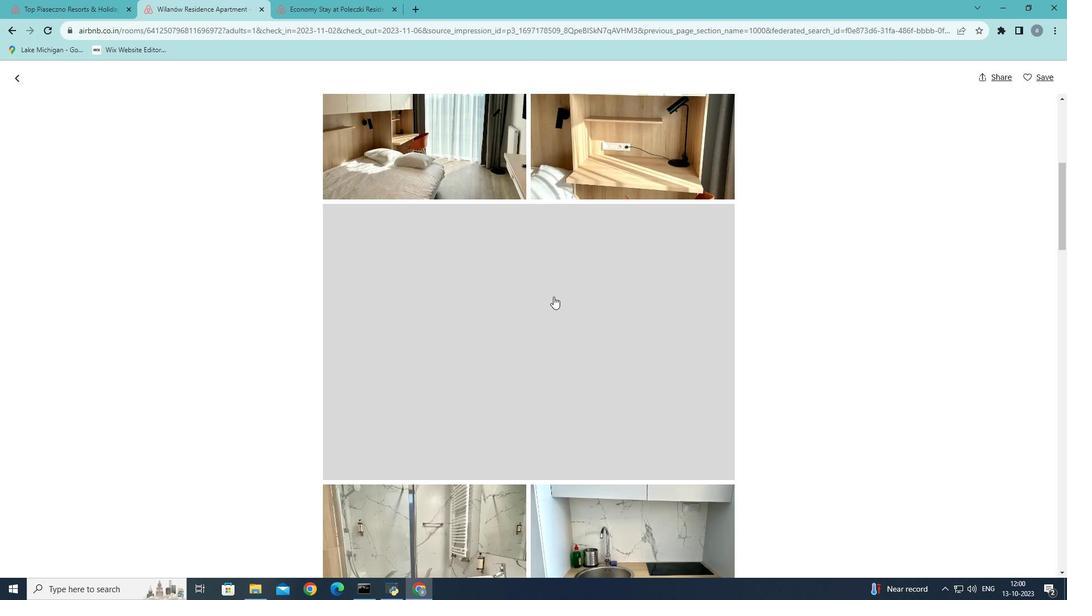 
Action: Mouse scrolled (553, 296) with delta (0, 0)
Screenshot: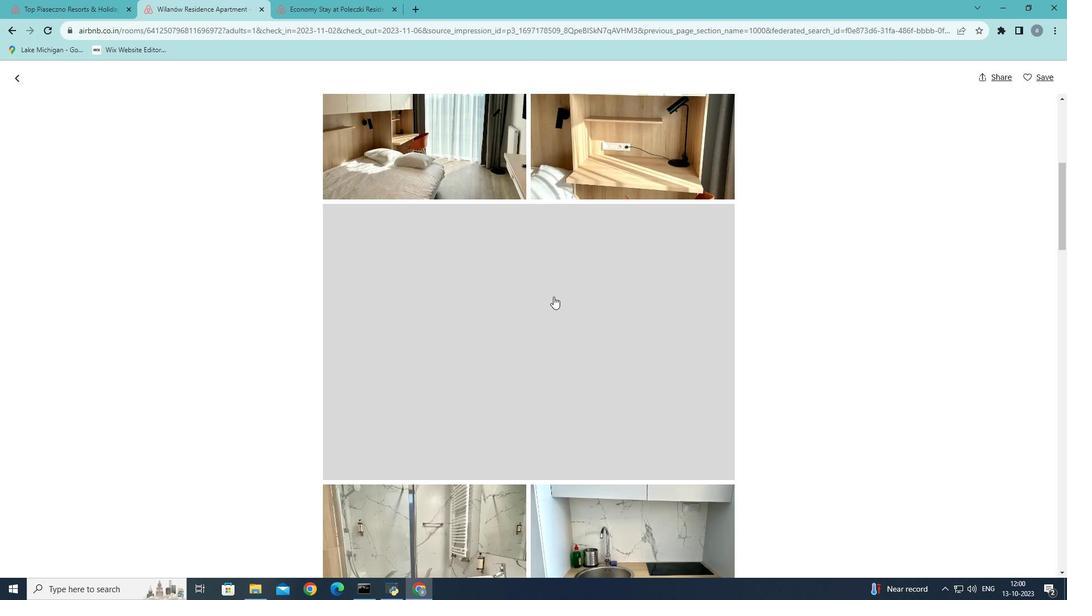 
Action: Mouse scrolled (553, 296) with delta (0, 0)
Screenshot: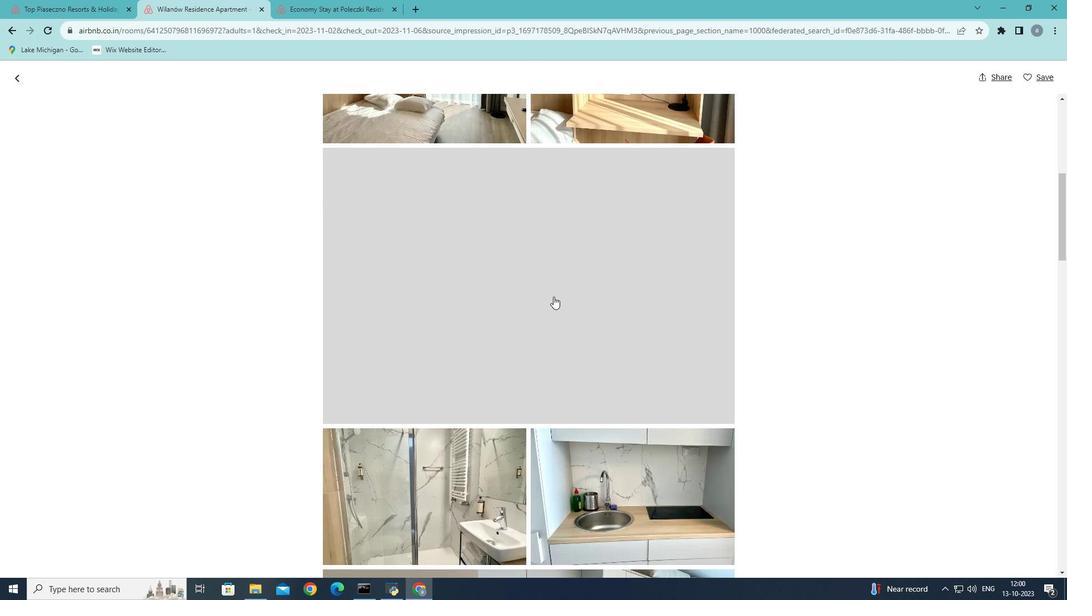 
Action: Mouse scrolled (553, 296) with delta (0, 0)
Screenshot: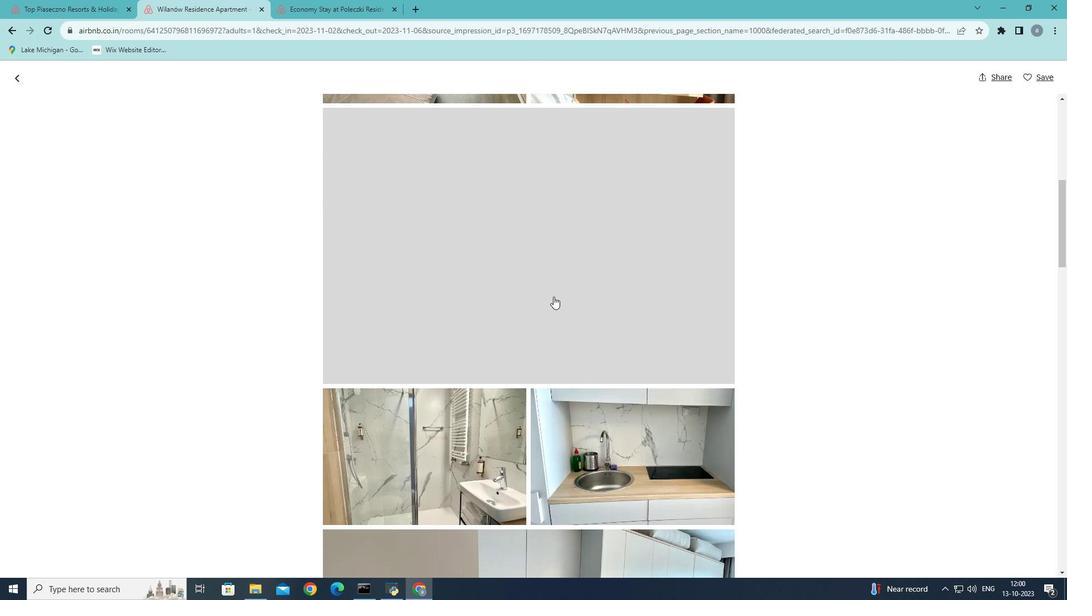 
Action: Mouse scrolled (553, 296) with delta (0, 0)
Screenshot: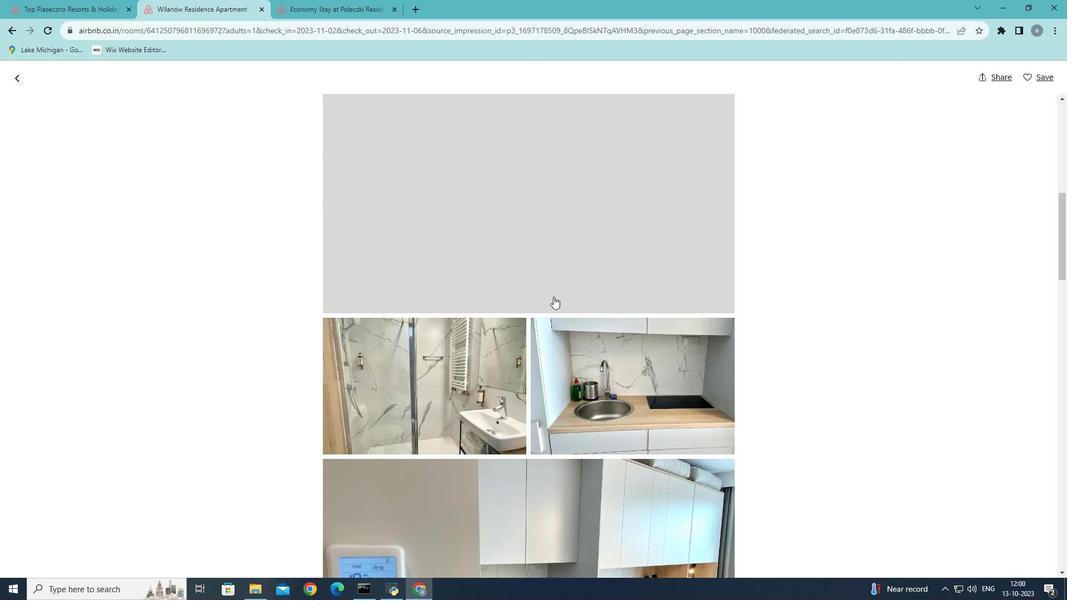 
Action: Mouse scrolled (553, 296) with delta (0, 0)
Screenshot: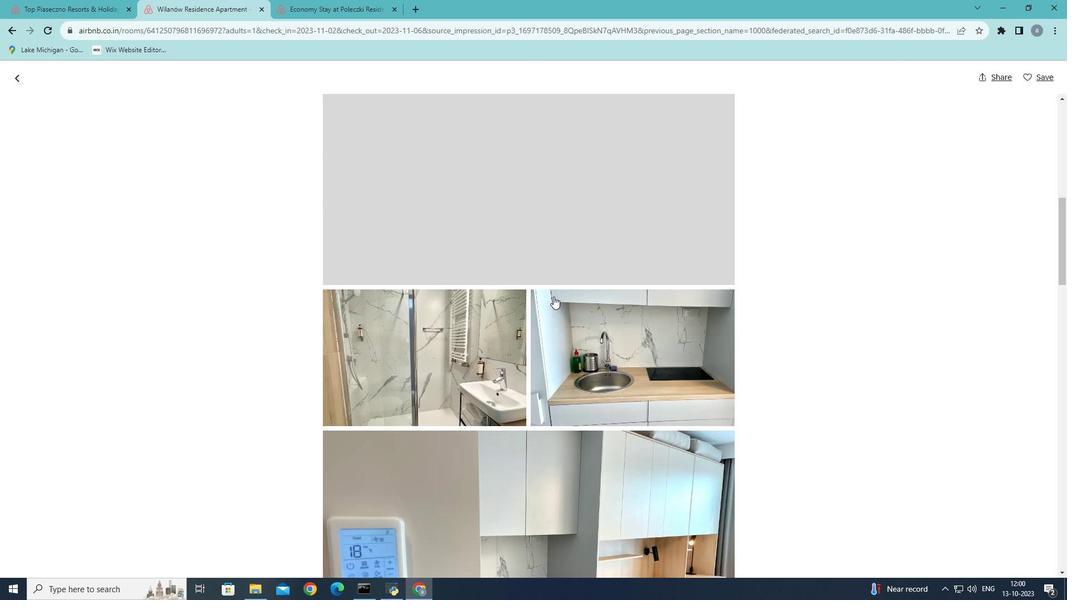 
Action: Mouse scrolled (553, 296) with delta (0, 0)
Screenshot: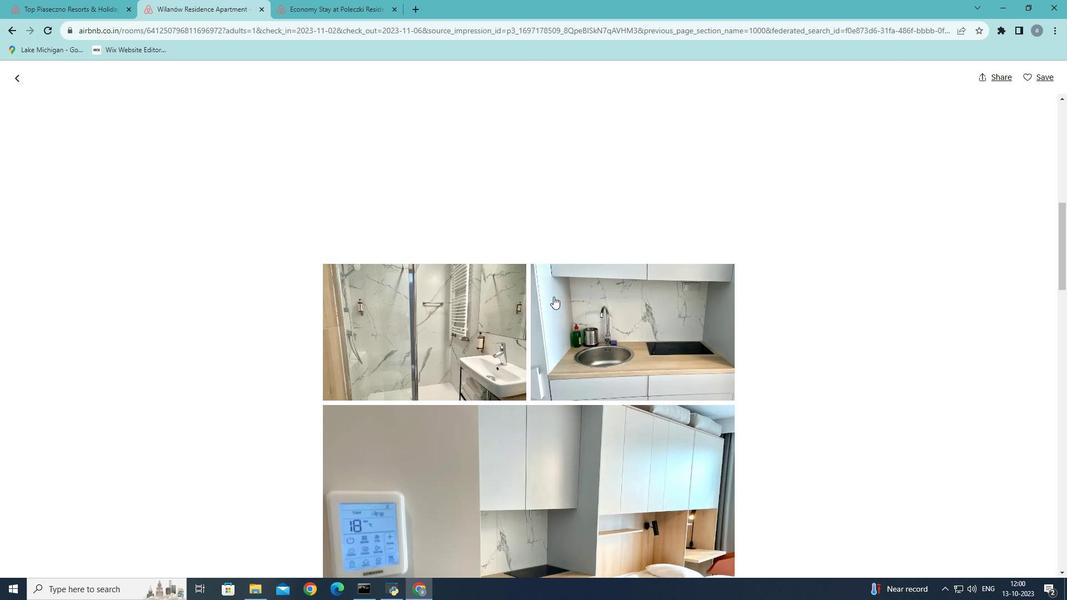 
Action: Mouse scrolled (553, 297) with delta (0, 0)
Screenshot: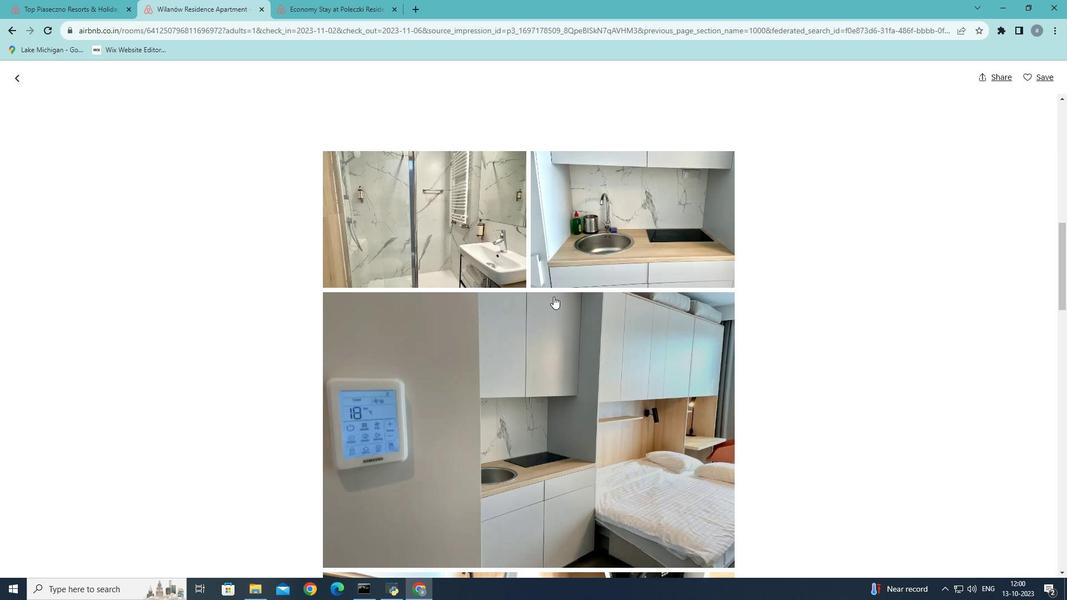 
Action: Mouse scrolled (553, 297) with delta (0, 0)
Screenshot: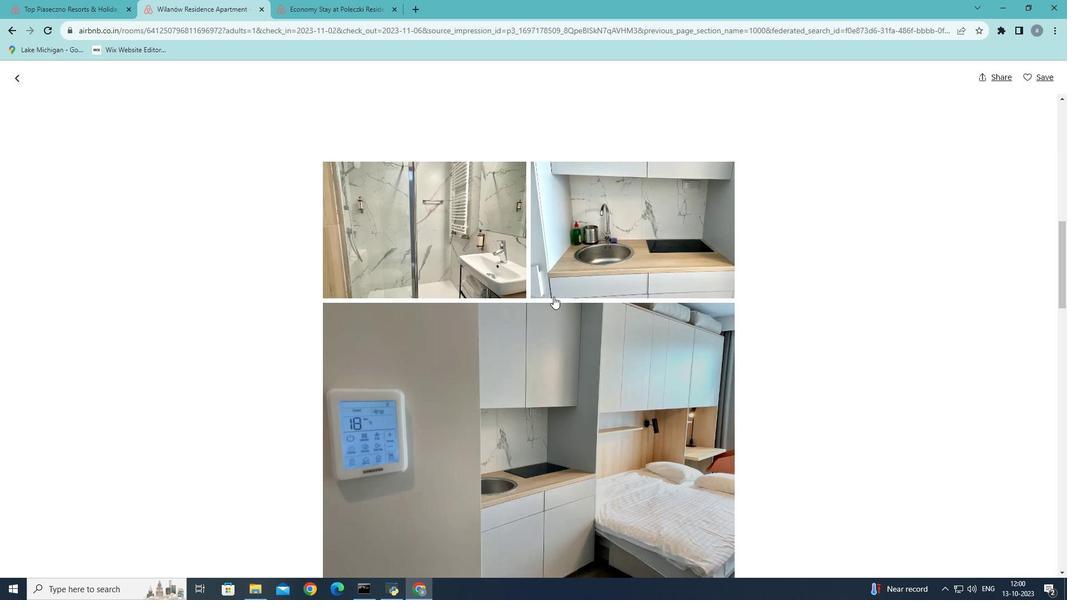 
Action: Mouse scrolled (553, 297) with delta (0, 0)
Screenshot: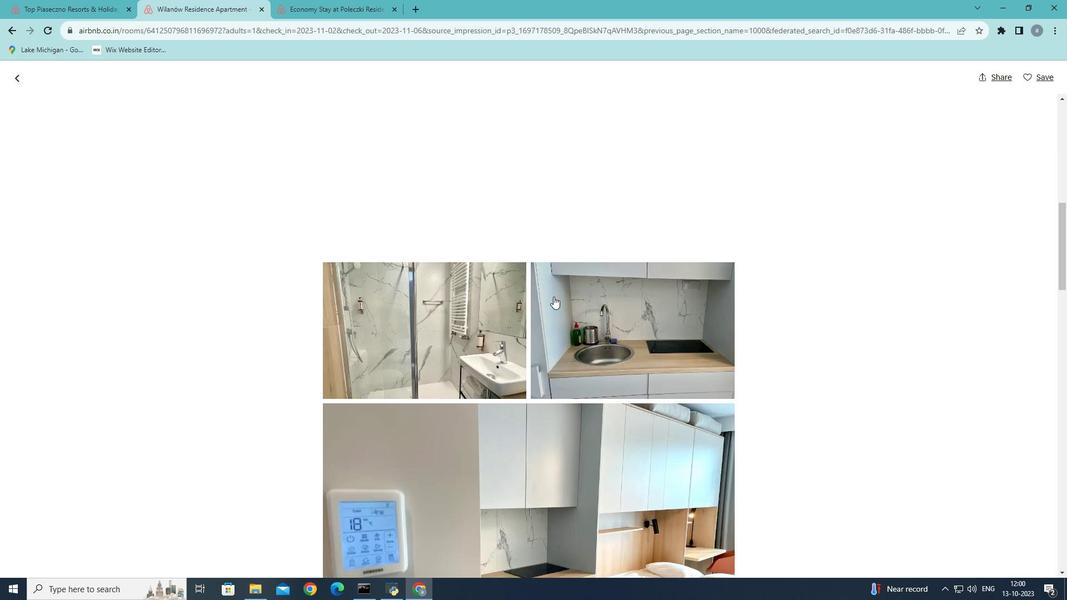 
Action: Mouse scrolled (553, 297) with delta (0, 0)
Screenshot: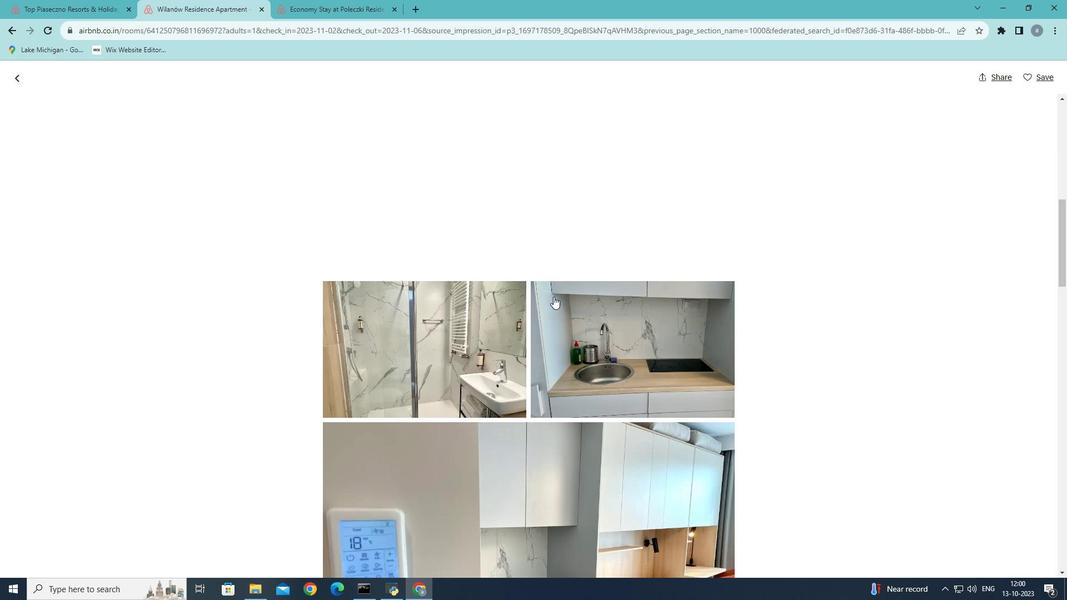 
Action: Mouse scrolled (553, 296) with delta (0, 0)
Screenshot: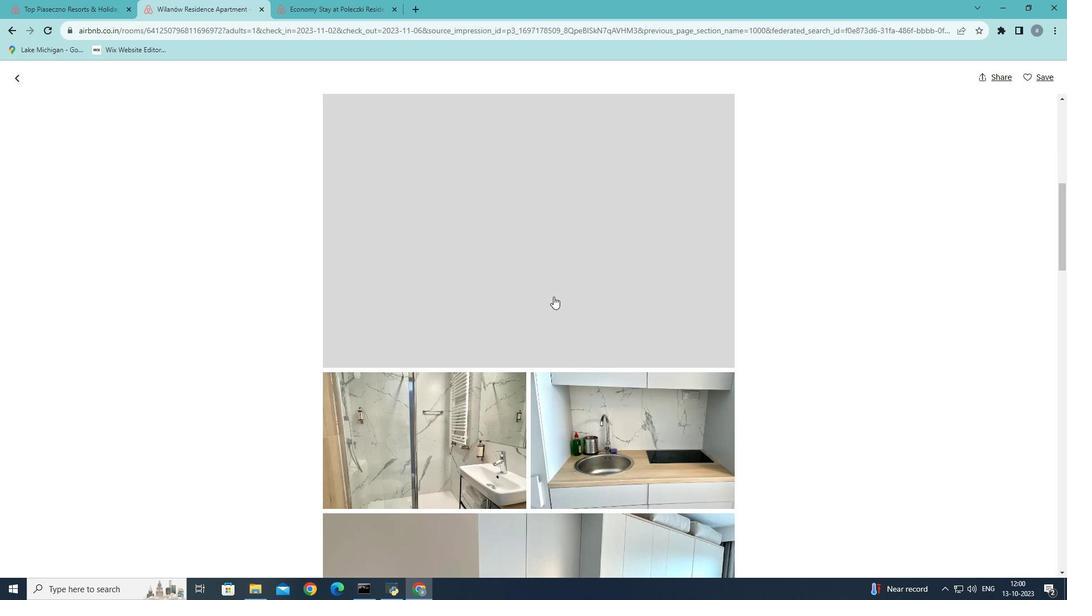 
Action: Mouse scrolled (553, 296) with delta (0, 0)
Screenshot: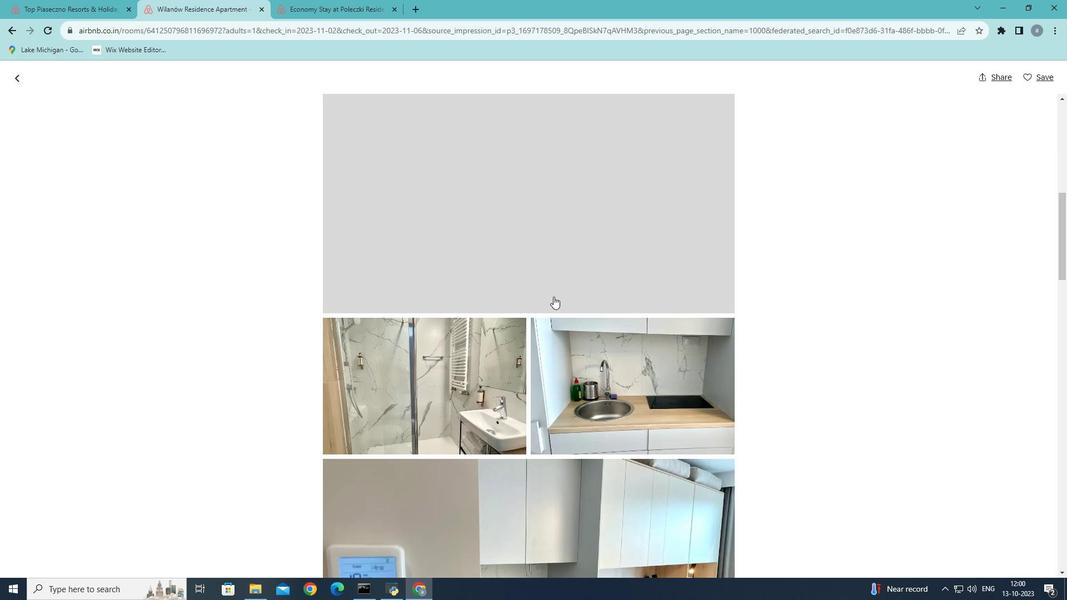 
Action: Mouse scrolled (553, 296) with delta (0, 0)
Screenshot: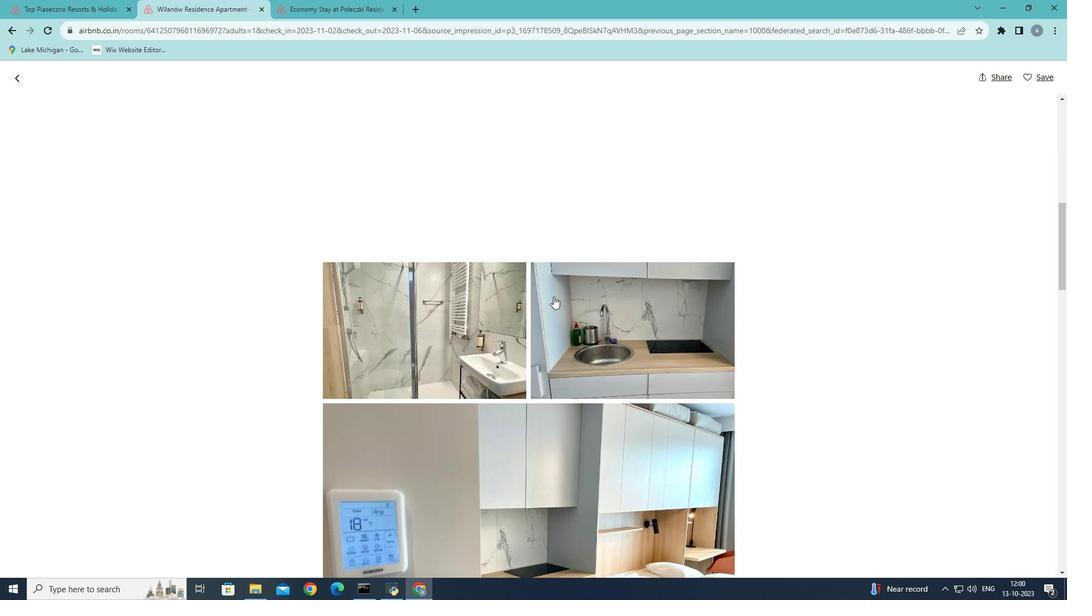 
Action: Mouse scrolled (553, 296) with delta (0, 0)
Screenshot: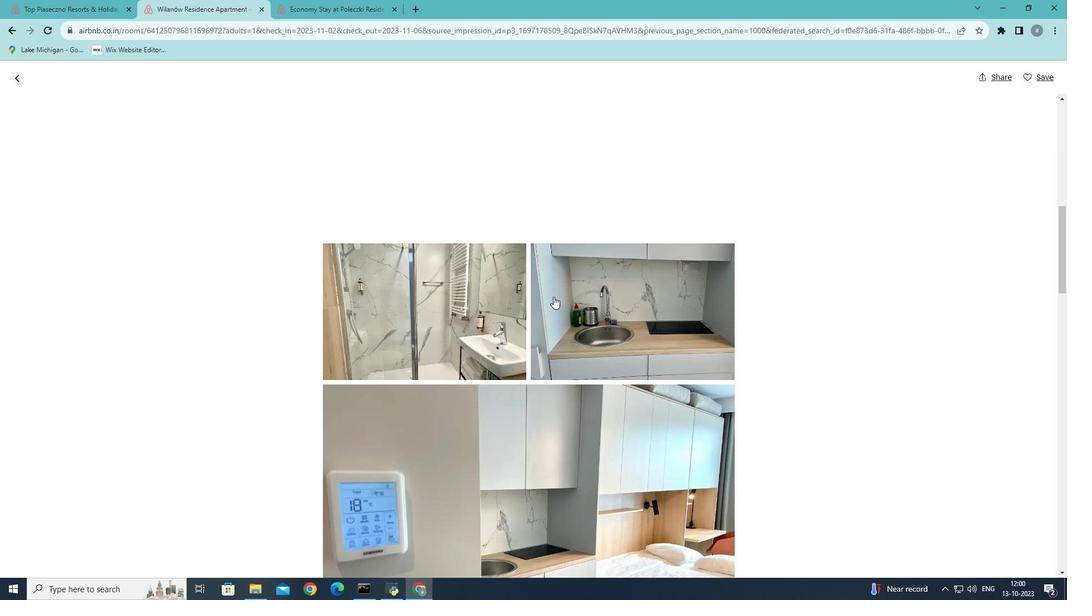 
Action: Mouse scrolled (553, 296) with delta (0, 0)
Screenshot: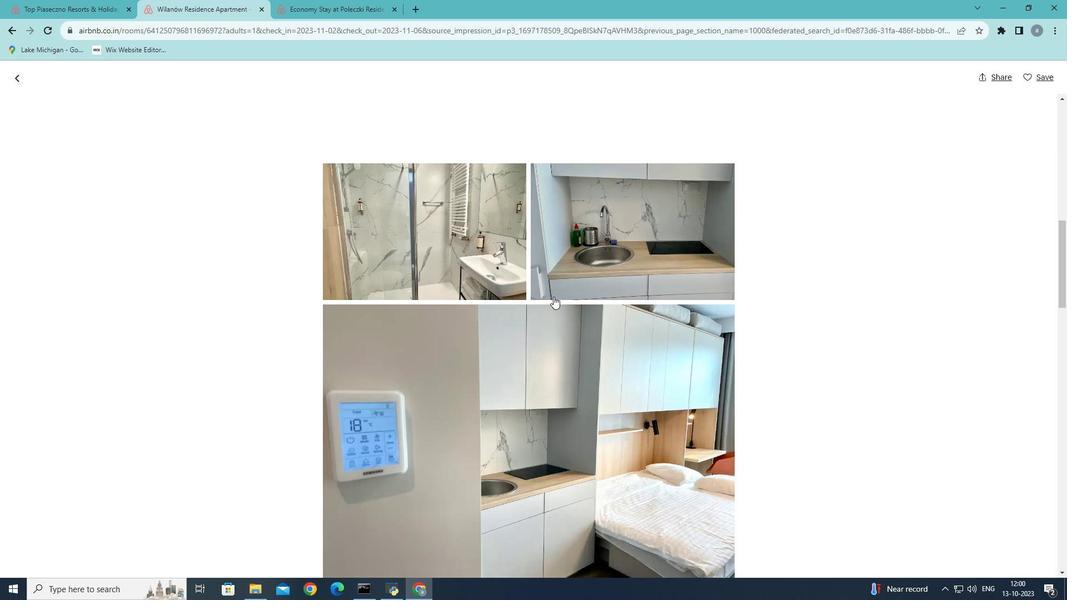 
Action: Mouse scrolled (553, 296) with delta (0, 0)
Screenshot: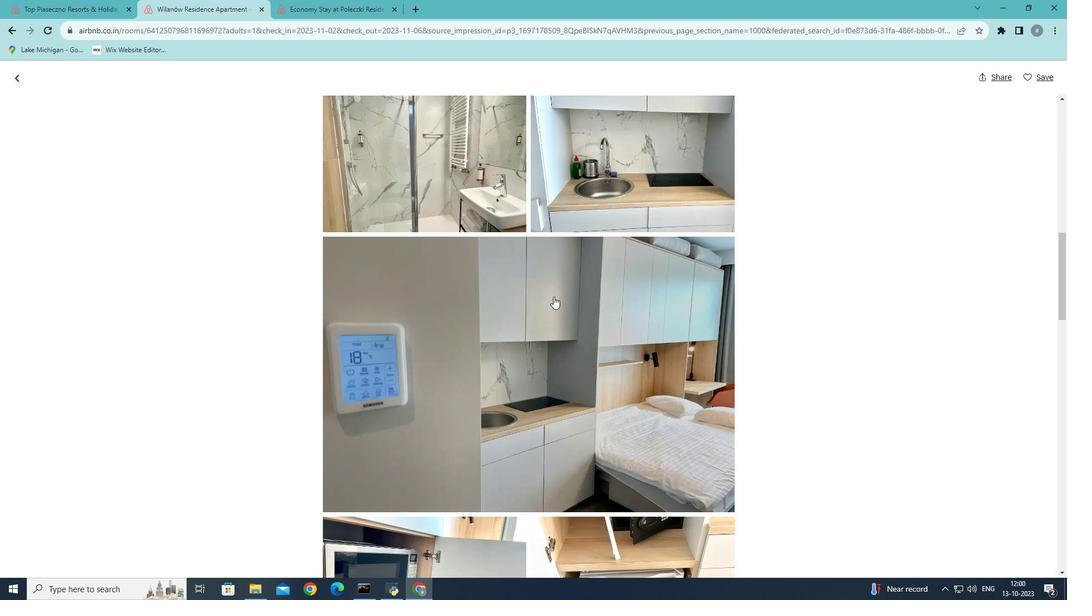 
Action: Mouse scrolled (553, 296) with delta (0, 0)
Screenshot: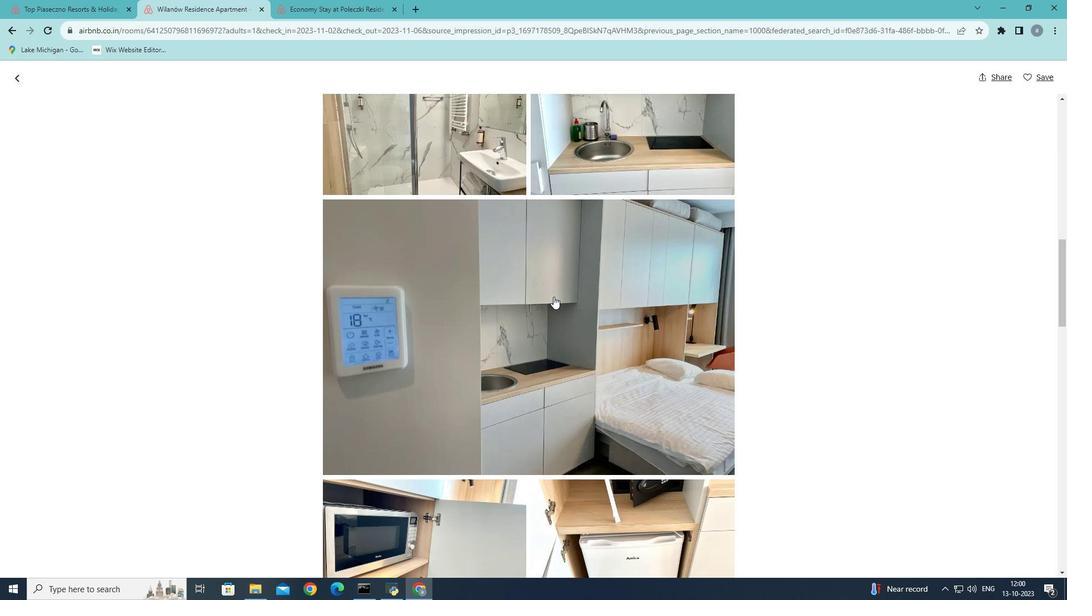 
Action: Mouse scrolled (553, 296) with delta (0, 0)
Screenshot: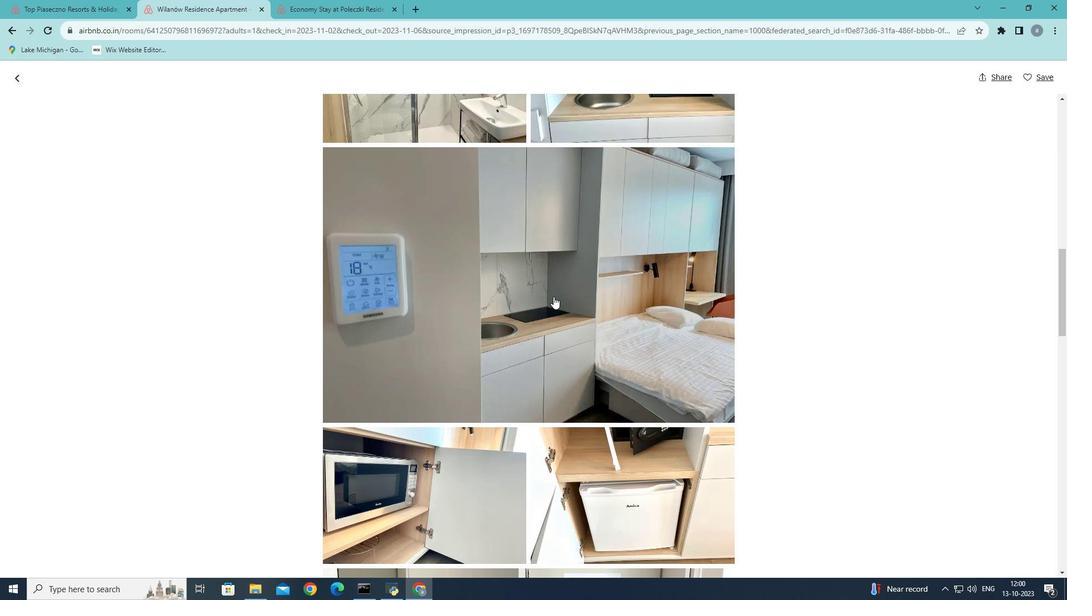 
Action: Mouse scrolled (553, 296) with delta (0, 0)
Screenshot: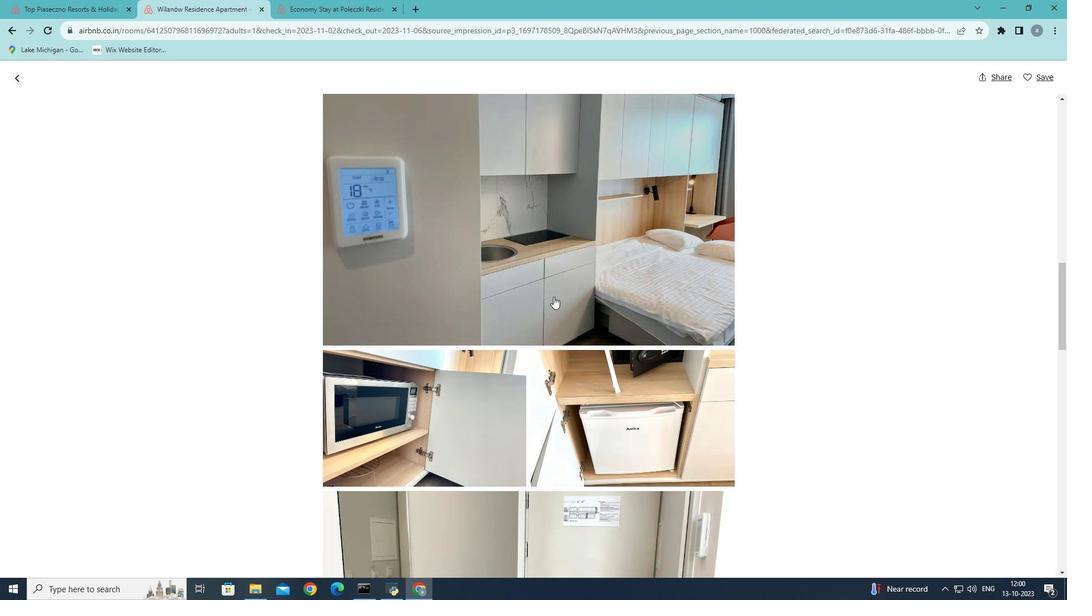 
Action: Mouse scrolled (553, 296) with delta (0, 0)
Screenshot: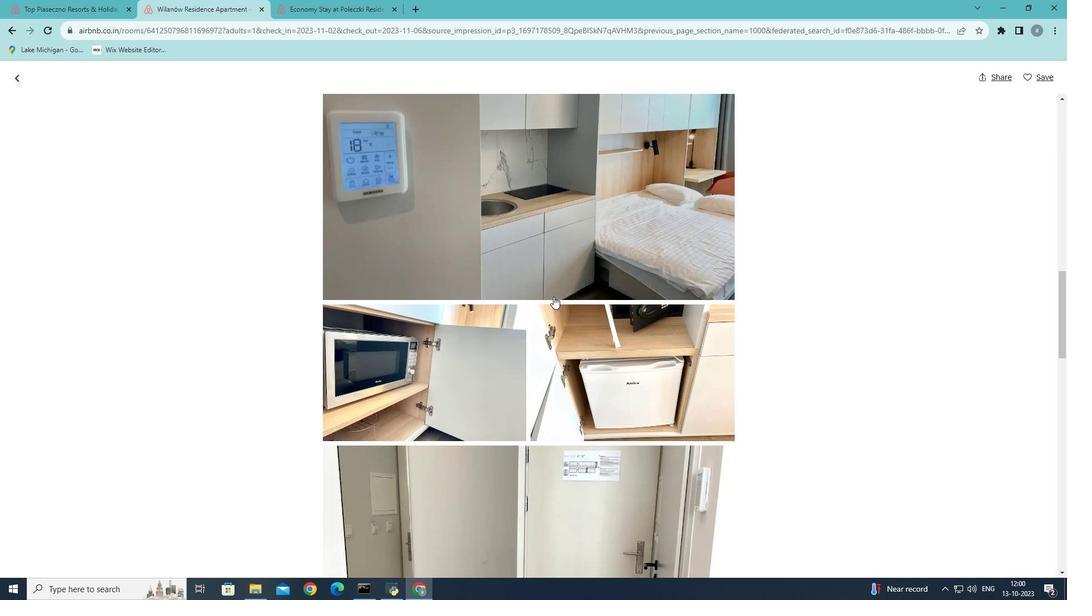 
Action: Mouse scrolled (553, 296) with delta (0, 0)
Screenshot: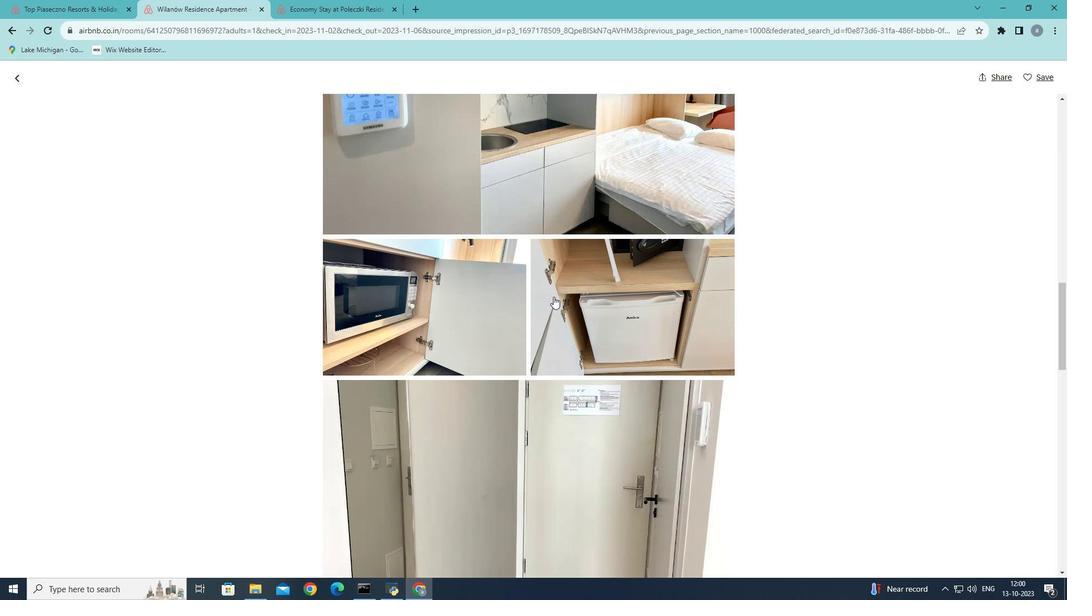 
Action: Mouse scrolled (553, 296) with delta (0, 0)
Screenshot: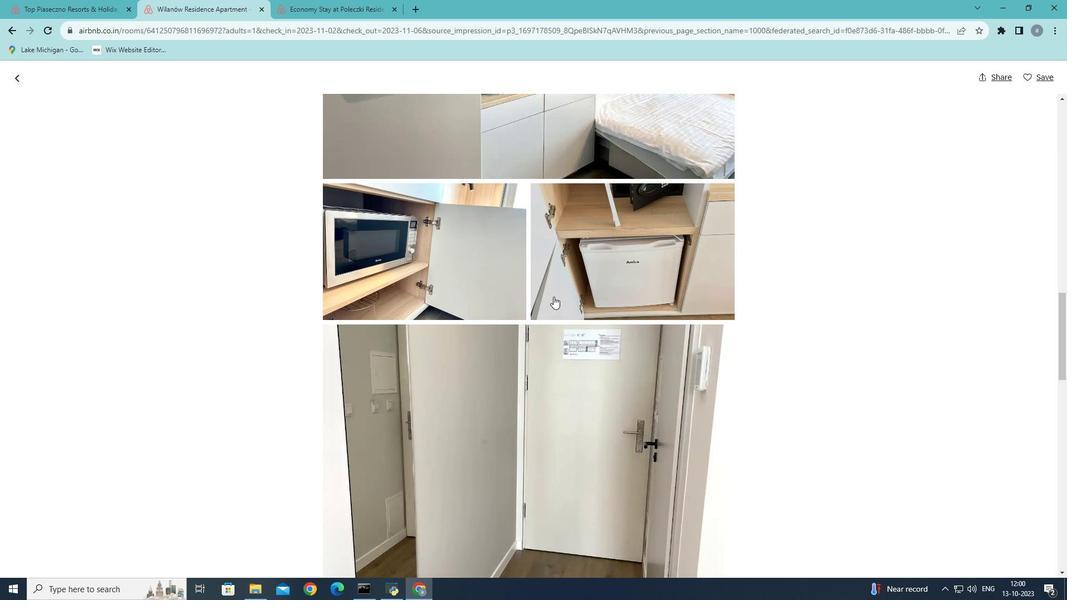
Action: Mouse scrolled (553, 296) with delta (0, 0)
Screenshot: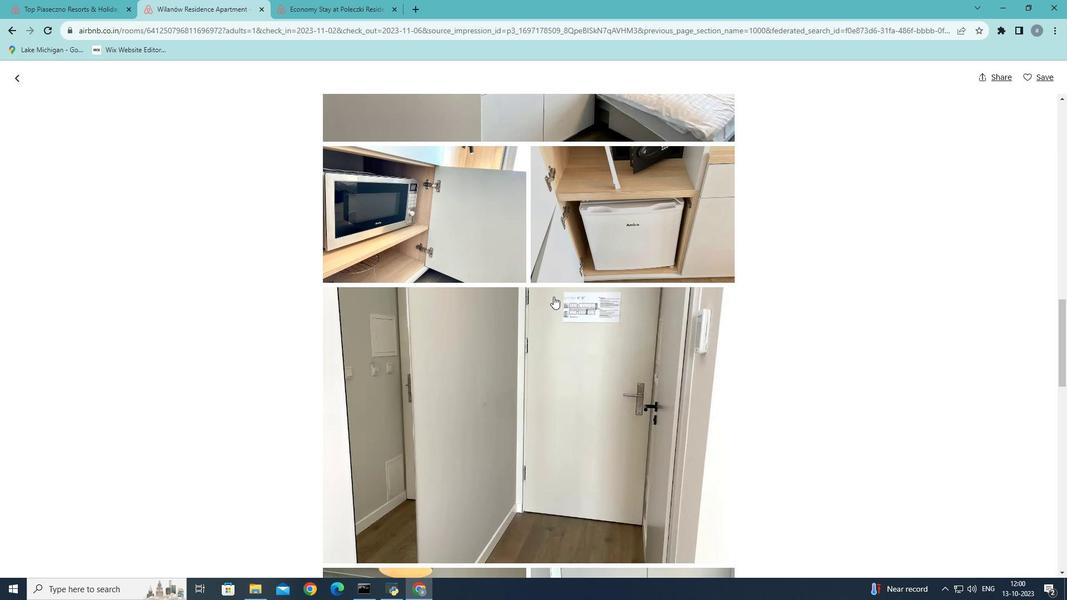 
Action: Mouse scrolled (553, 296) with delta (0, 0)
Screenshot: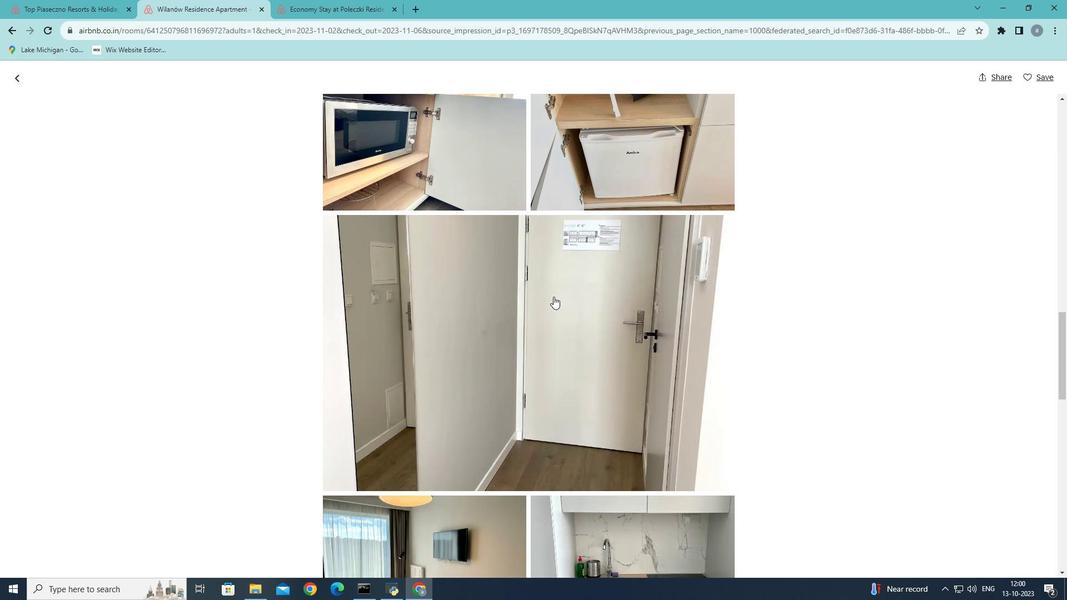 
Action: Mouse scrolled (553, 296) with delta (0, 0)
Screenshot: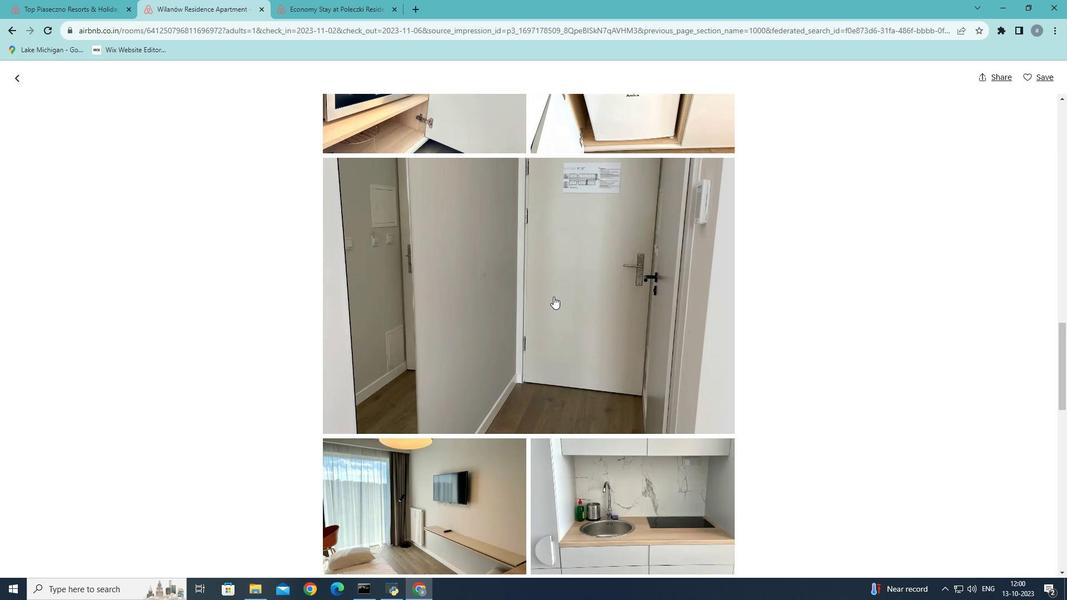 
Action: Mouse scrolled (553, 296) with delta (0, 0)
Screenshot: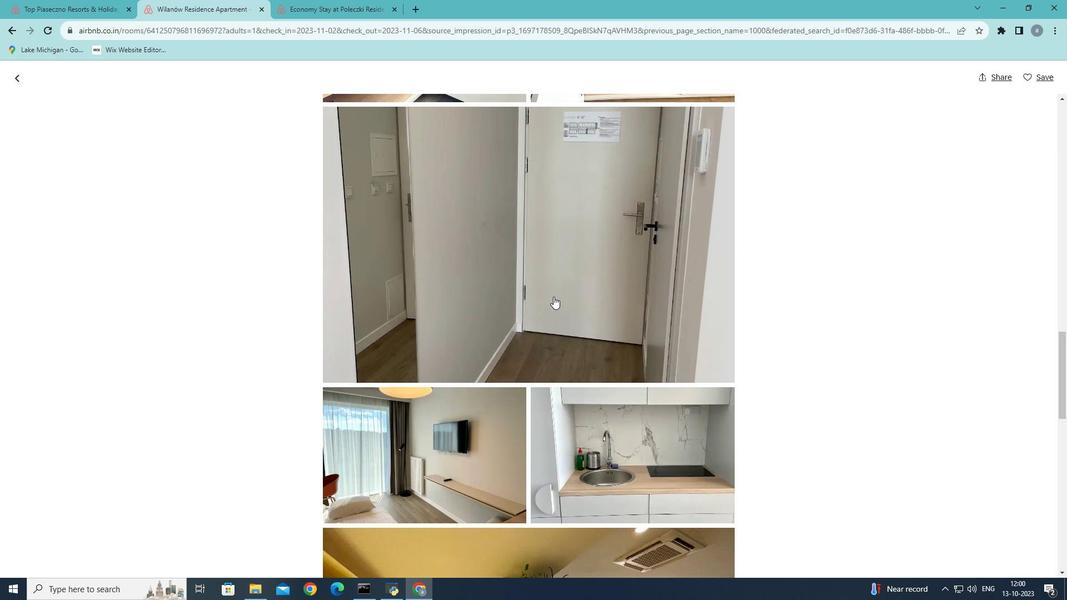 
Action: Mouse scrolled (553, 296) with delta (0, 0)
Screenshot: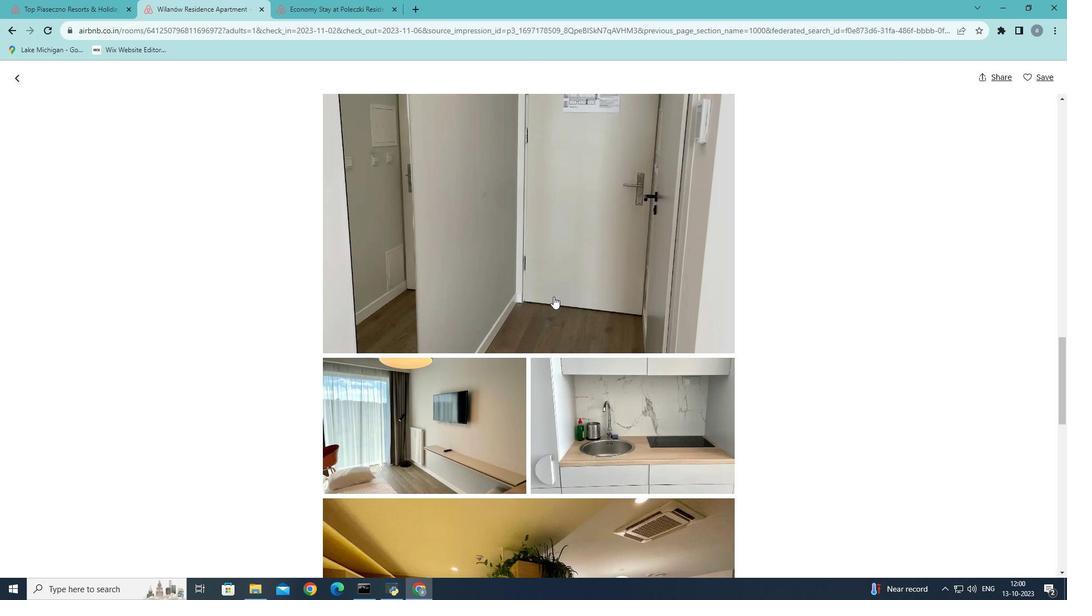 
Action: Mouse moved to (558, 293)
Screenshot: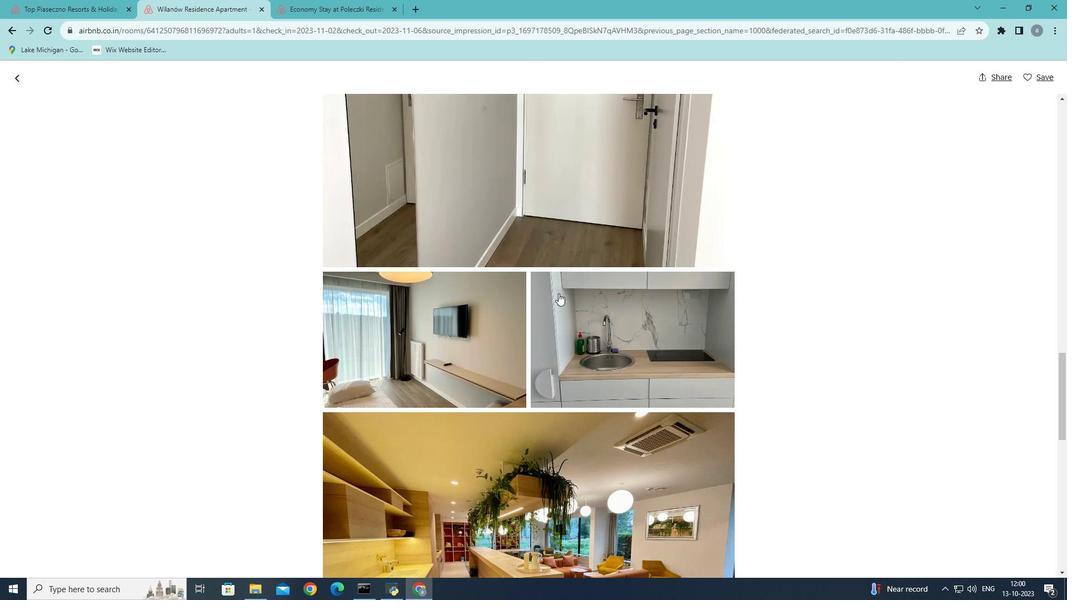 
Action: Mouse scrolled (558, 292) with delta (0, 0)
Screenshot: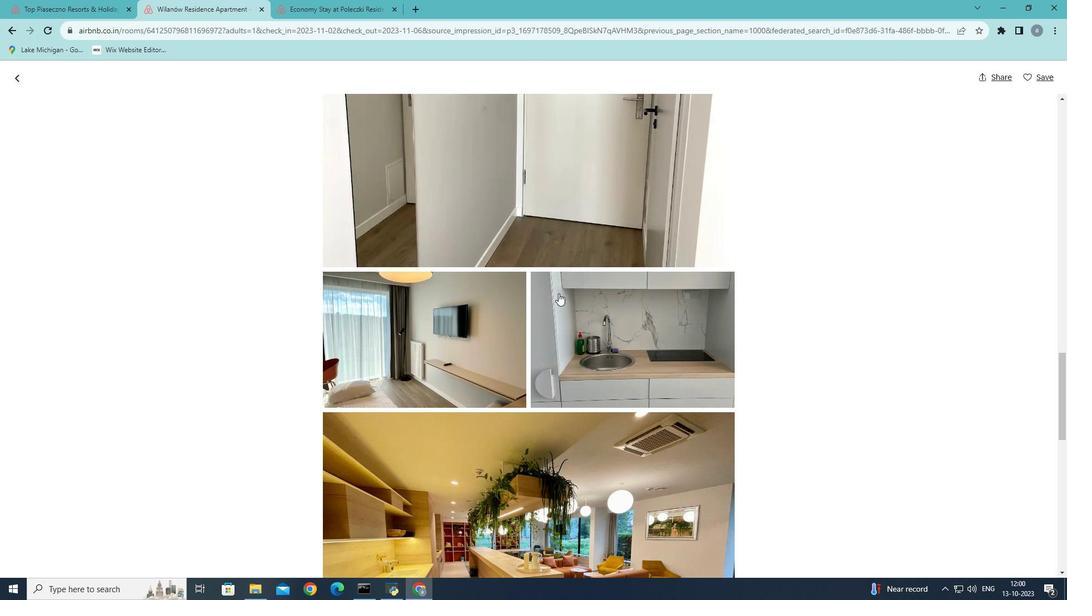 
Action: Mouse scrolled (558, 292) with delta (0, 0)
Screenshot: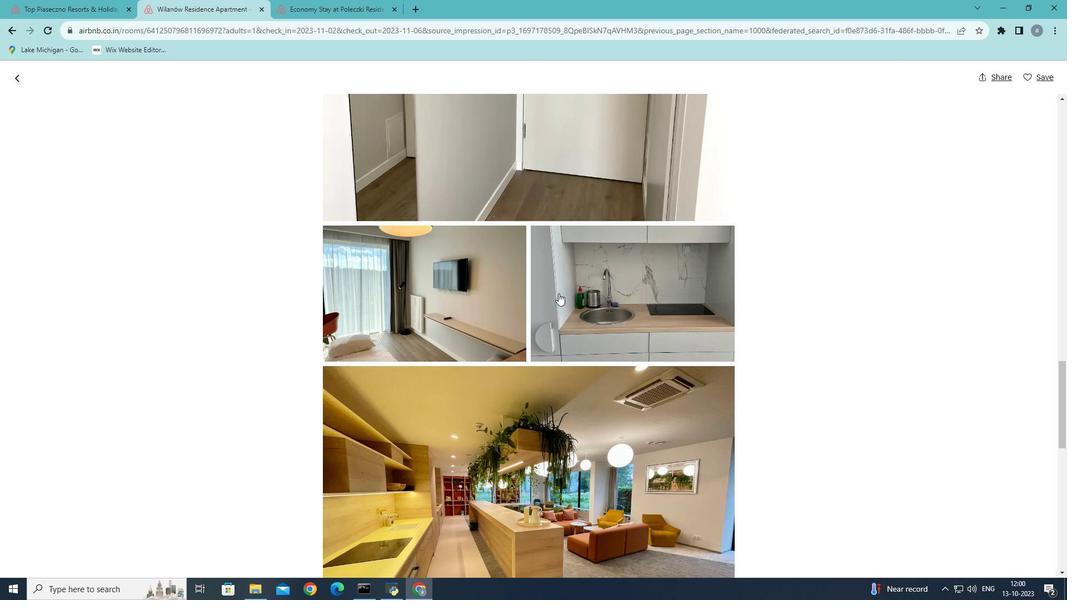 
Action: Mouse moved to (560, 292)
Screenshot: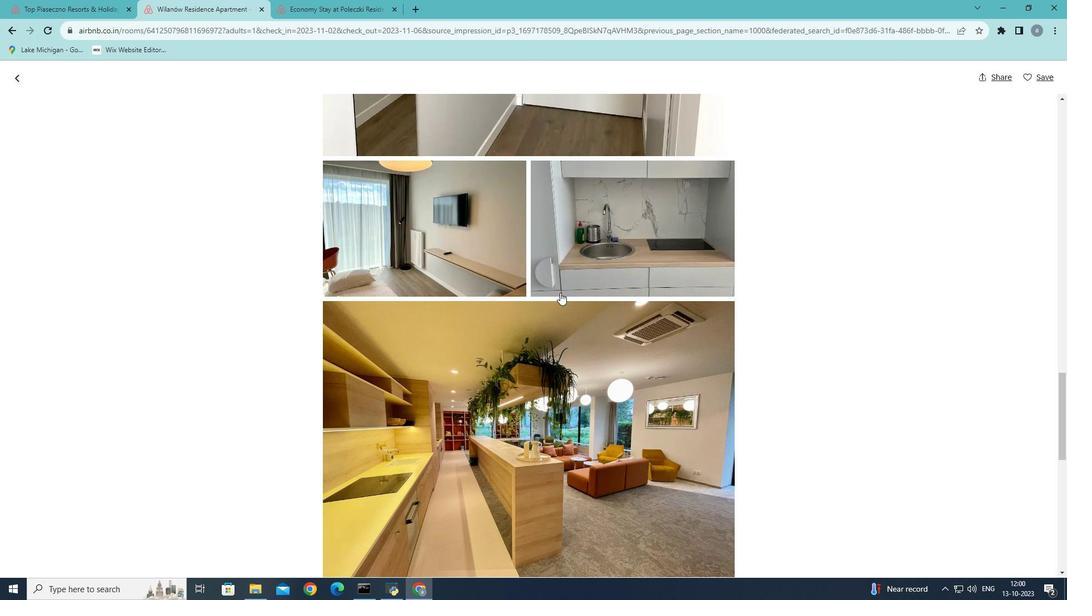 
Action: Mouse scrolled (560, 292) with delta (0, 0)
Screenshot: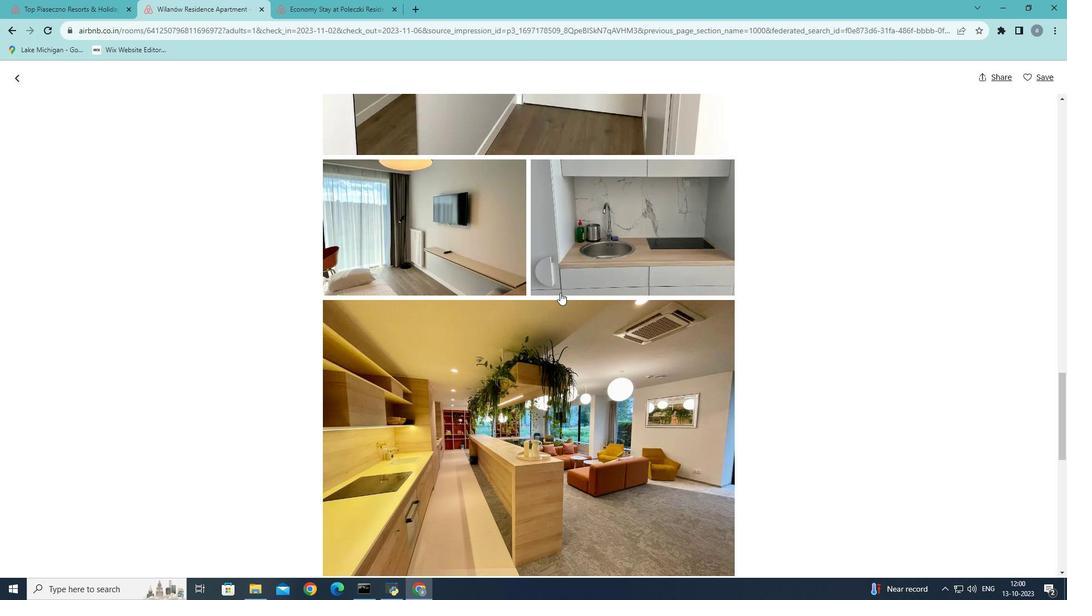 
Action: Mouse moved to (567, 286)
Screenshot: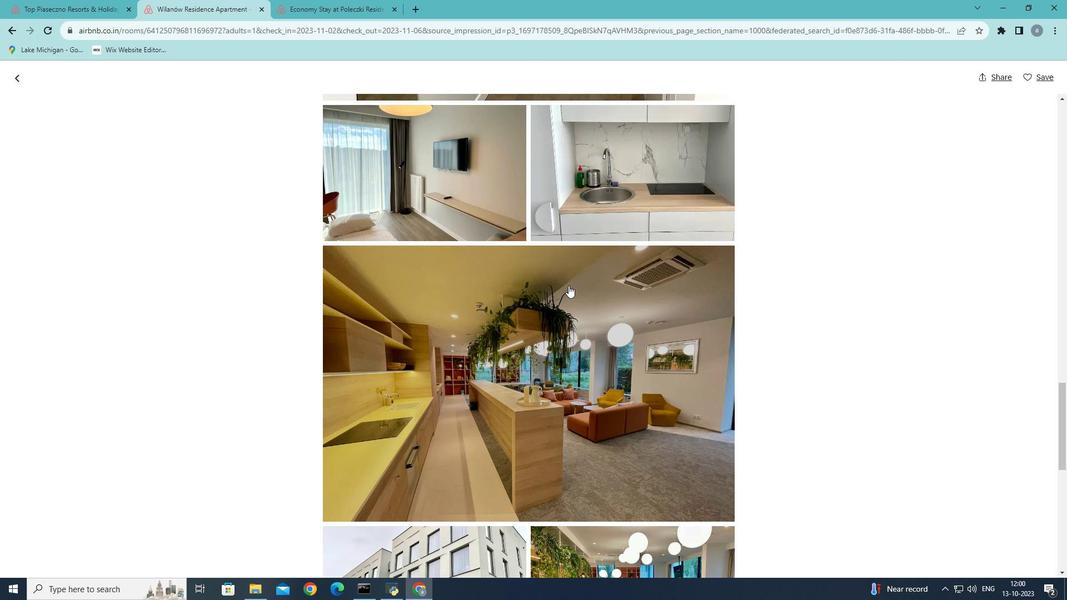 
Action: Mouse scrolled (567, 286) with delta (0, 0)
Screenshot: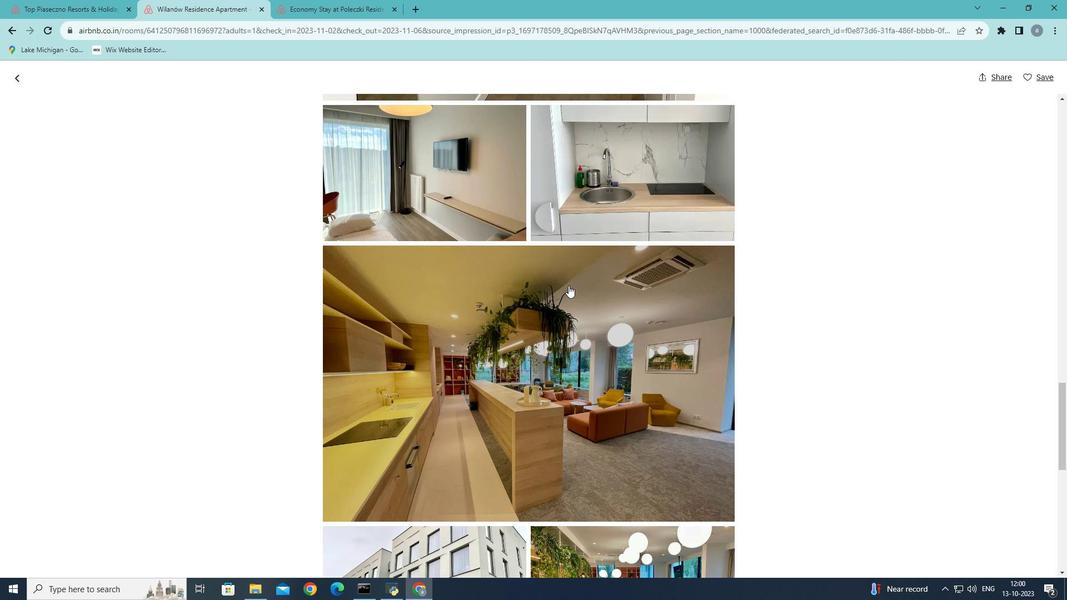 
Action: Mouse moved to (569, 285)
Screenshot: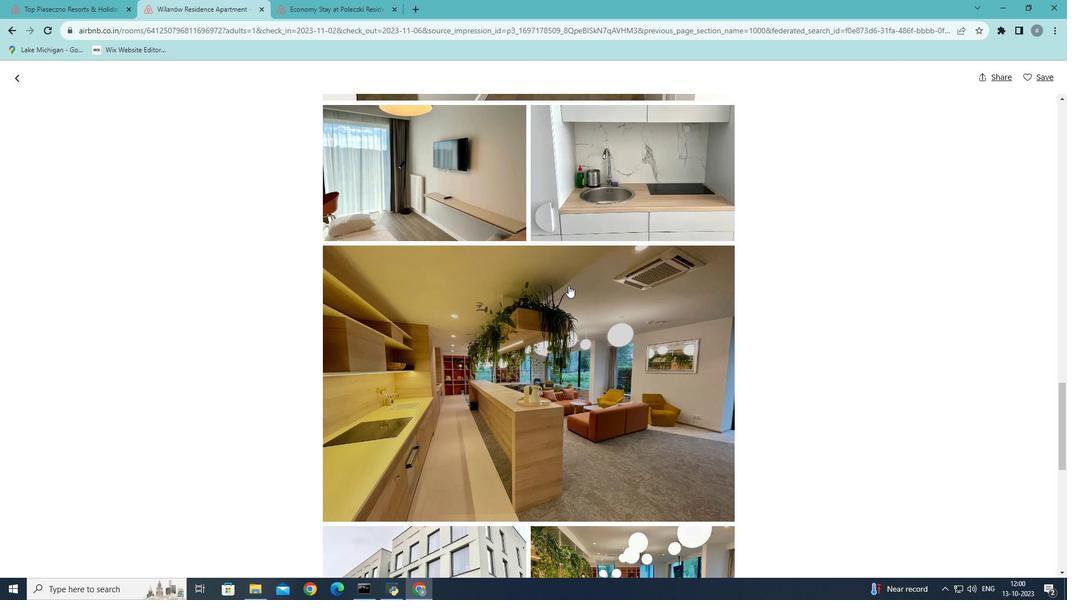 
Action: Mouse scrolled (569, 285) with delta (0, 0)
Screenshot: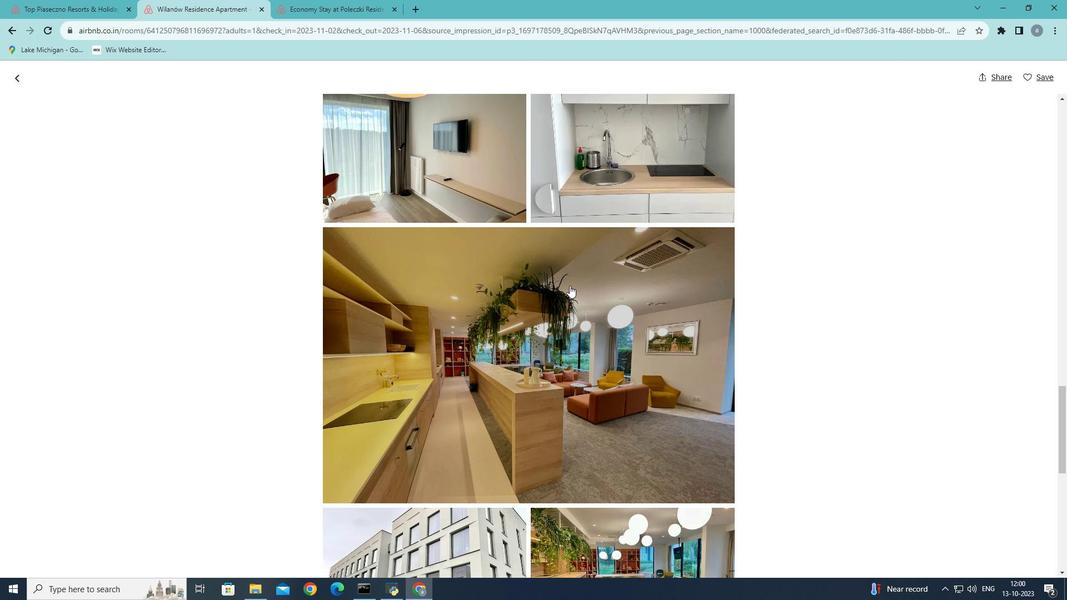 
Action: Mouse moved to (570, 285)
Screenshot: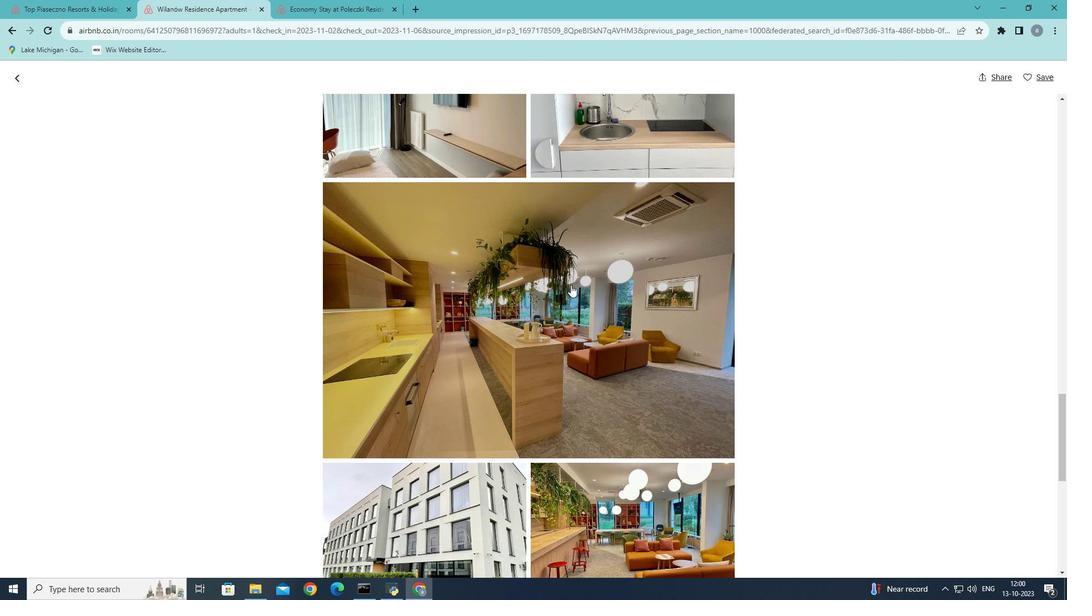 
Action: Mouse scrolled (570, 284) with delta (0, 0)
Screenshot: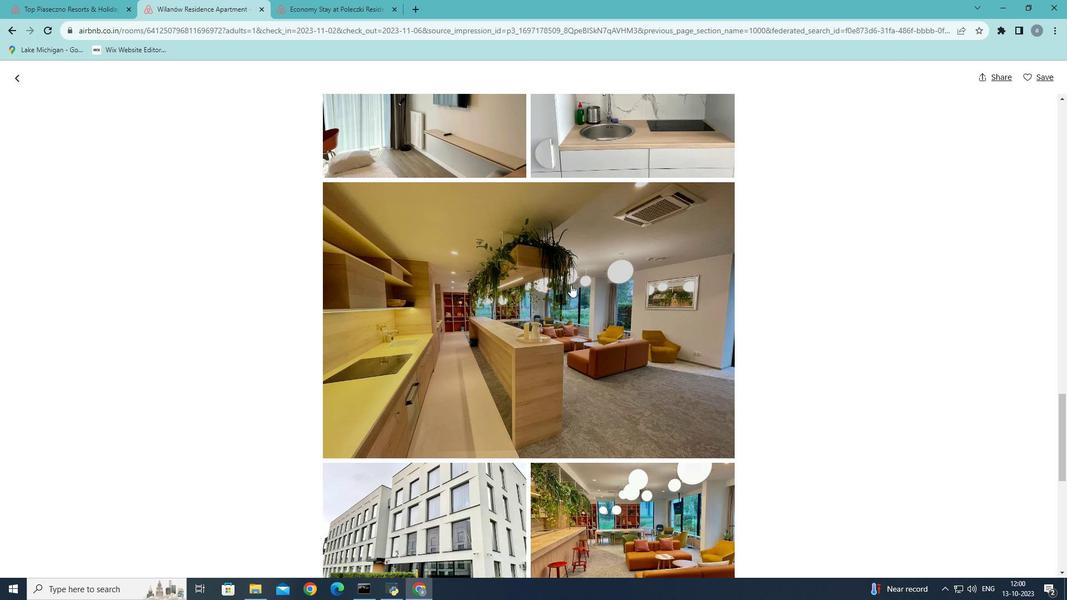 
Action: Mouse moved to (613, 272)
Screenshot: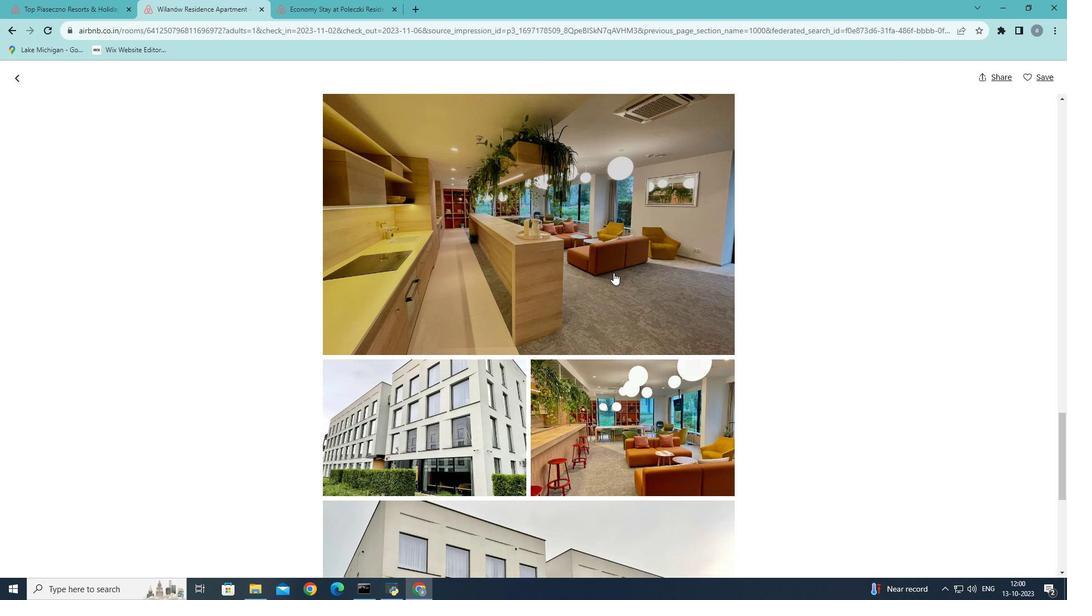 
Action: Mouse scrolled (613, 272) with delta (0, 0)
Screenshot: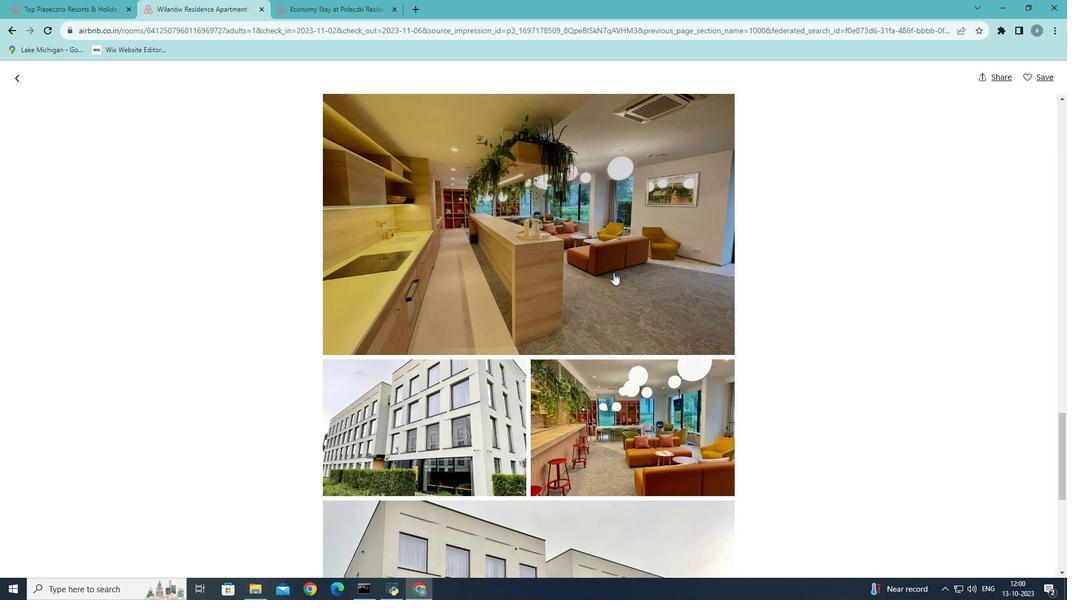 
Action: Mouse scrolled (613, 272) with delta (0, 0)
Screenshot: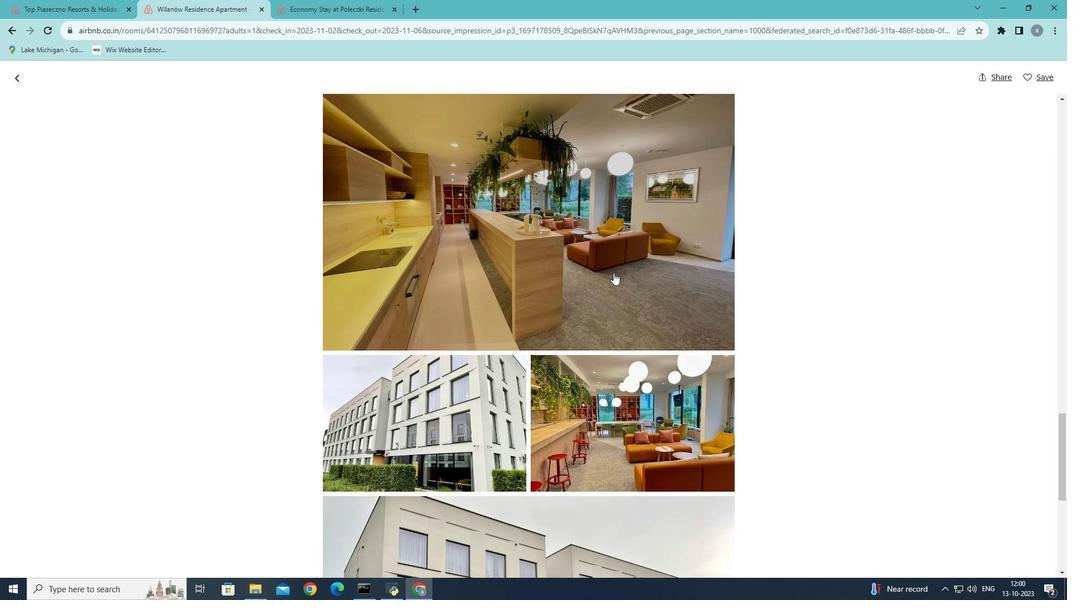 
Action: Mouse scrolled (613, 272) with delta (0, 0)
Screenshot: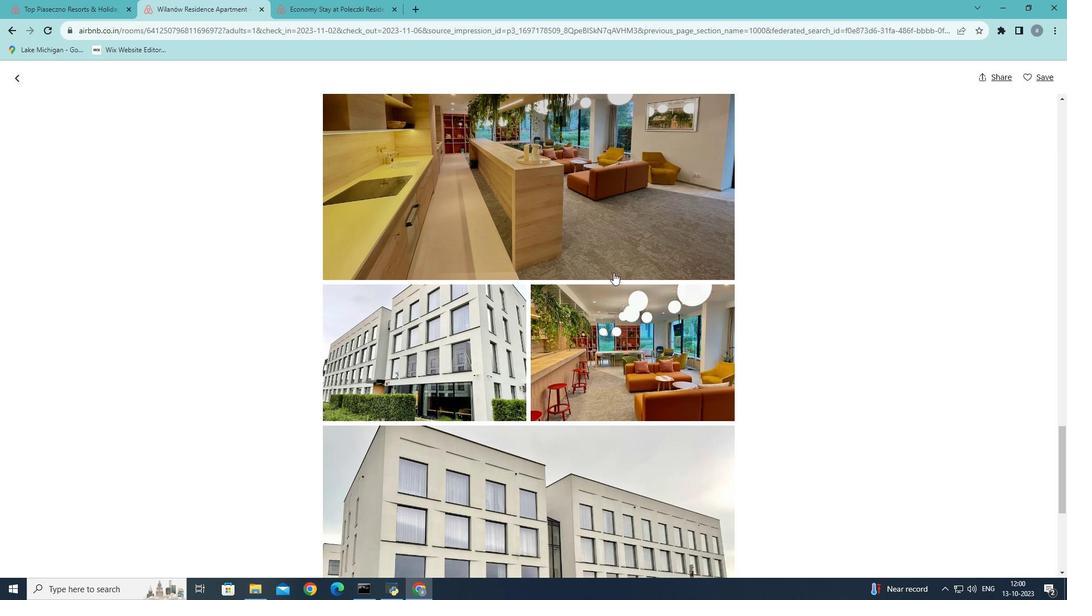 
Action: Mouse scrolled (613, 272) with delta (0, 0)
Screenshot: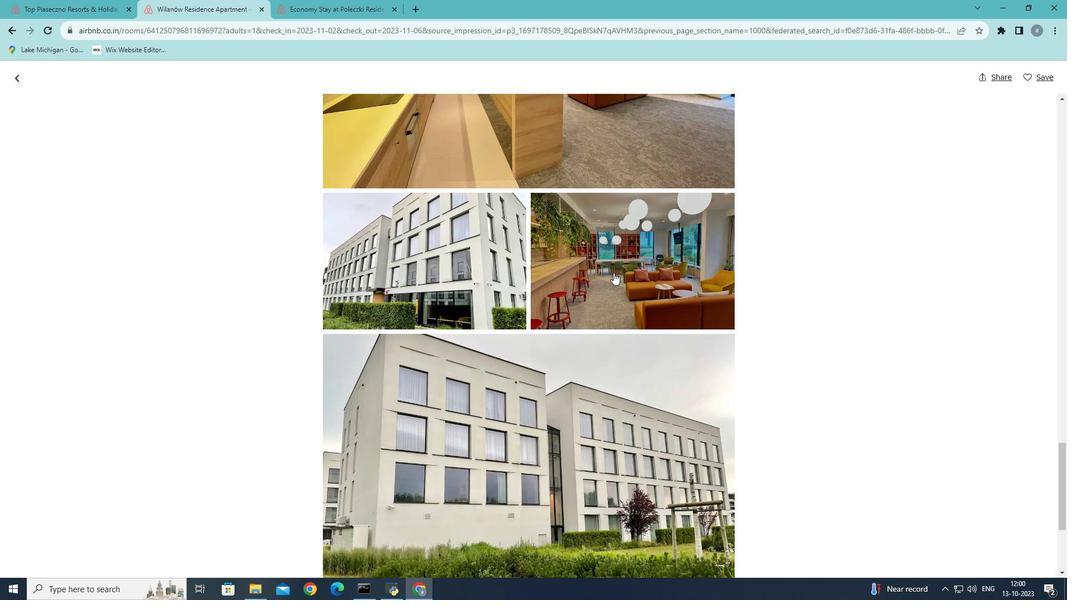 
Action: Mouse scrolled (613, 272) with delta (0, 0)
Screenshot: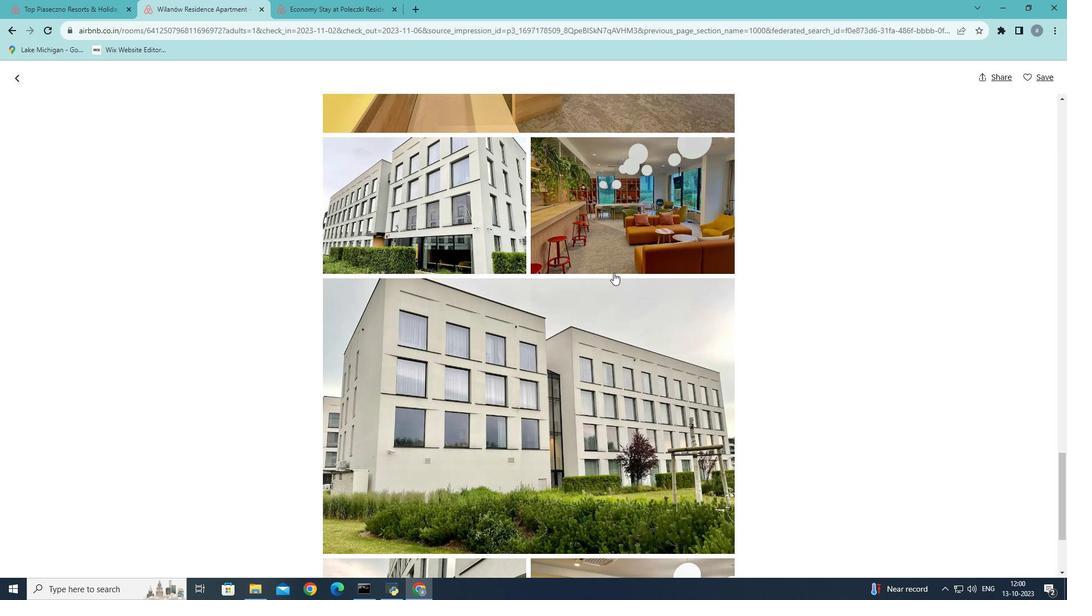 
Action: Mouse scrolled (613, 272) with delta (0, 0)
Screenshot: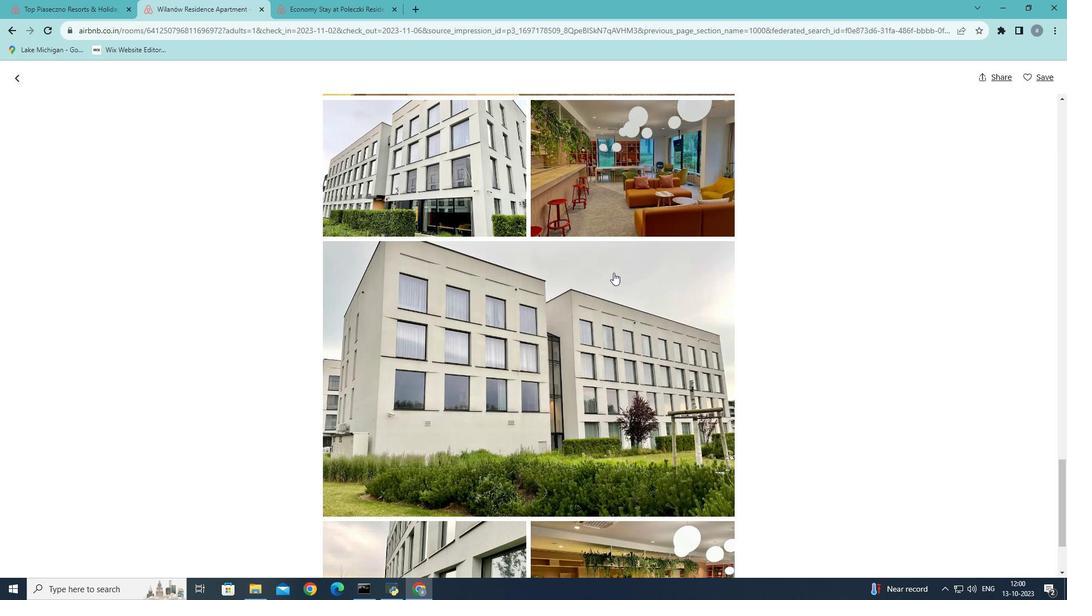 
Action: Mouse scrolled (613, 272) with delta (0, 0)
Screenshot: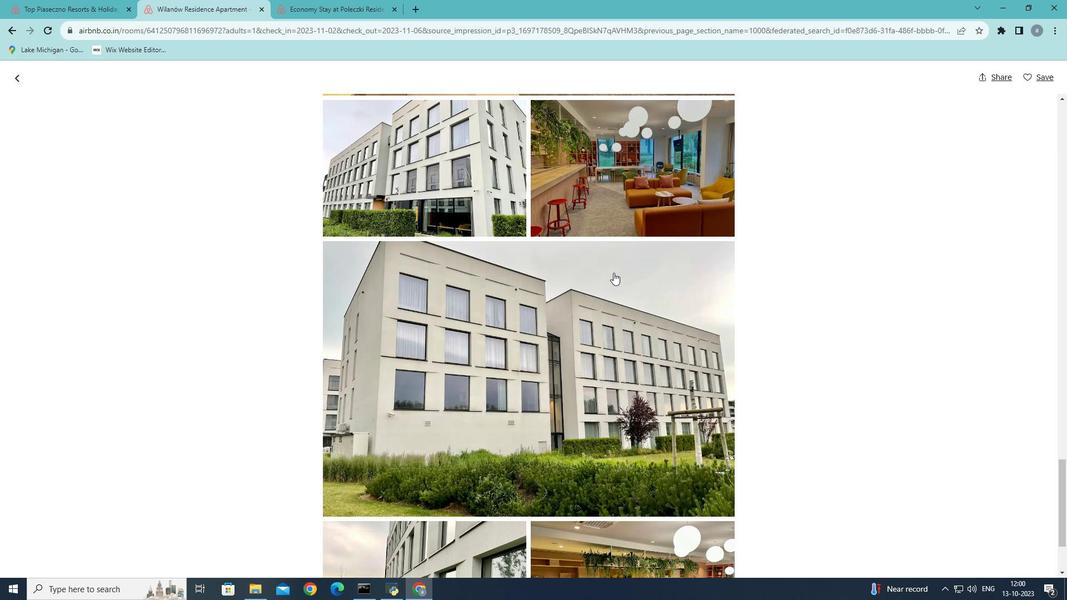 
Action: Mouse scrolled (613, 272) with delta (0, 0)
Screenshot: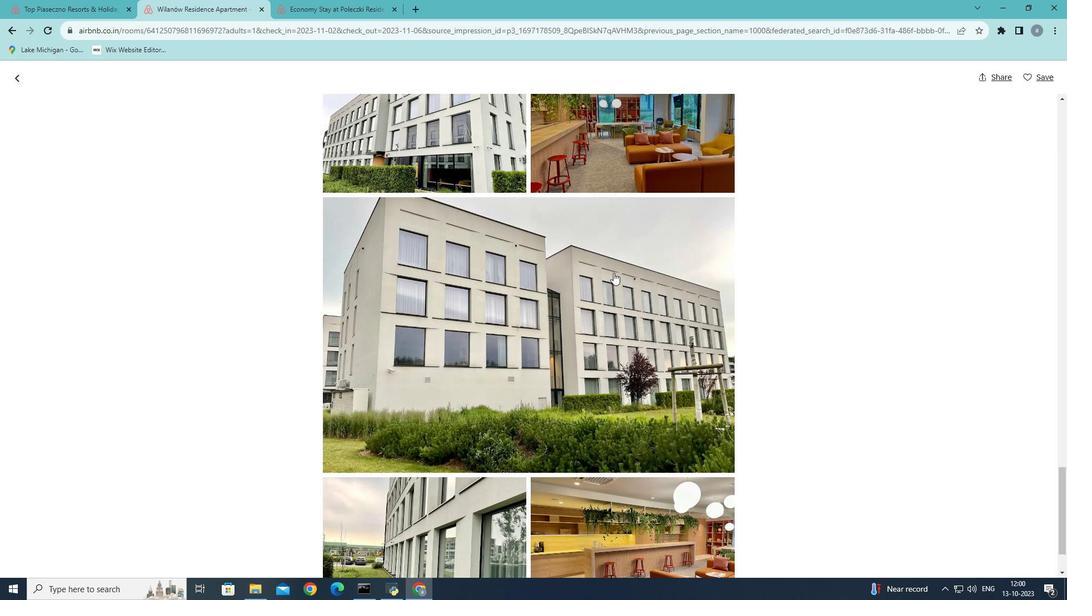 
Action: Mouse scrolled (613, 272) with delta (0, 0)
Screenshot: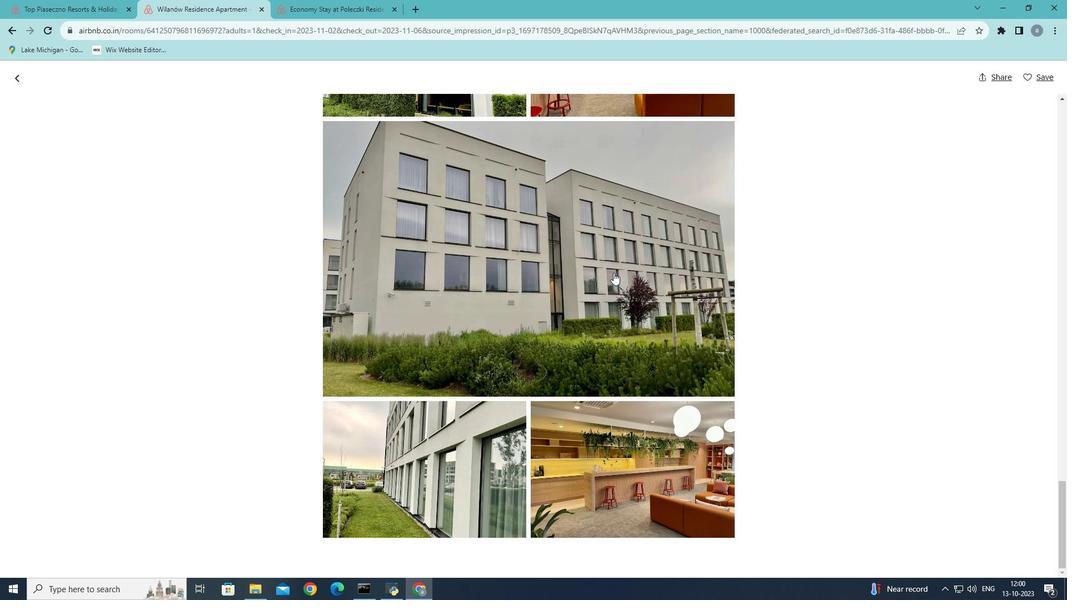 
Action: Mouse scrolled (613, 272) with delta (0, 0)
Screenshot: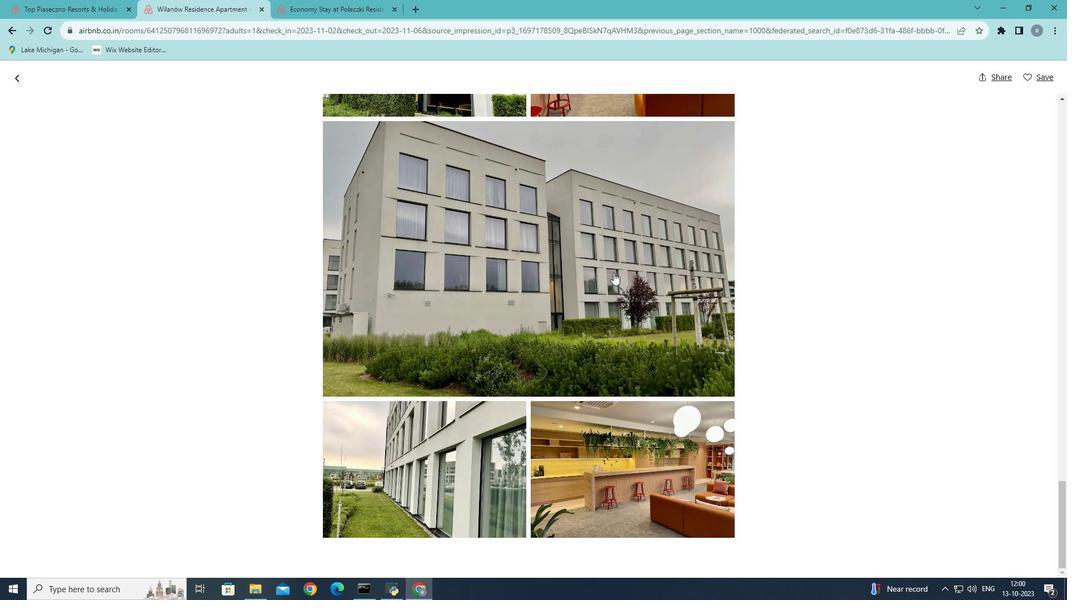 
Action: Mouse scrolled (613, 272) with delta (0, 0)
Screenshot: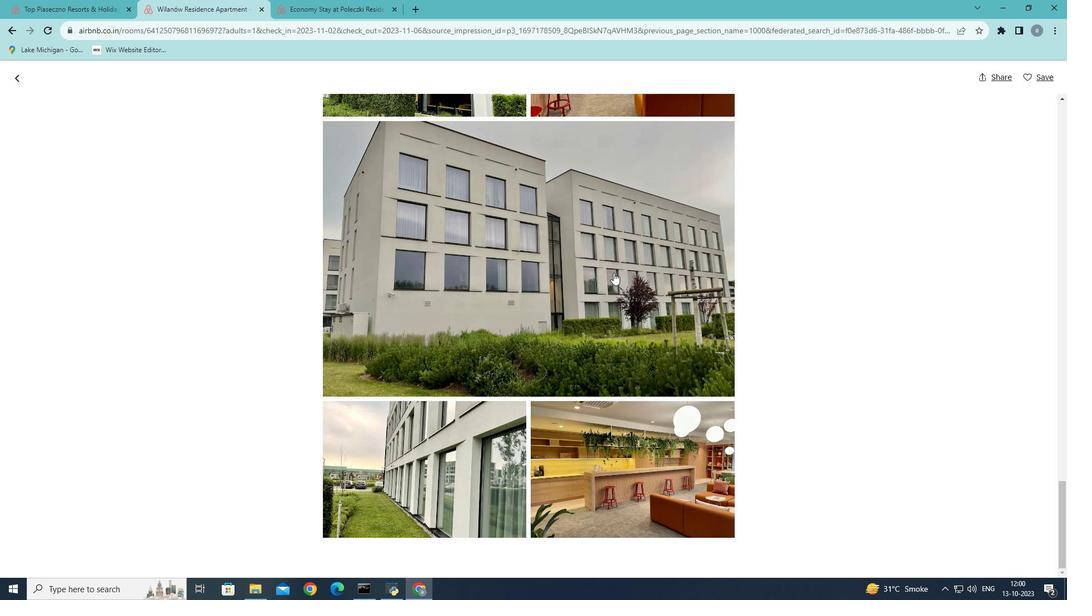 
Action: Mouse moved to (17, 82)
Screenshot: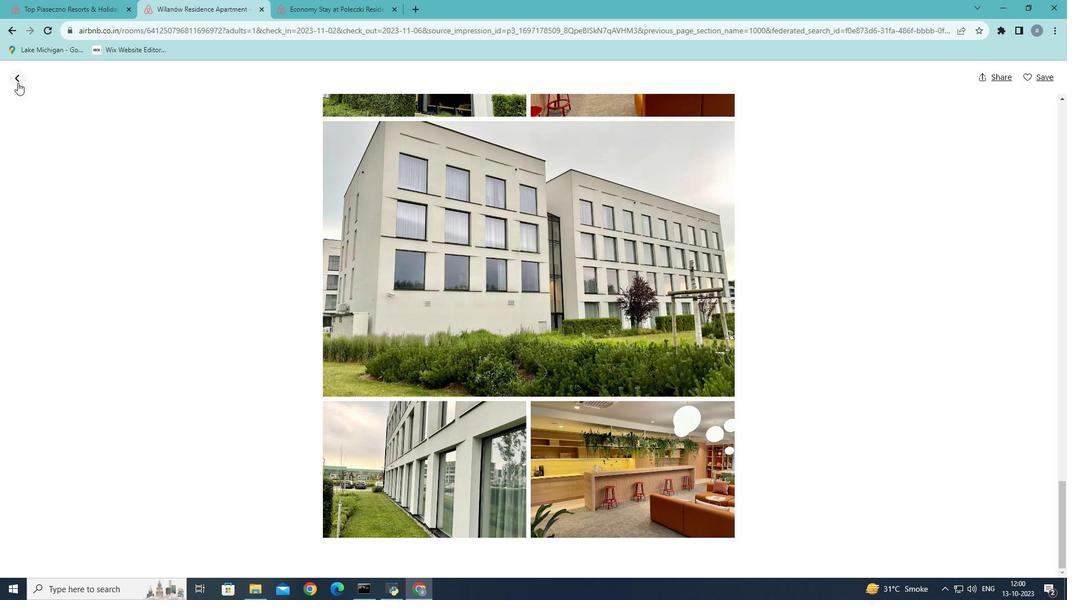 
Action: Mouse pressed left at (17, 82)
